 Task: Records on Room Object
Action: Mouse moved to (295, 358)
Screenshot: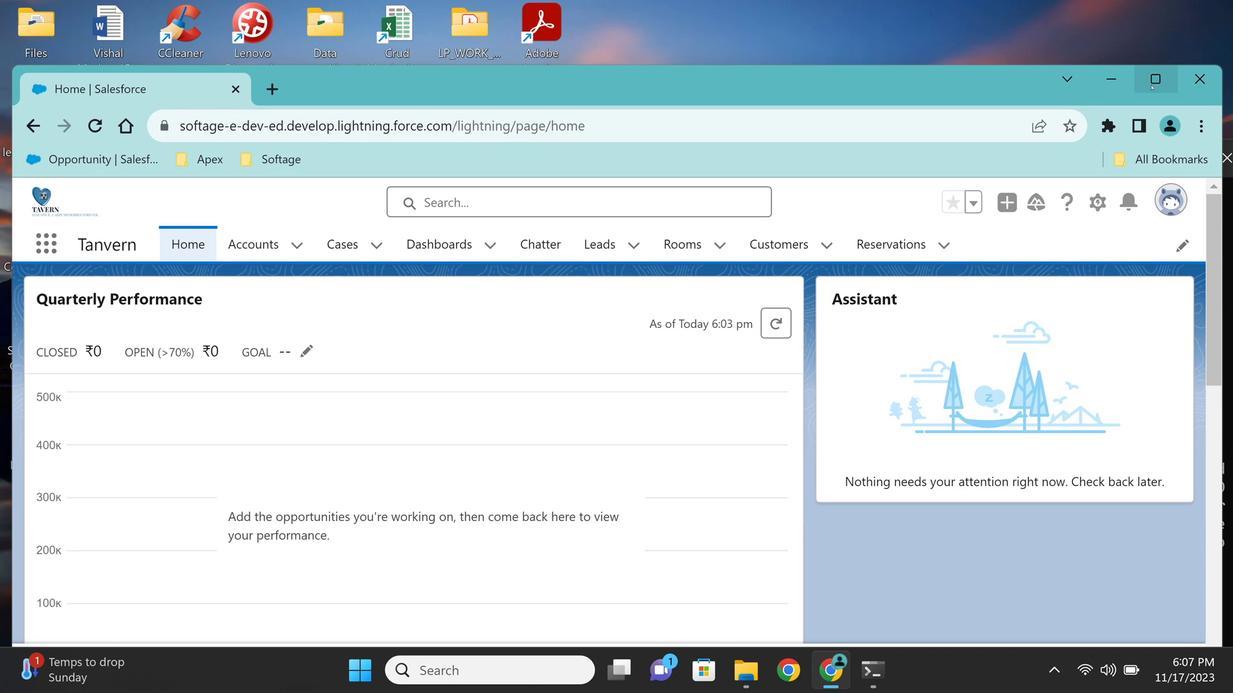 
Action: Mouse pressed left at (295, 358)
Screenshot: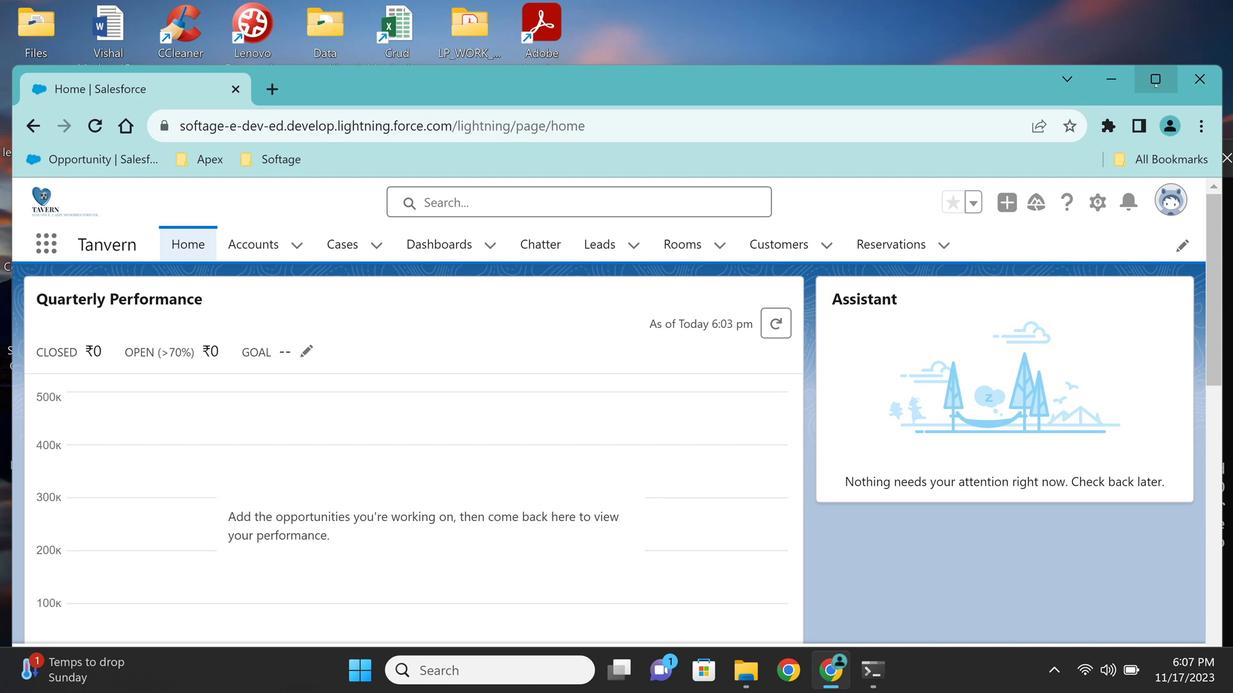 
Action: Mouse moved to (295, 358)
Screenshot: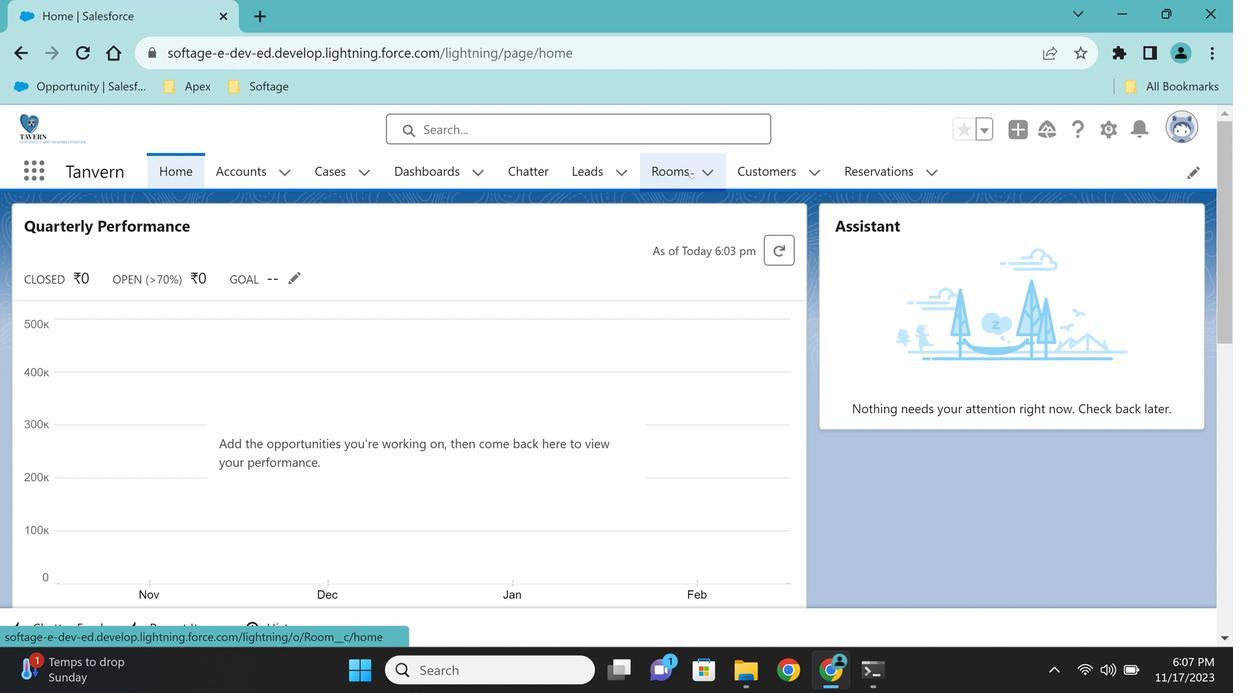 
Action: Mouse pressed left at (295, 358)
Screenshot: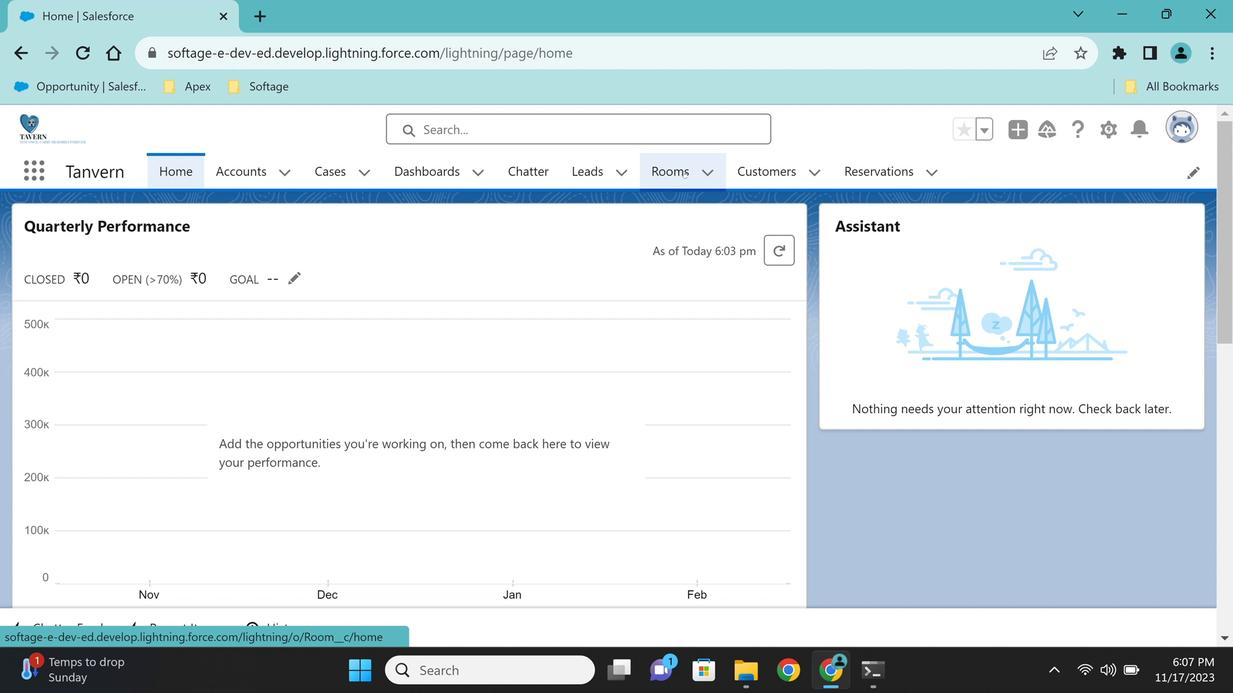 
Action: Mouse moved to (295, 358)
Screenshot: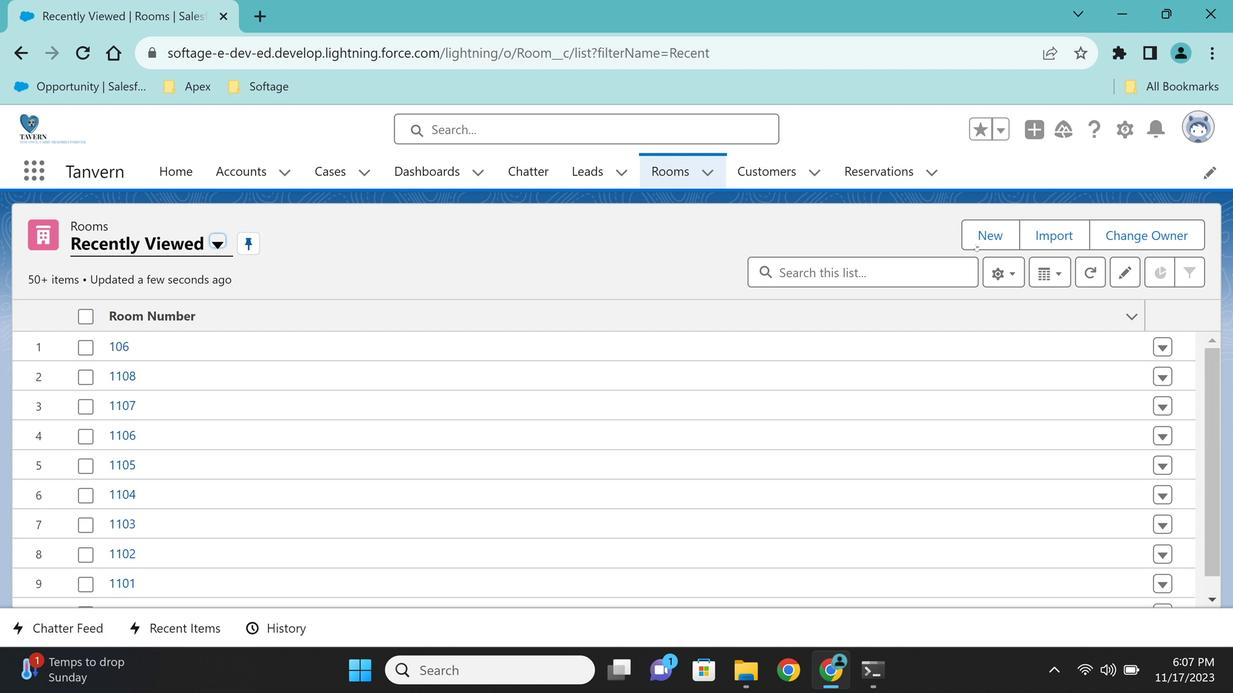 
Action: Mouse pressed left at (295, 358)
Screenshot: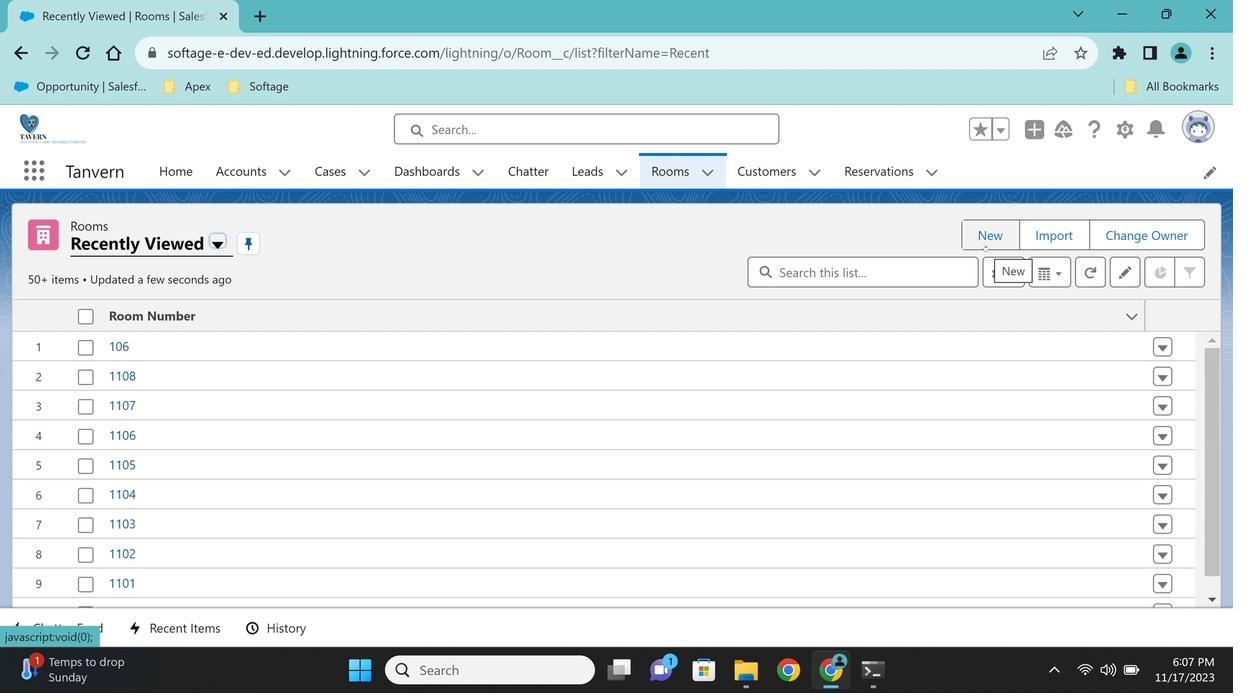 
Action: Mouse moved to (295, 358)
Screenshot: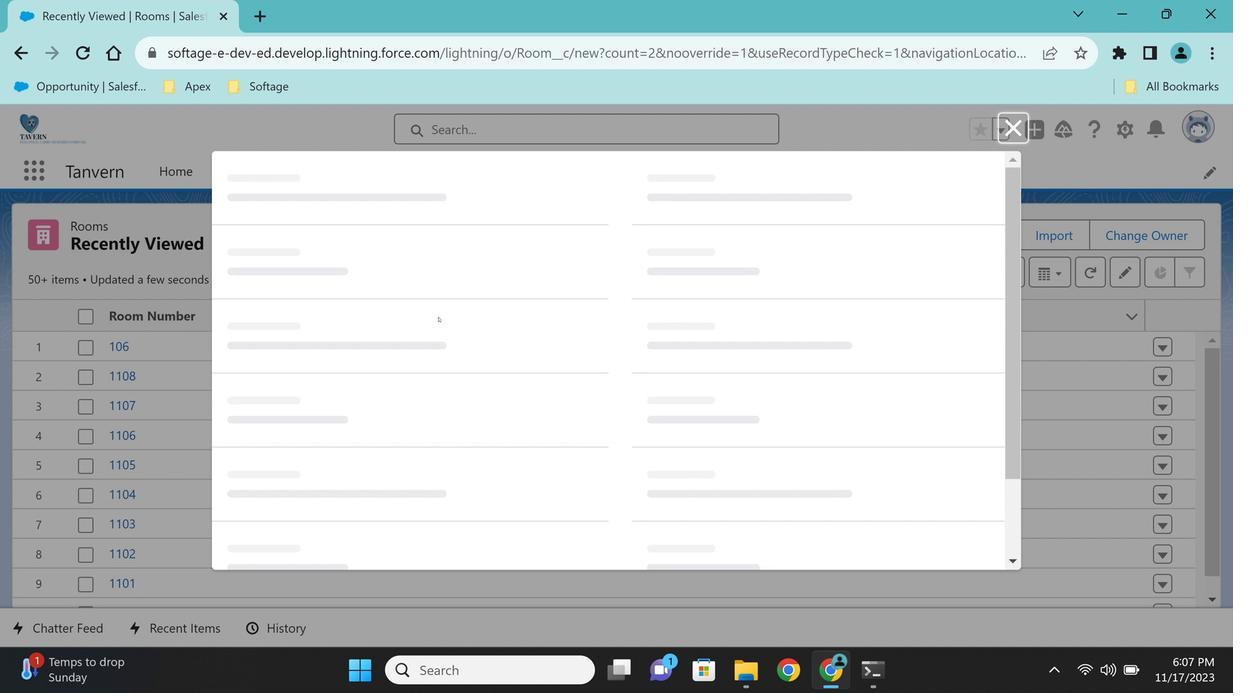 
Action: Key pressed 1201
Screenshot: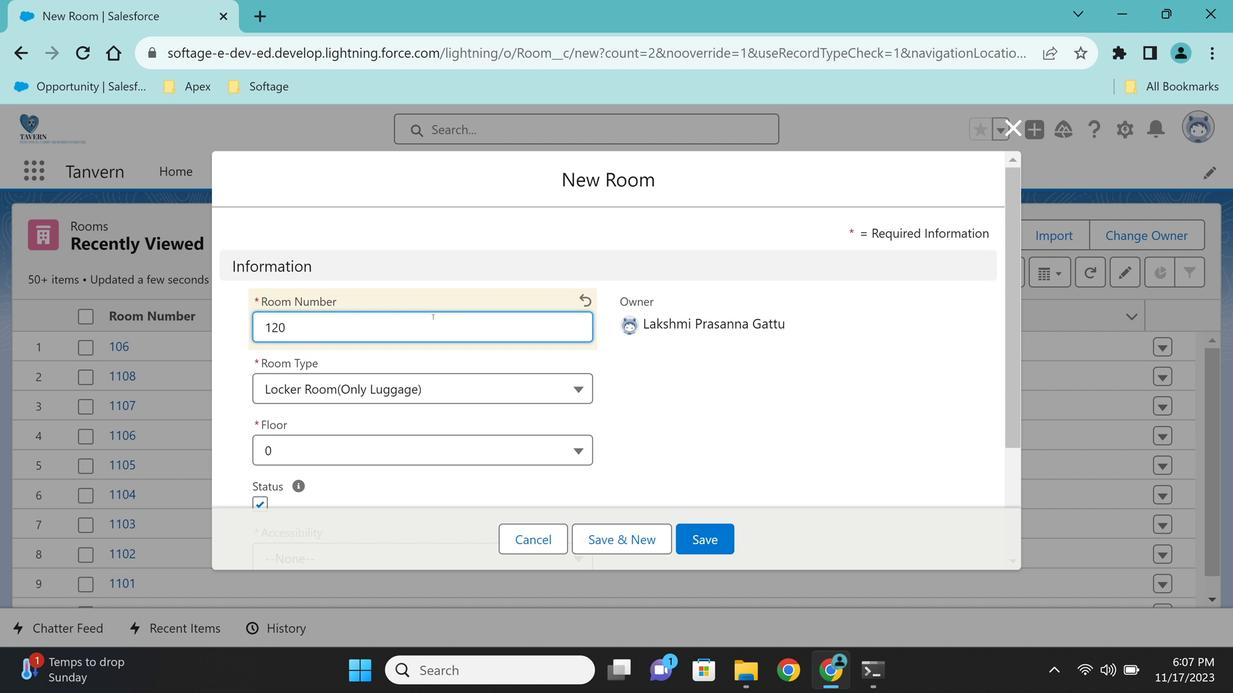 
Action: Mouse moved to (295, 359)
Screenshot: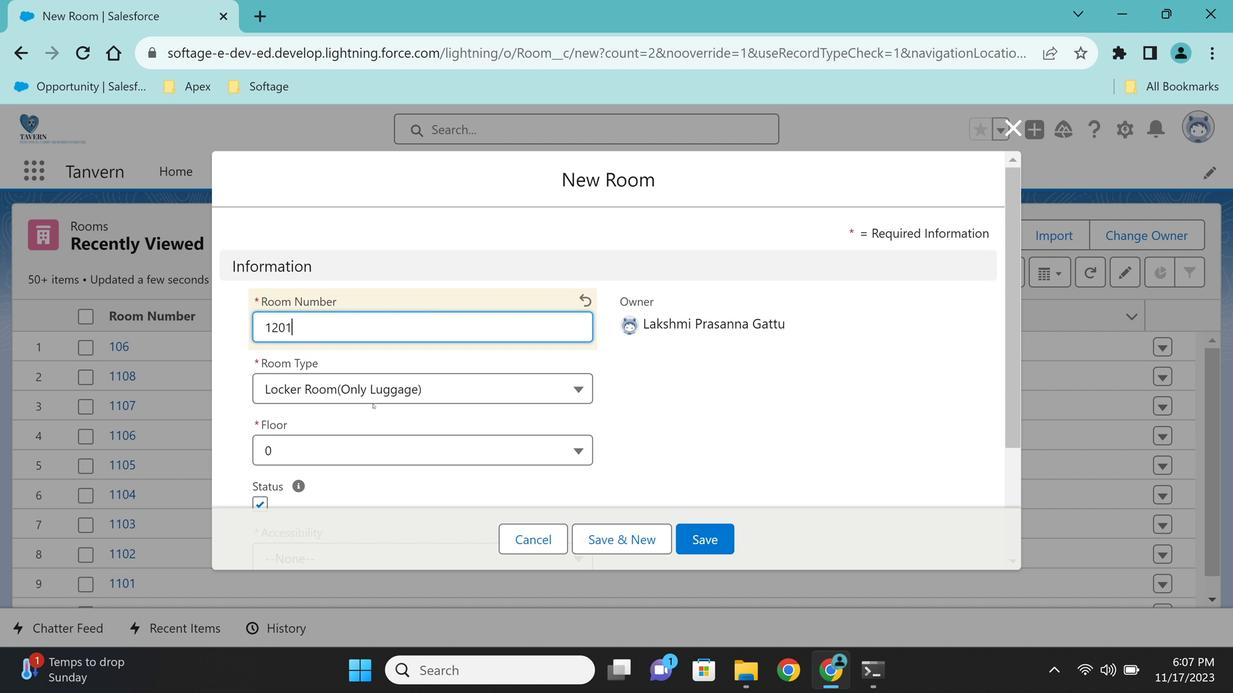 
Action: Mouse pressed left at (295, 359)
Screenshot: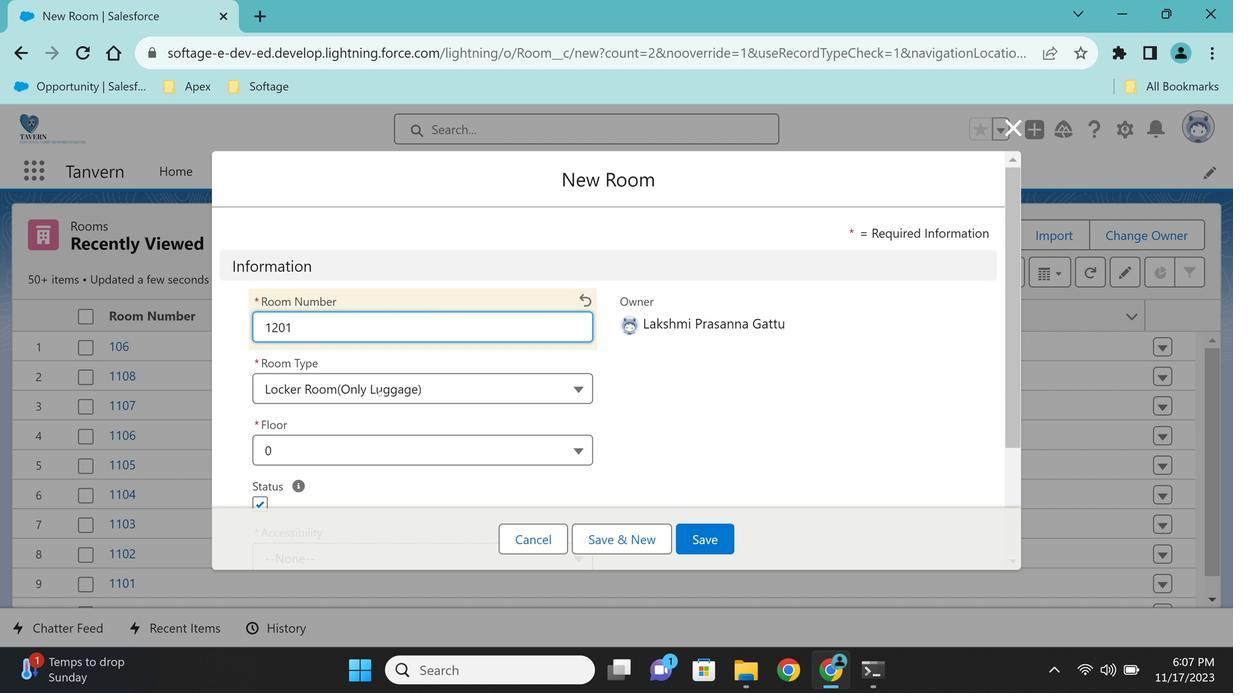 
Action: Mouse moved to (295, 358)
Screenshot: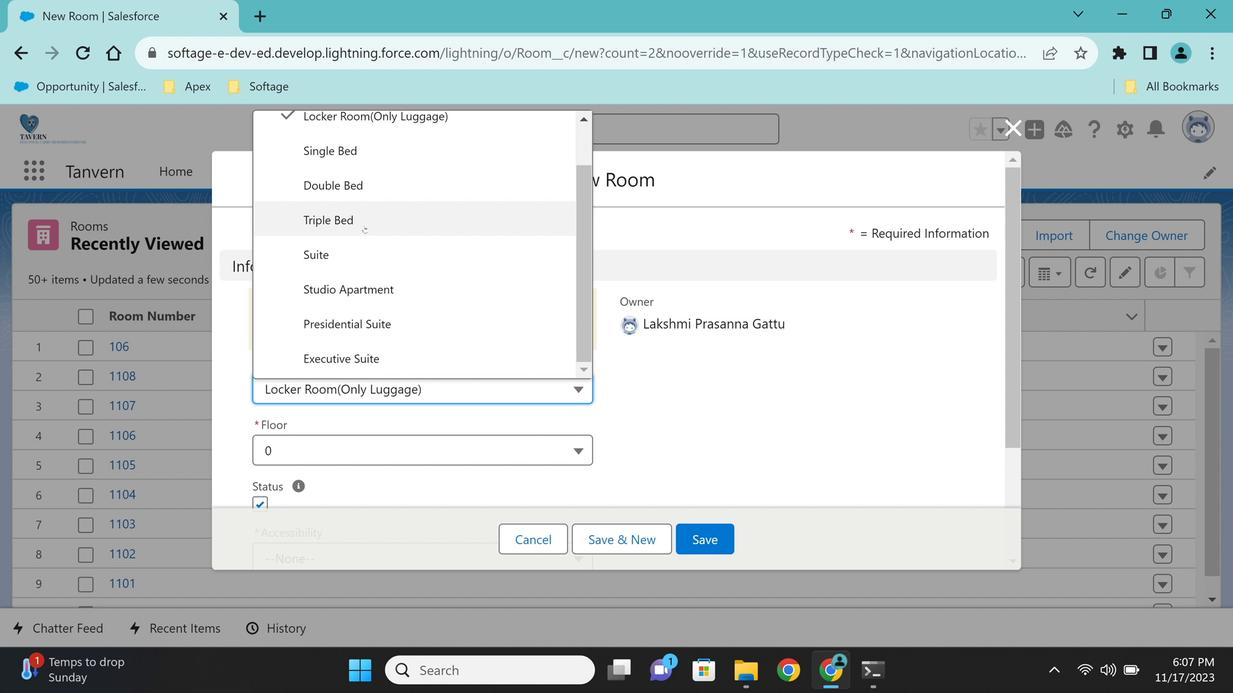 
Action: Mouse pressed left at (295, 358)
Screenshot: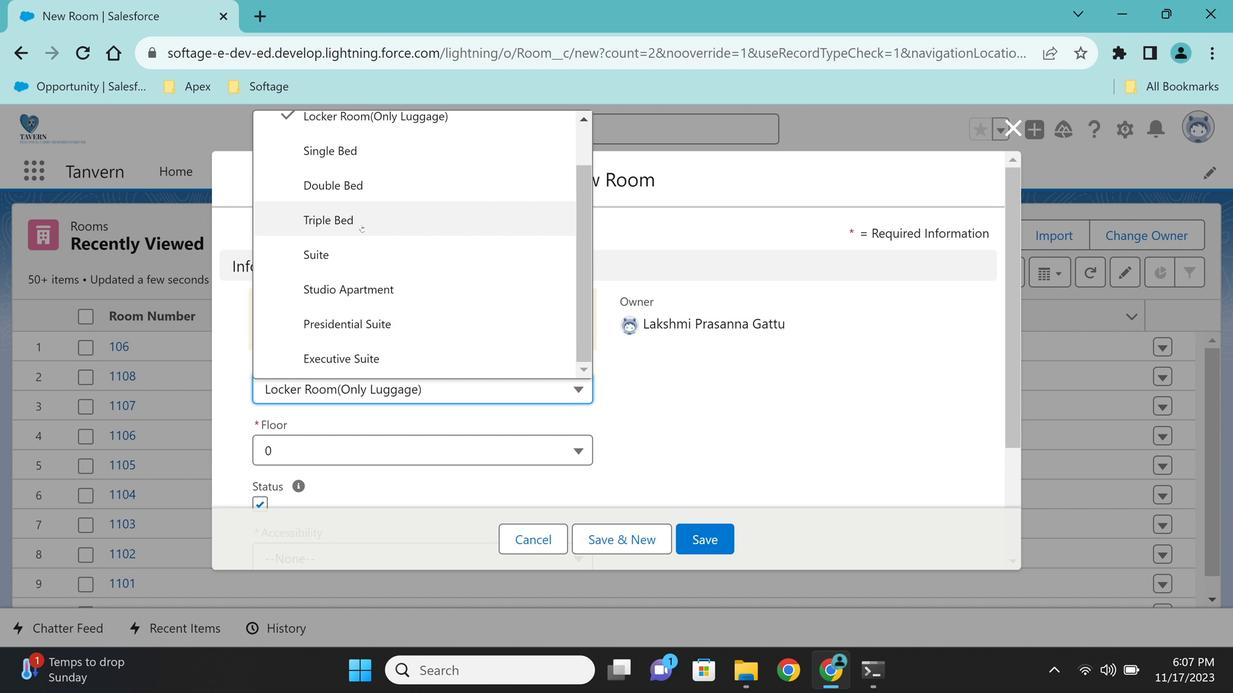 
Action: Mouse moved to (295, 359)
Screenshot: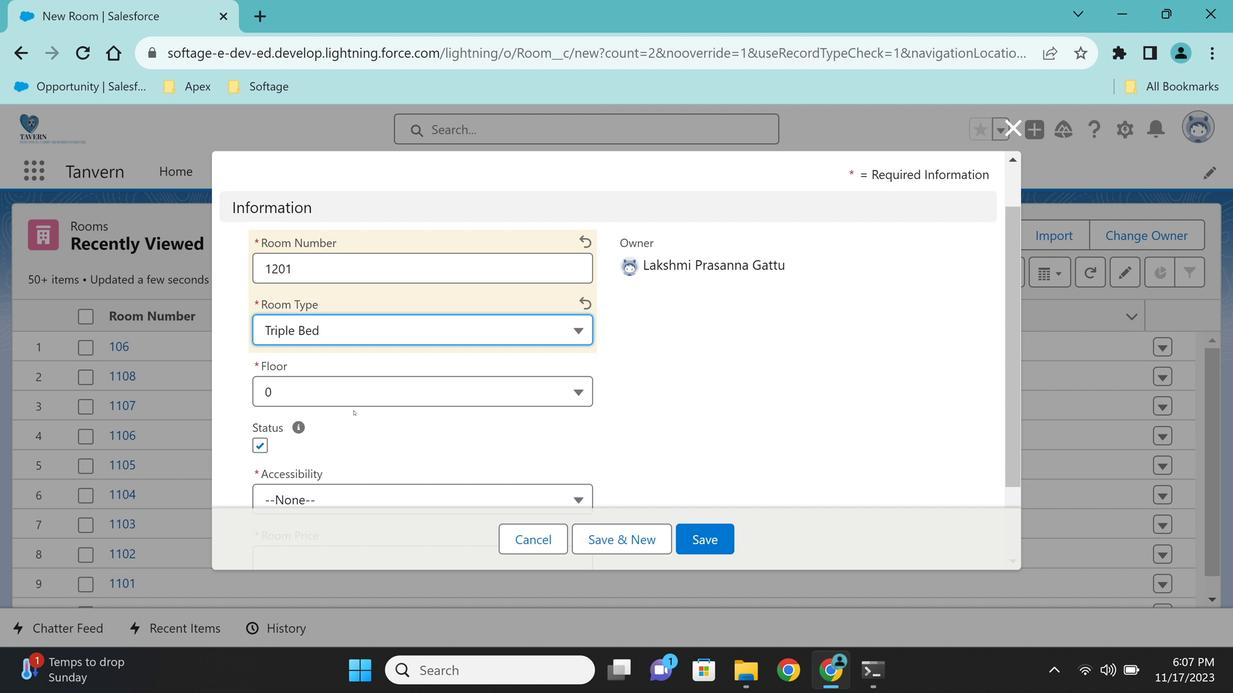 
Action: Mouse pressed left at (295, 359)
Screenshot: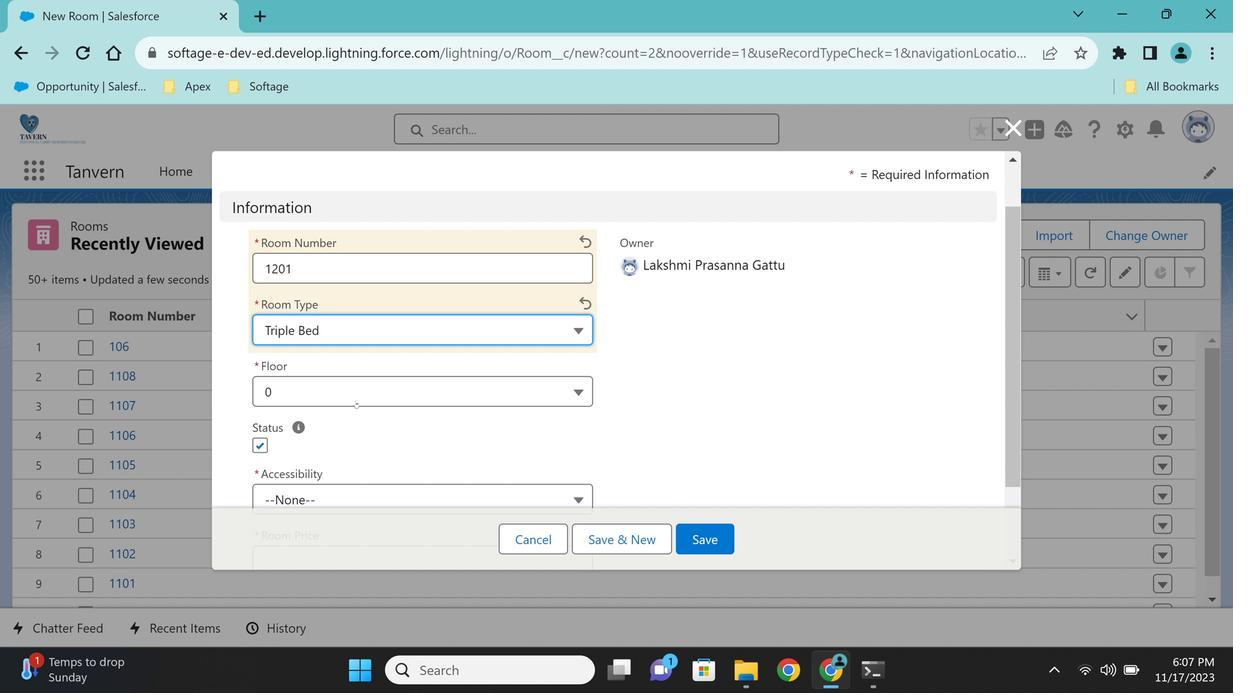 
Action: Mouse moved to (295, 358)
Screenshot: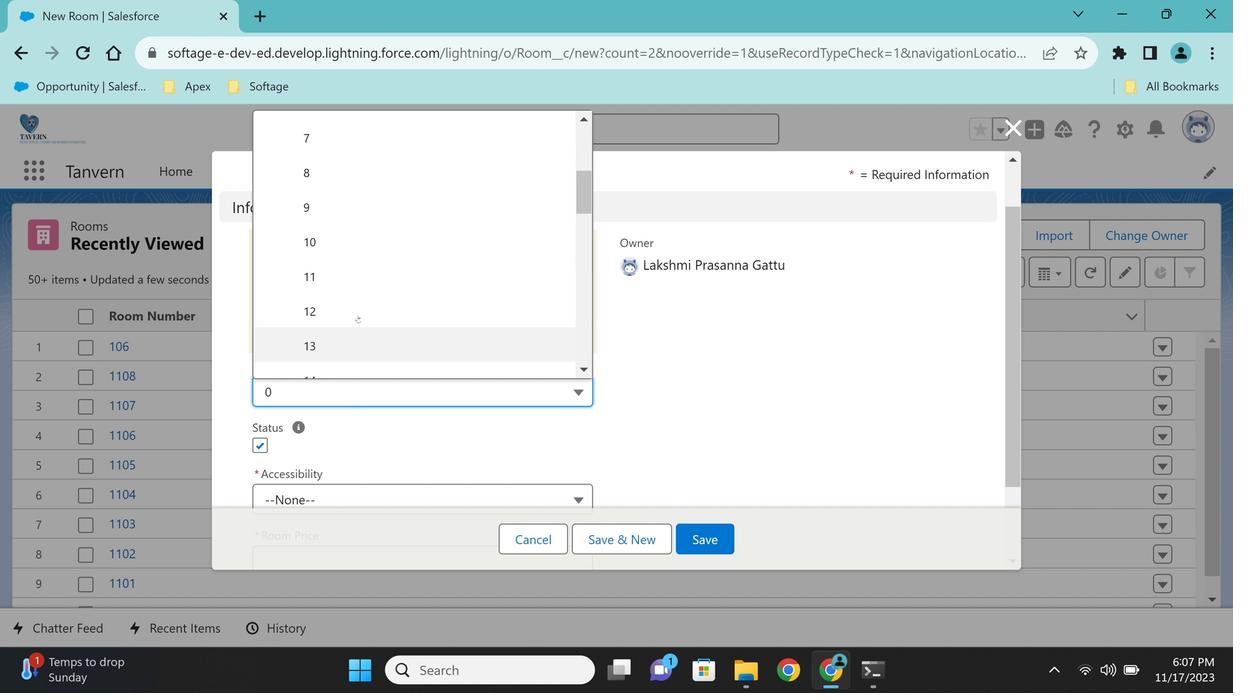 
Action: Mouse pressed left at (295, 358)
Screenshot: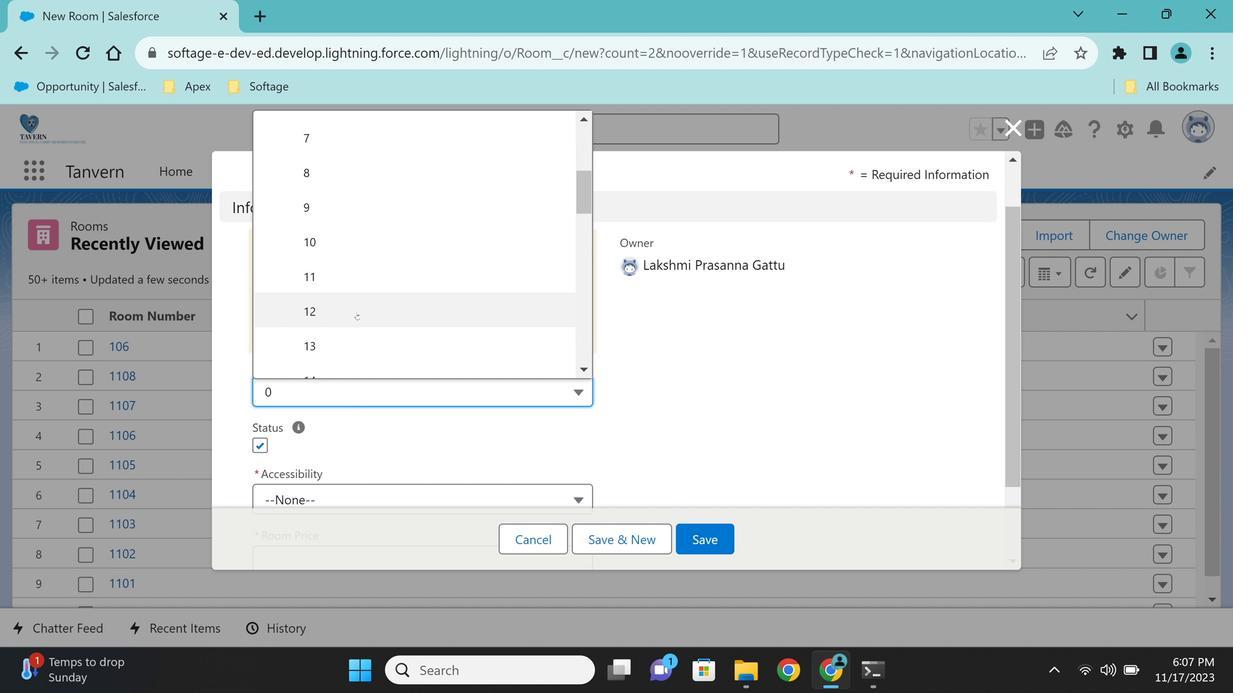 
Action: Mouse moved to (295, 359)
Screenshot: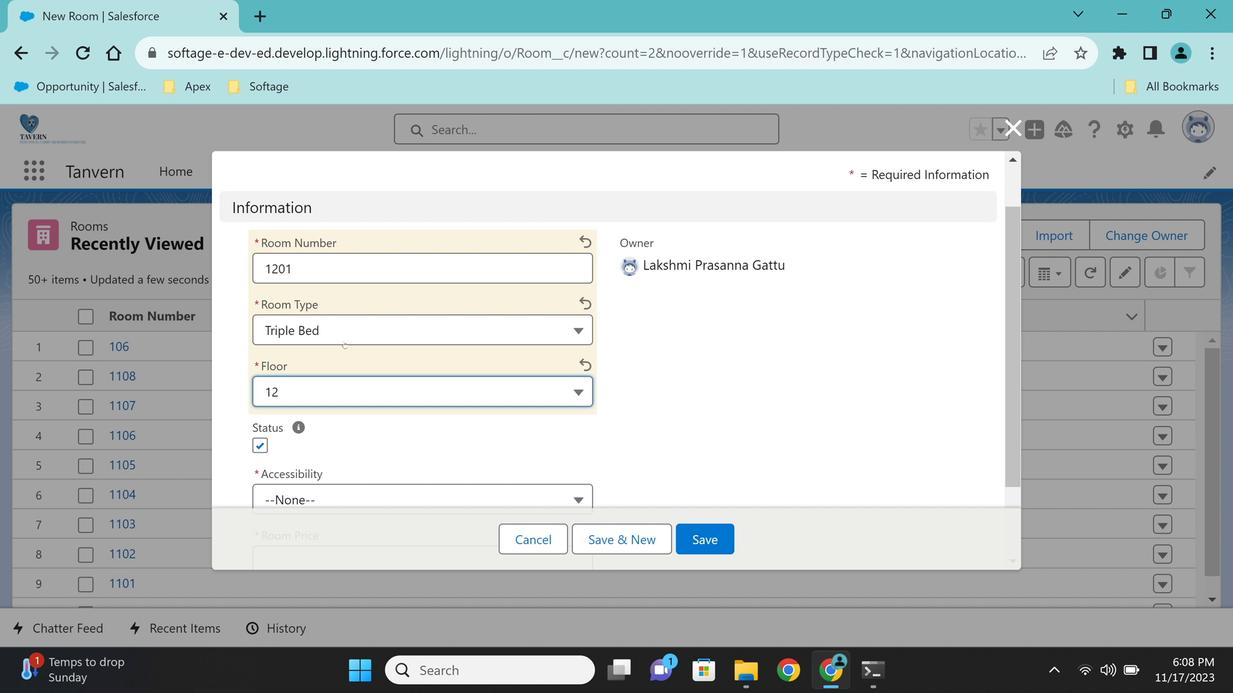 
Action: Mouse pressed left at (295, 359)
Screenshot: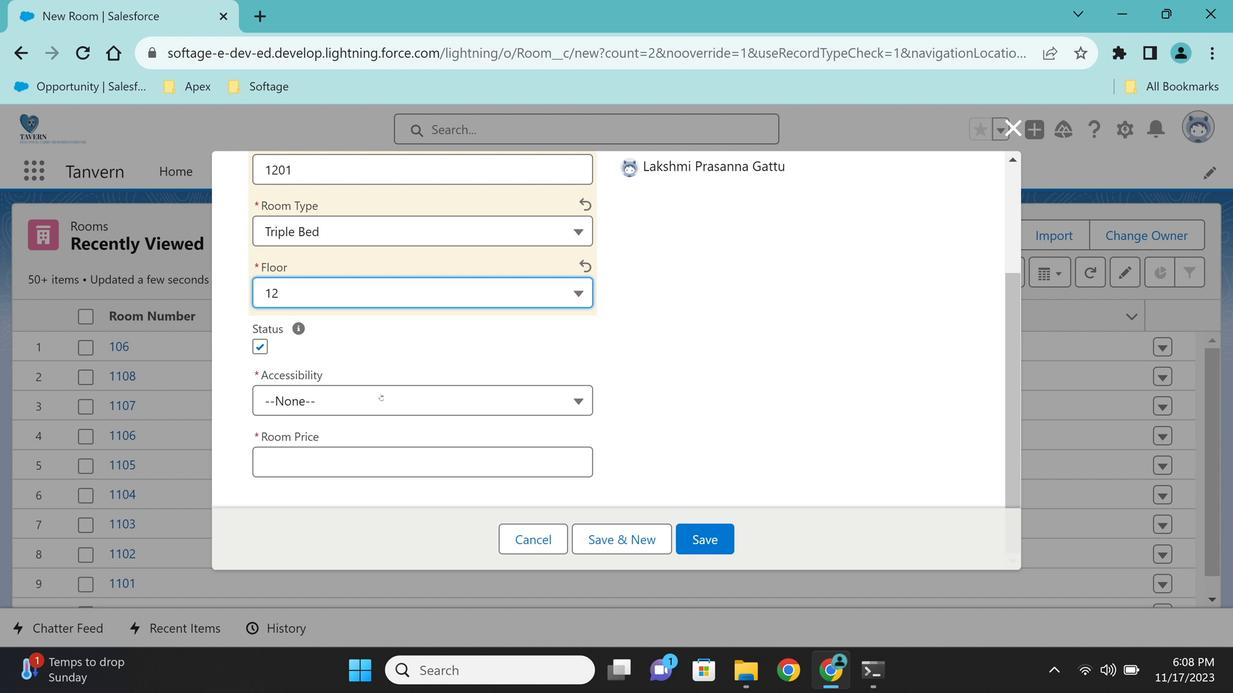
Action: Mouse moved to (295, 359)
Screenshot: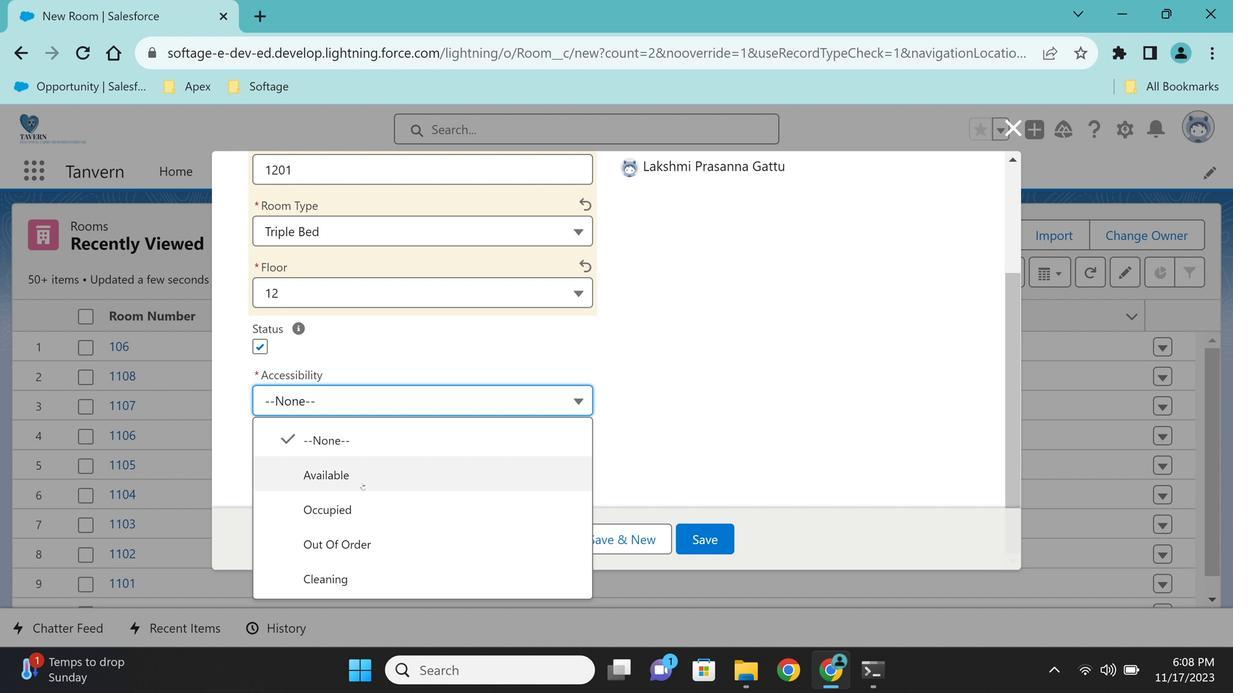 
Action: Mouse pressed left at (295, 359)
Screenshot: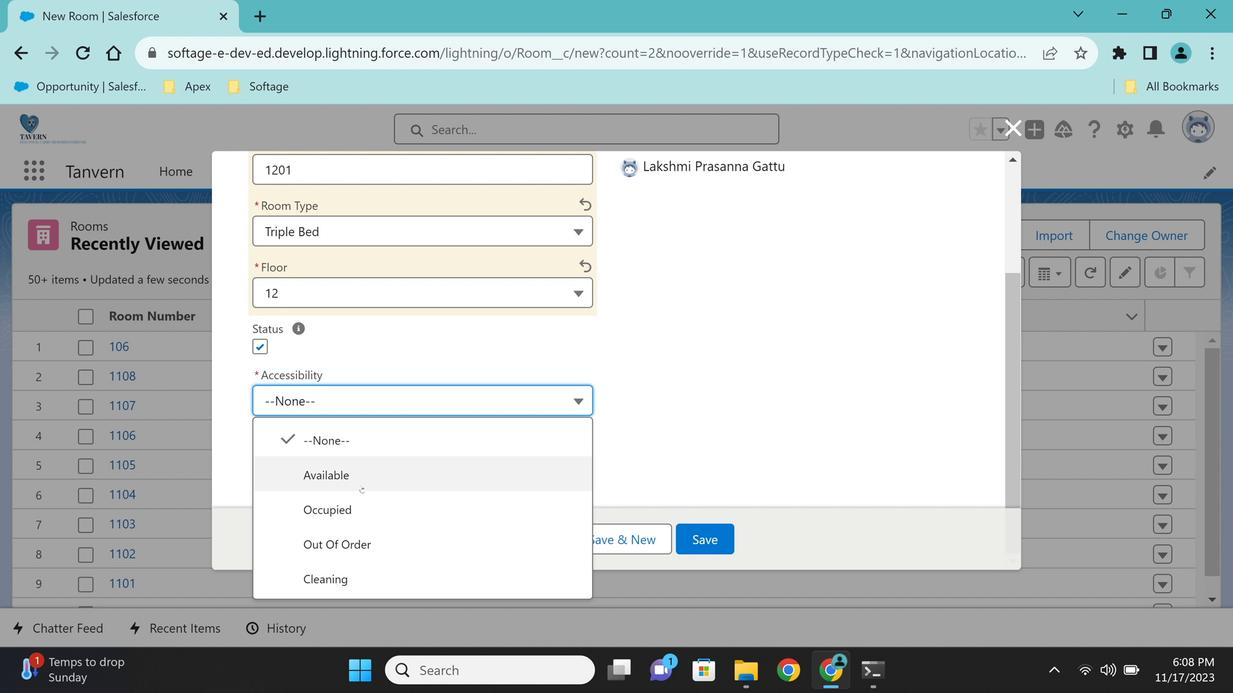 
Action: Mouse moved to (295, 359)
Screenshot: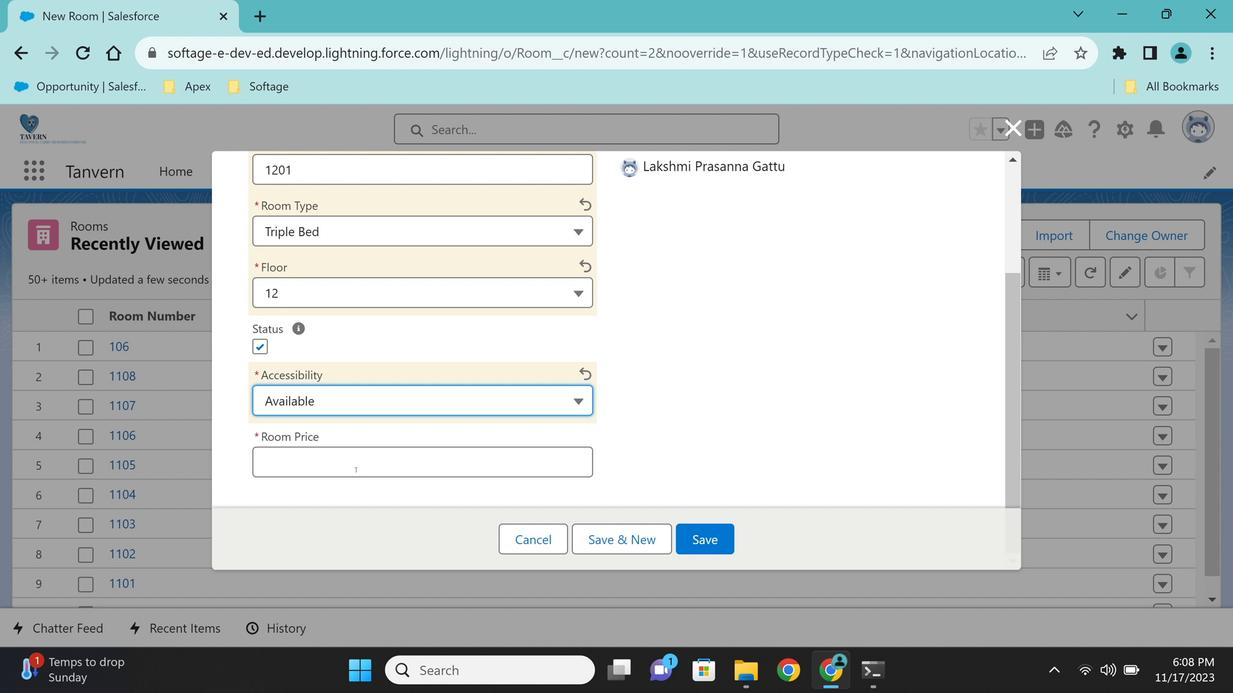 
Action: Mouse pressed left at (295, 359)
Screenshot: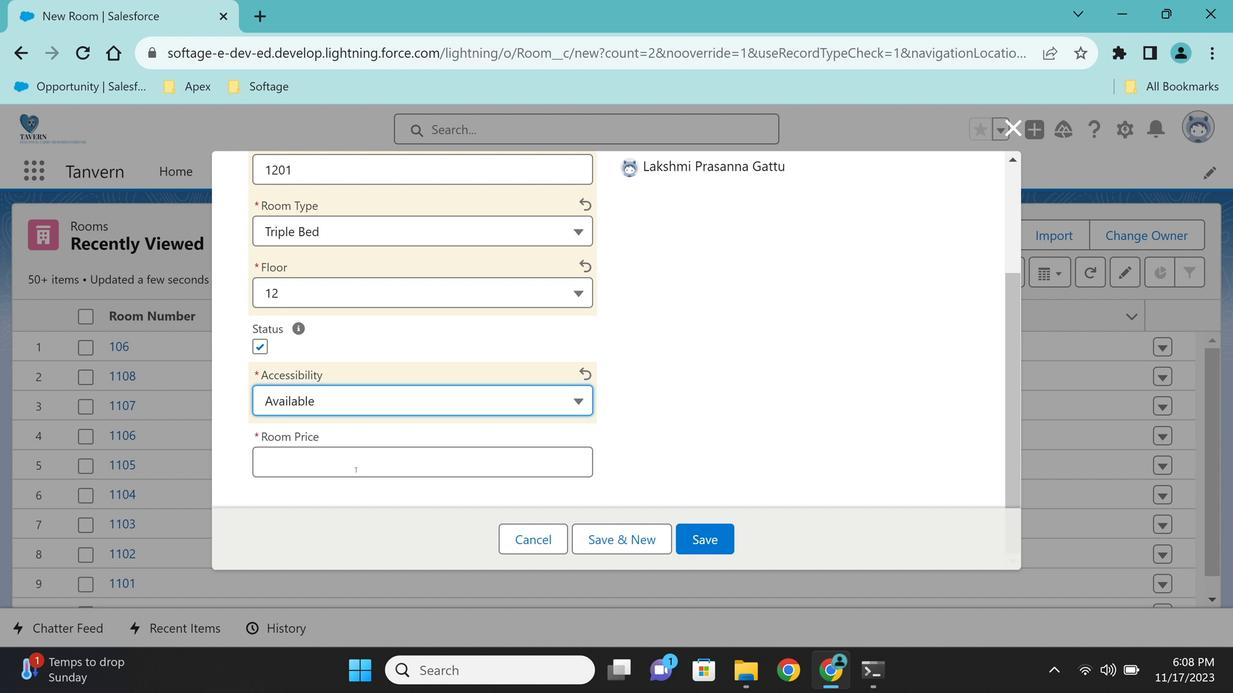 
Action: Mouse moved to (295, 359)
Screenshot: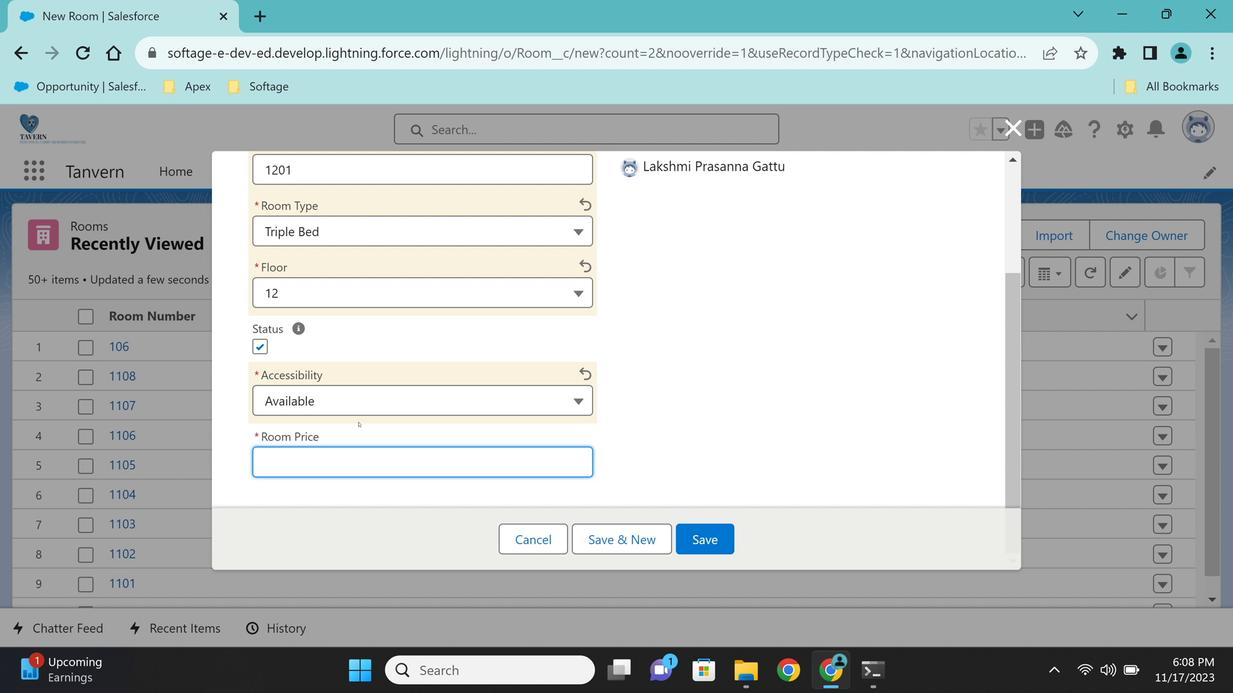 
Action: Key pressed 2000
Screenshot: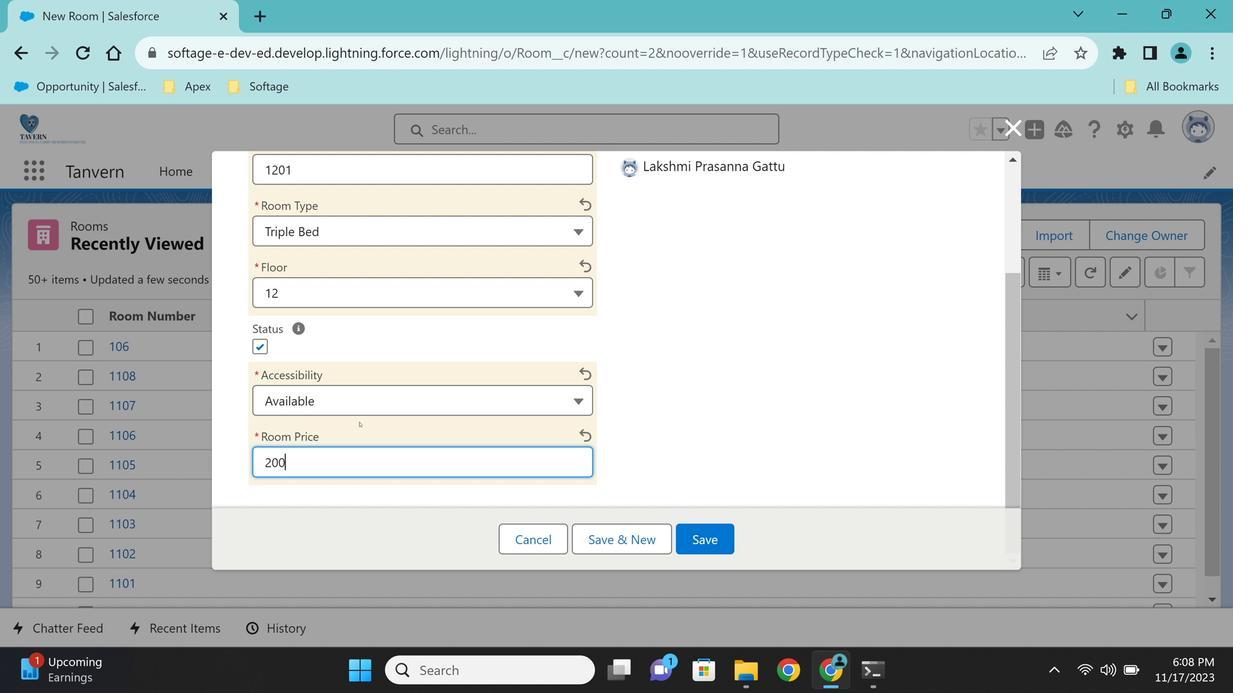 
Action: Mouse moved to (295, 359)
Screenshot: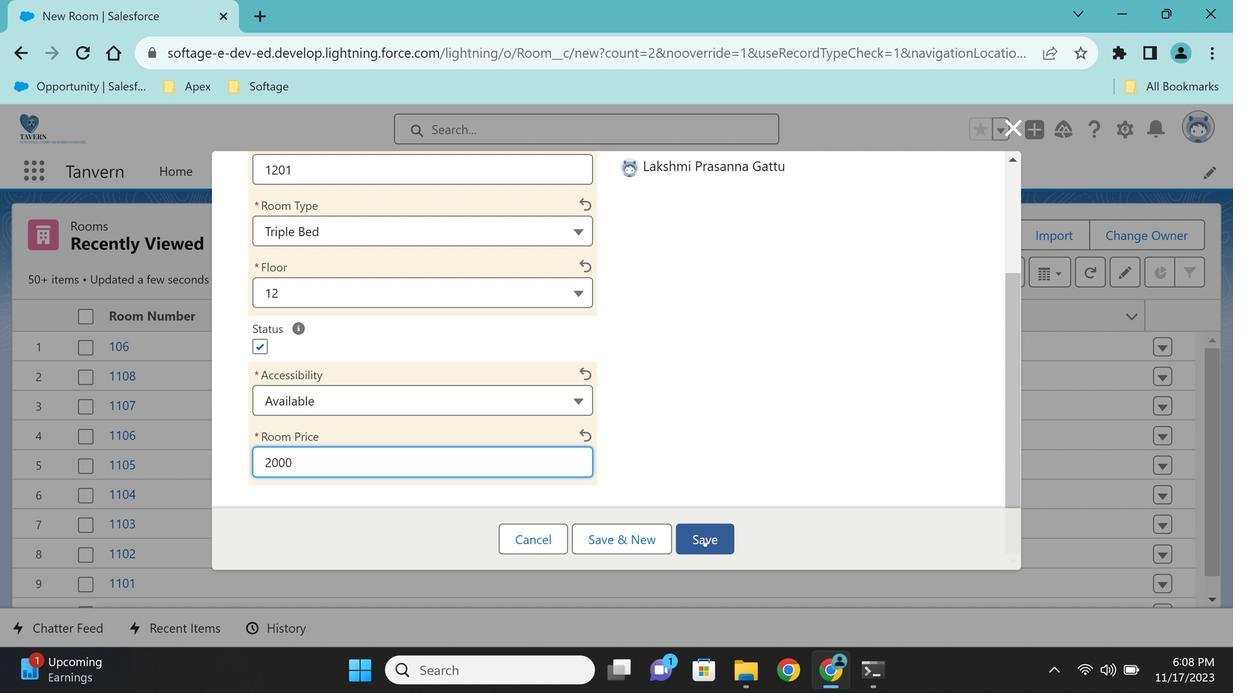 
Action: Mouse pressed left at (295, 359)
Screenshot: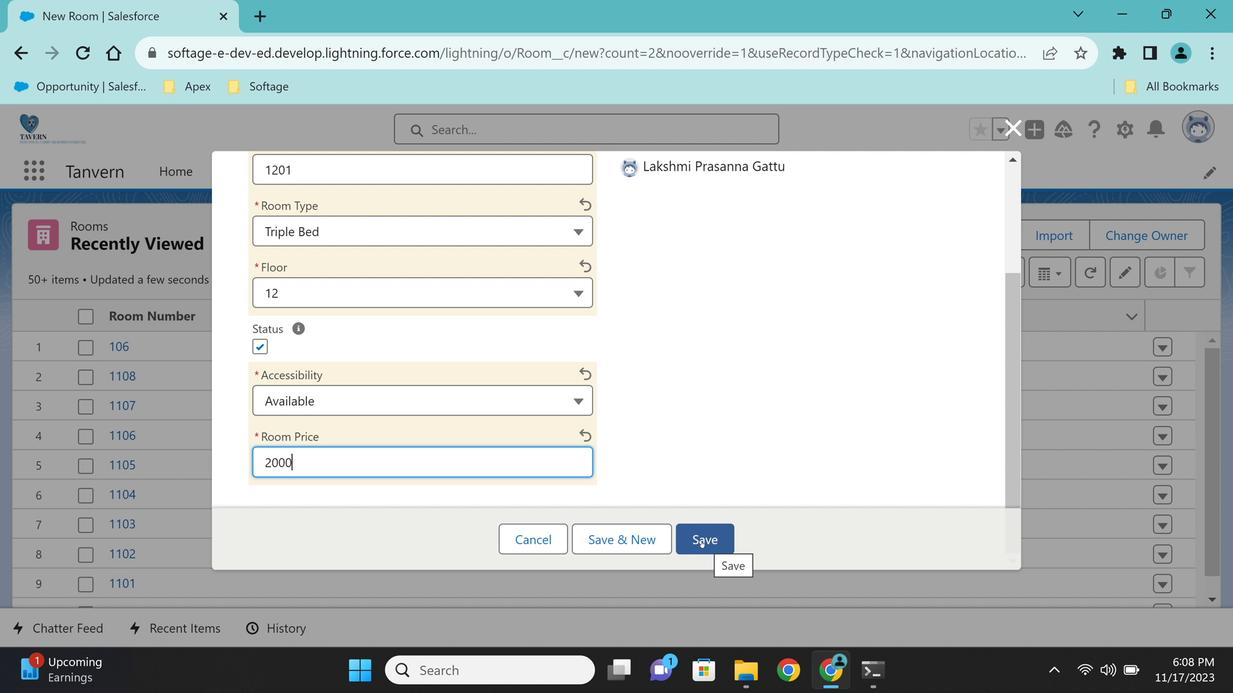 
Action: Mouse moved to (295, 358)
Screenshot: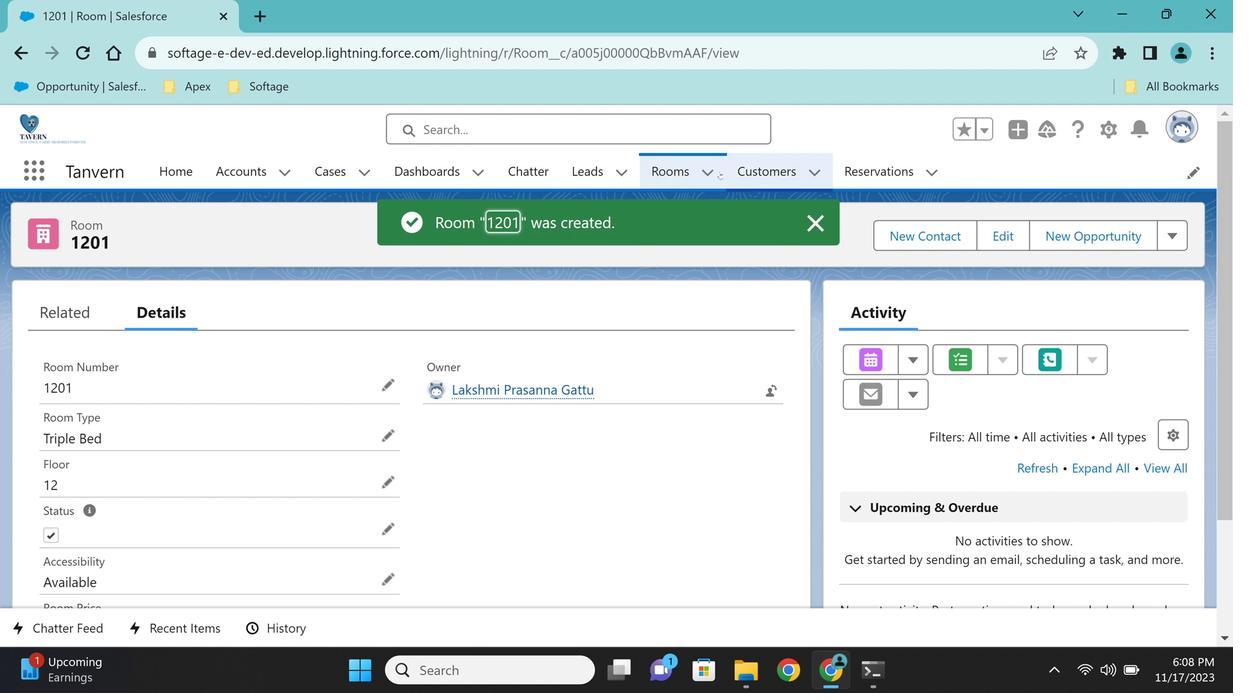 
Action: Mouse pressed left at (295, 358)
Screenshot: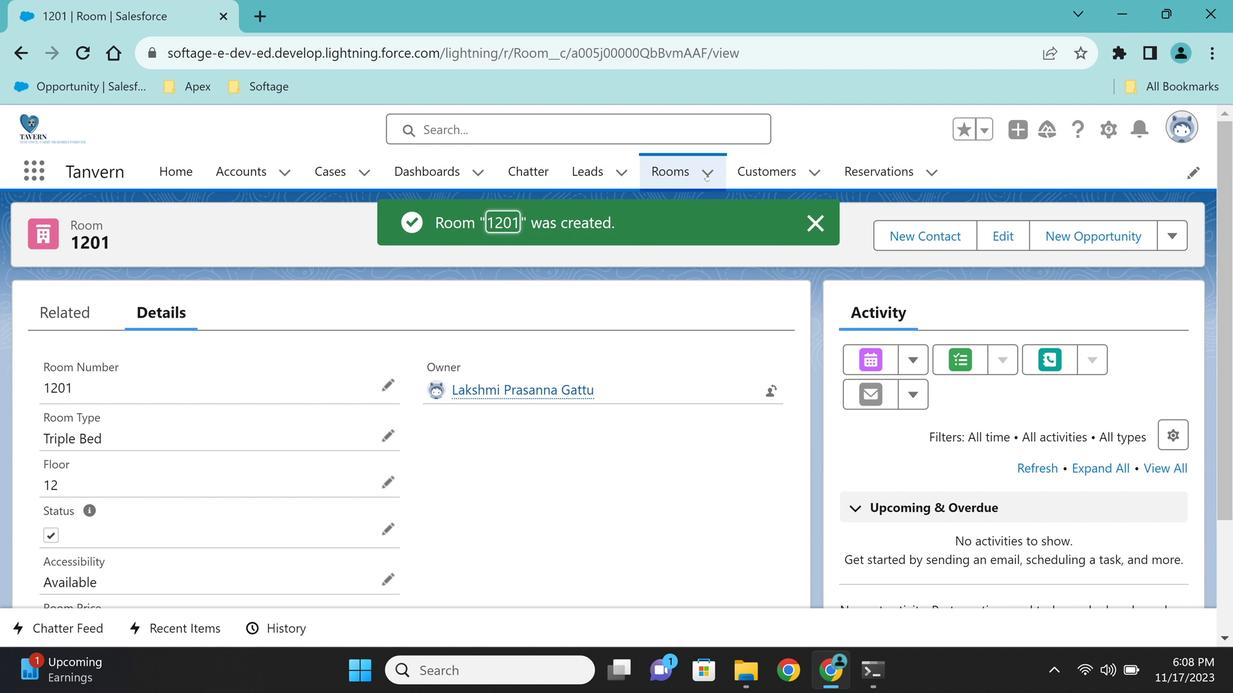 
Action: Mouse moved to (295, 358)
Screenshot: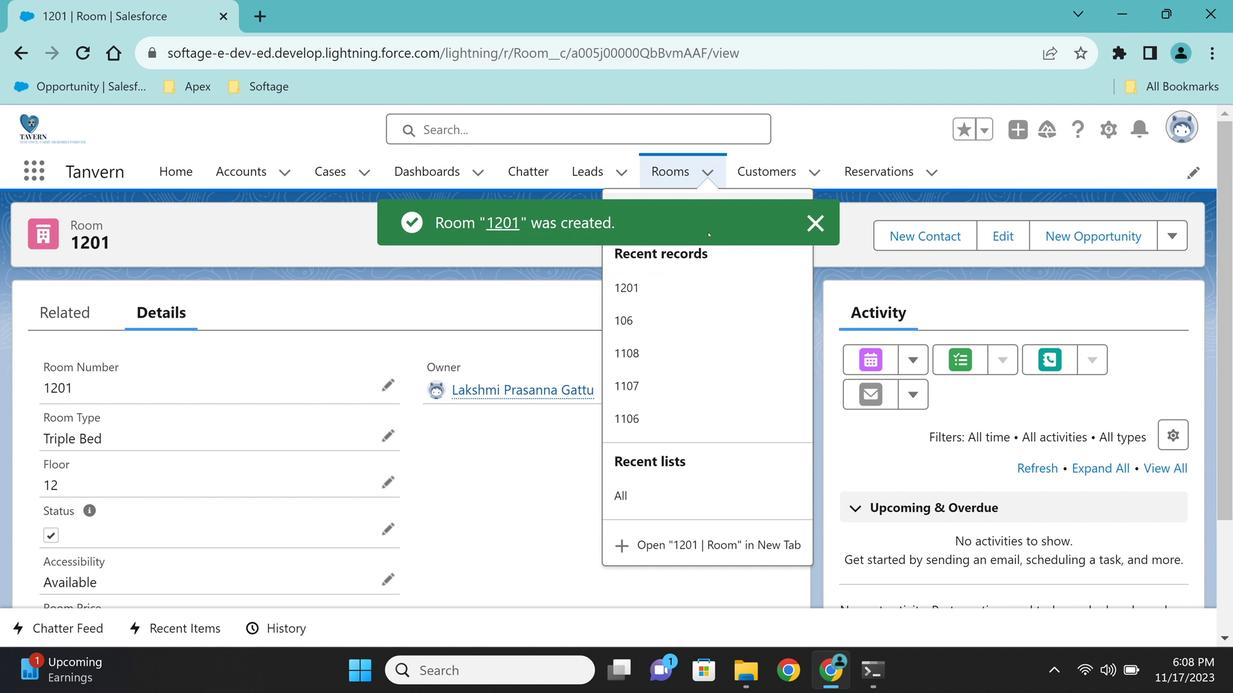 
Action: Mouse pressed left at (295, 358)
Screenshot: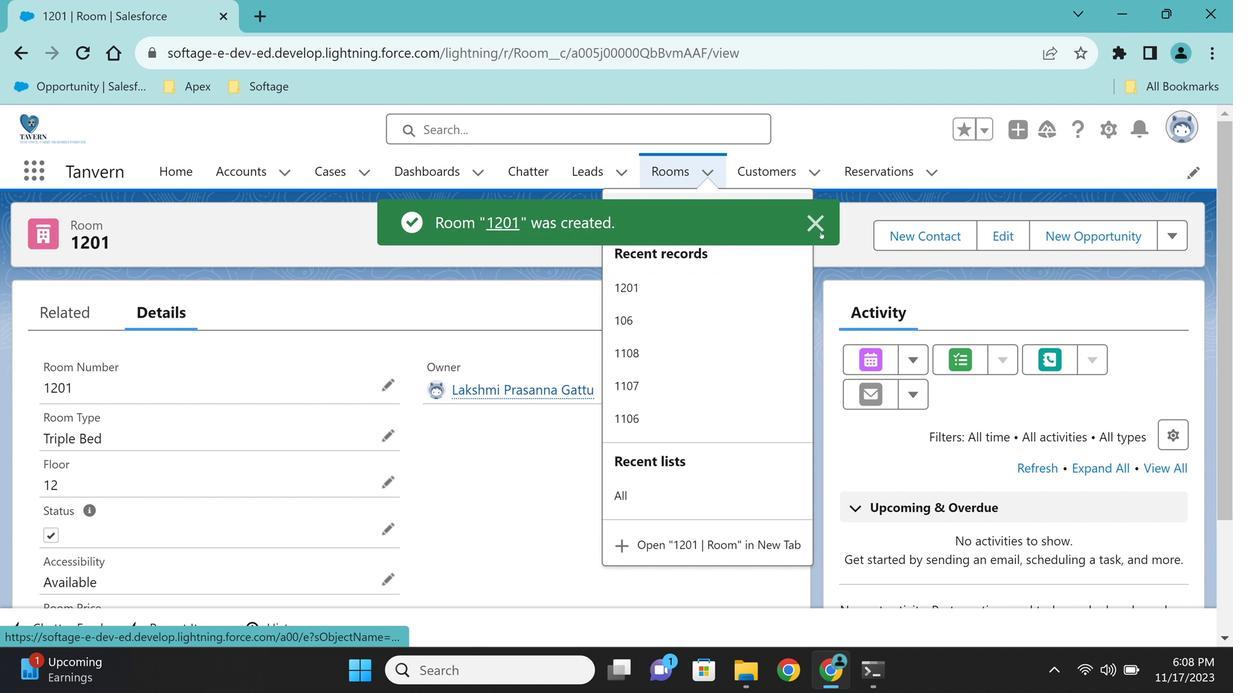 
Action: Mouse moved to (295, 358)
Screenshot: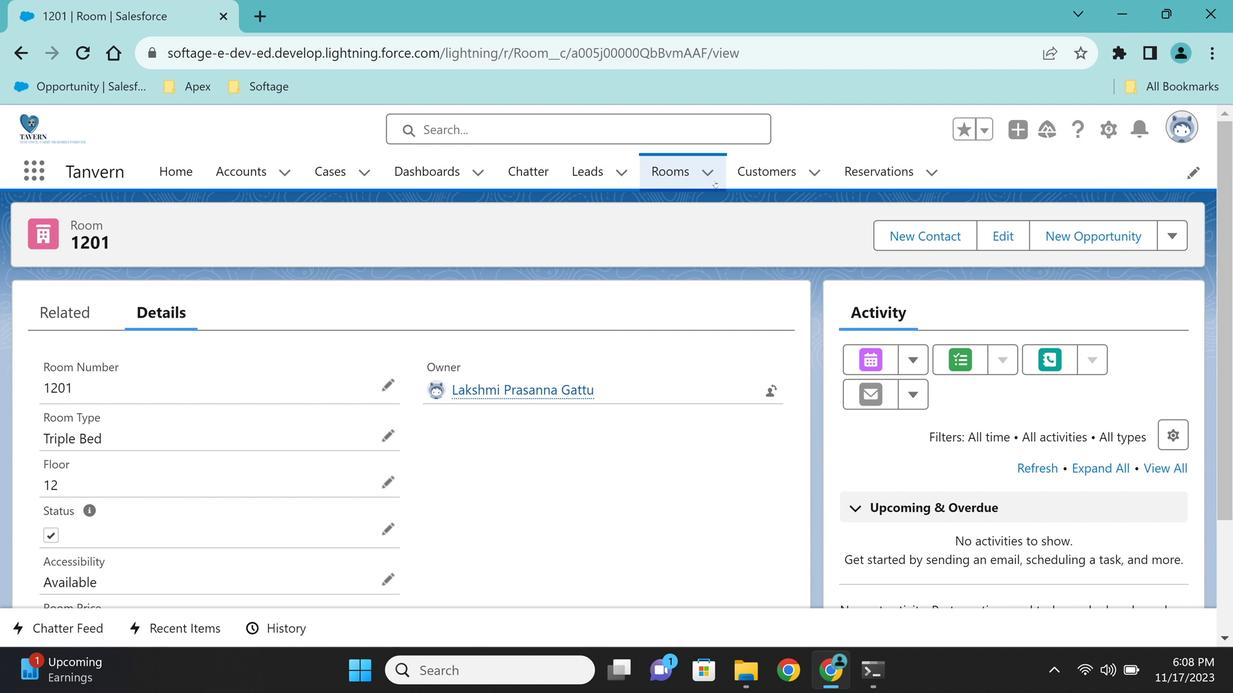 
Action: Mouse pressed left at (295, 358)
Screenshot: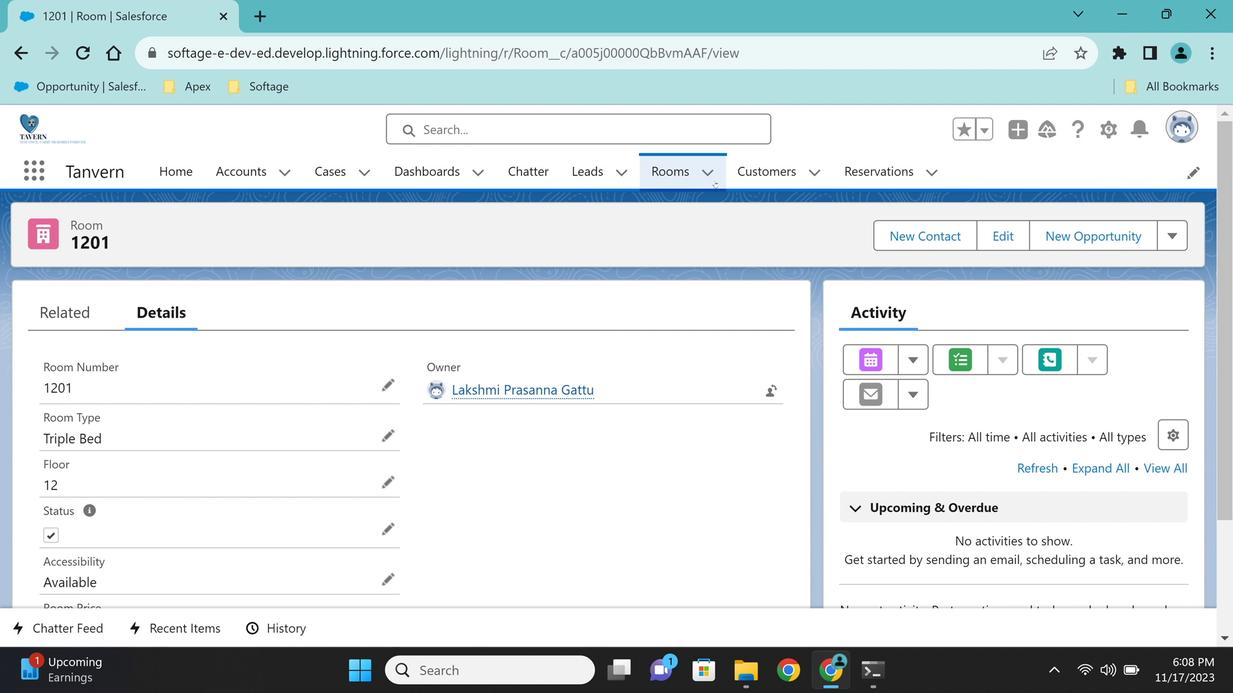 
Action: Mouse moved to (295, 358)
Screenshot: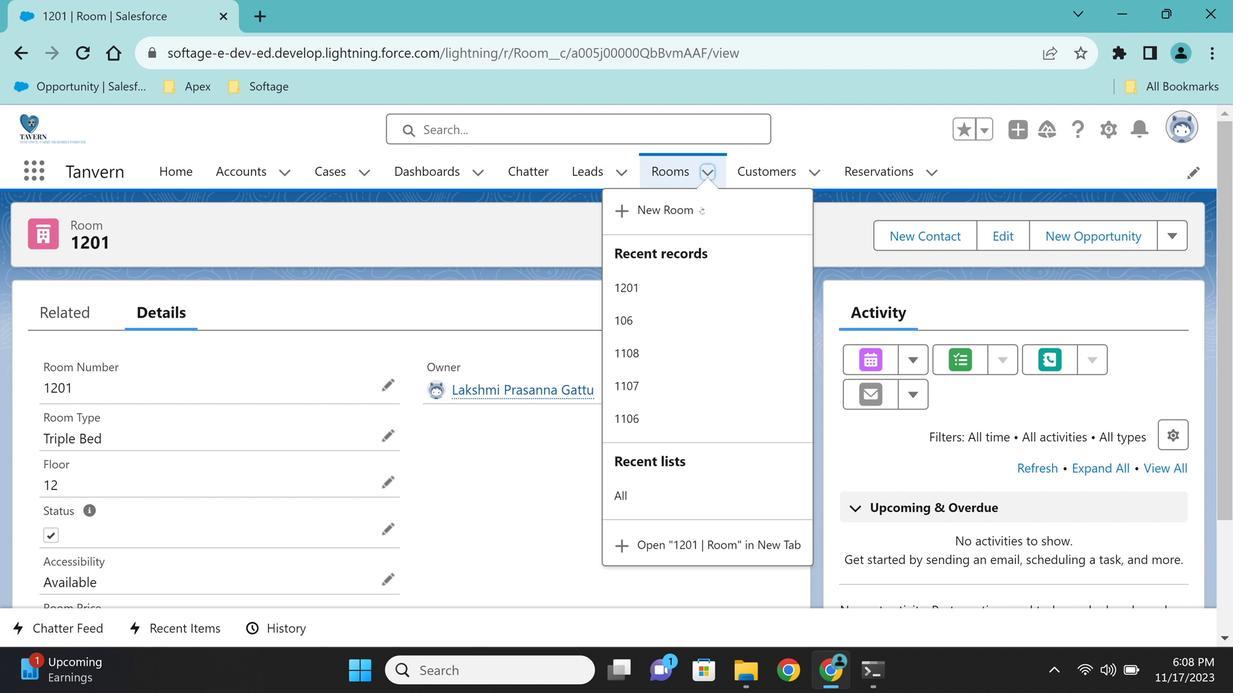 
Action: Mouse pressed left at (295, 358)
Screenshot: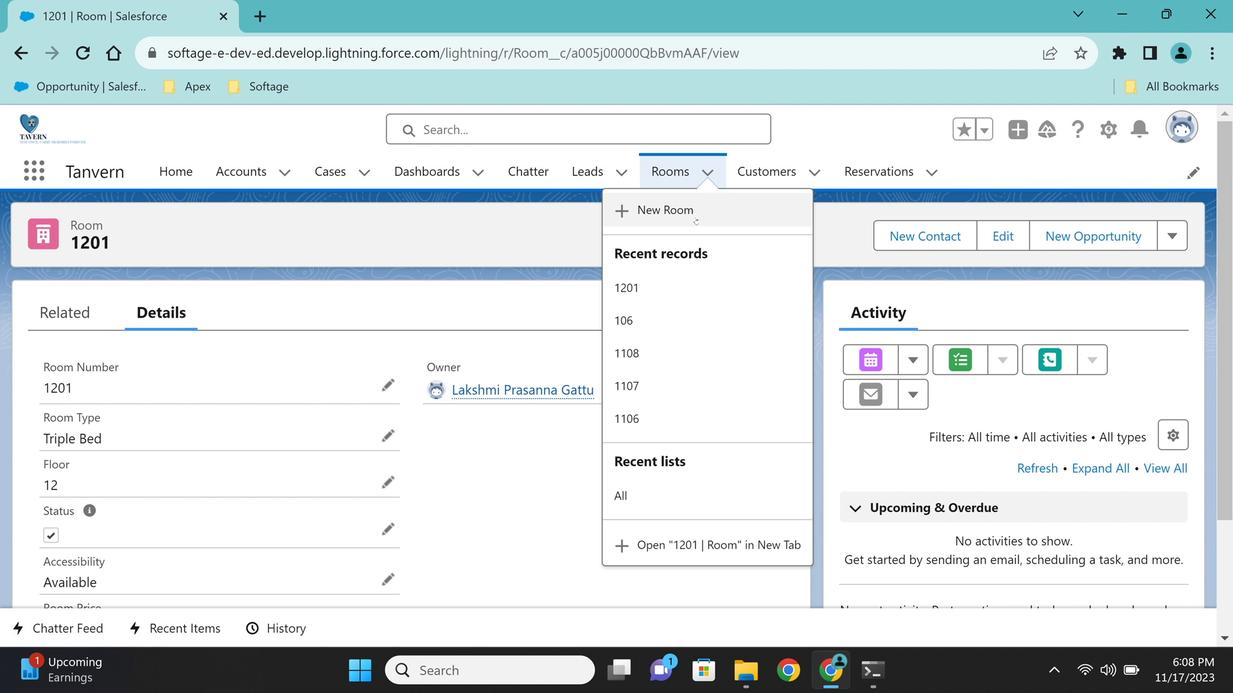 
Action: Mouse moved to (295, 358)
Screenshot: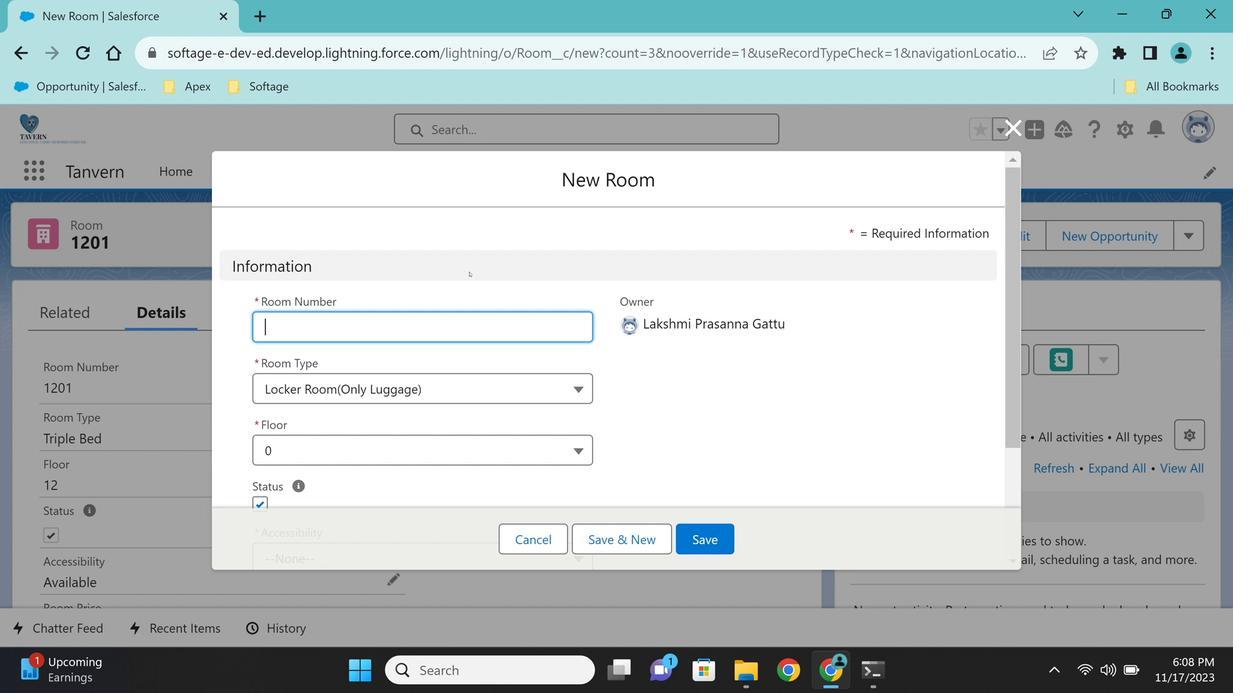 
Action: Key pressed 1202
Screenshot: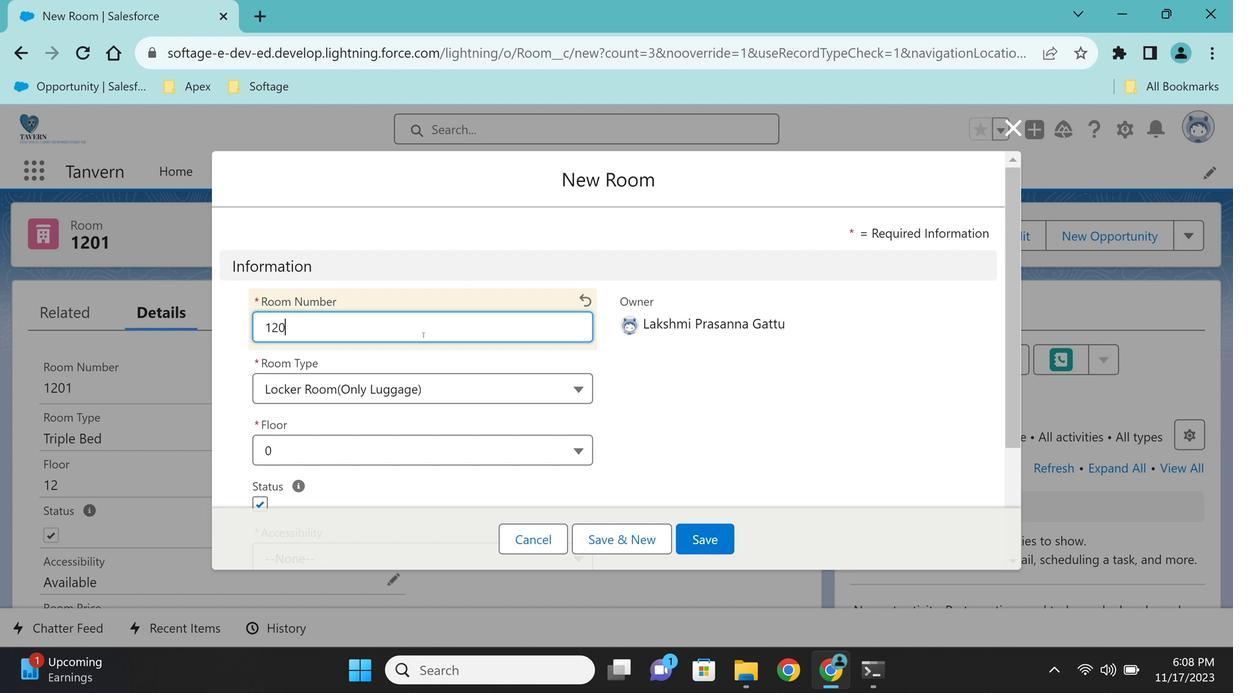 
Action: Mouse moved to (295, 359)
Screenshot: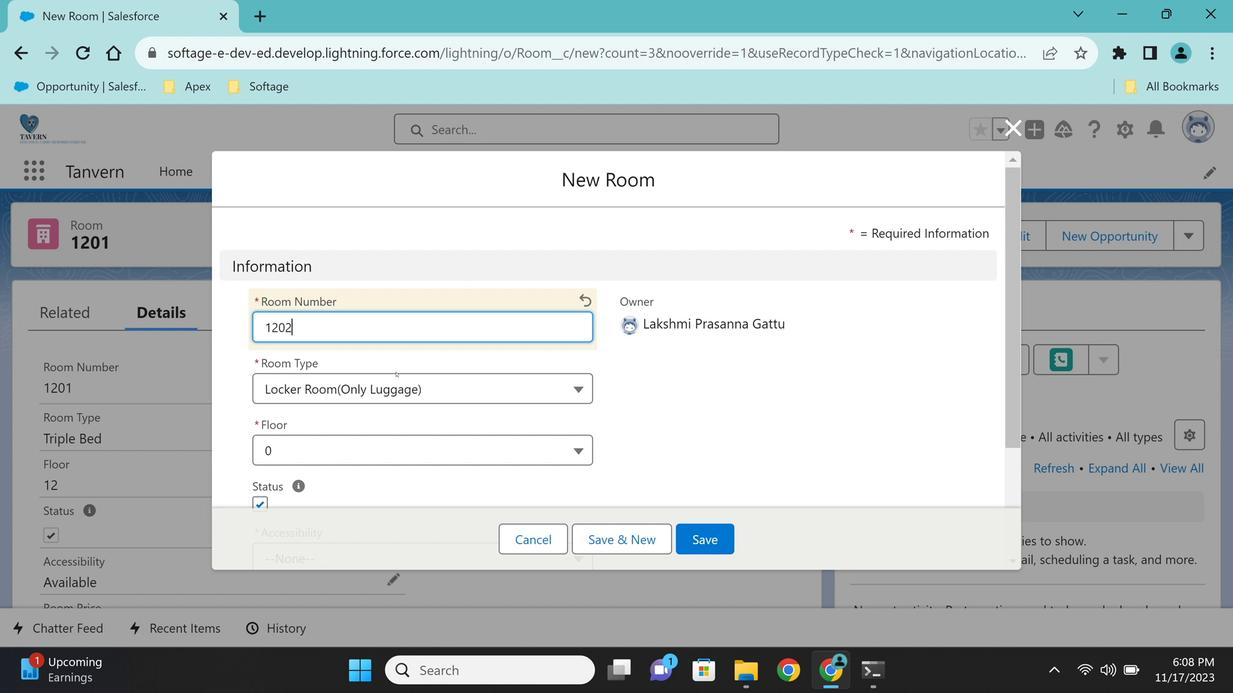 
Action: Mouse pressed left at (295, 359)
Screenshot: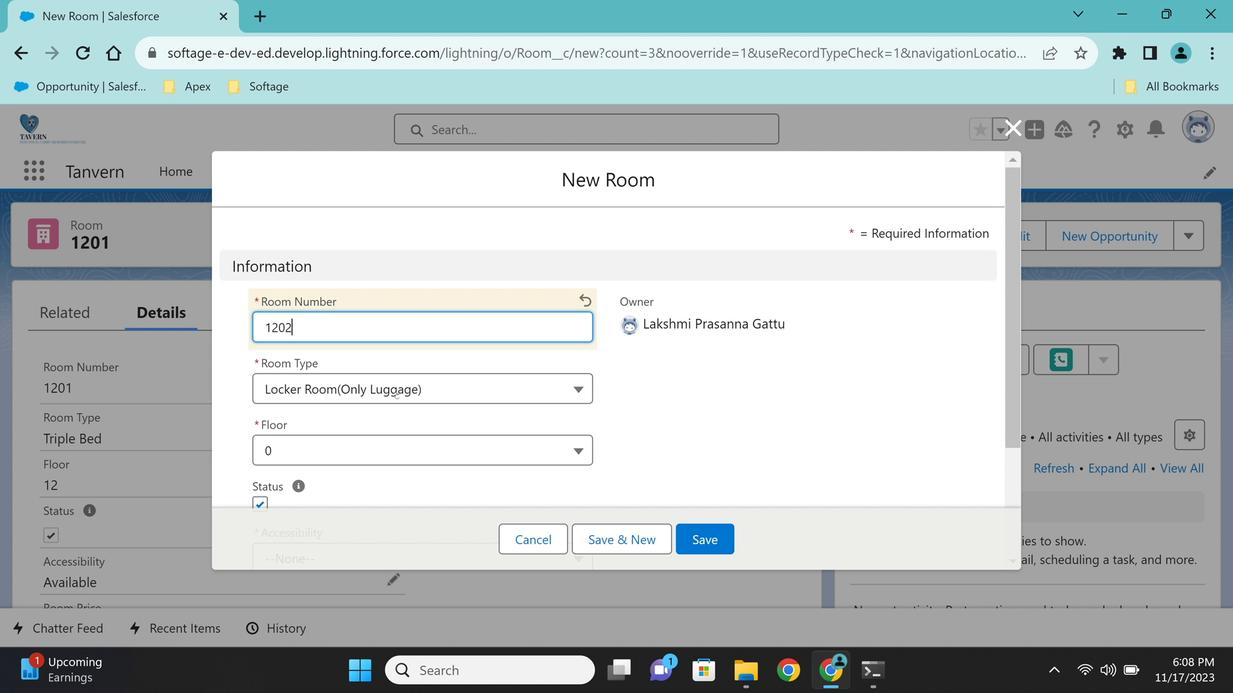 
Action: Mouse moved to (295, 358)
Screenshot: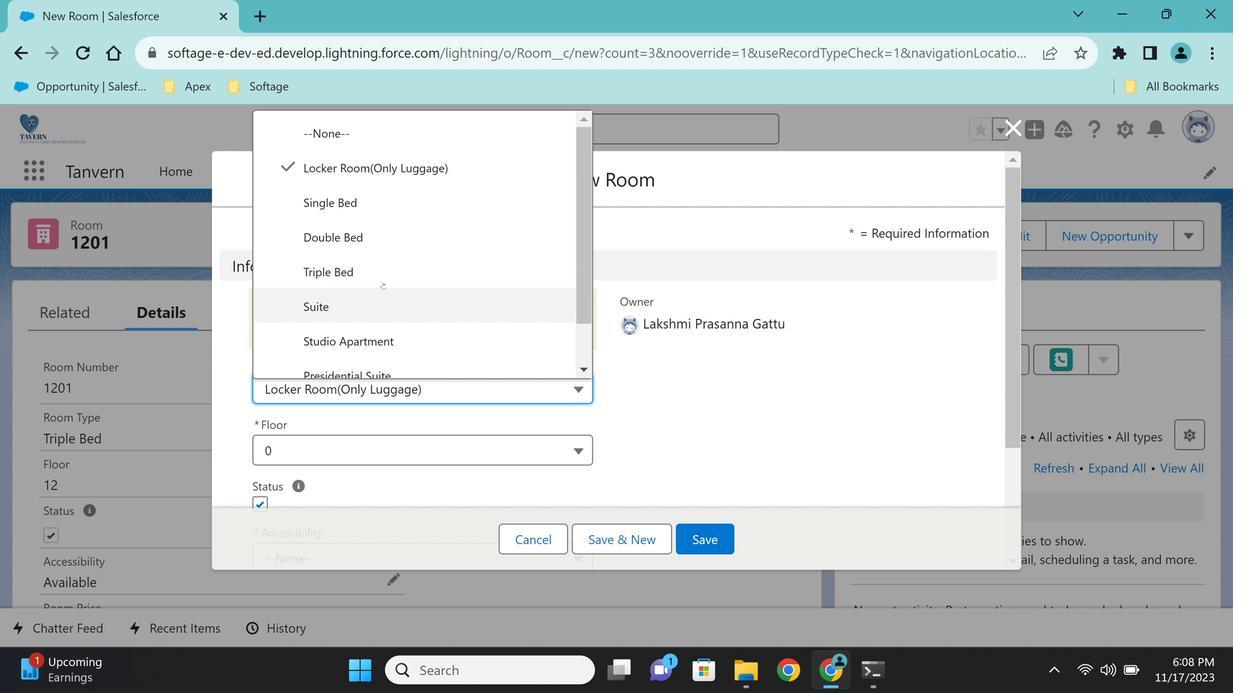 
Action: Mouse pressed left at (295, 358)
Screenshot: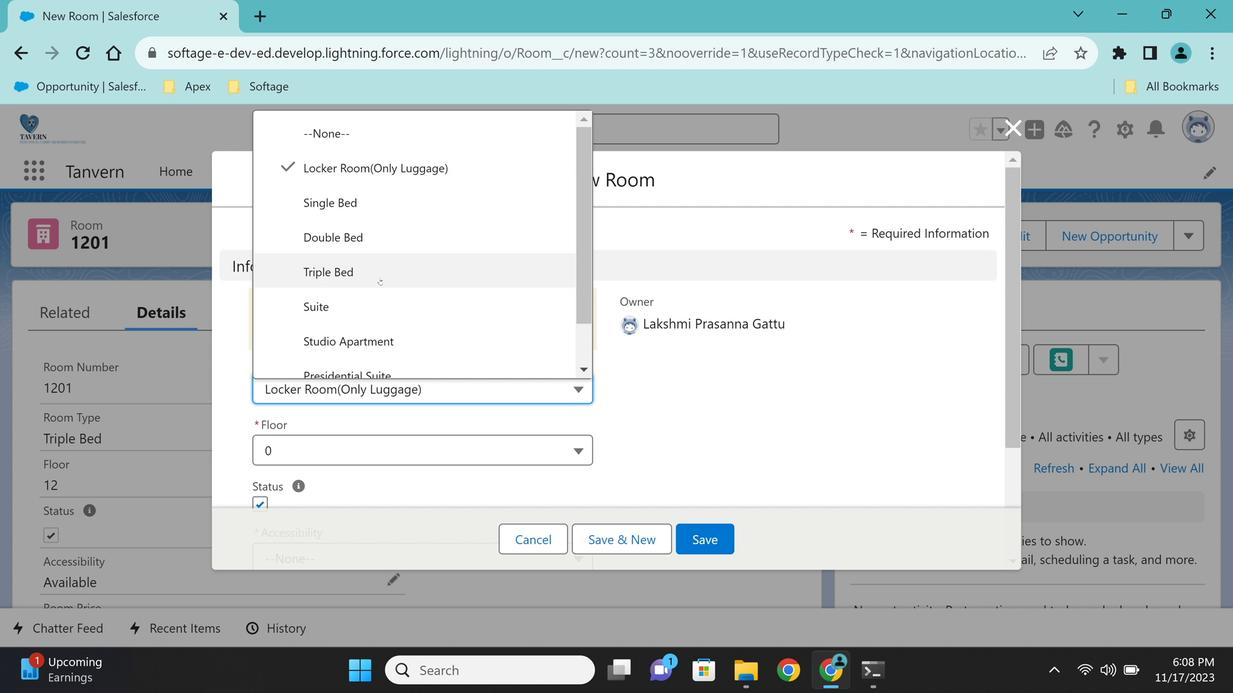 
Action: Mouse moved to (295, 358)
Screenshot: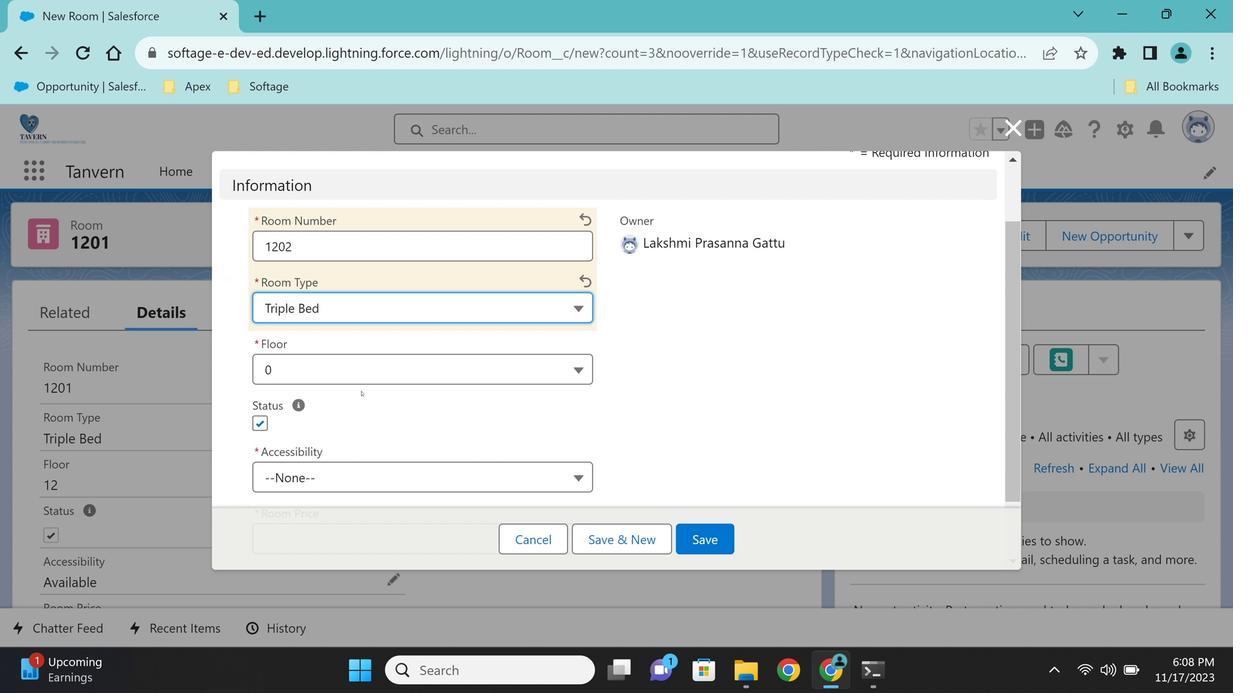 
Action: Mouse pressed left at (295, 358)
Screenshot: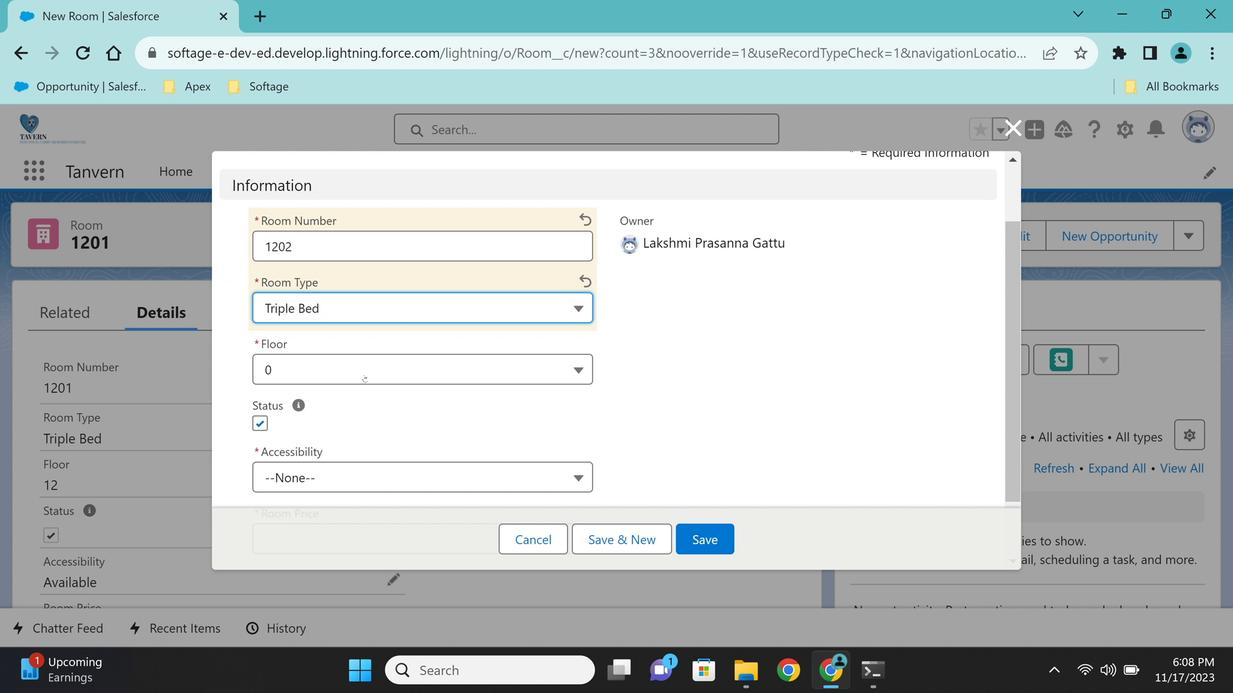 
Action: Mouse moved to (295, 359)
Screenshot: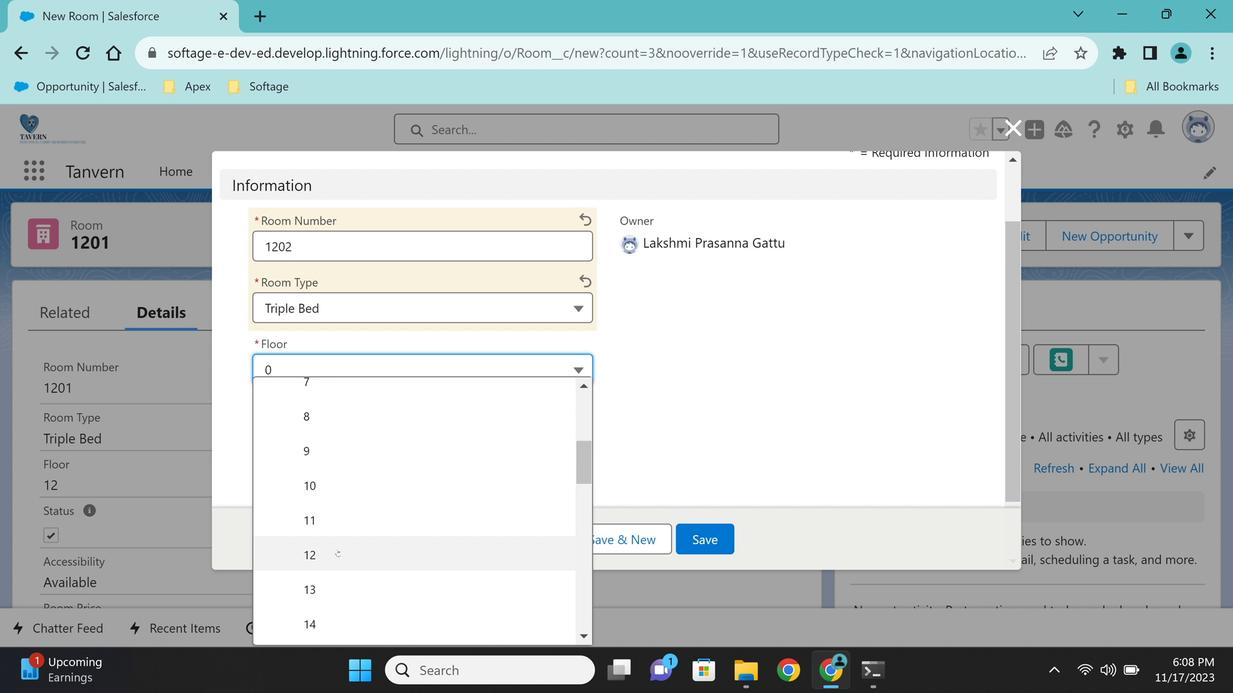 
Action: Mouse pressed left at (295, 359)
Screenshot: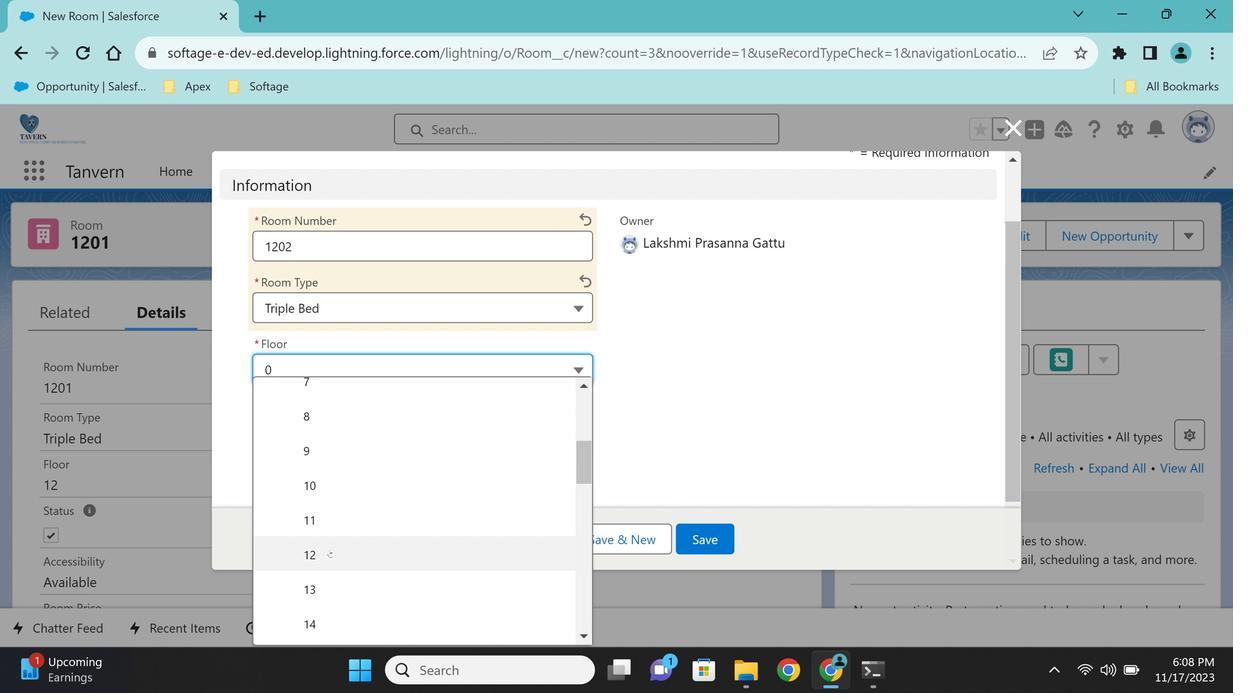 
Action: Mouse moved to (295, 359)
Screenshot: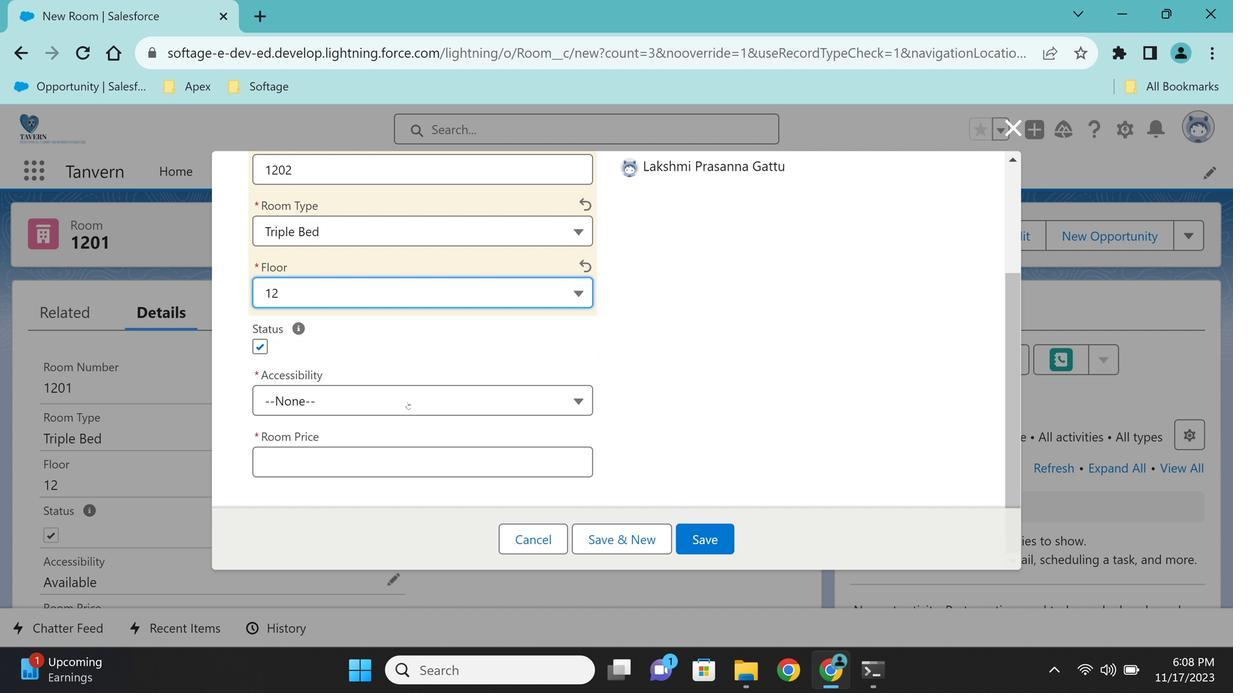 
Action: Mouse pressed left at (295, 359)
Screenshot: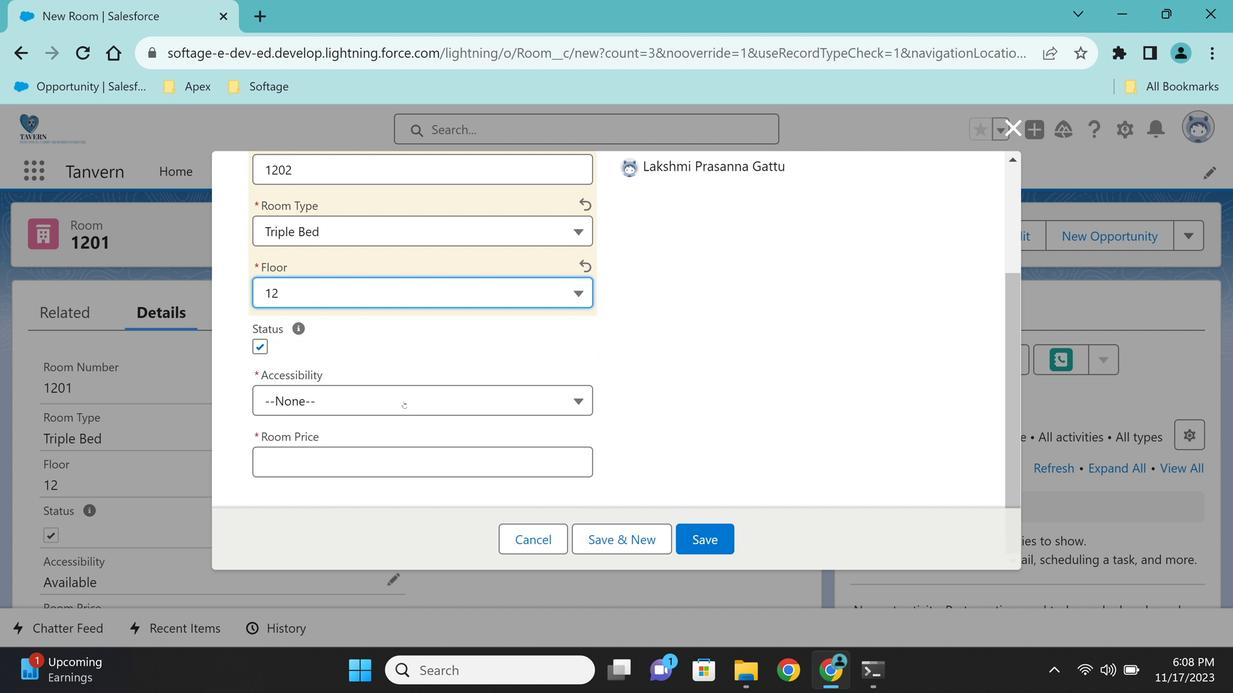 
Action: Mouse moved to (295, 359)
Screenshot: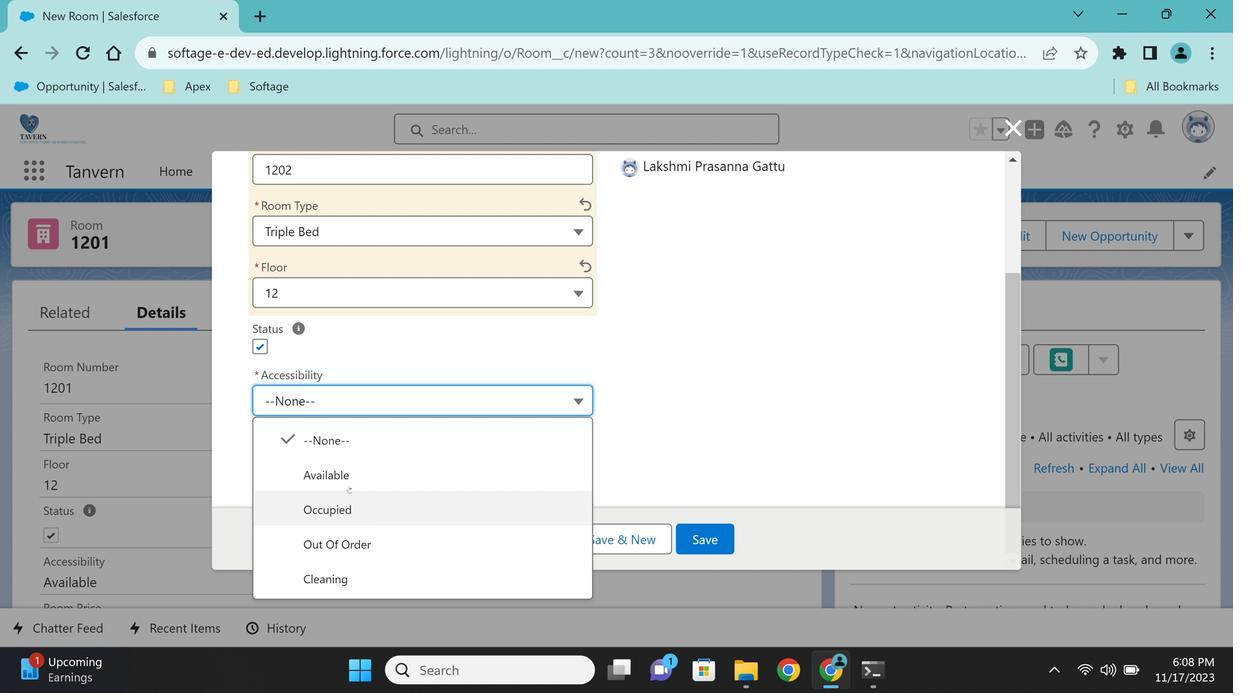 
Action: Mouse pressed left at (295, 359)
Screenshot: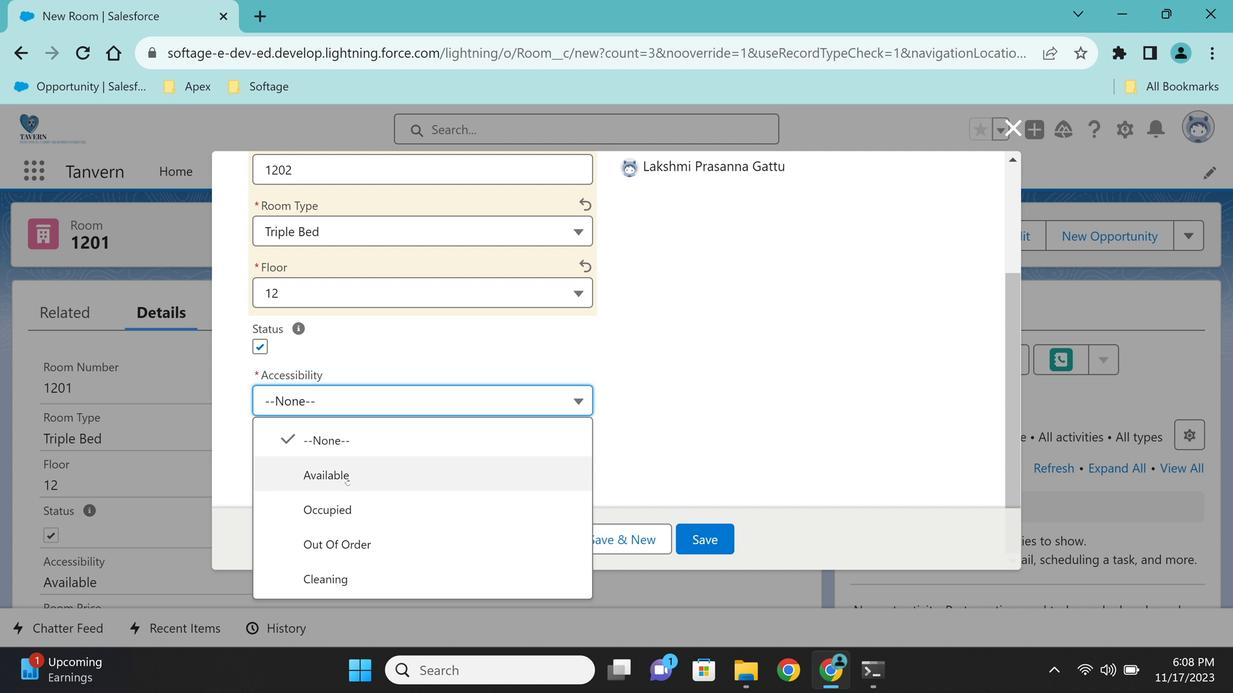 
Action: Mouse moved to (295, 359)
Screenshot: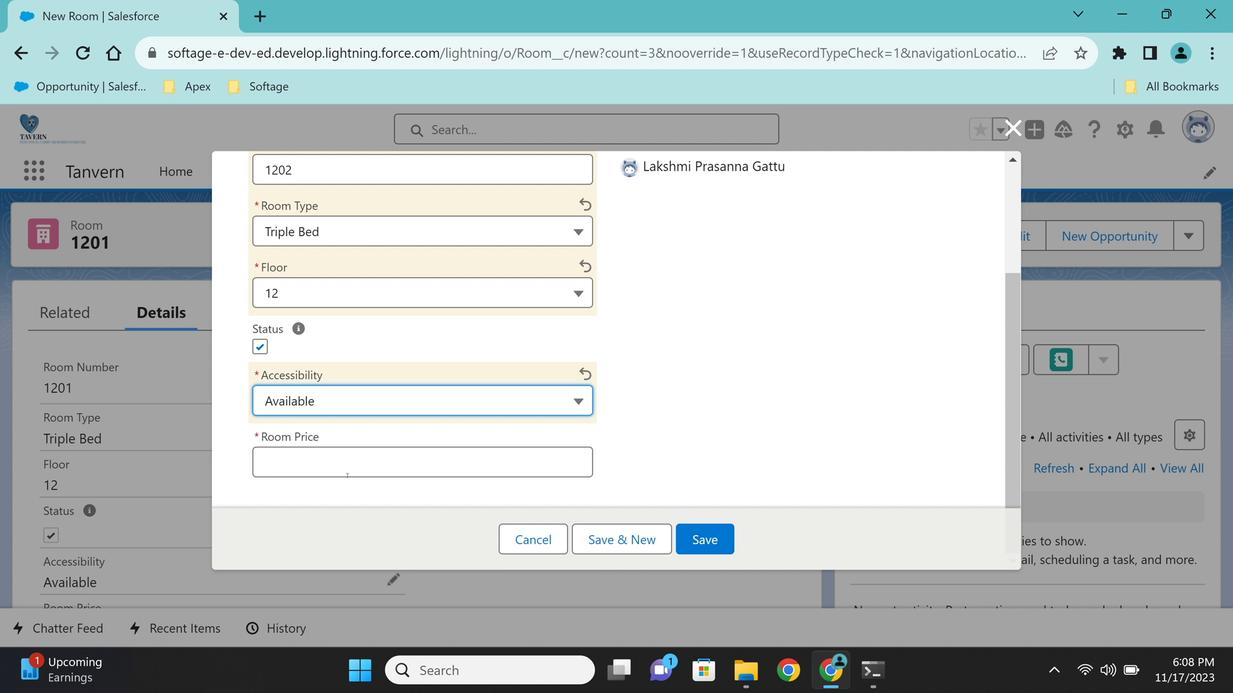 
Action: Mouse pressed left at (295, 359)
Screenshot: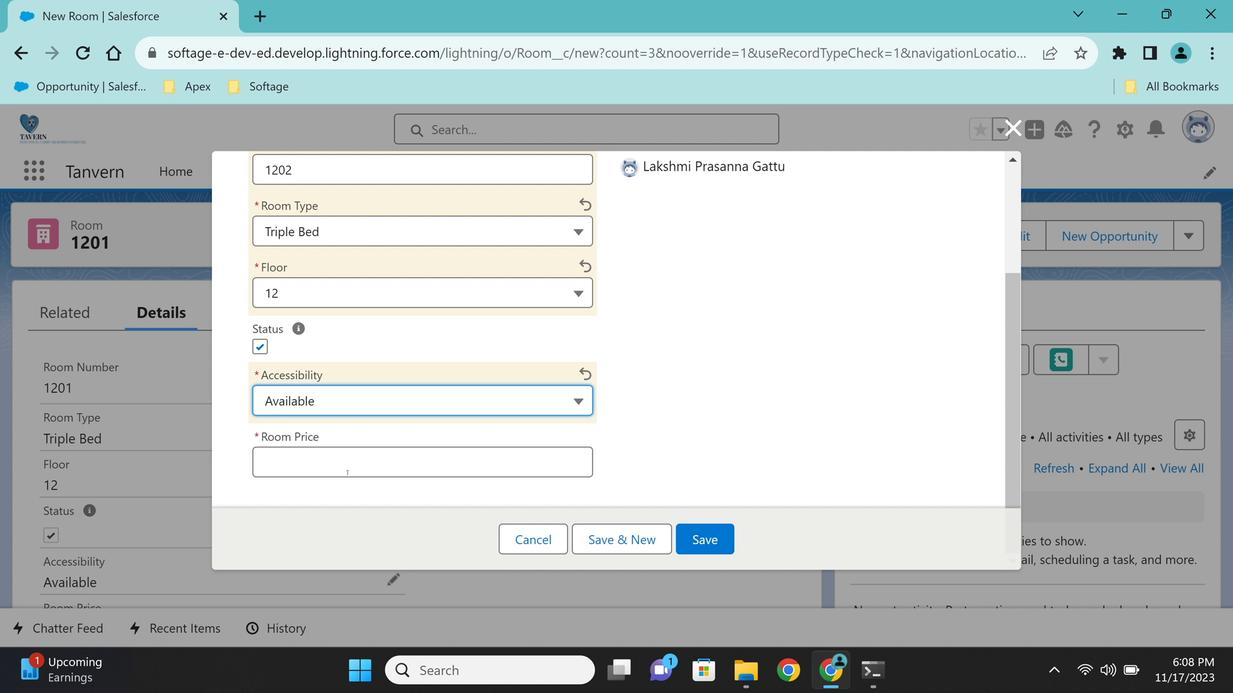 
Action: Key pressed 2000
Screenshot: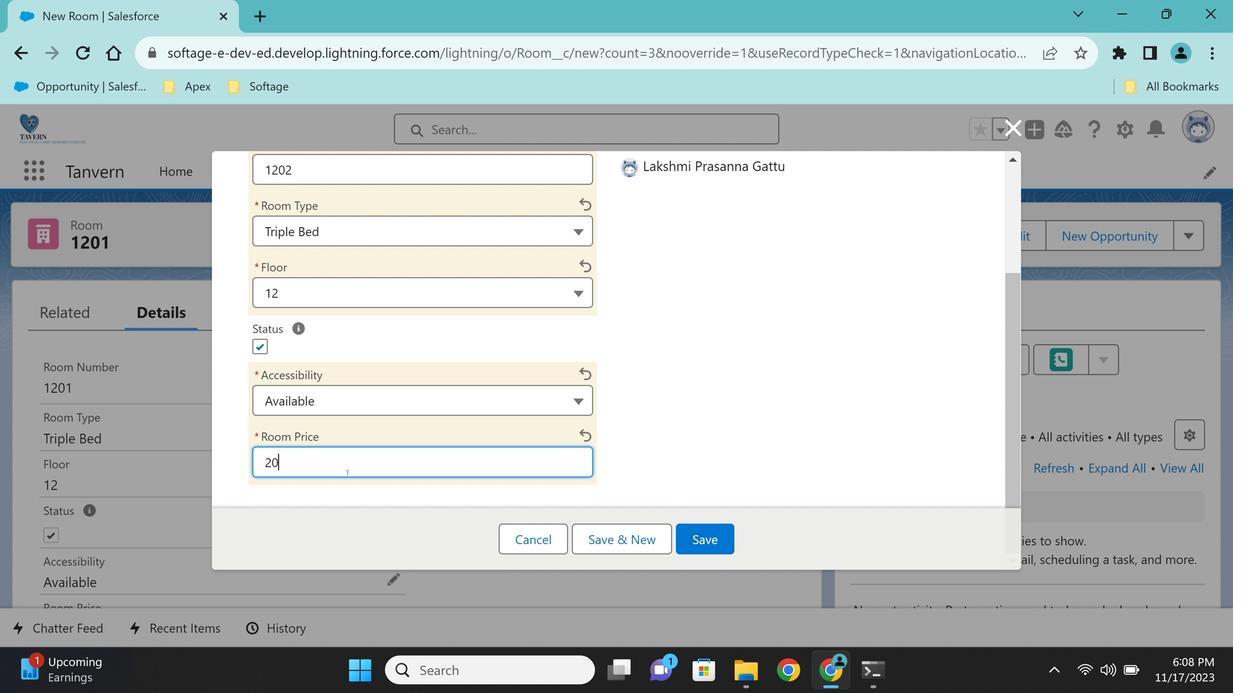 
Action: Mouse moved to (295, 359)
Screenshot: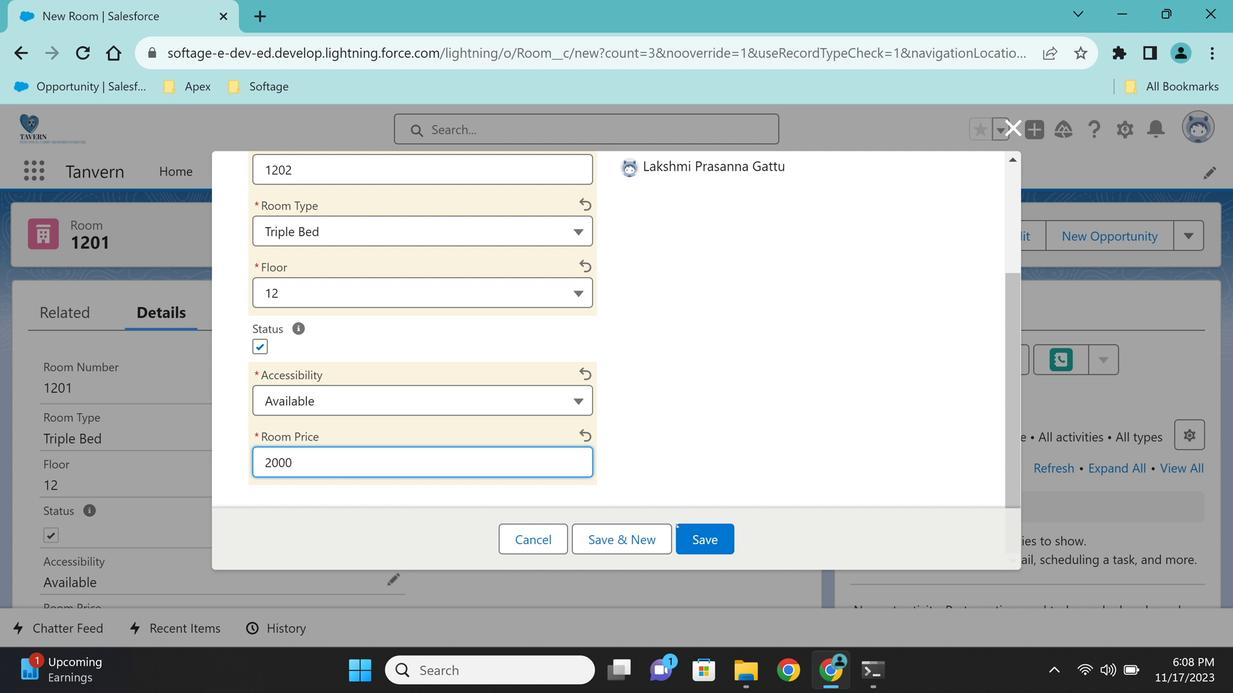 
Action: Mouse pressed left at (295, 359)
Screenshot: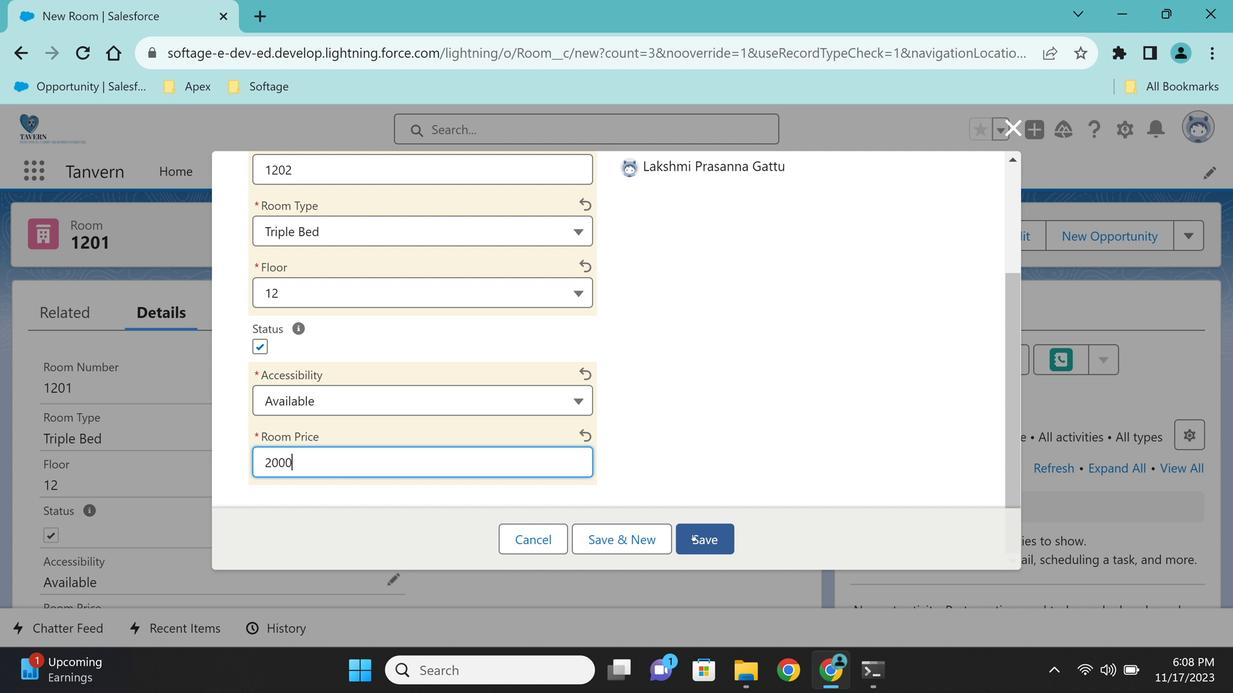 
Action: Mouse moved to (295, 358)
Screenshot: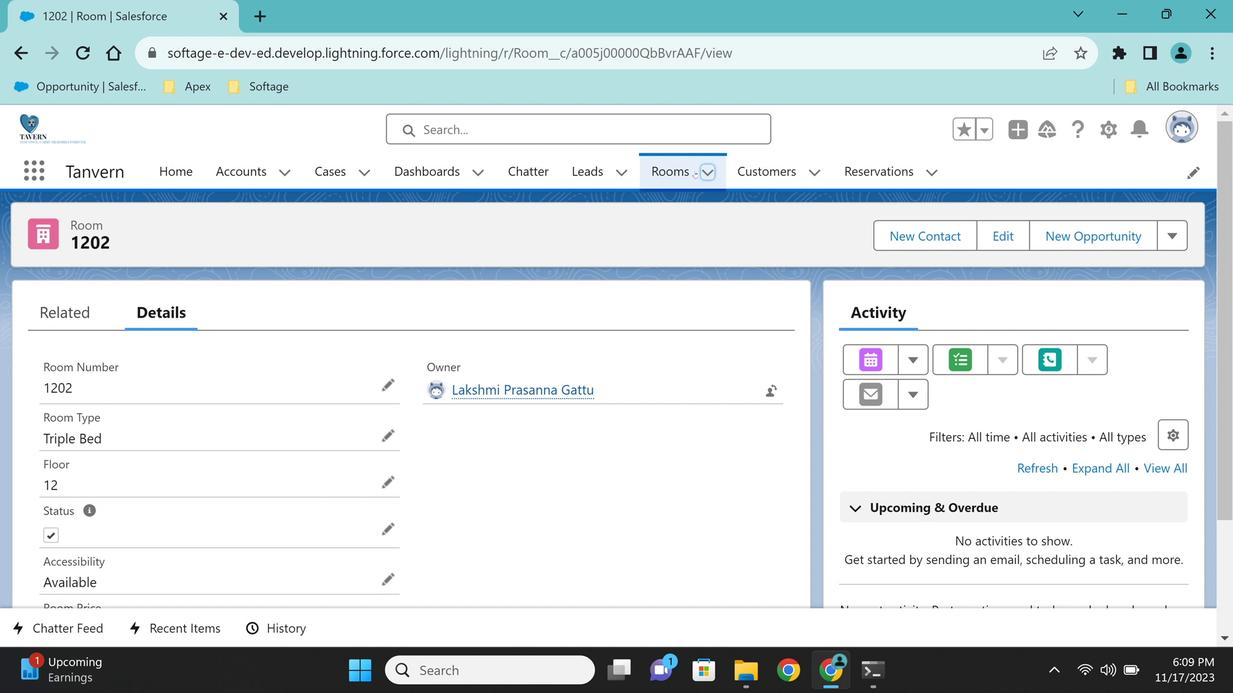 
Action: Mouse pressed left at (295, 358)
Screenshot: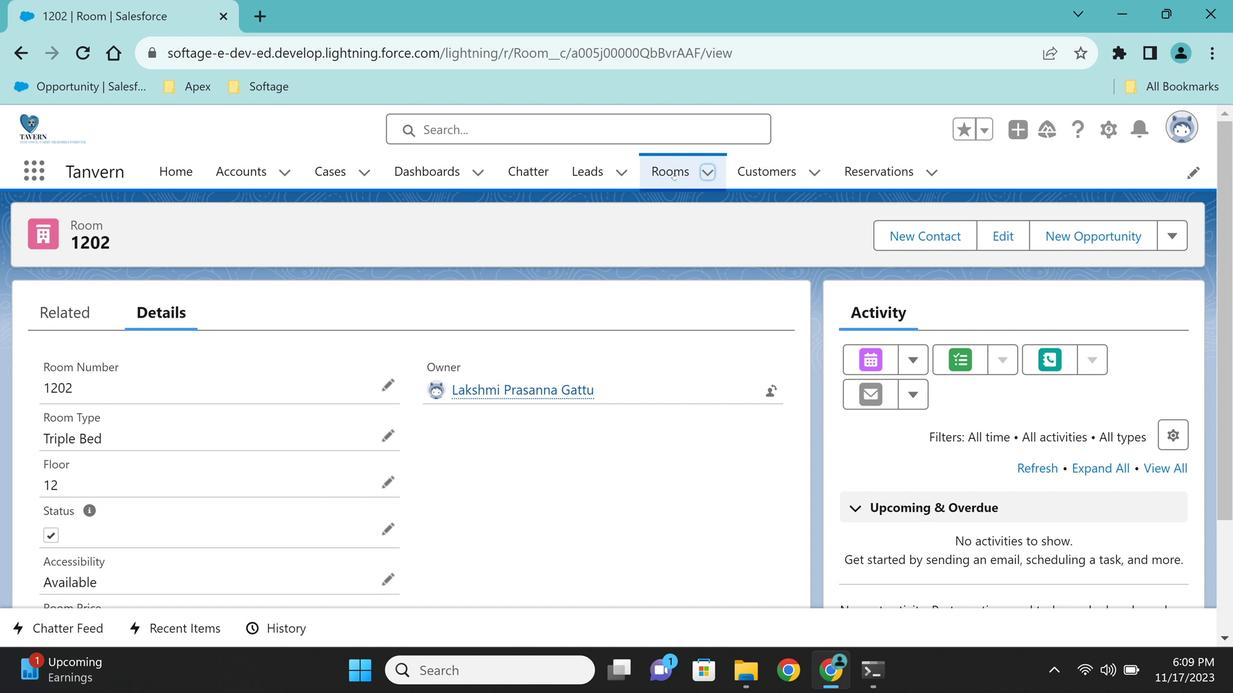 
Action: Mouse moved to (295, 358)
Screenshot: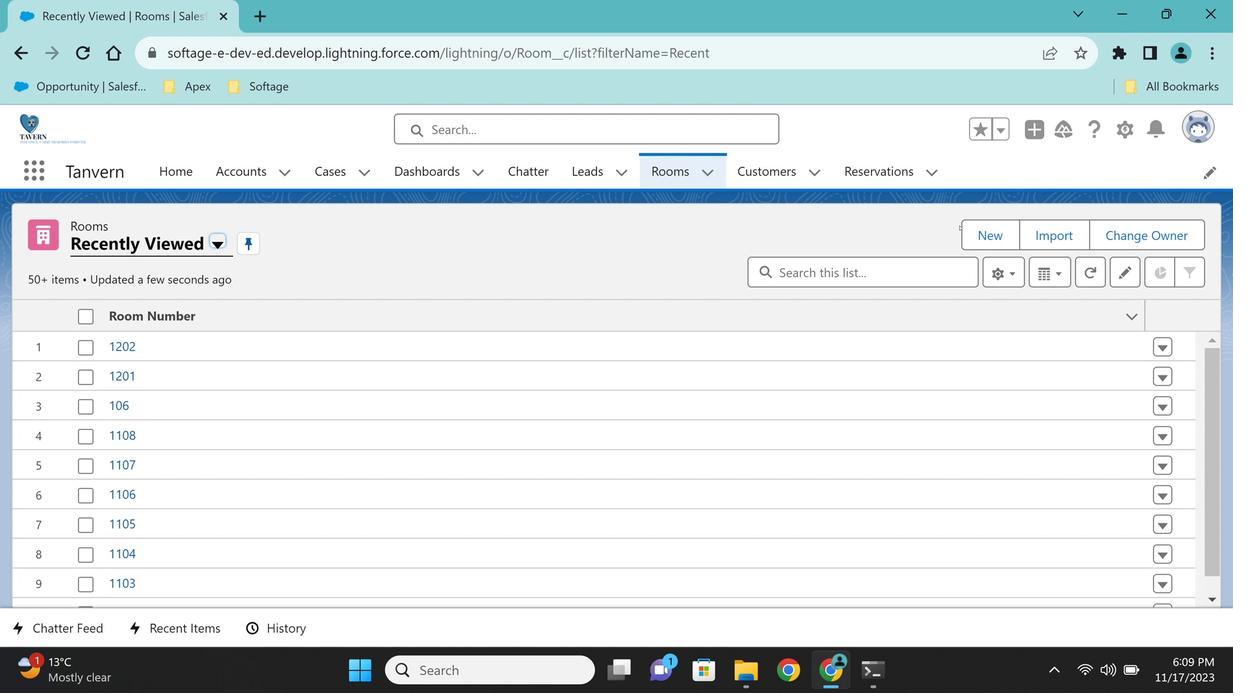 
Action: Mouse pressed left at (295, 358)
Screenshot: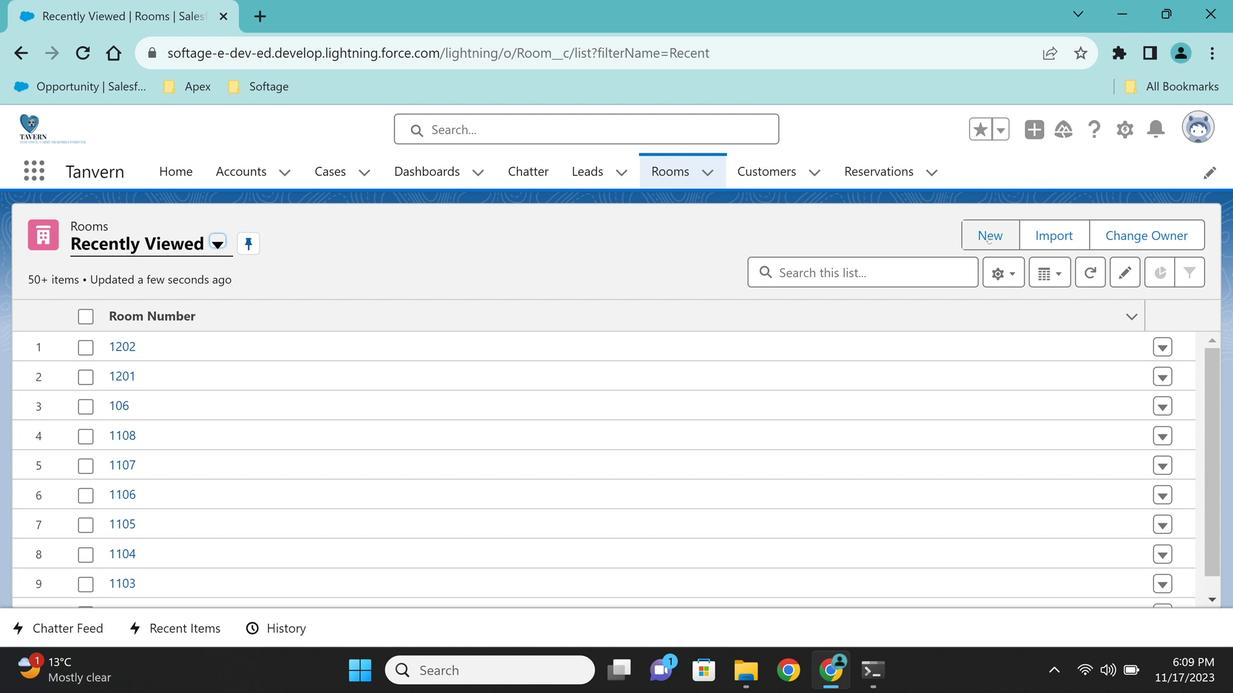 
Action: Mouse moved to (295, 358)
Screenshot: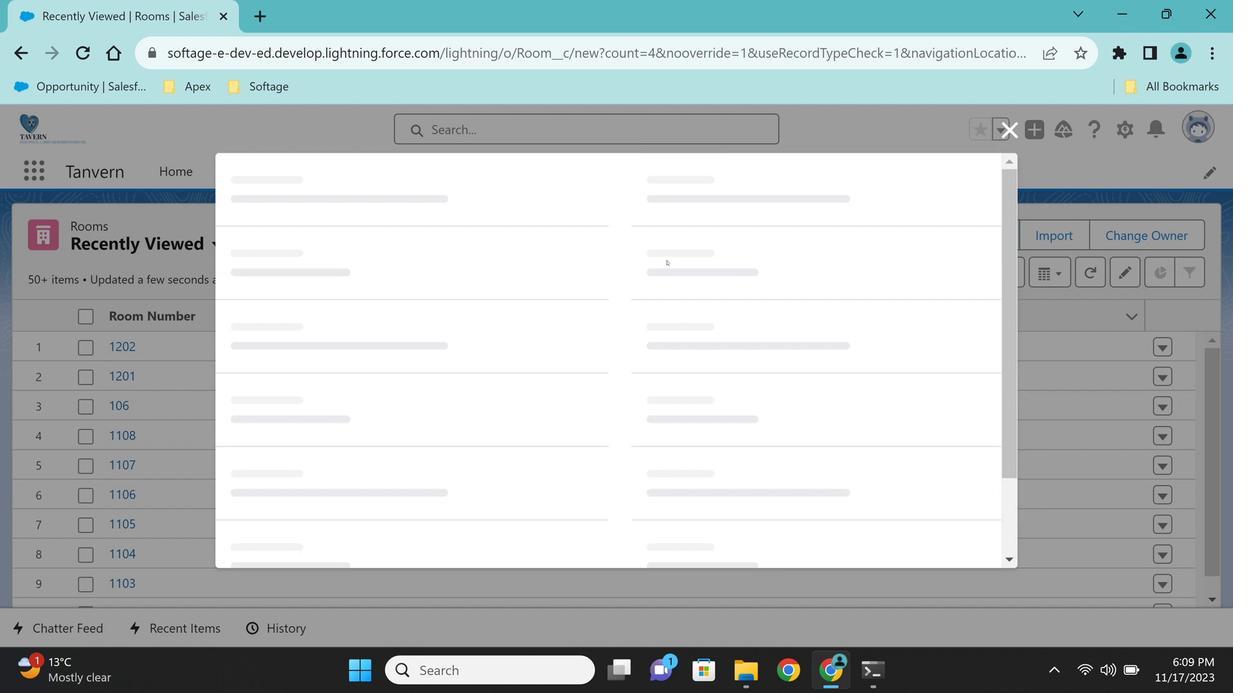 
Action: Key pressed 1203
Screenshot: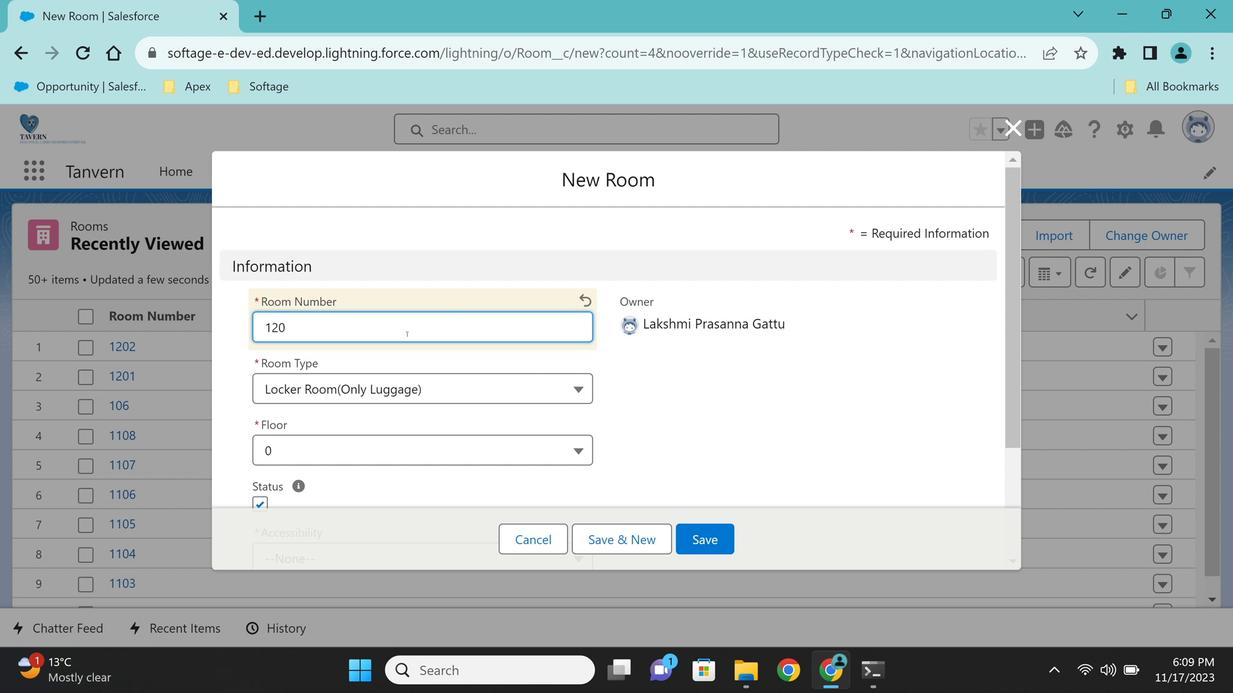 
Action: Mouse moved to (295, 358)
Screenshot: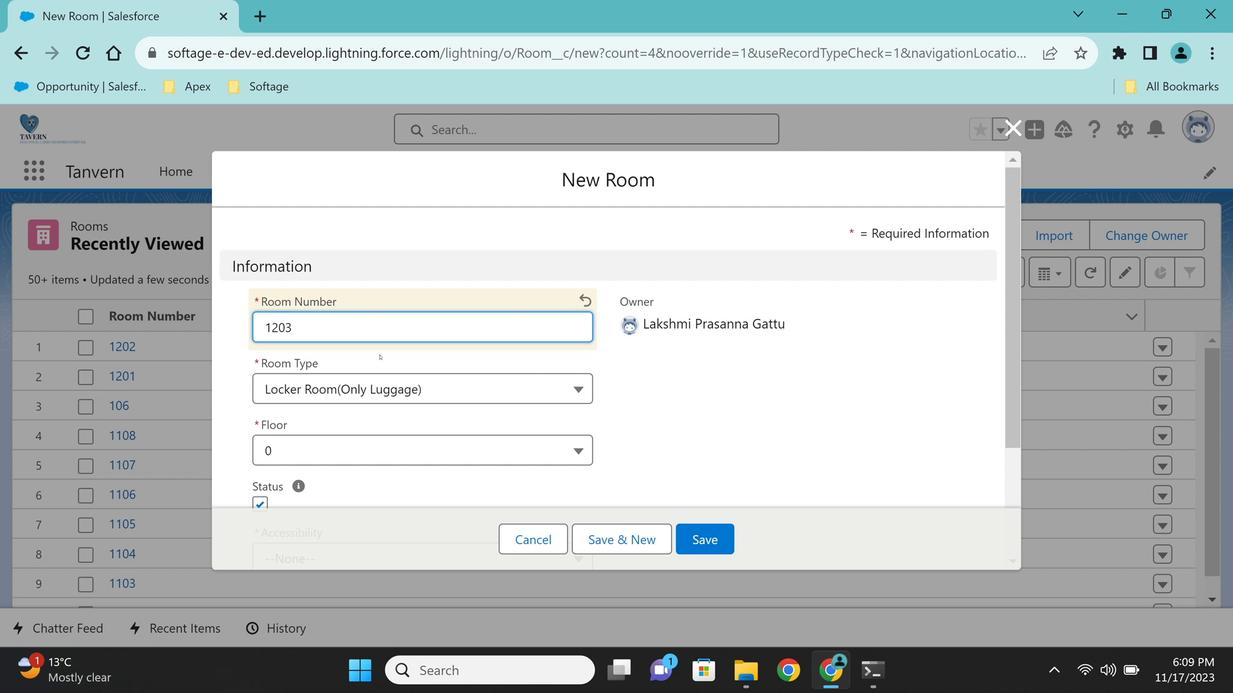 
Action: Mouse pressed left at (295, 358)
Screenshot: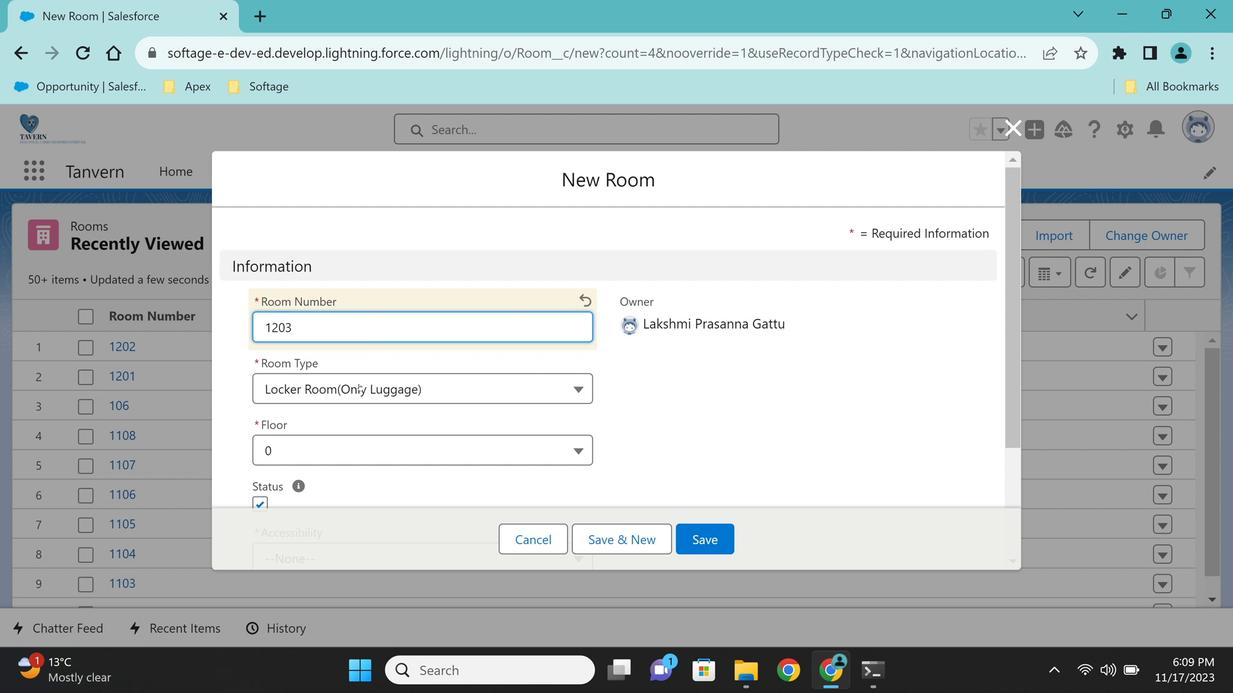 
Action: Mouse moved to (295, 358)
Screenshot: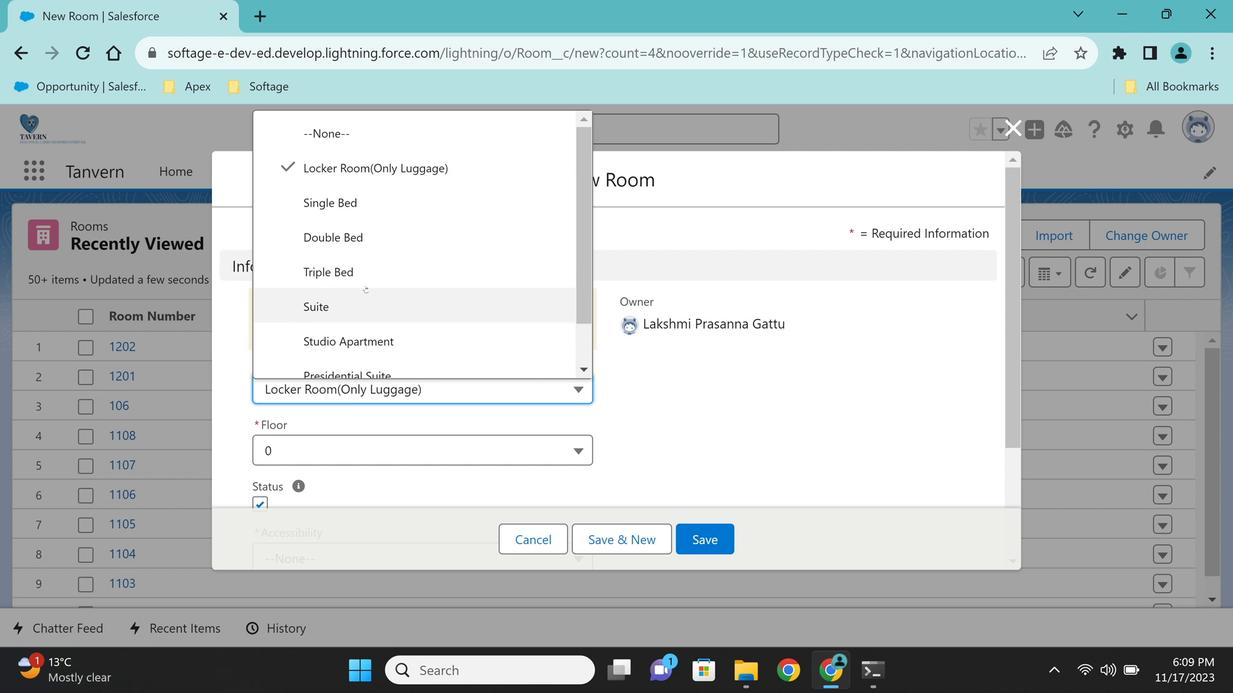 
Action: Mouse pressed left at (295, 358)
Screenshot: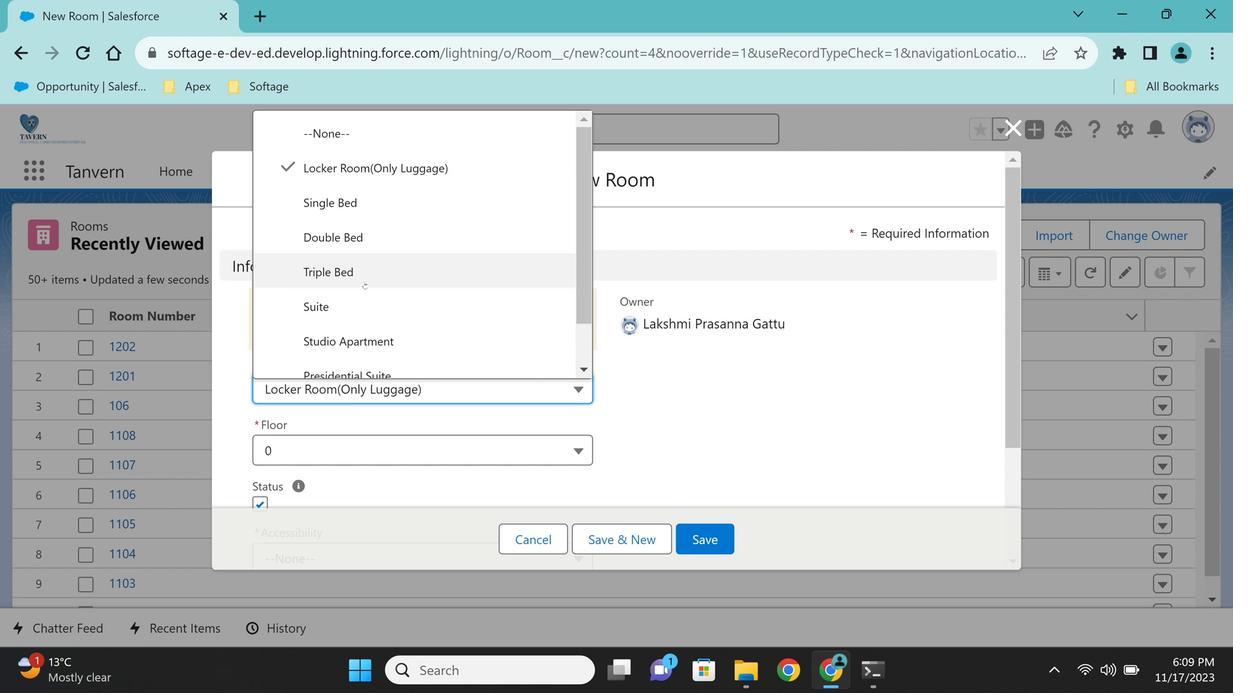 
Action: Mouse moved to (295, 358)
Screenshot: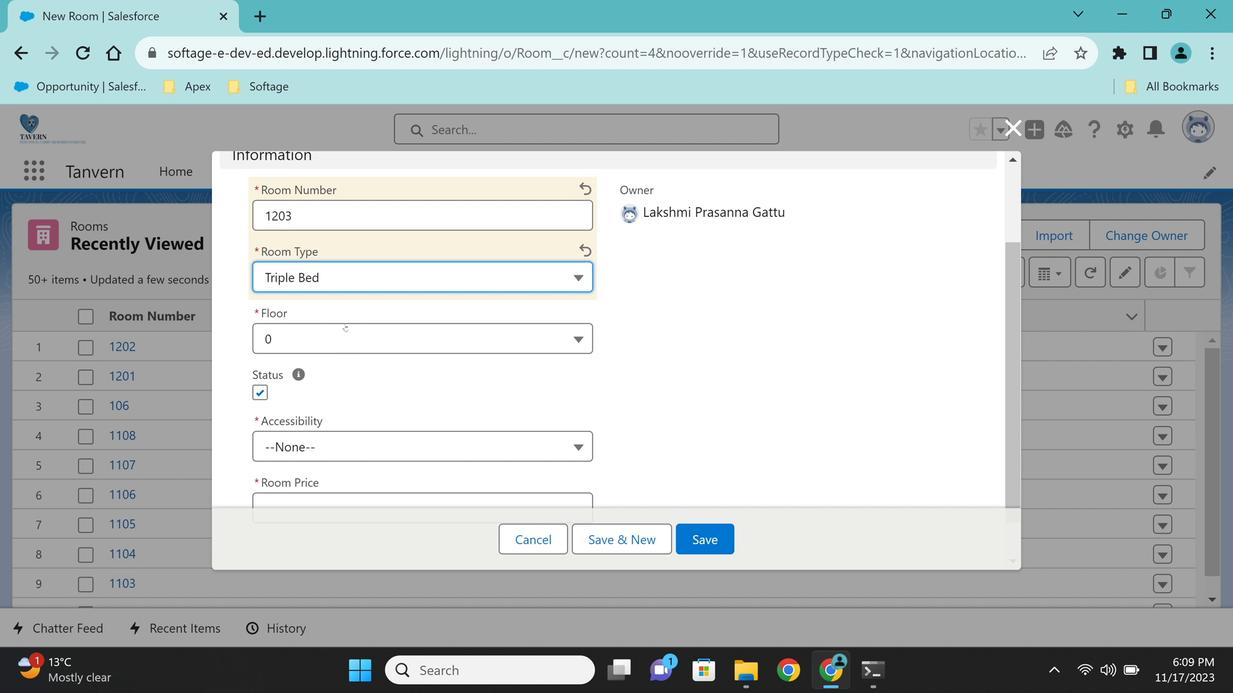 
Action: Mouse pressed left at (295, 358)
Screenshot: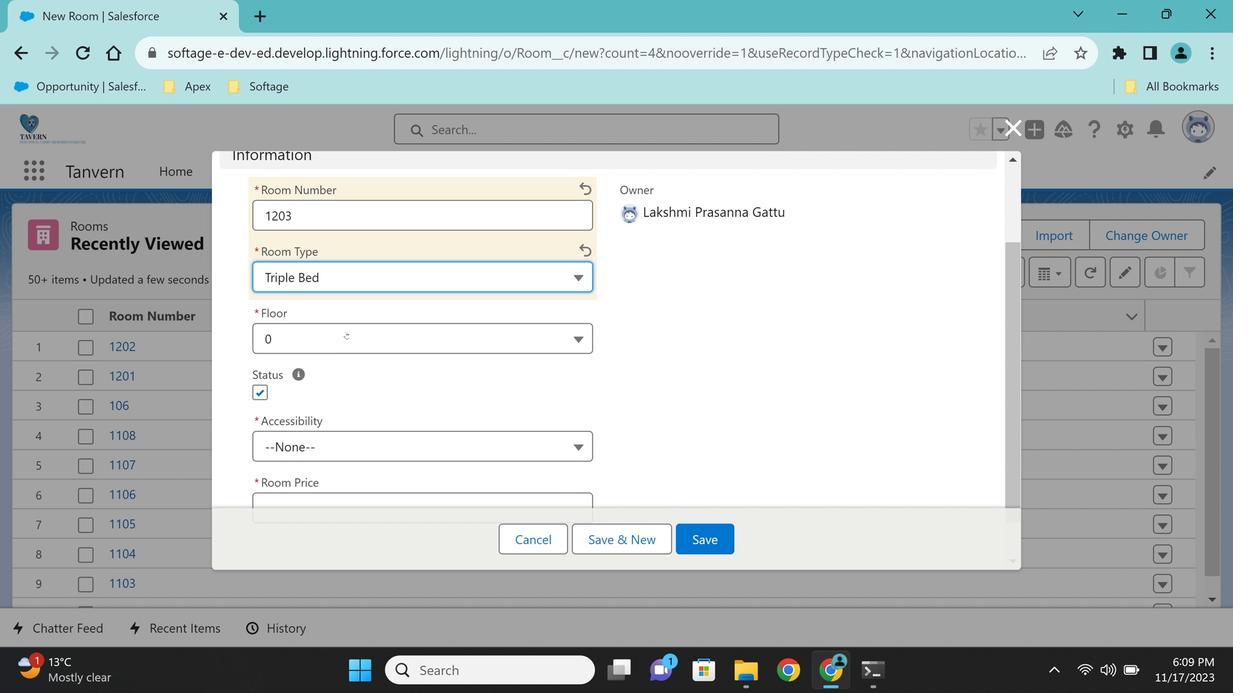 
Action: Mouse moved to (295, 359)
Screenshot: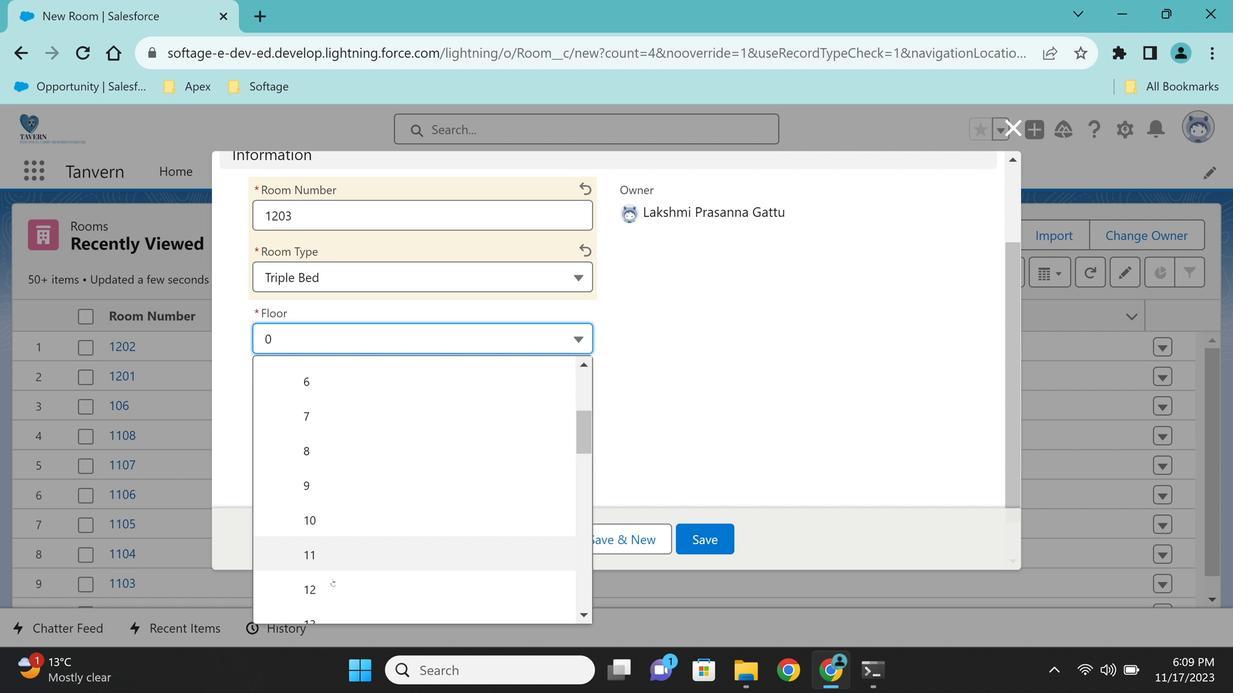 
Action: Mouse pressed left at (295, 359)
Screenshot: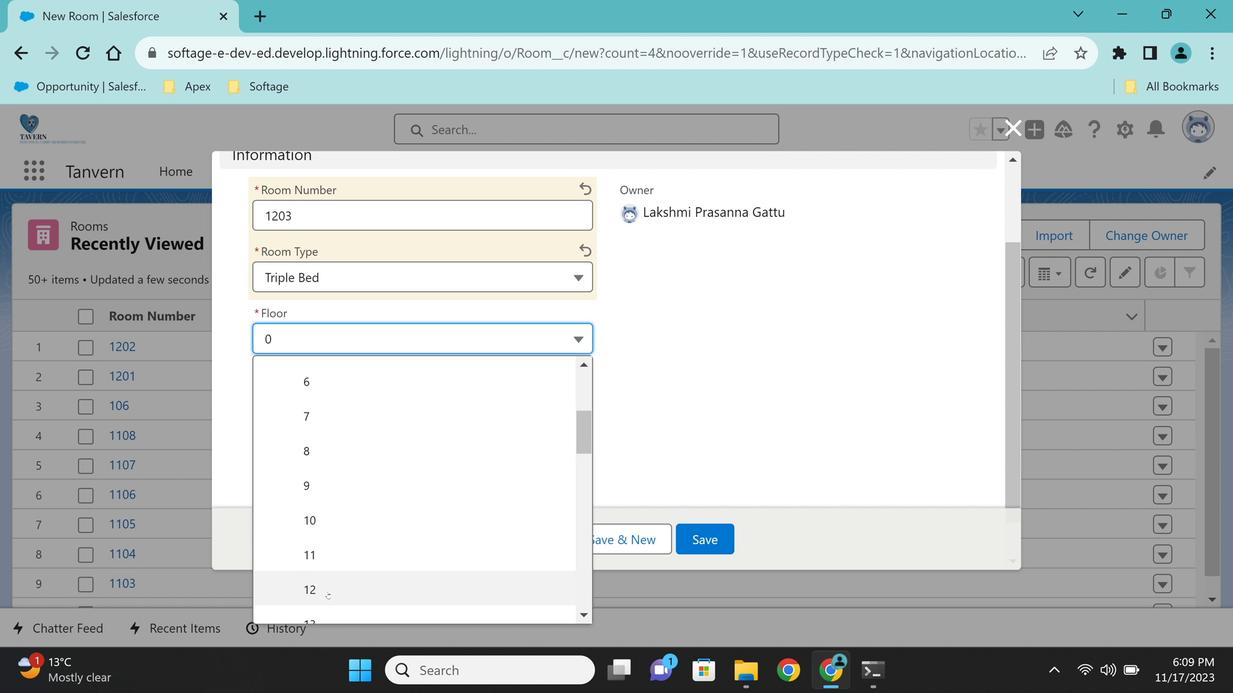
Action: Mouse moved to (295, 358)
Screenshot: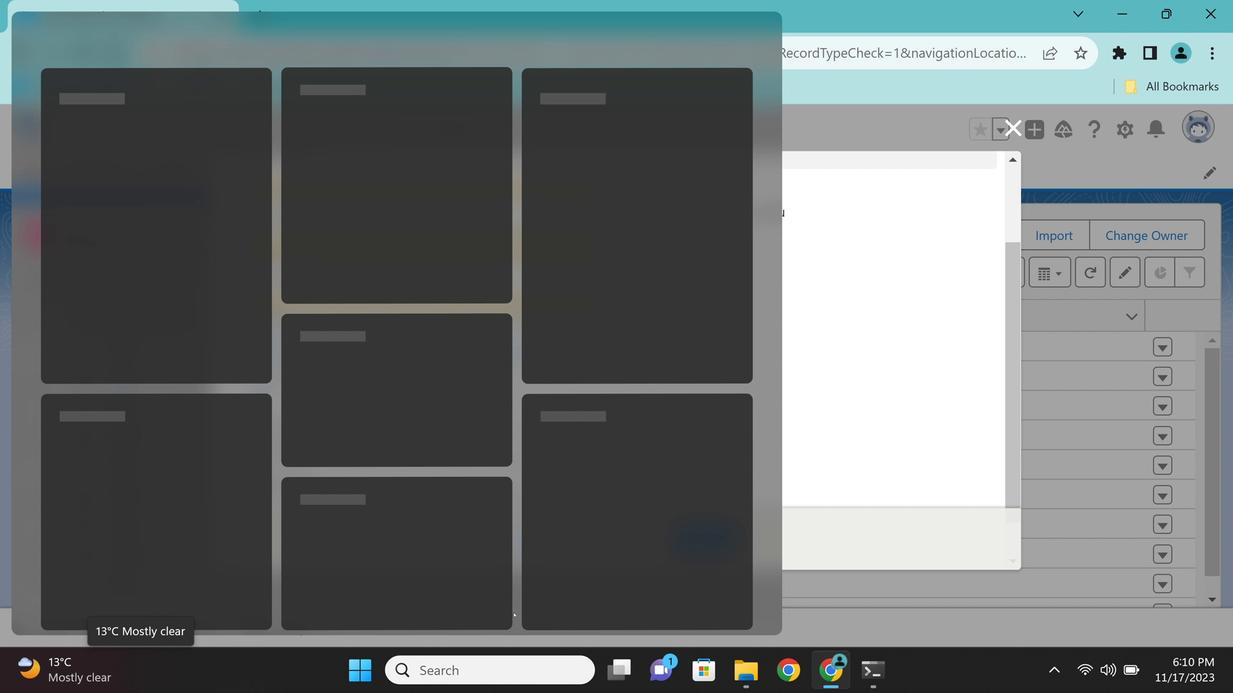 
Action: Mouse pressed left at (295, 358)
Screenshot: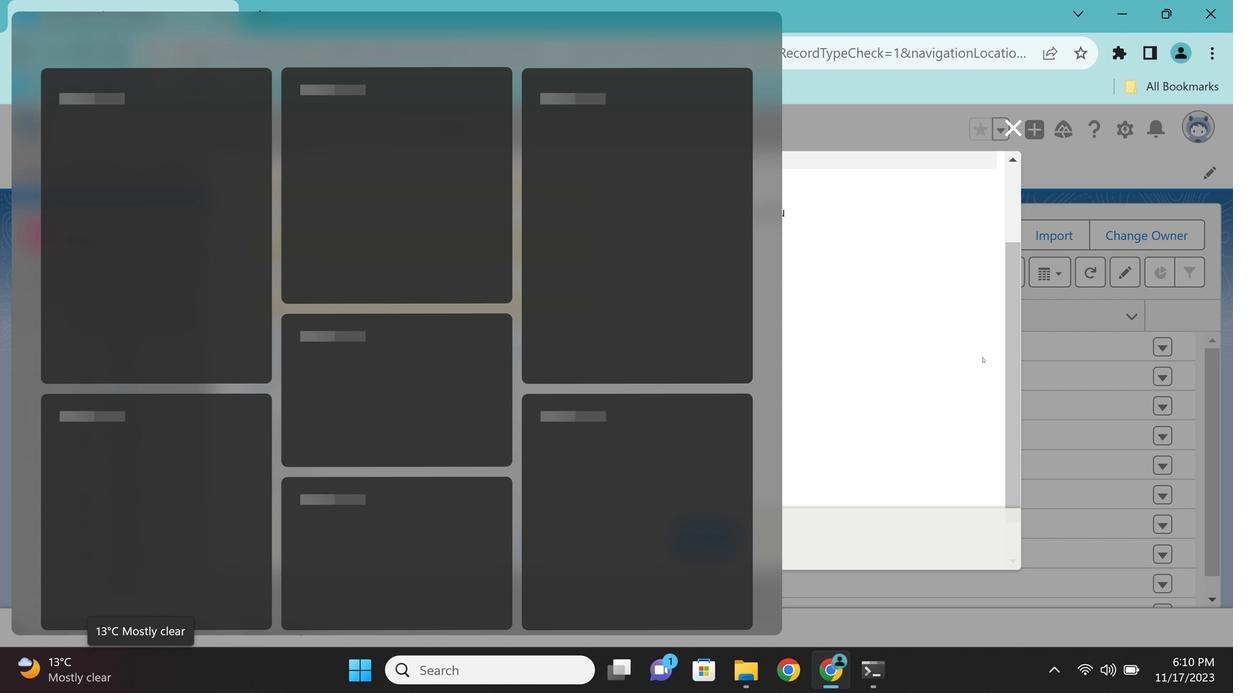 
Action: Mouse moved to (295, 359)
Screenshot: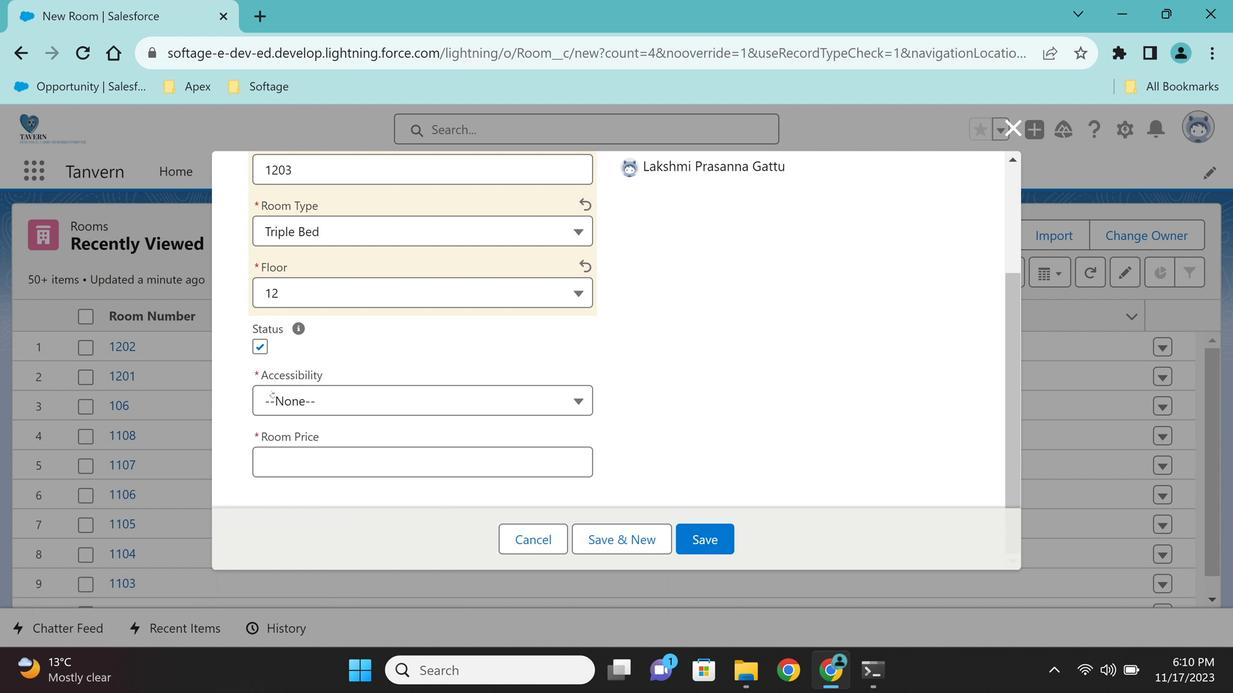 
Action: Mouse pressed left at (295, 359)
Screenshot: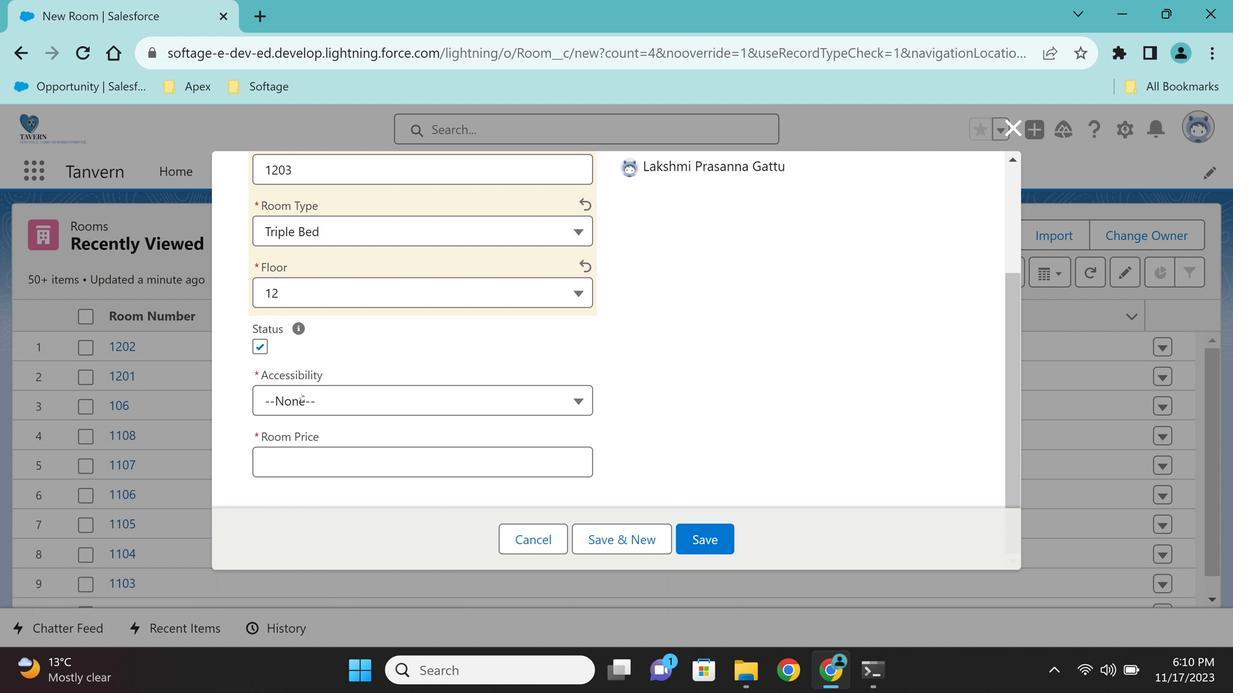 
Action: Mouse moved to (295, 359)
Screenshot: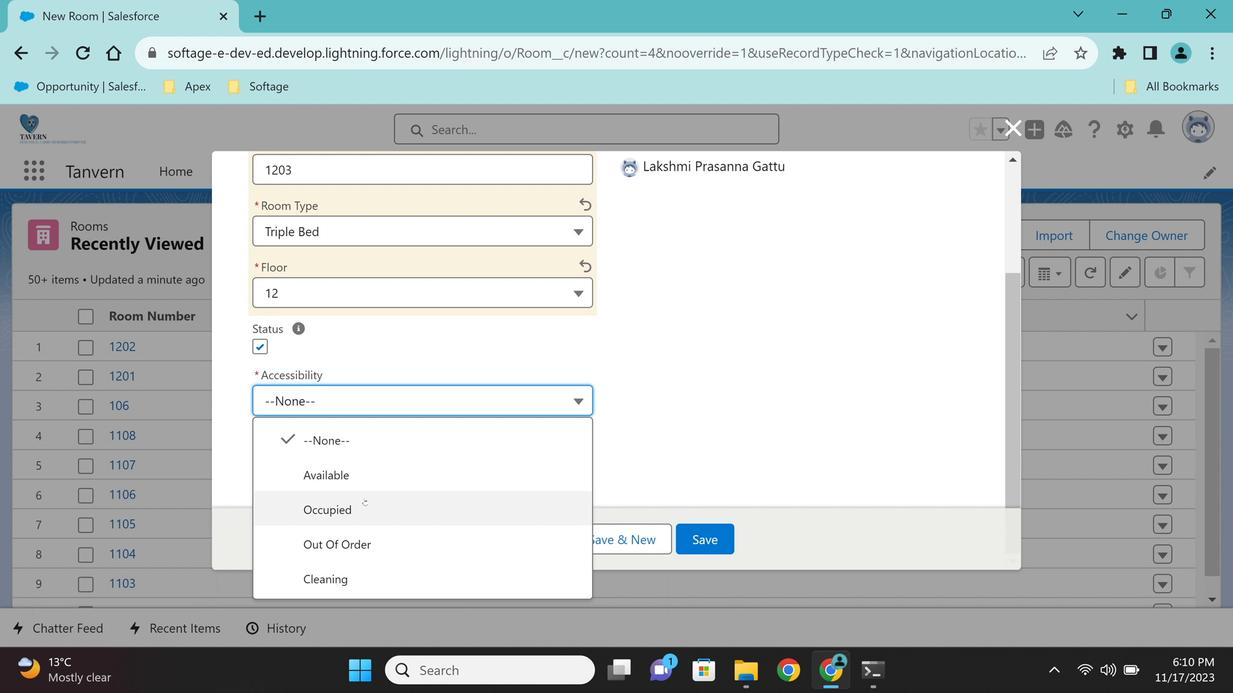 
Action: Mouse pressed left at (295, 359)
Screenshot: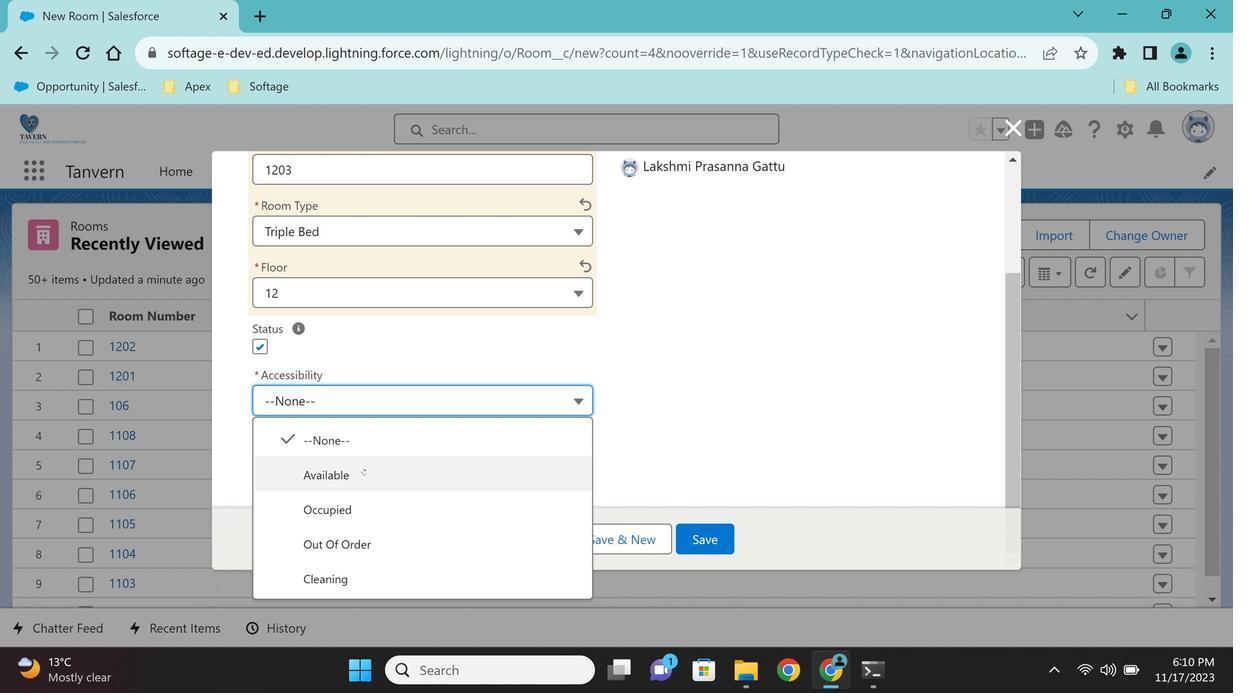
Action: Mouse pressed left at (295, 359)
Screenshot: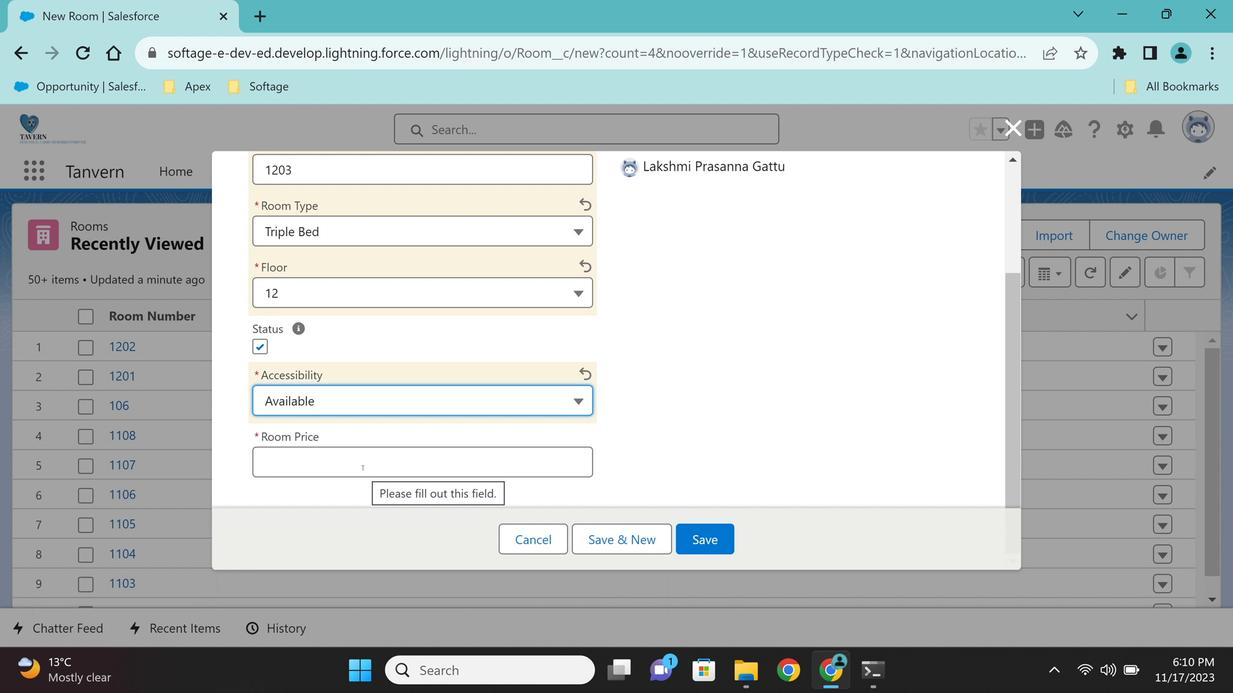 
Action: Key pressed 2000
Screenshot: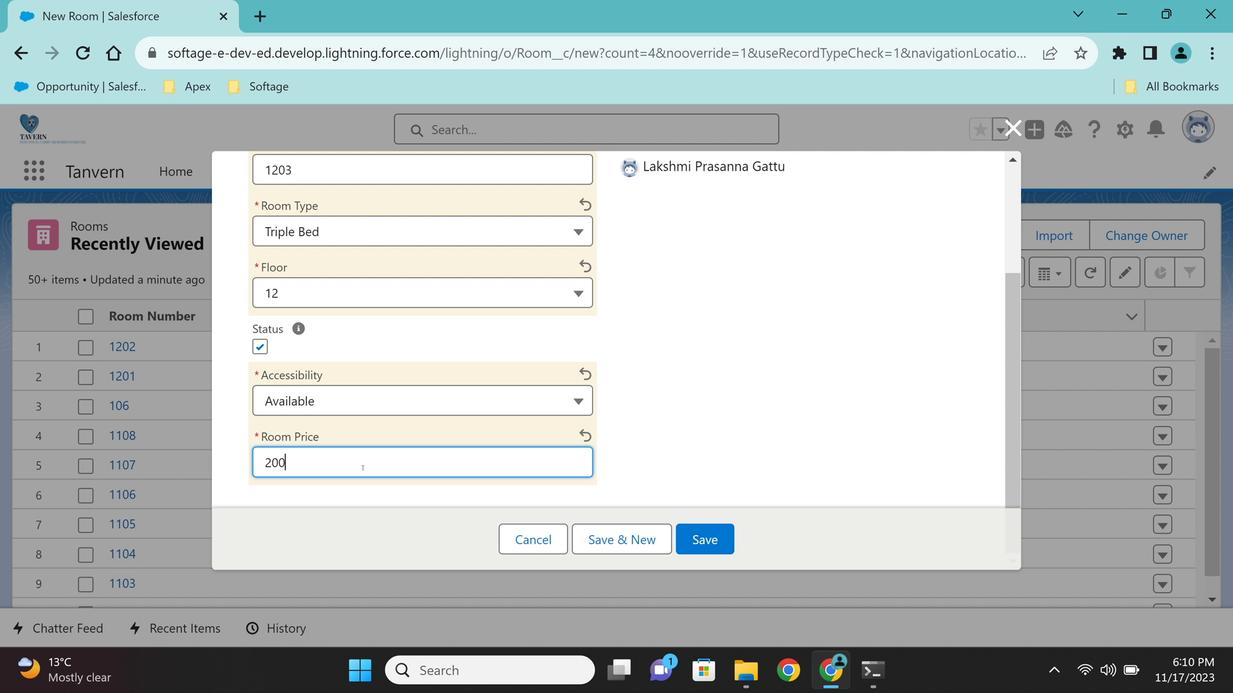 
Action: Mouse moved to (295, 359)
Screenshot: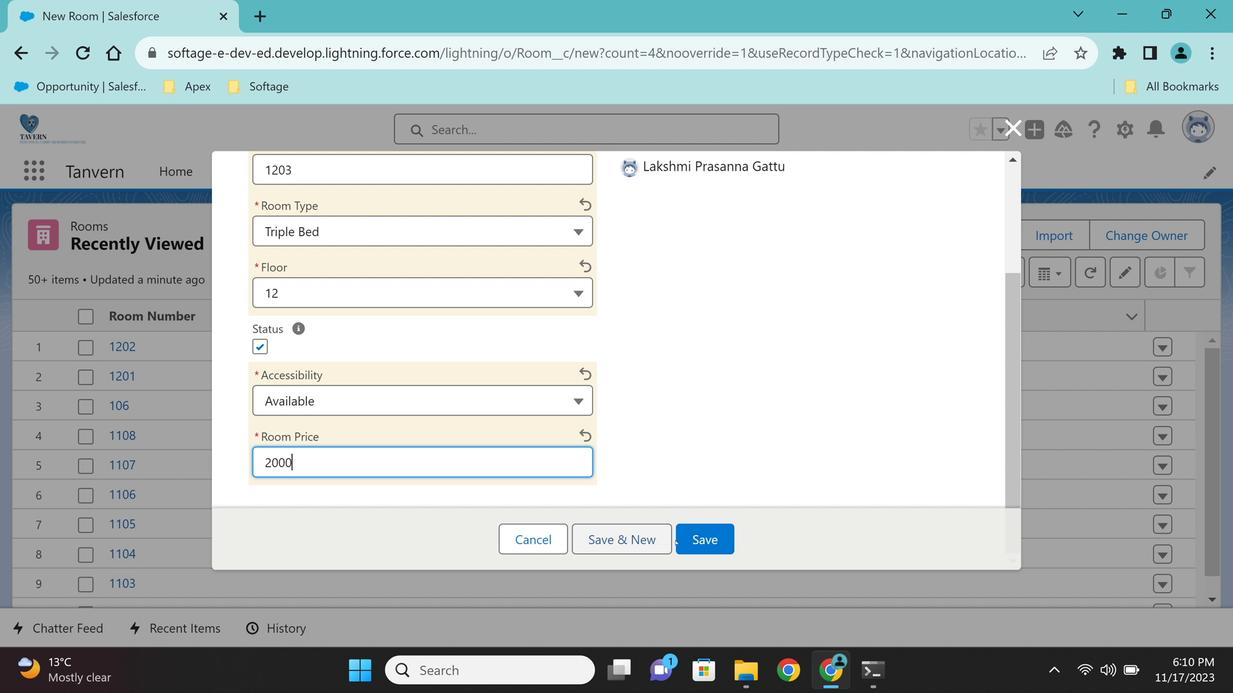 
Action: Mouse pressed left at (295, 359)
Screenshot: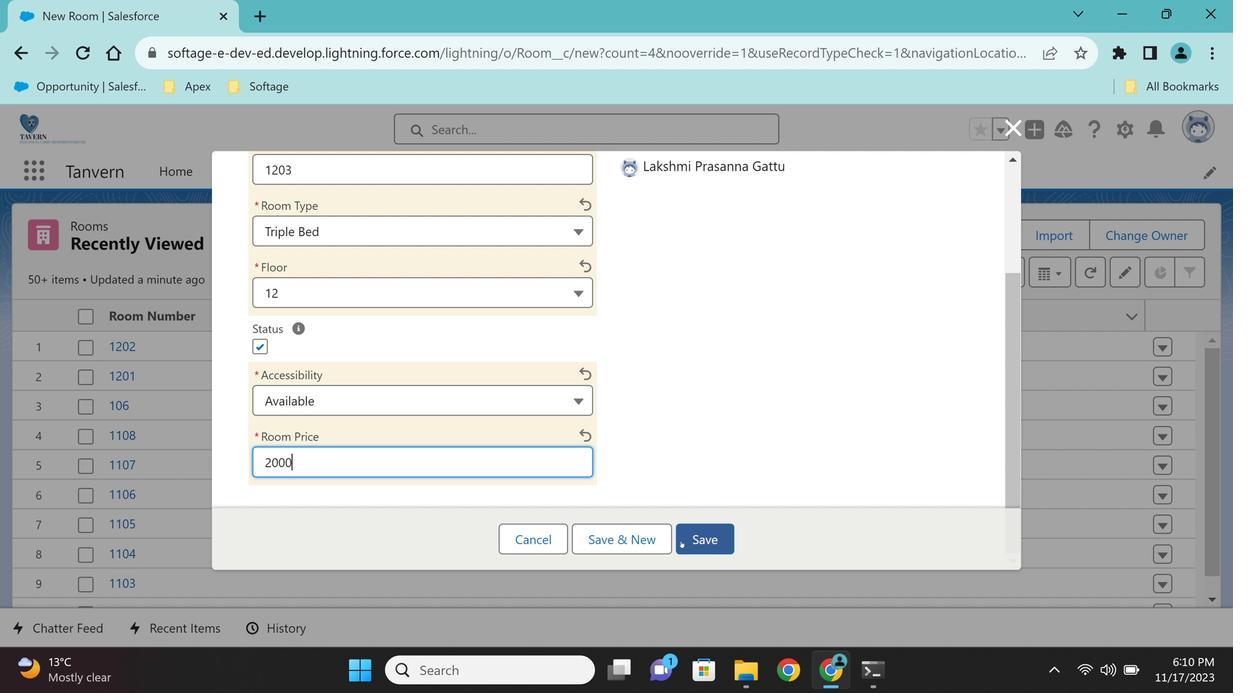 
Action: Mouse moved to (295, 358)
Screenshot: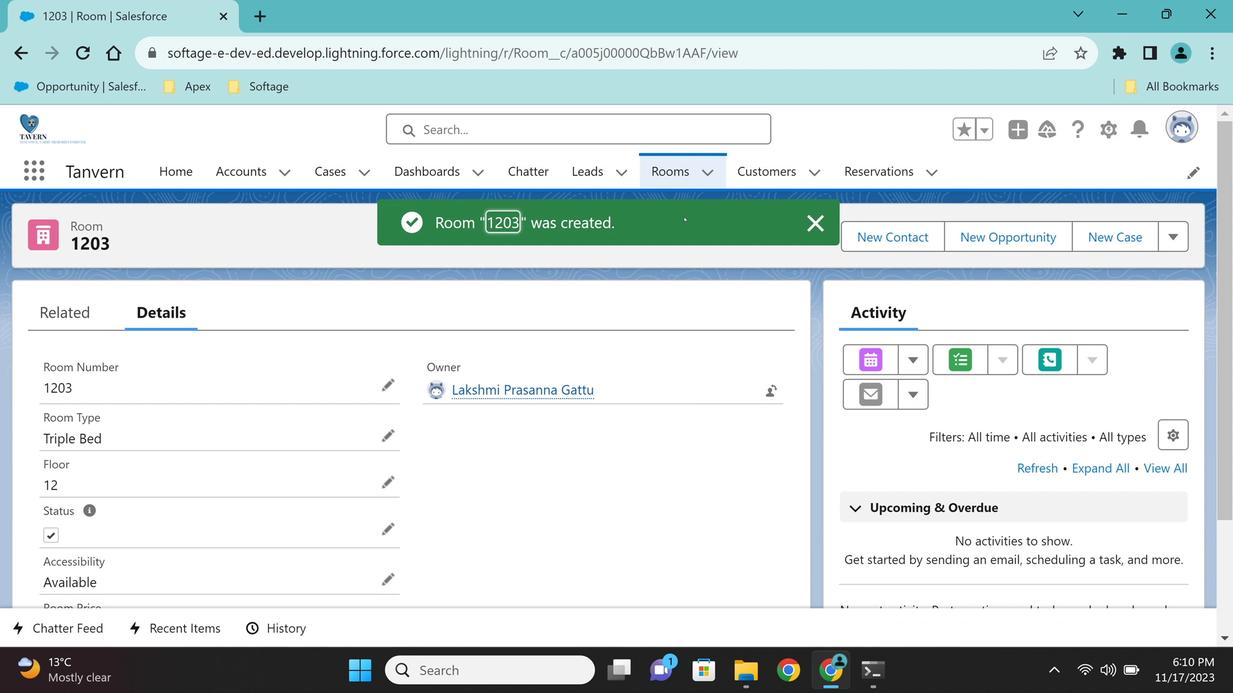 
Action: Mouse pressed left at (295, 358)
Screenshot: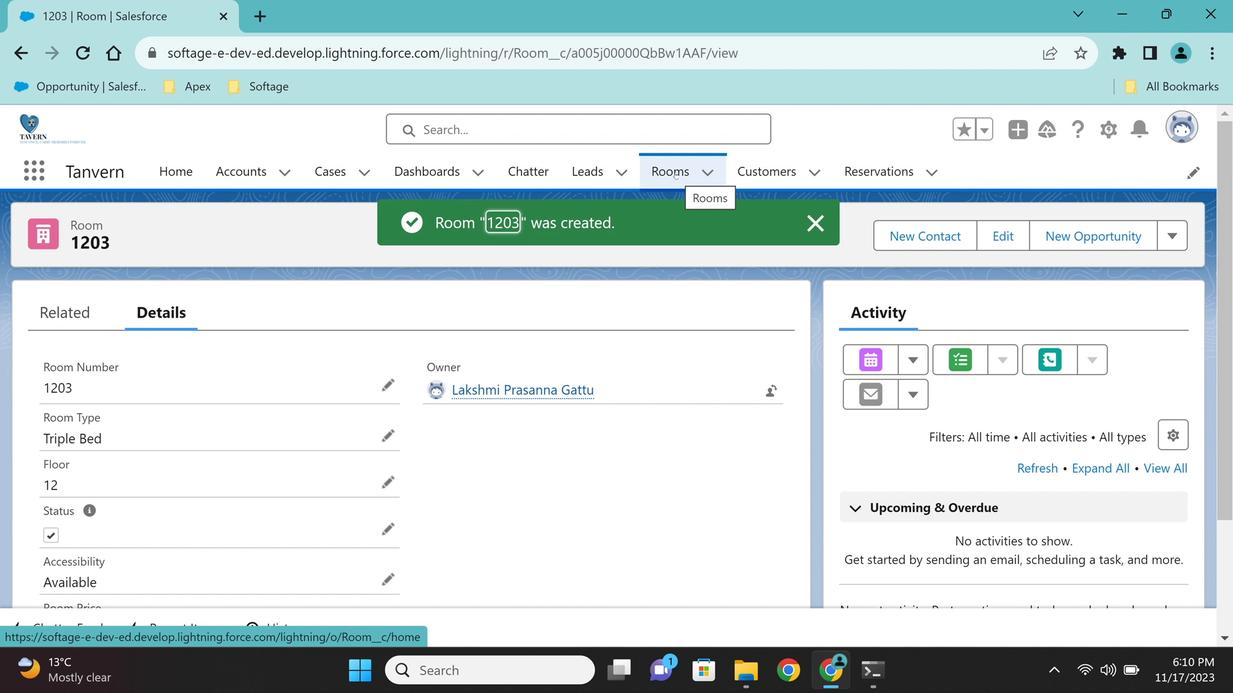 
Action: Mouse moved to (295, 358)
Screenshot: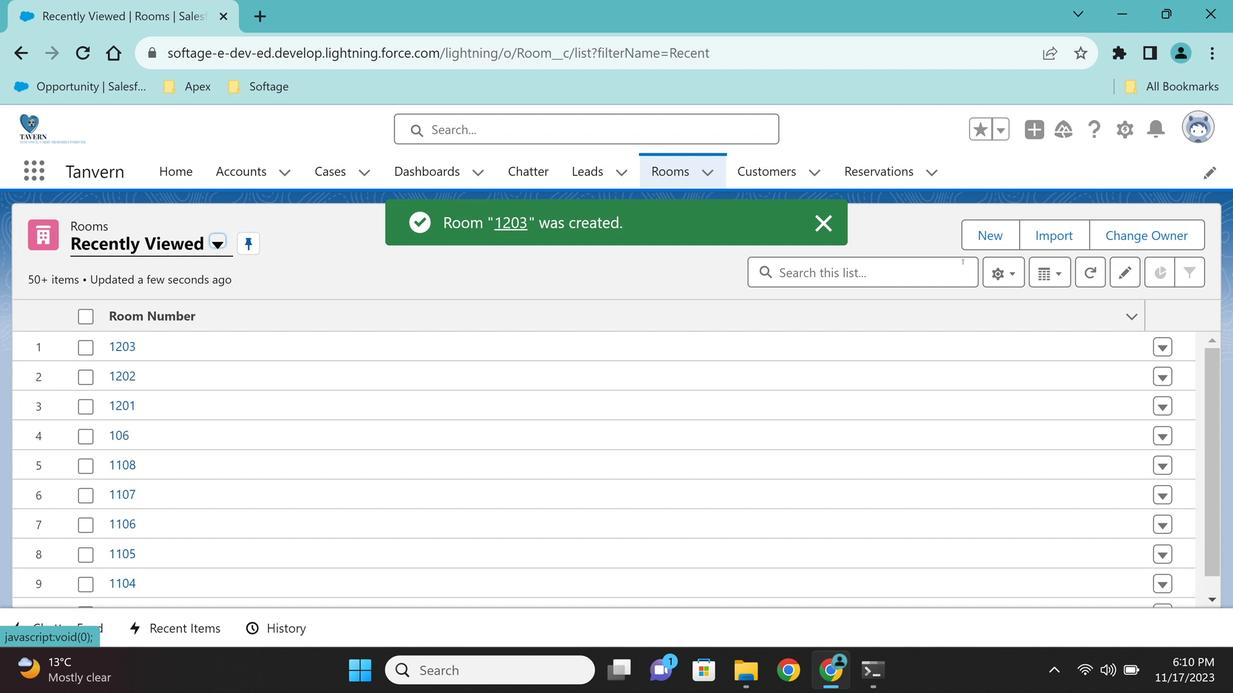 
Action: Mouse pressed left at (295, 358)
Screenshot: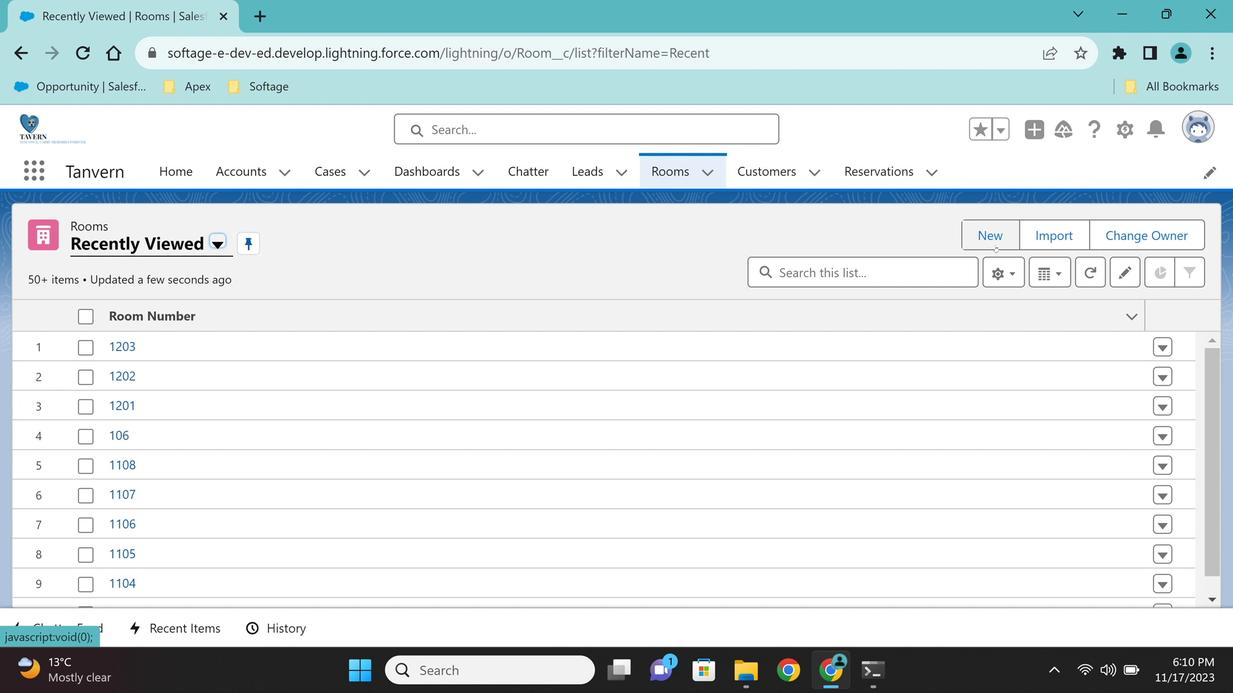 
Action: Mouse moved to (295, 358)
Screenshot: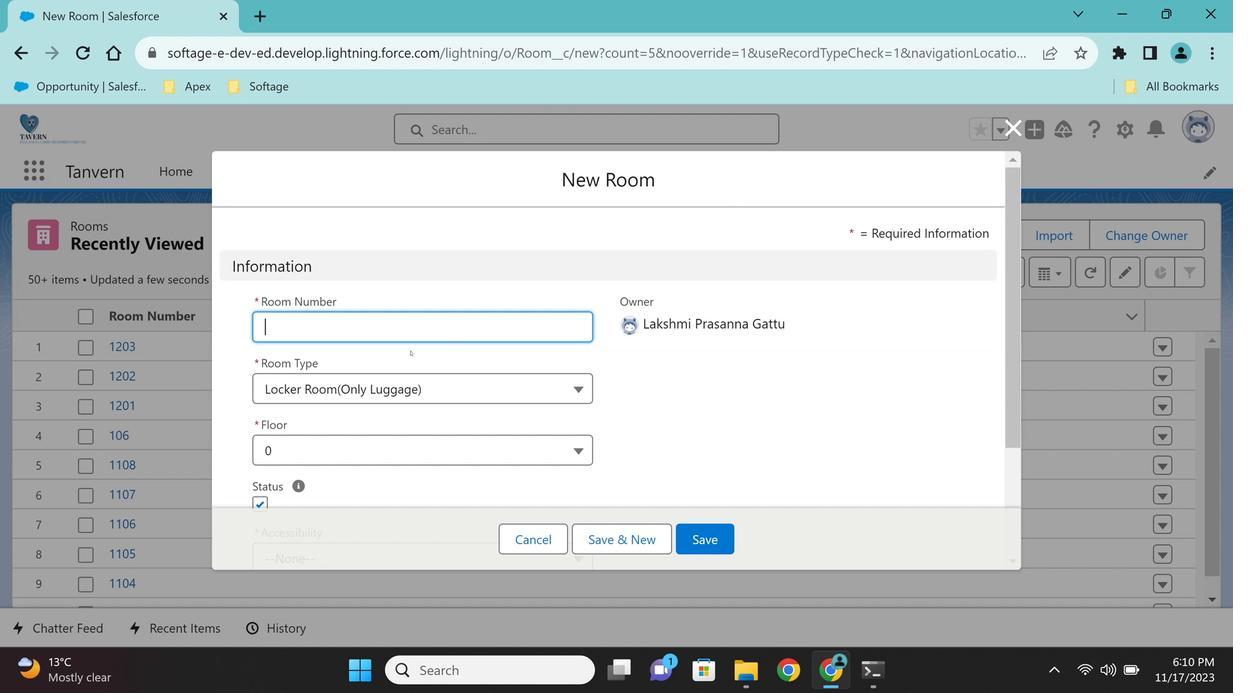 
Action: Mouse pressed left at (295, 358)
Screenshot: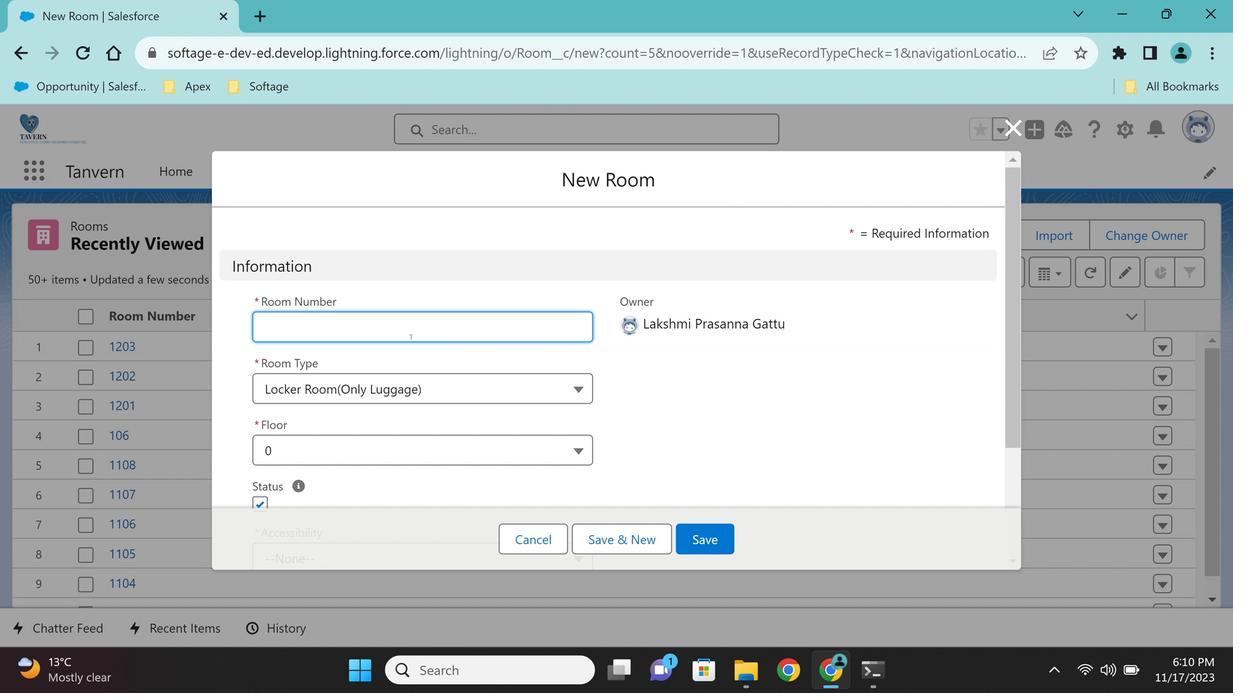 
Action: Key pressed 1204
Screenshot: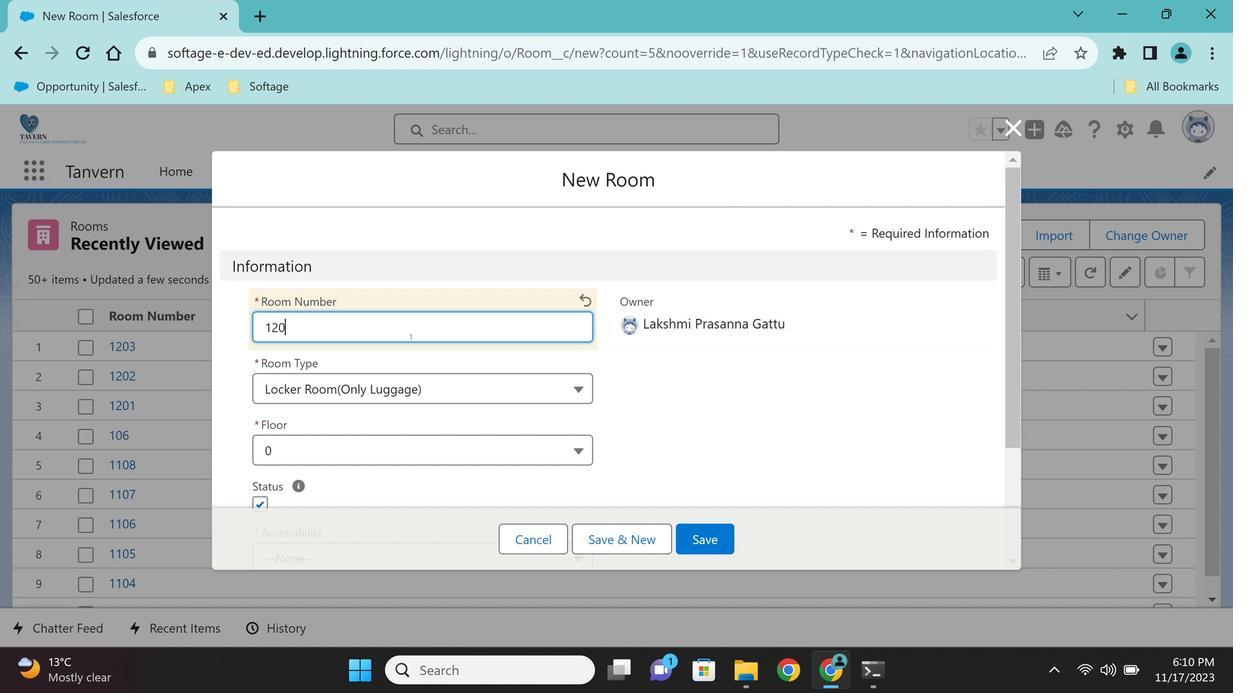 
Action: Mouse moved to (295, 359)
Screenshot: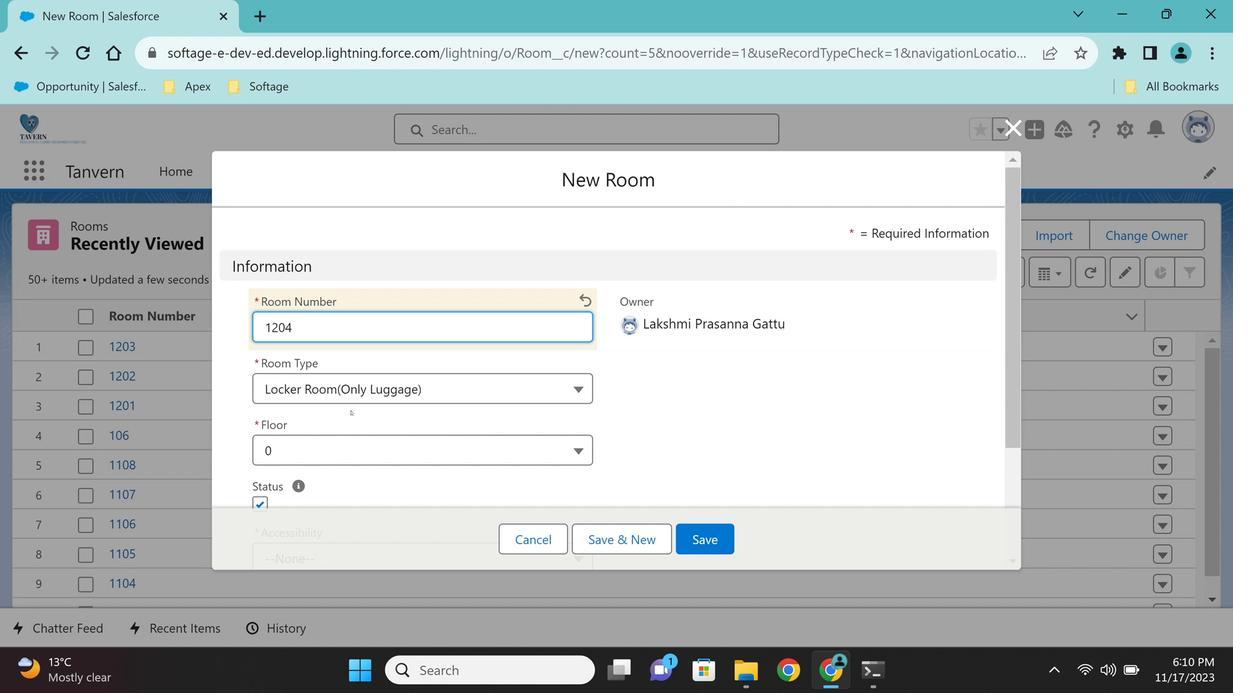
Action: Mouse pressed left at (295, 359)
Screenshot: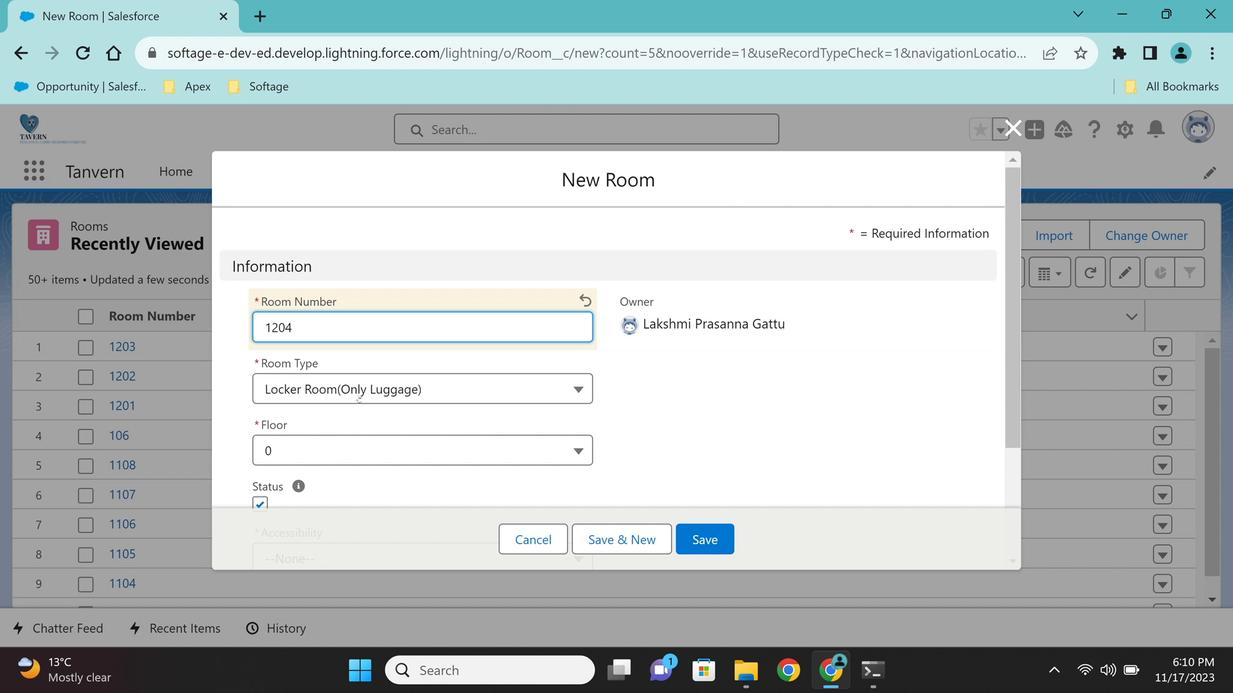 
Action: Mouse moved to (295, 358)
Screenshot: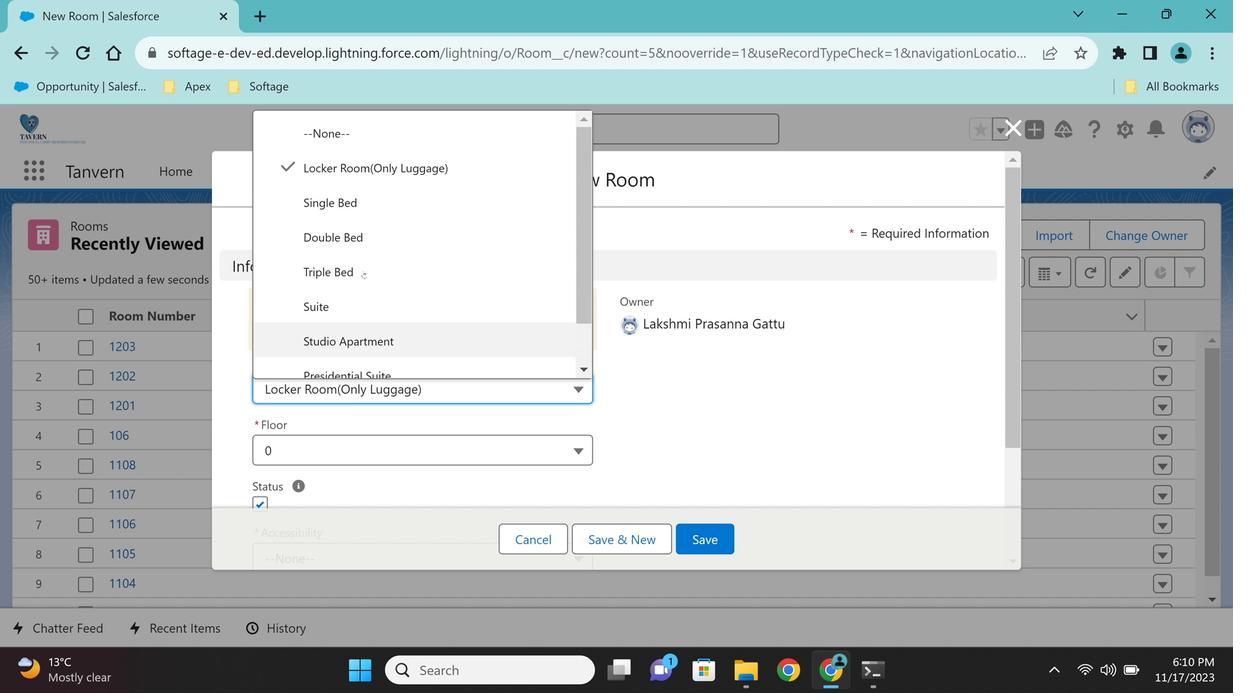 
Action: Mouse pressed left at (295, 358)
Screenshot: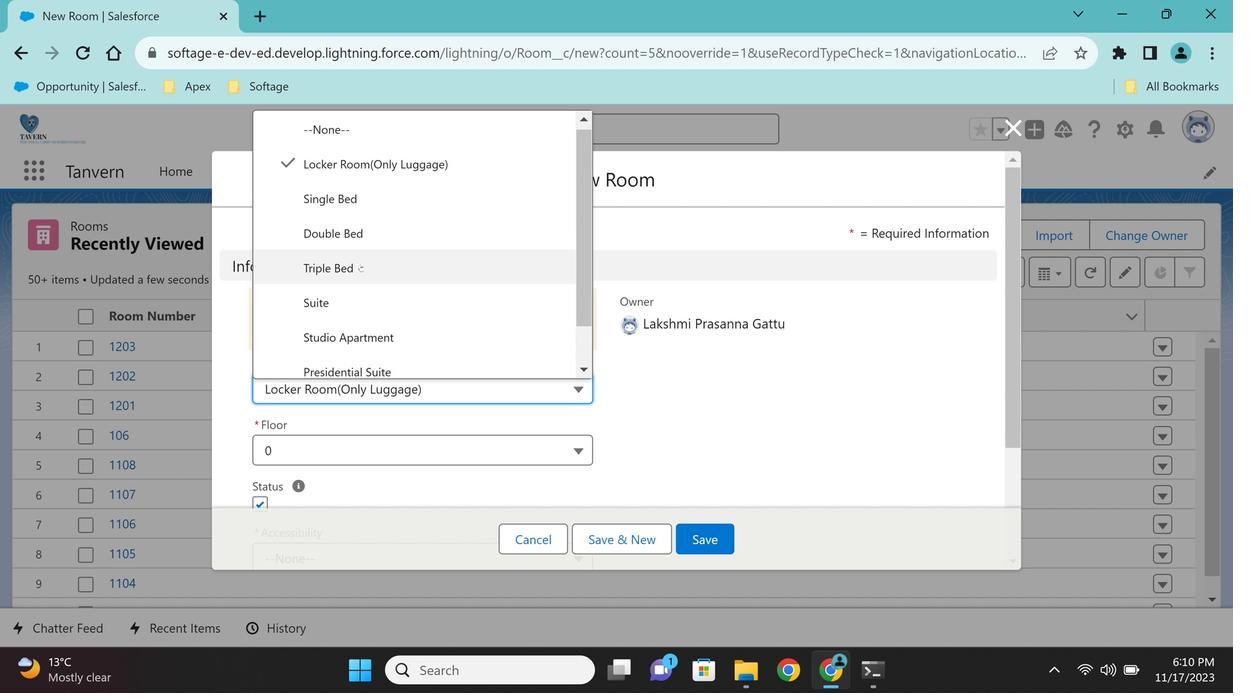 
Action: Mouse moved to (295, 359)
Screenshot: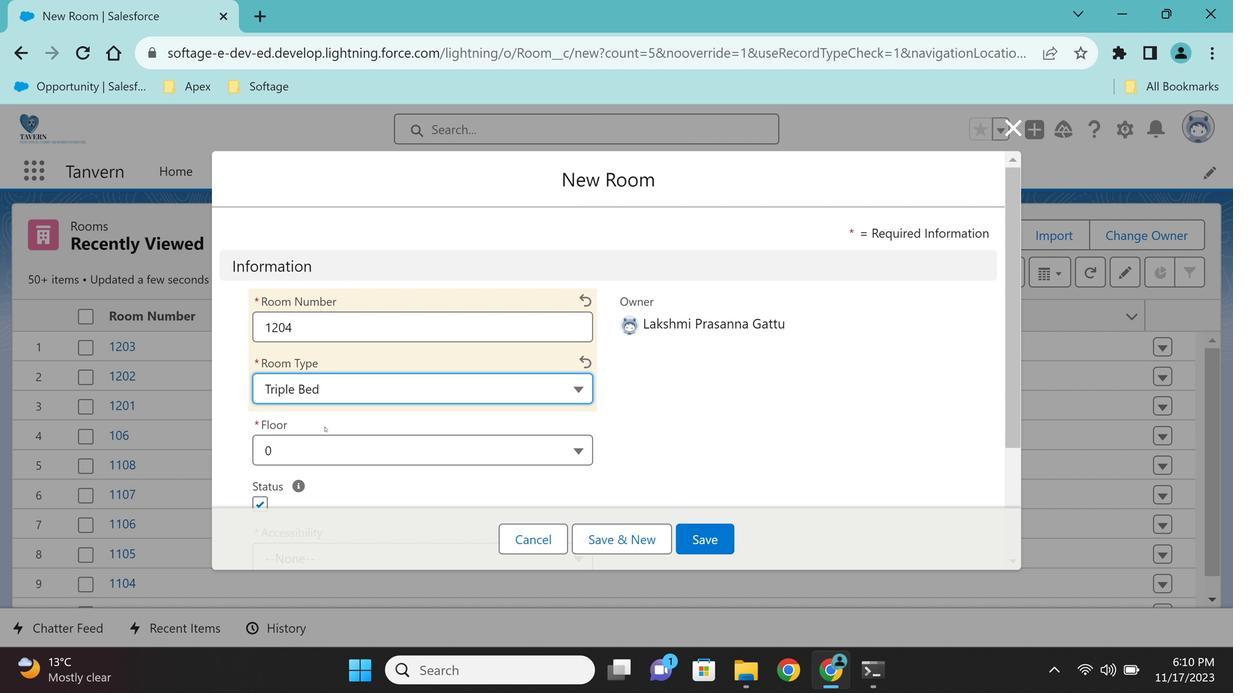 
Action: Mouse pressed left at (295, 359)
Screenshot: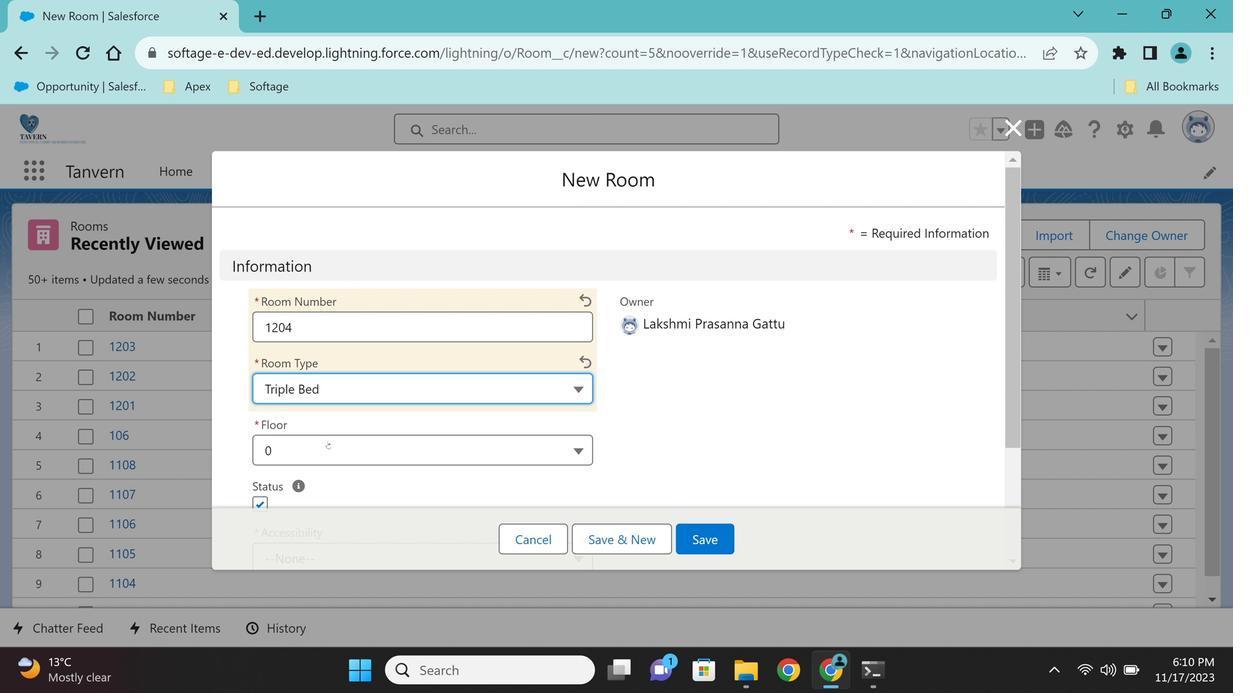 
Action: Mouse moved to (295, 358)
Screenshot: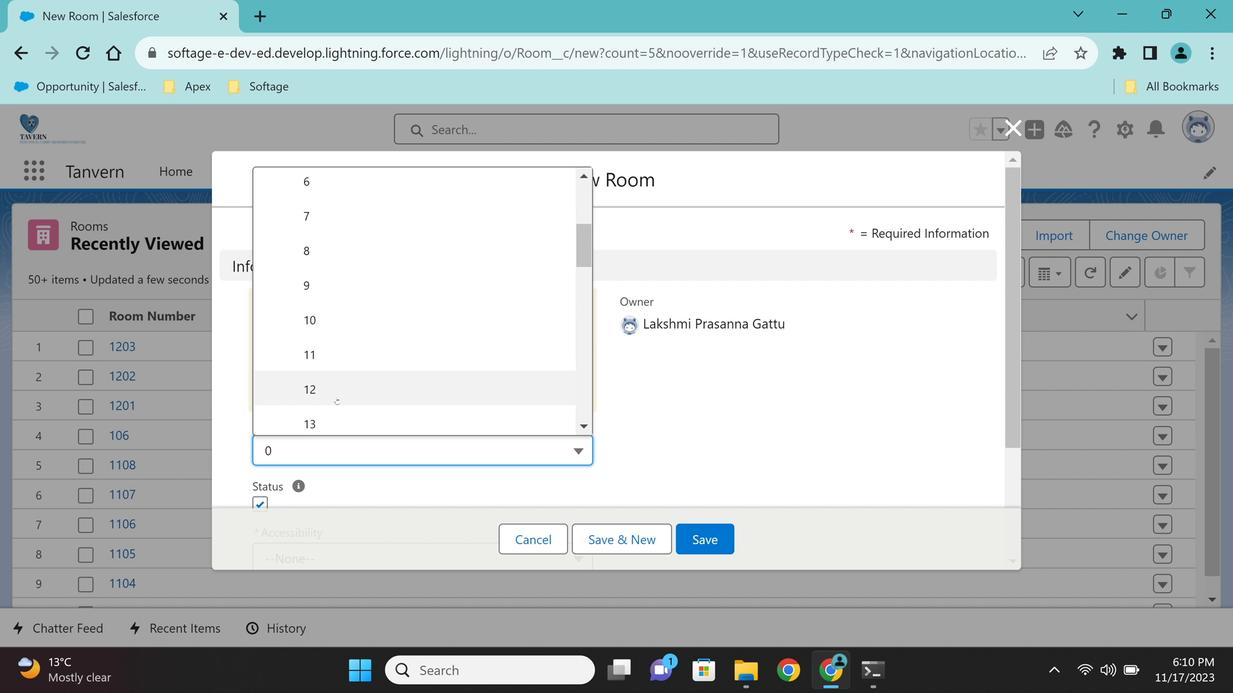 
Action: Mouse pressed left at (295, 358)
Screenshot: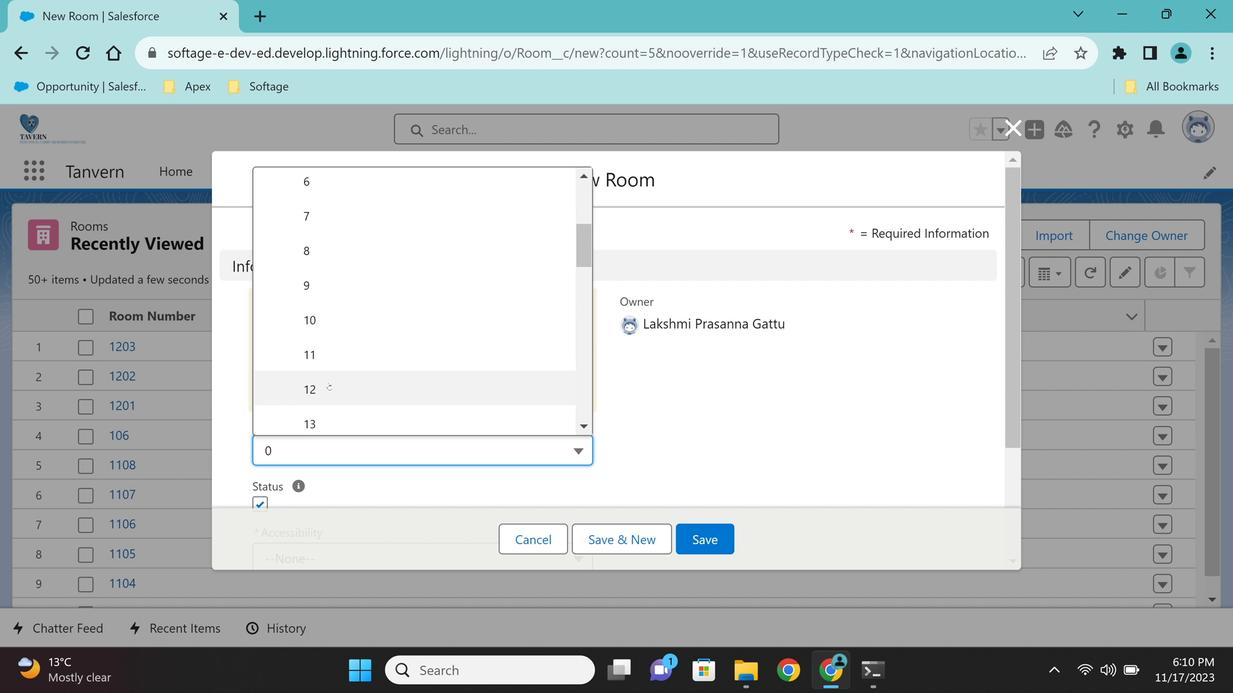 
Action: Mouse moved to (295, 359)
Screenshot: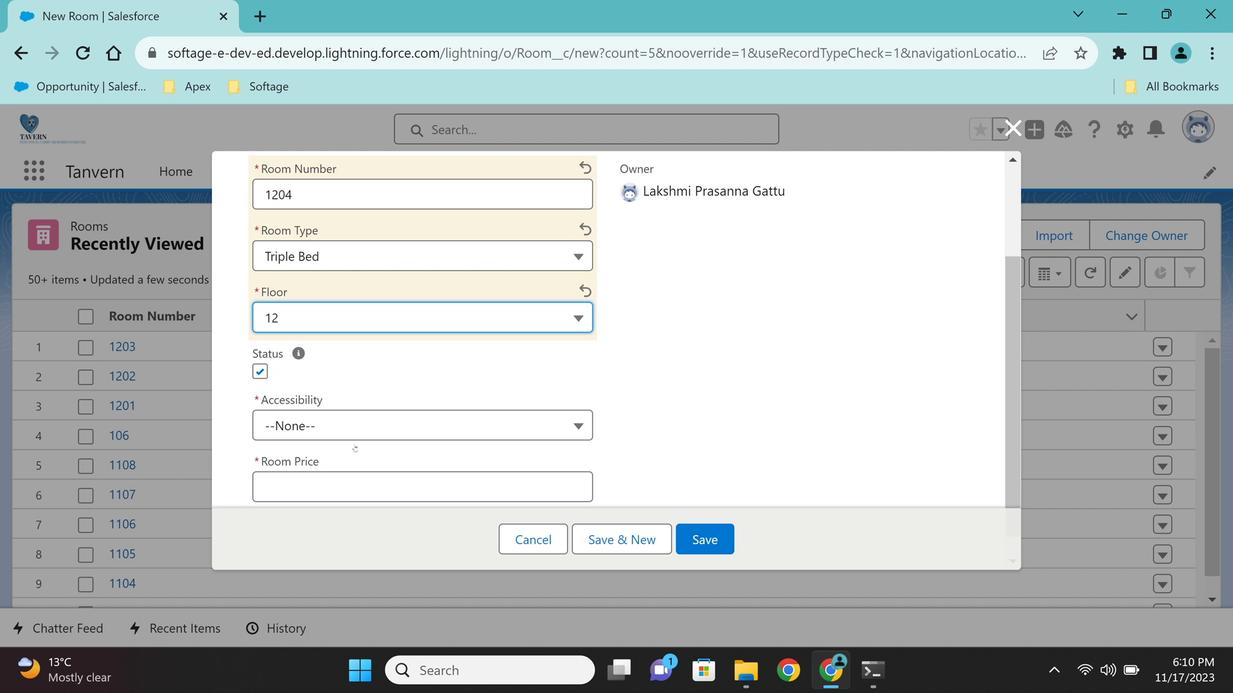 
Action: Mouse pressed left at (295, 359)
Screenshot: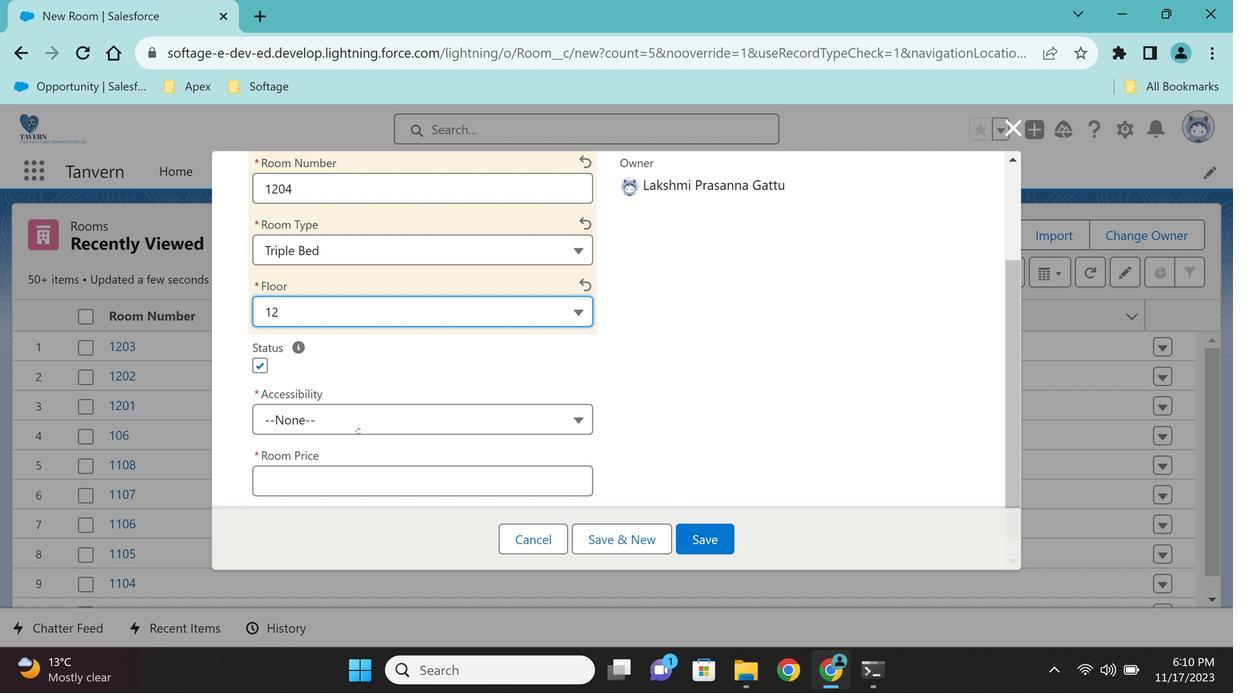 
Action: Mouse moved to (295, 359)
Screenshot: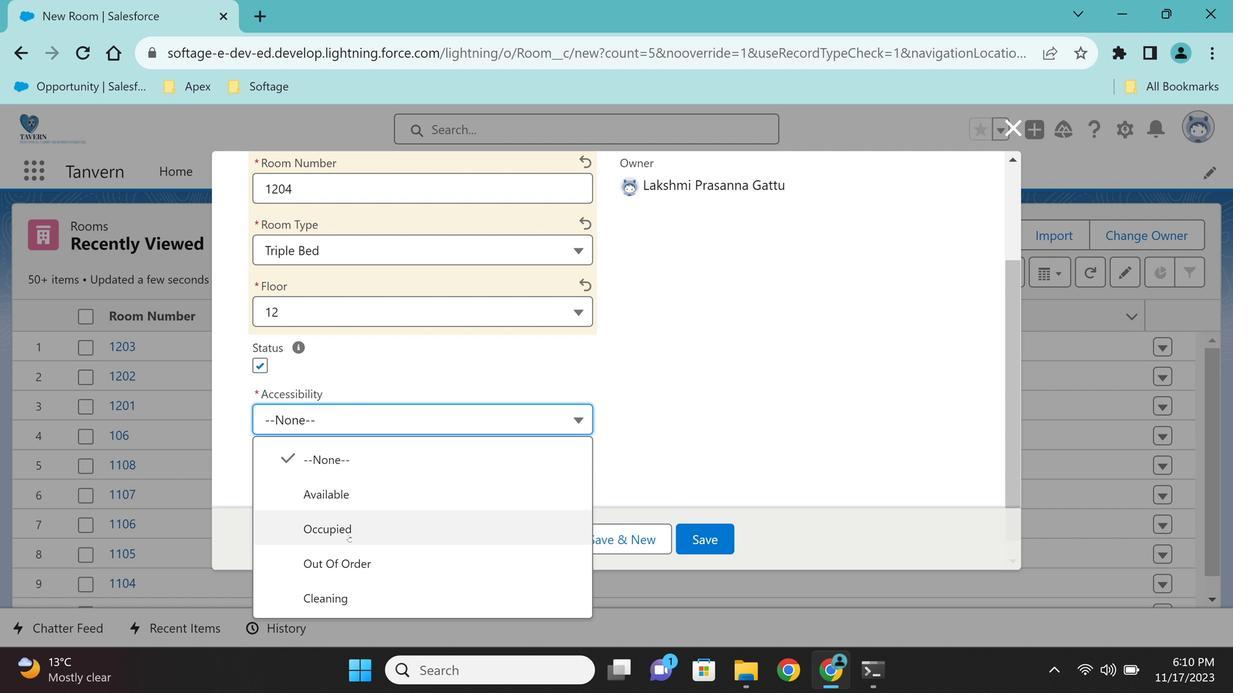 
Action: Mouse pressed left at (295, 359)
Screenshot: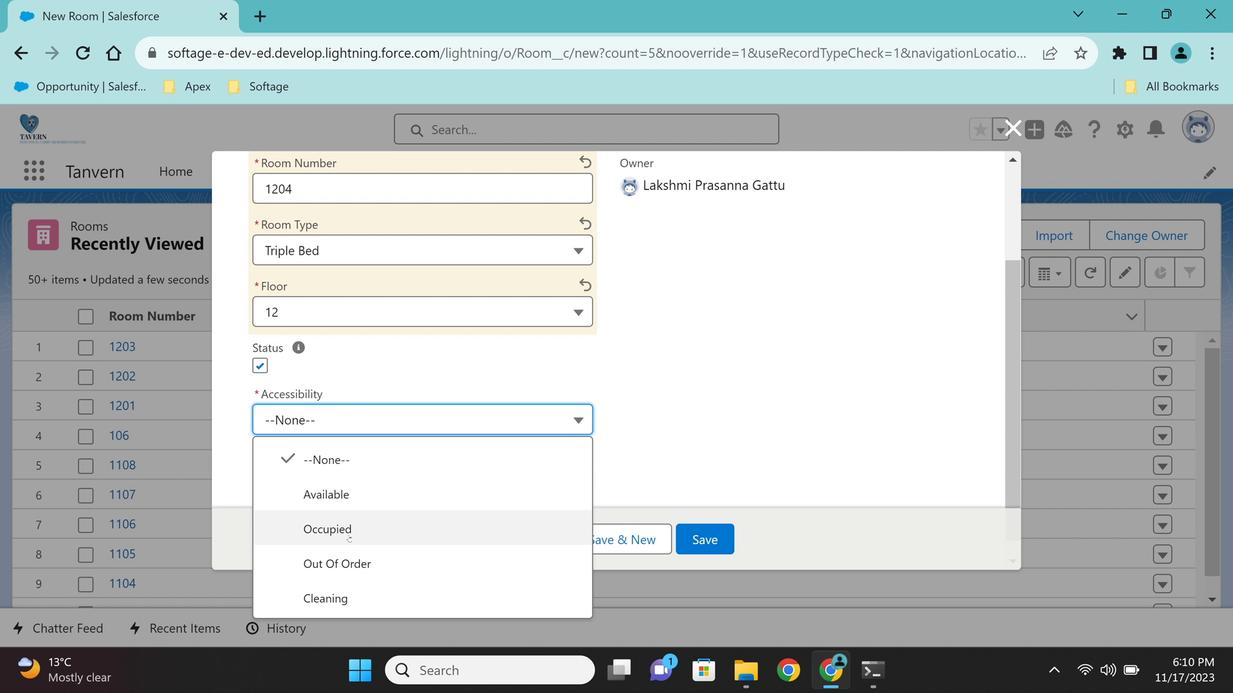 
Action: Mouse pressed left at (295, 359)
Screenshot: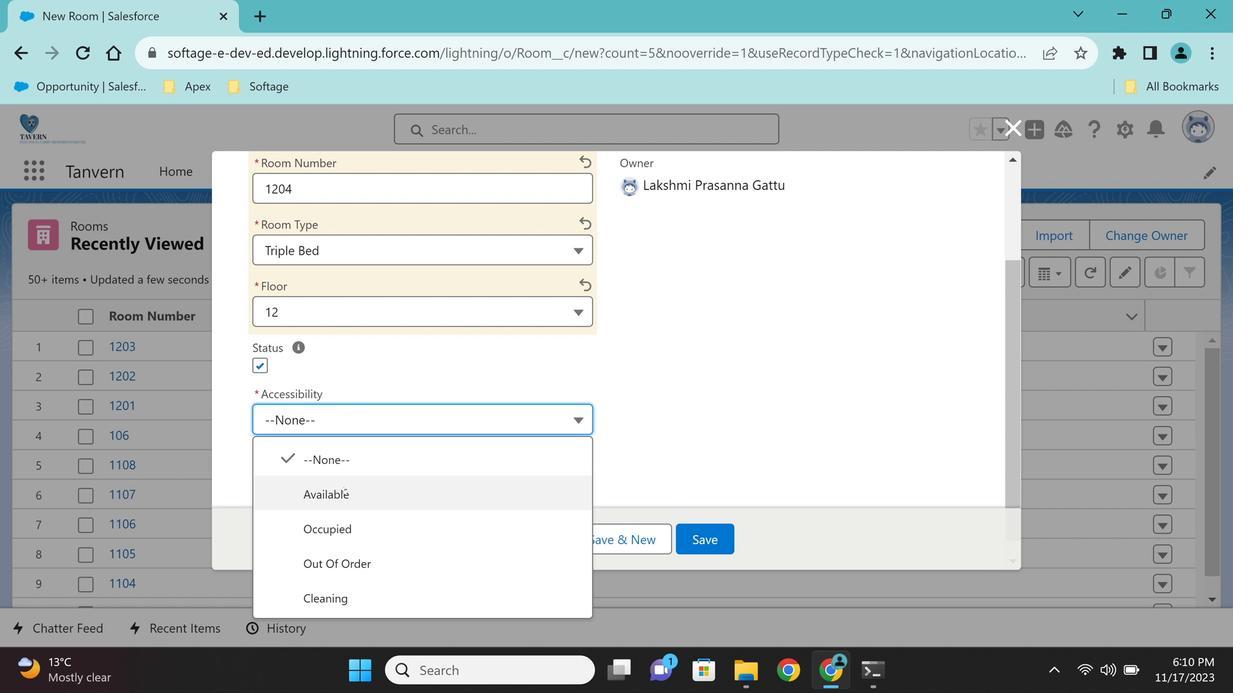 
Action: Mouse moved to (295, 359)
Screenshot: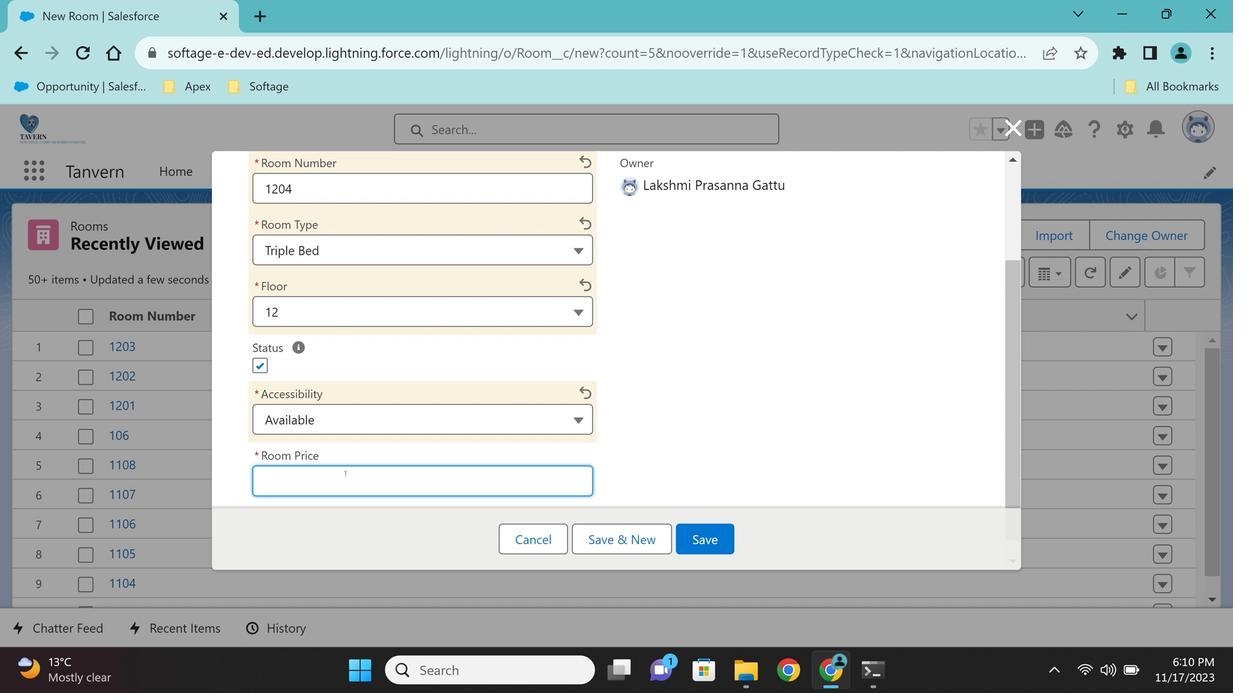 
Action: Key pressed 2000
Screenshot: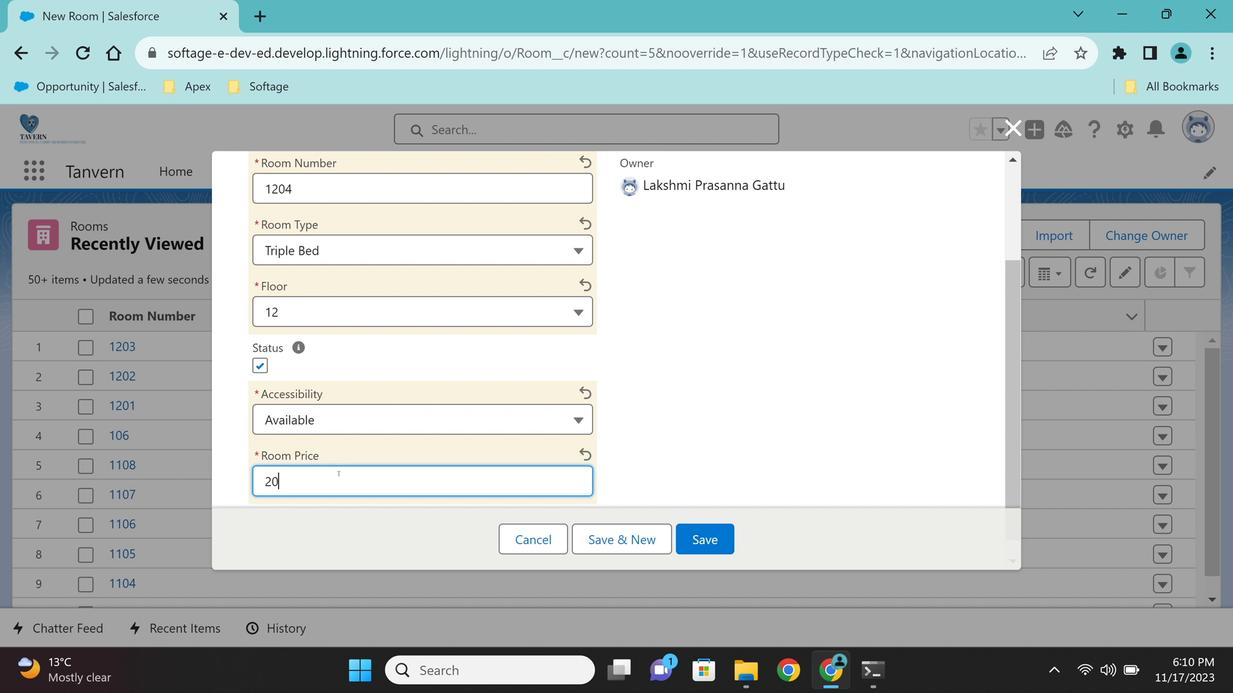 
Action: Mouse moved to (295, 359)
Screenshot: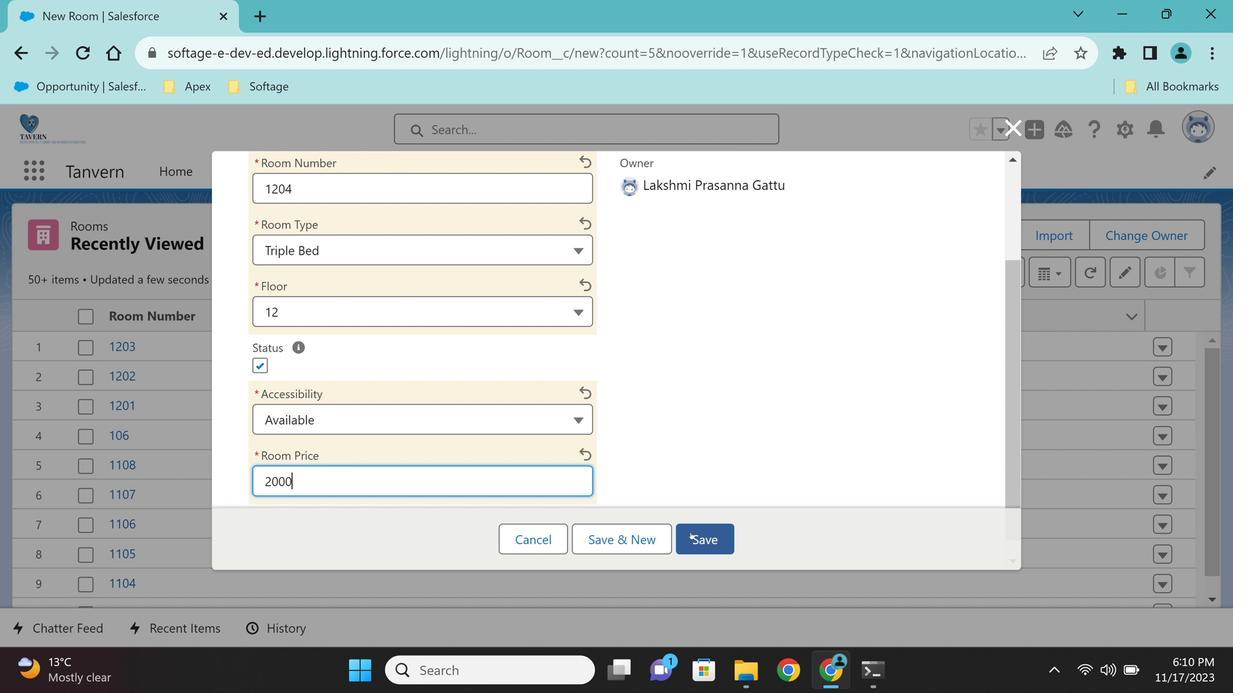 
Action: Mouse pressed left at (295, 359)
Screenshot: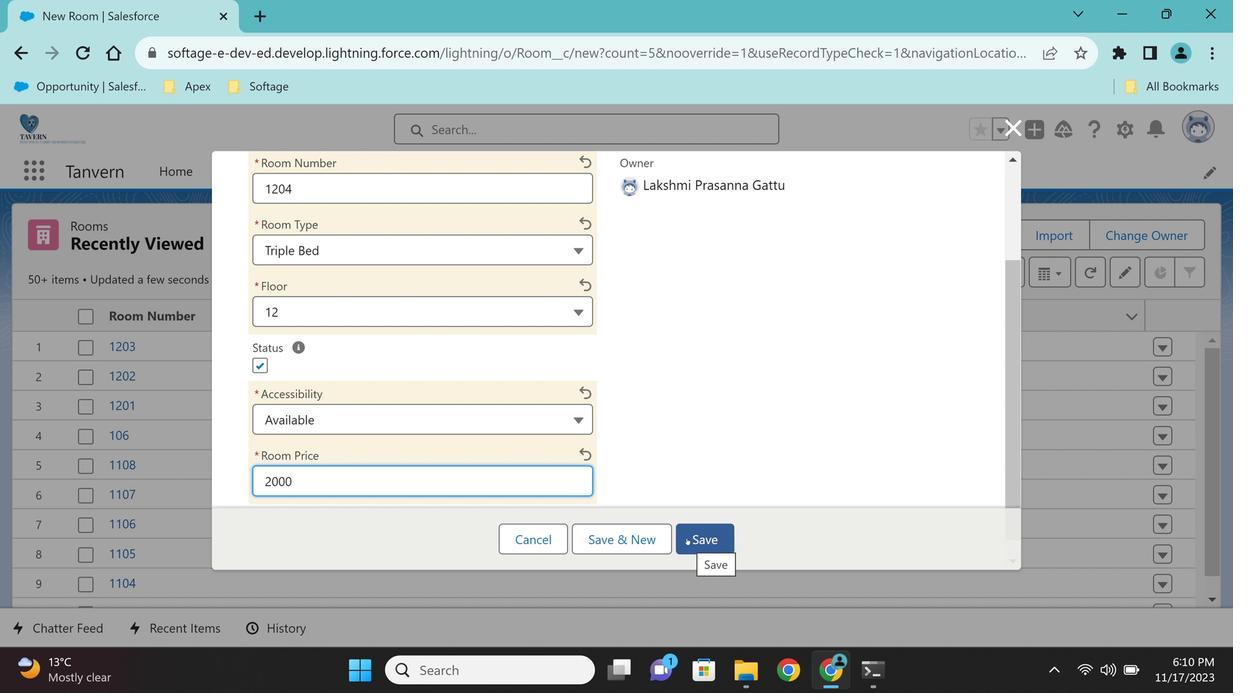 
Action: Mouse moved to (295, 358)
Screenshot: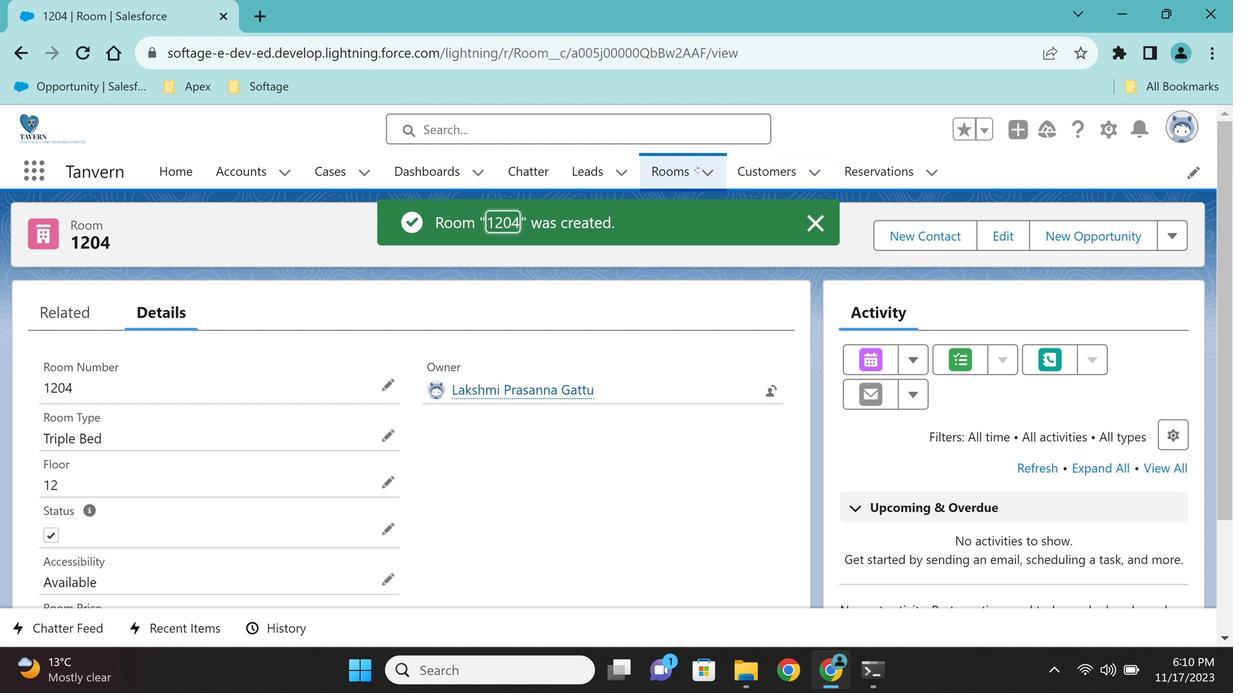 
Action: Mouse pressed left at (295, 358)
Screenshot: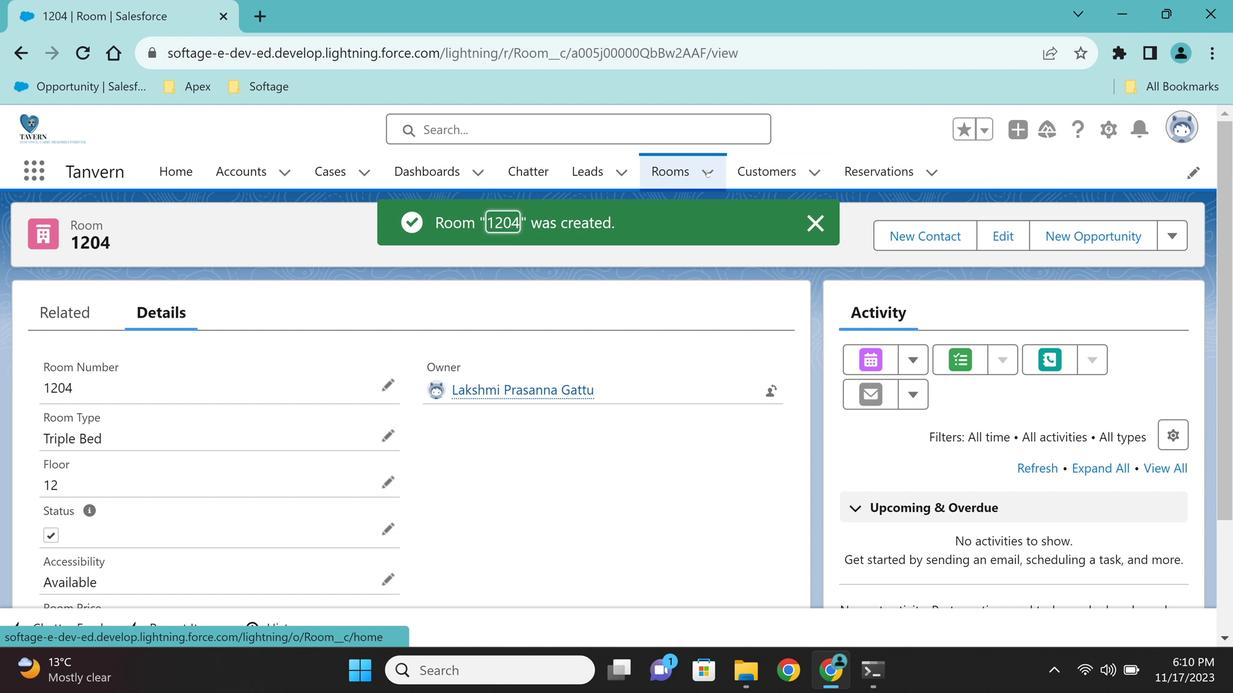 
Action: Mouse moved to (295, 358)
Screenshot: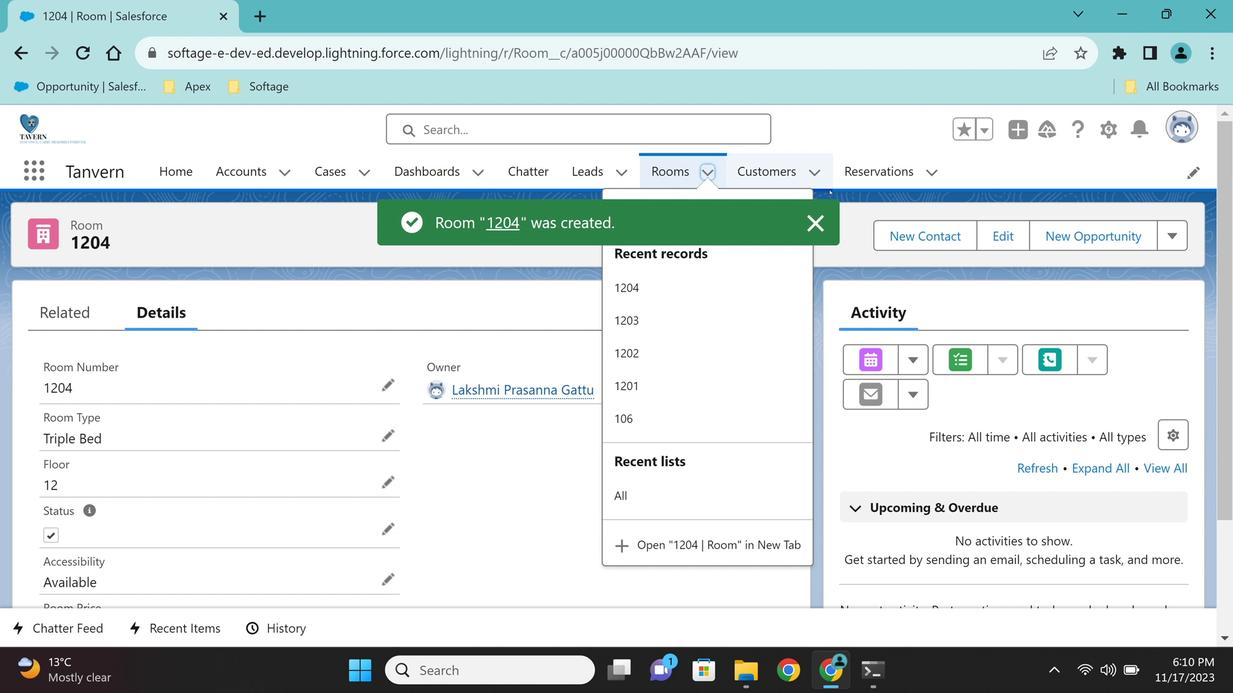 
Action: Mouse pressed left at (295, 358)
Screenshot: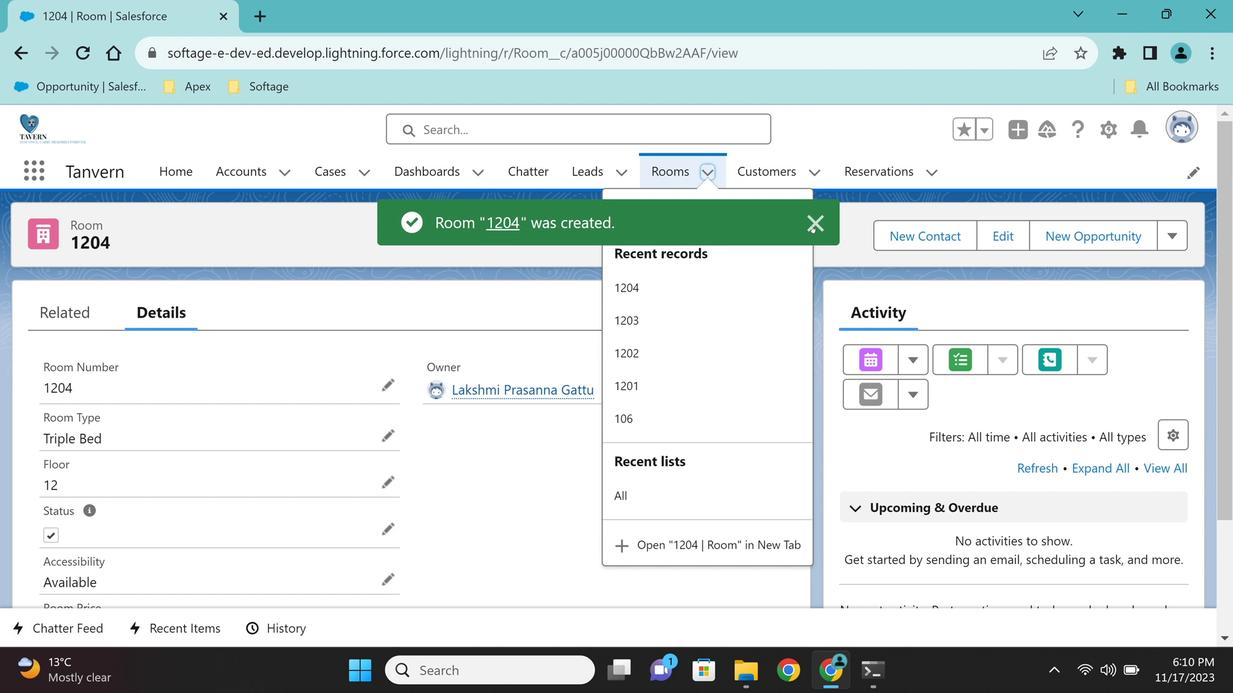 
Action: Mouse moved to (295, 358)
Screenshot: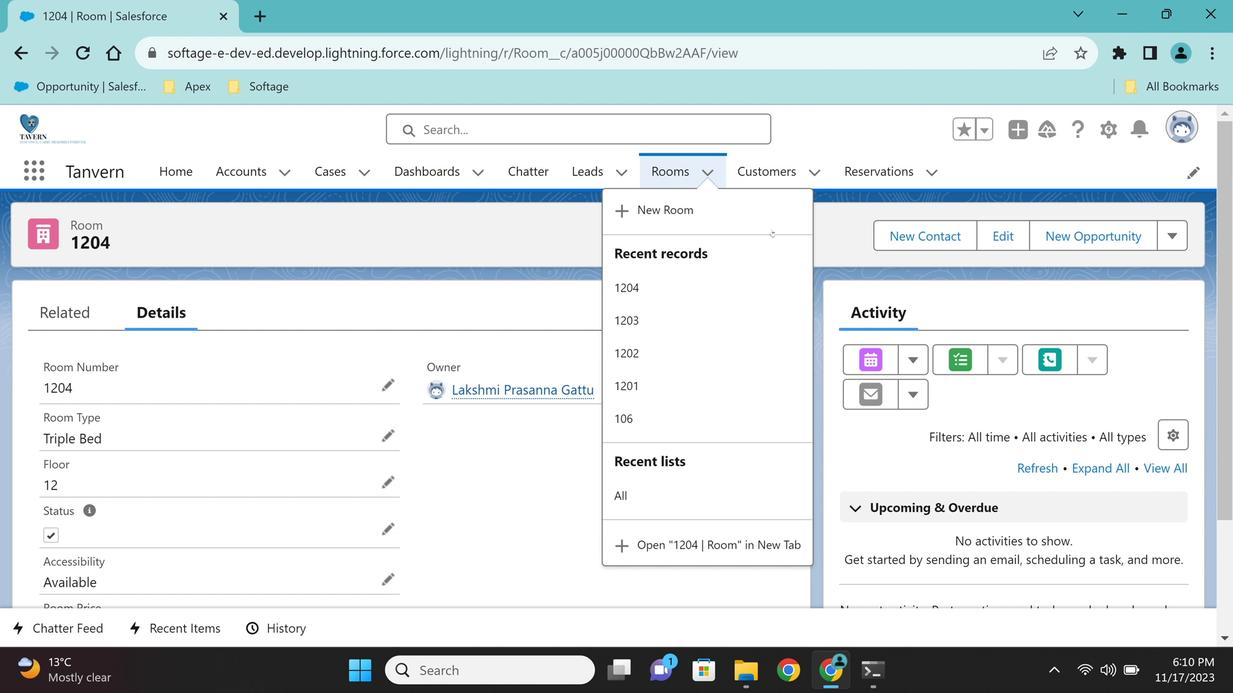 
Action: Mouse pressed left at (295, 358)
Screenshot: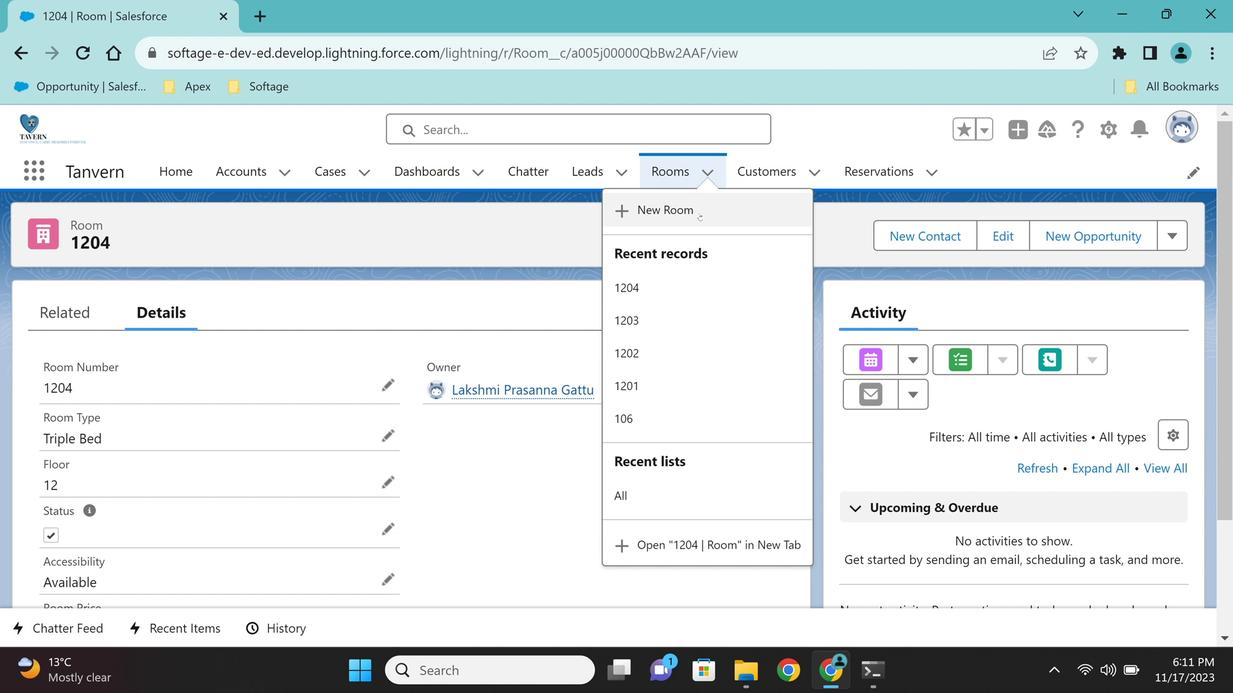 
Action: Mouse moved to (295, 358)
Screenshot: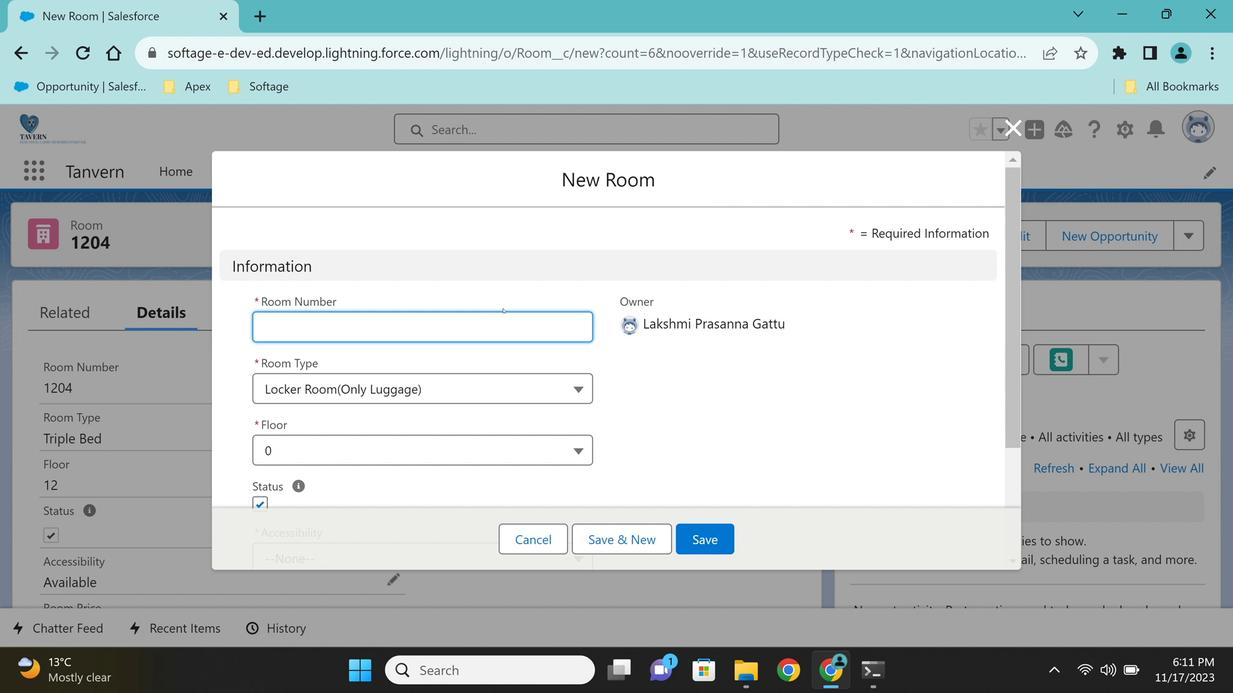 
Action: Key pressed 1205
Screenshot: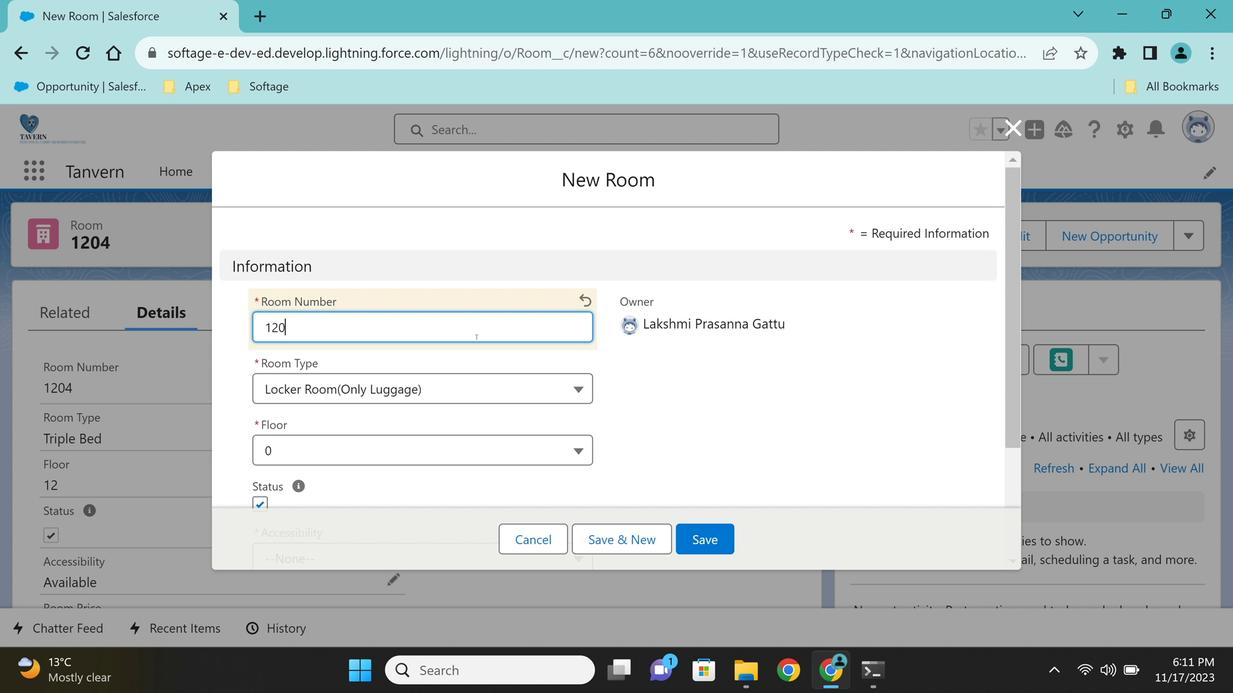 
Action: Mouse moved to (295, 359)
Screenshot: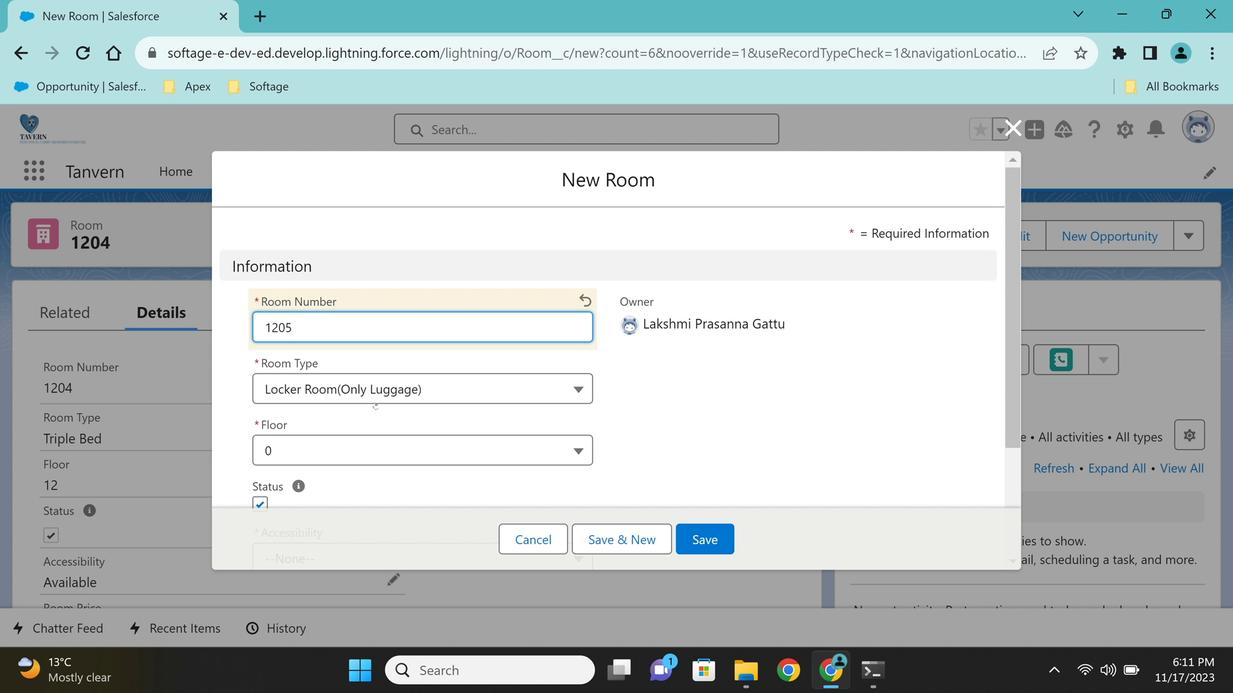 
Action: Mouse pressed left at (295, 359)
Screenshot: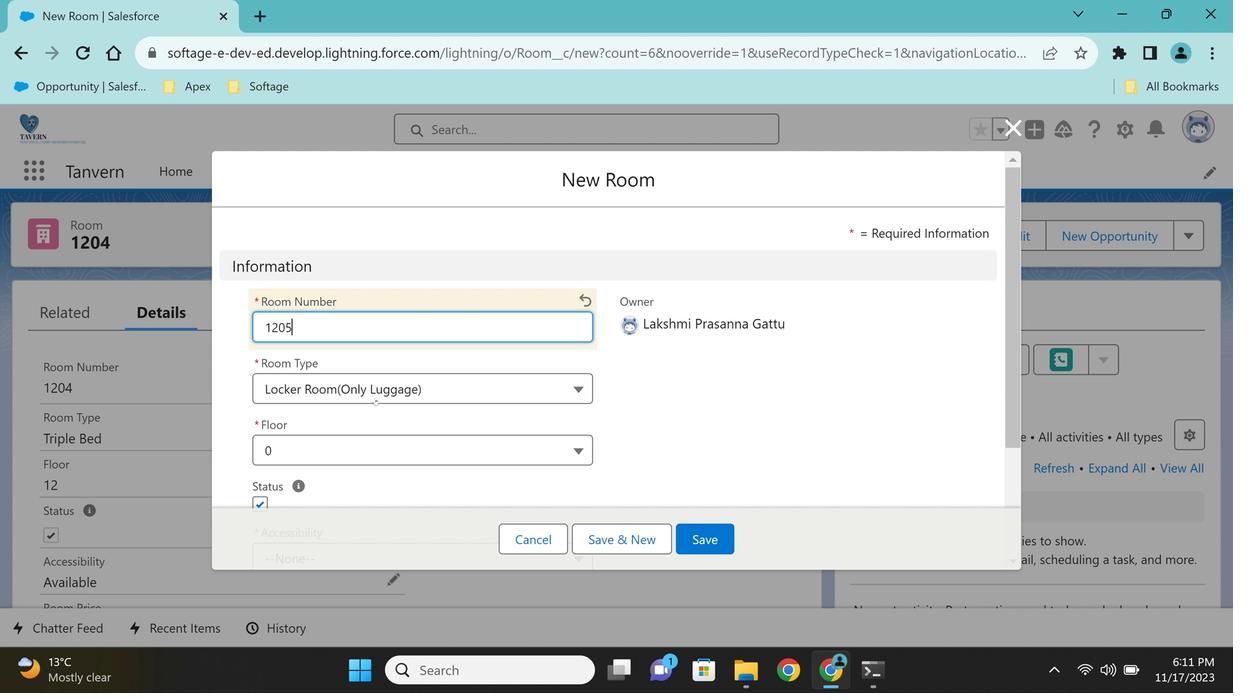 
Action: Mouse moved to (295, 358)
Screenshot: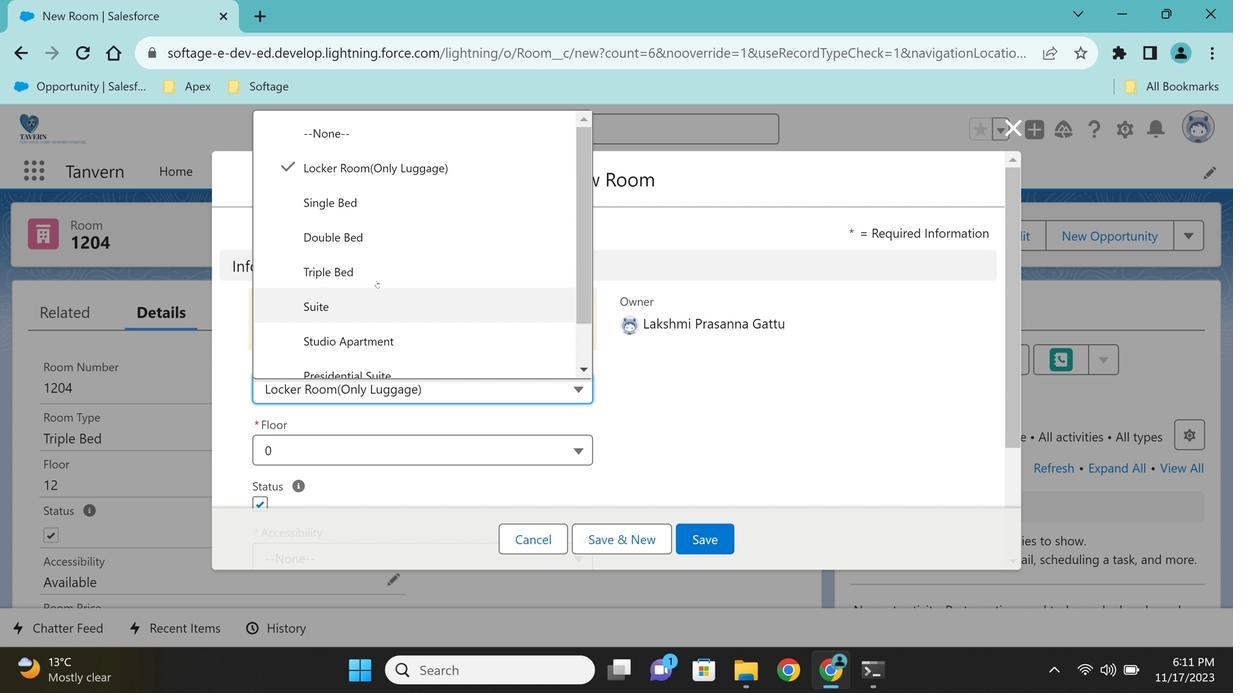 
Action: Mouse pressed left at (295, 358)
Screenshot: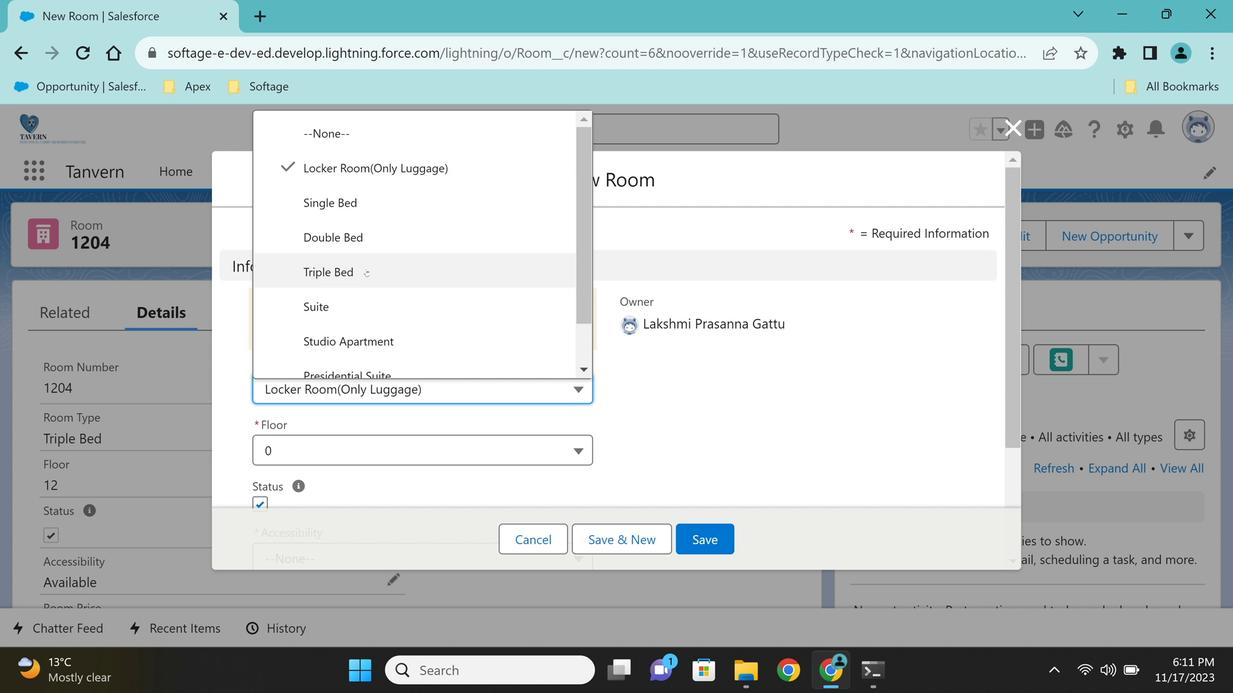 
Action: Mouse moved to (295, 359)
Screenshot: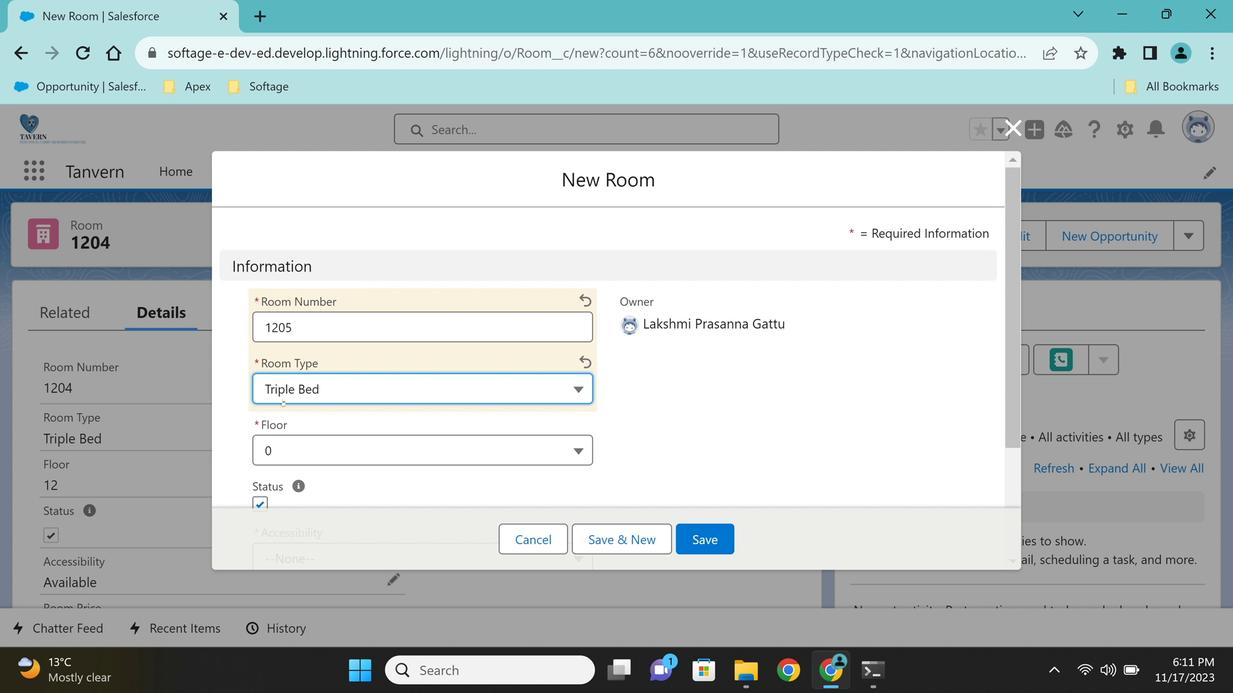 
Action: Mouse pressed left at (295, 359)
Screenshot: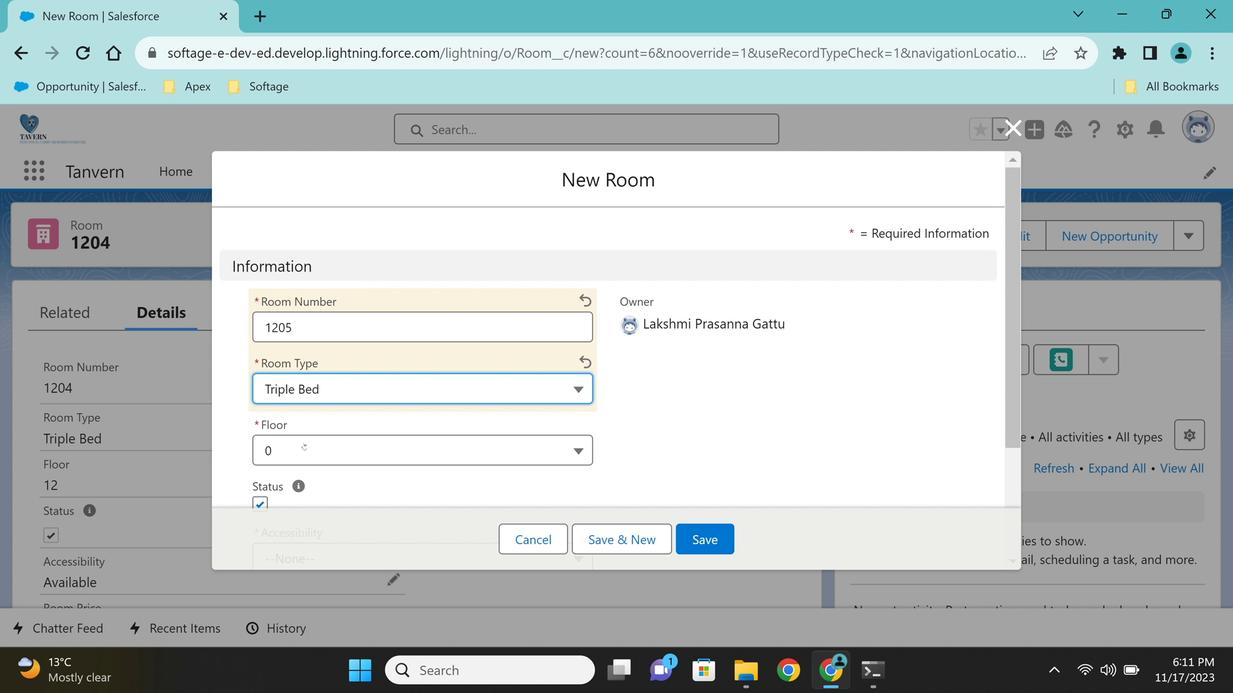 
Action: Mouse moved to (295, 358)
Screenshot: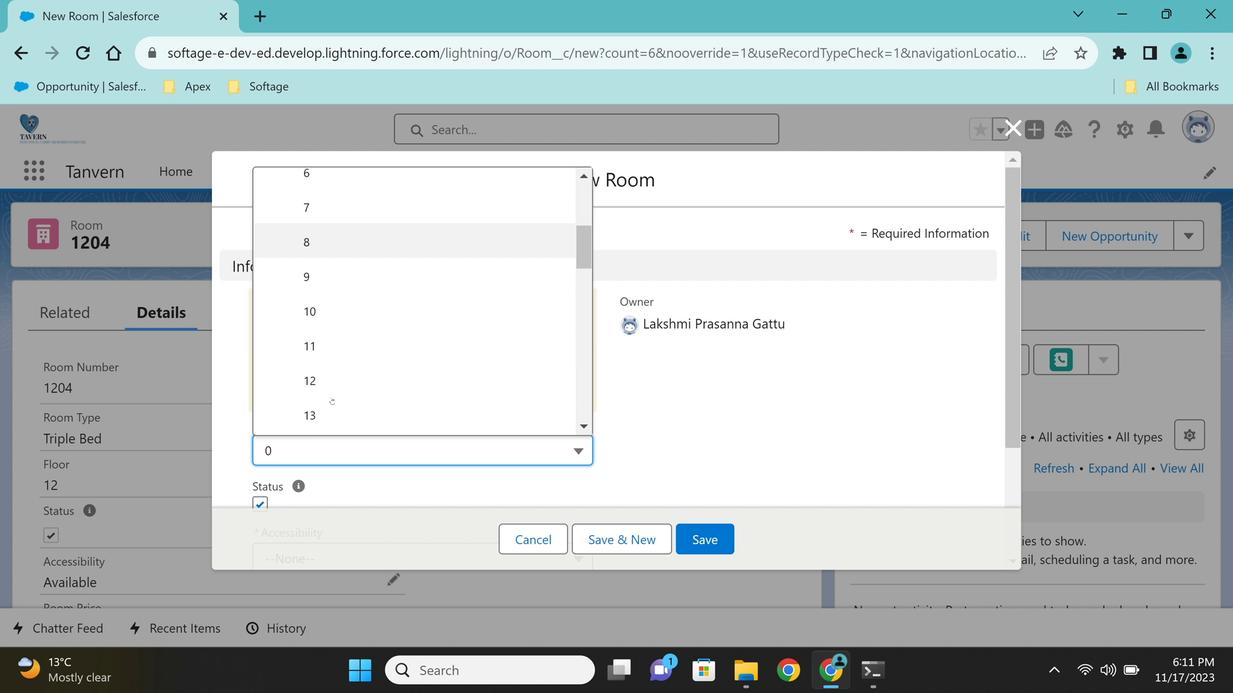 
Action: Mouse pressed left at (295, 358)
Screenshot: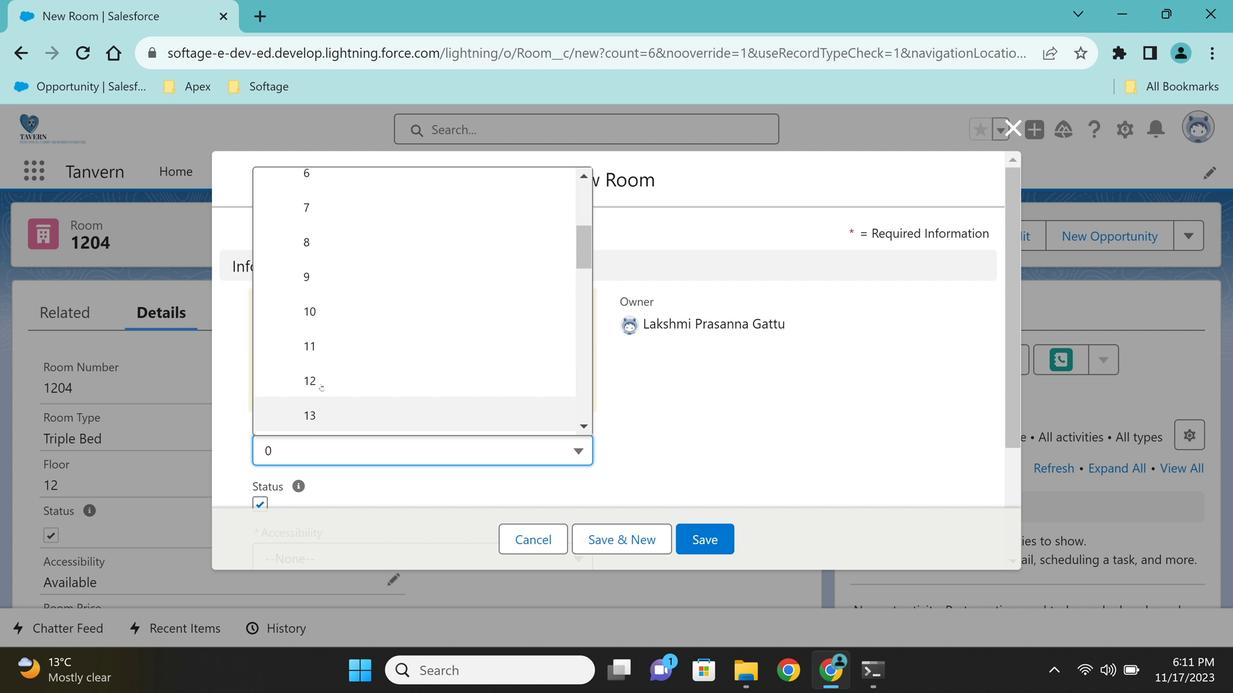 
Action: Mouse moved to (295, 359)
Screenshot: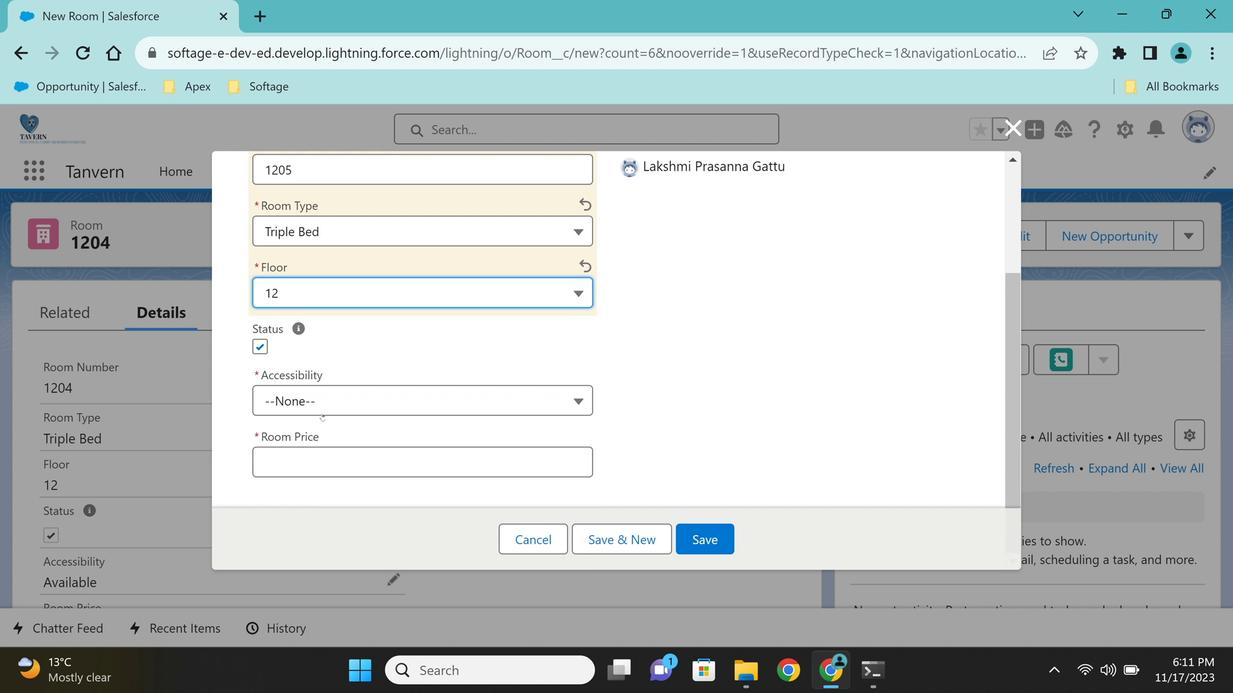 
Action: Mouse pressed left at (295, 359)
Screenshot: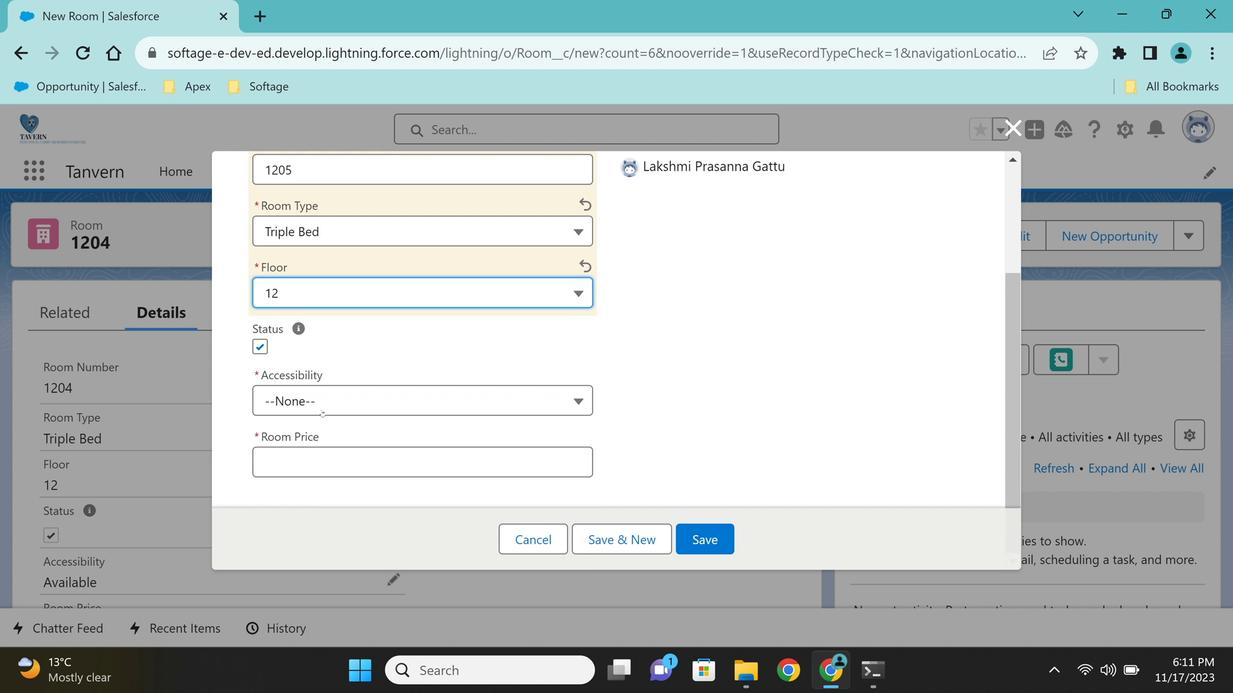 
Action: Mouse moved to (295, 359)
Screenshot: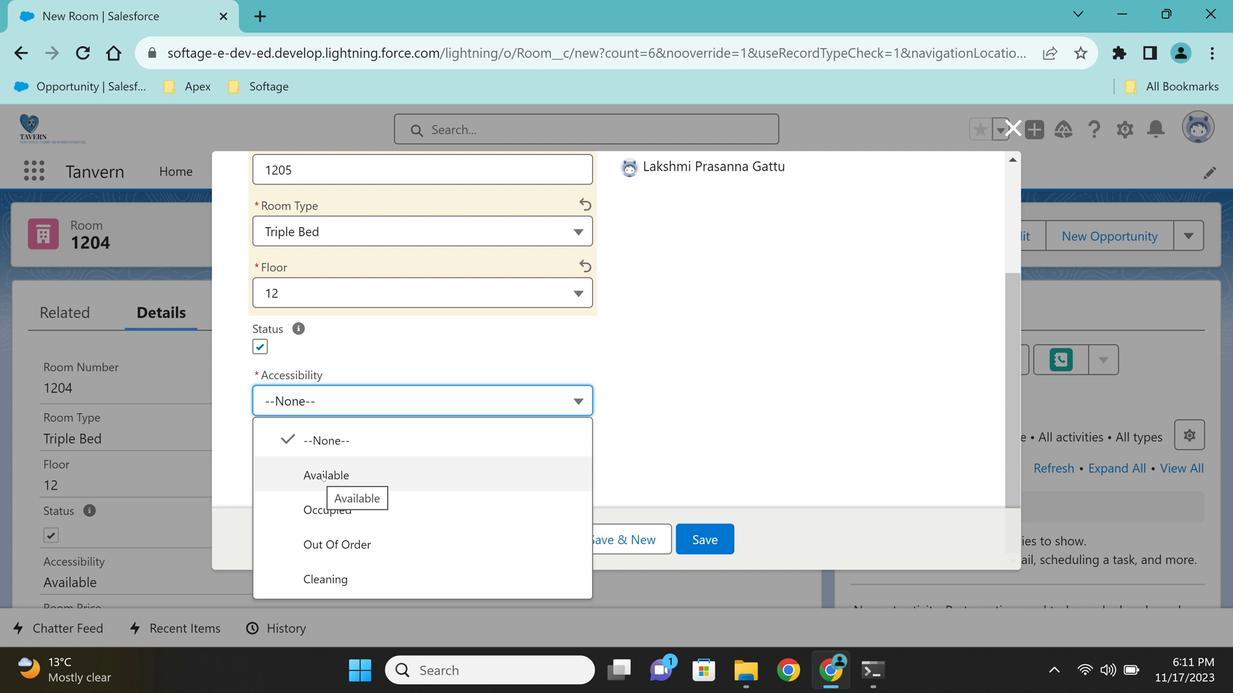 
Action: Mouse pressed left at (295, 359)
Screenshot: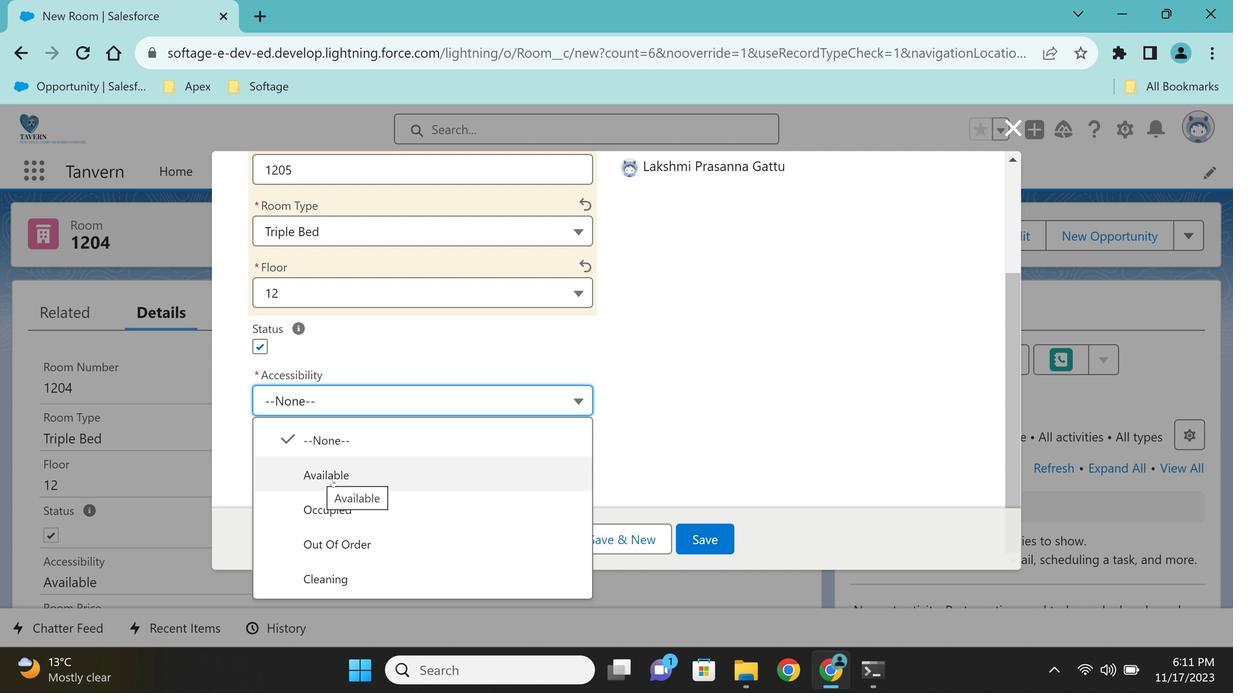 
Action: Mouse moved to (295, 359)
Screenshot: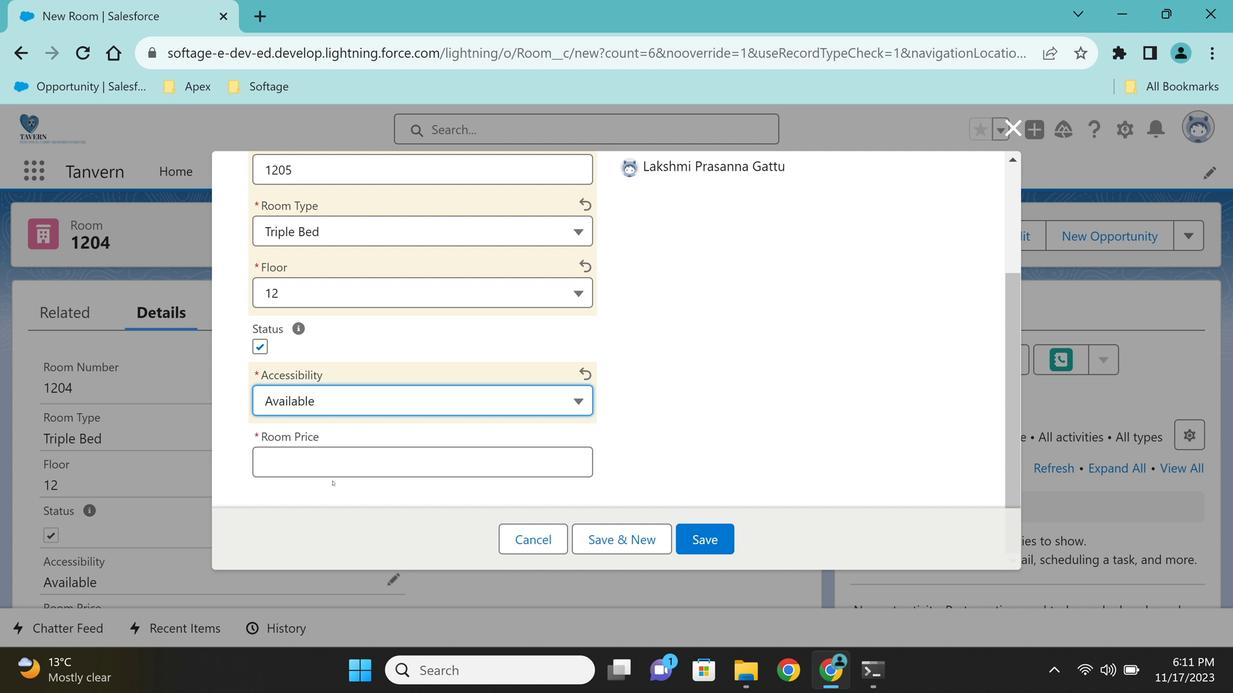 
Action: Mouse pressed left at (295, 359)
Screenshot: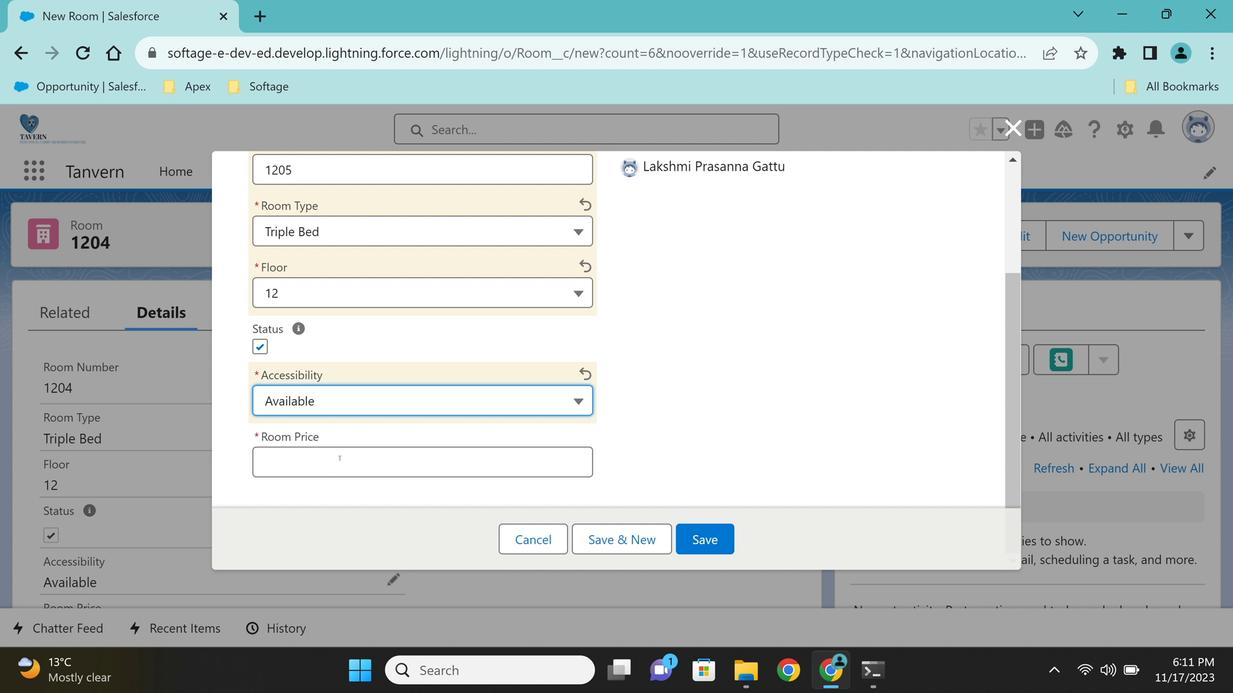 
Action: Key pressed 12<Key.backspace><Key.backspace>2000
Screenshot: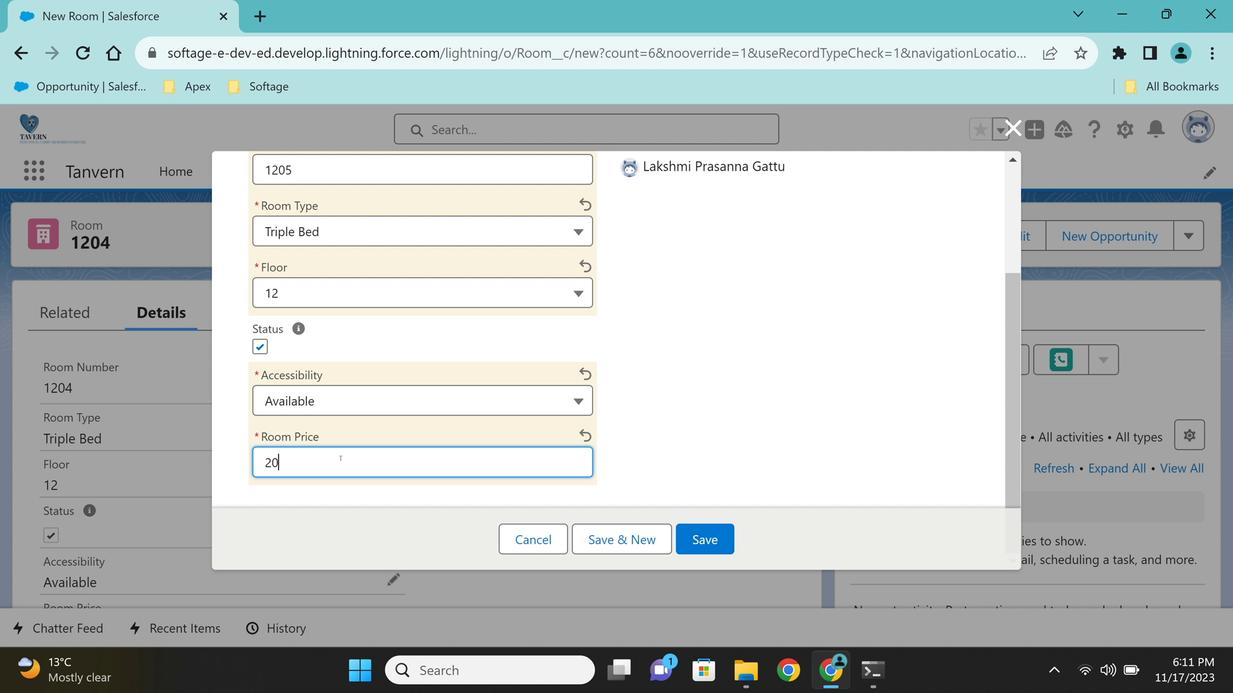 
Action: Mouse moved to (295, 359)
Screenshot: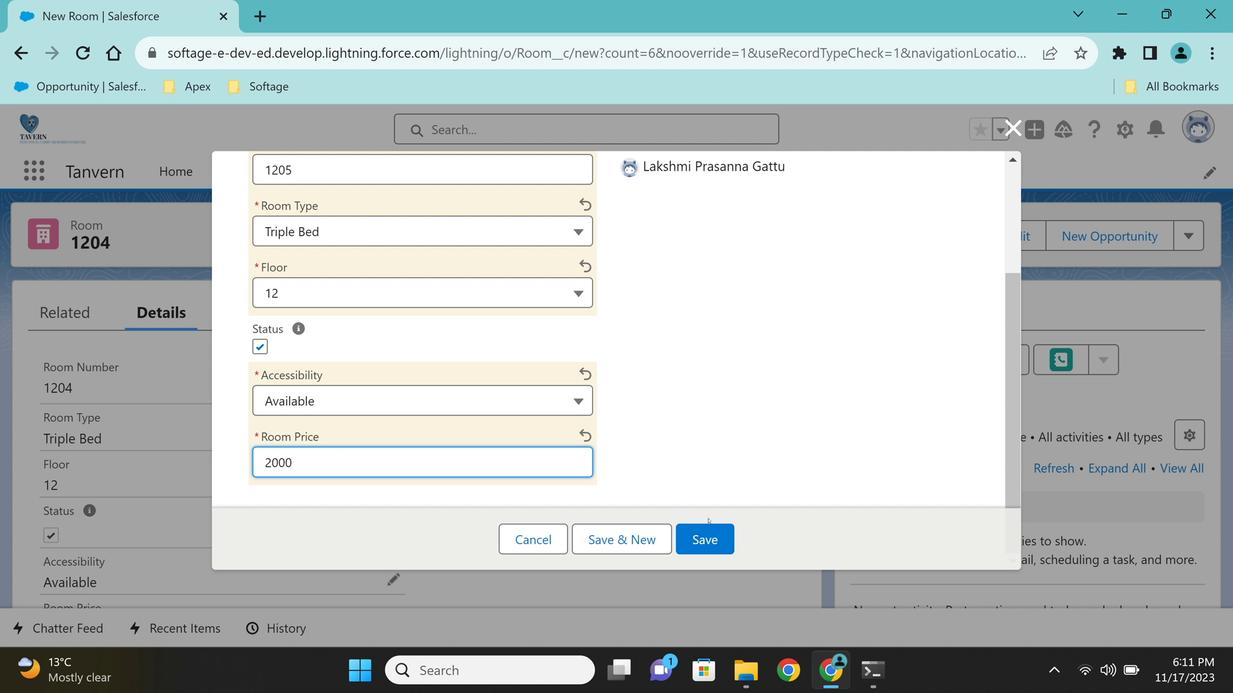 
Action: Mouse pressed left at (295, 359)
Screenshot: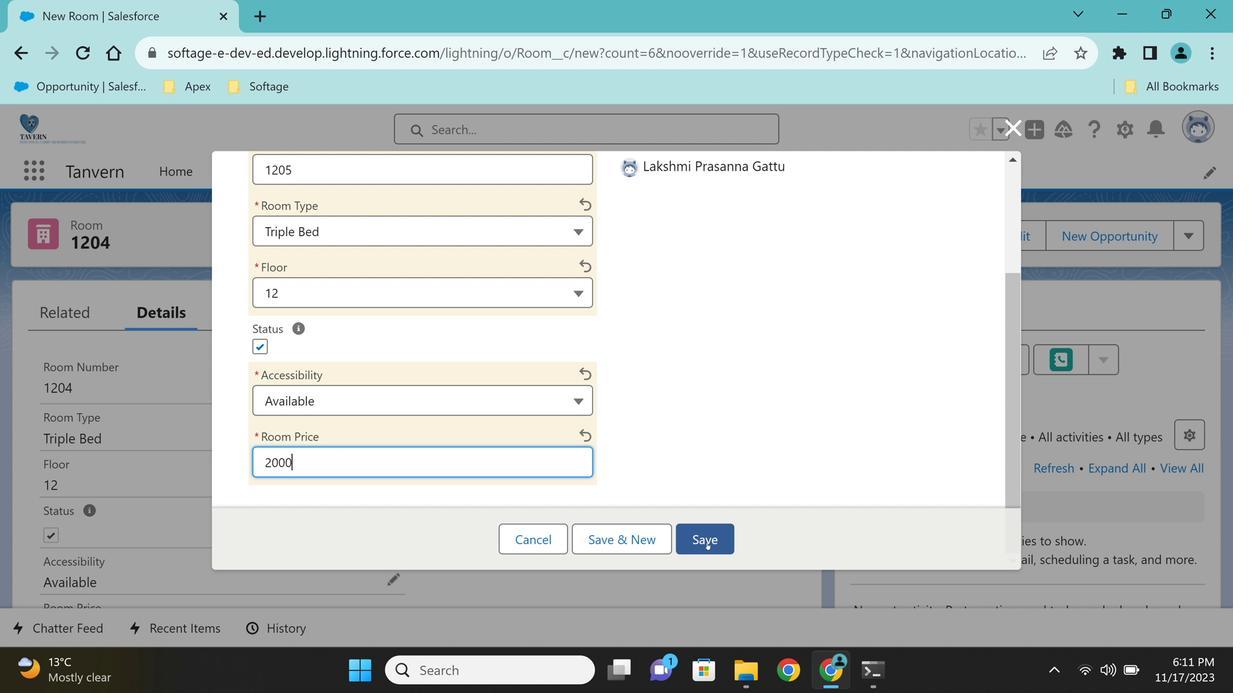 
Action: Mouse moved to (295, 358)
Screenshot: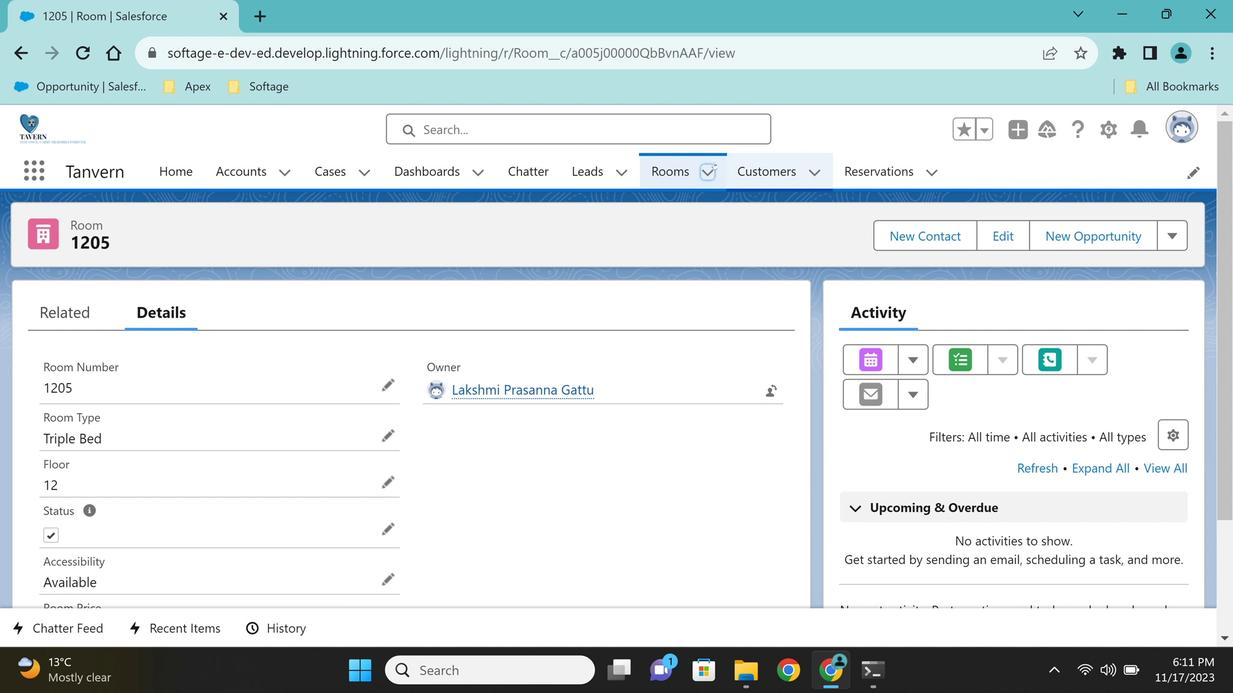 
Action: Mouse pressed left at (295, 358)
Screenshot: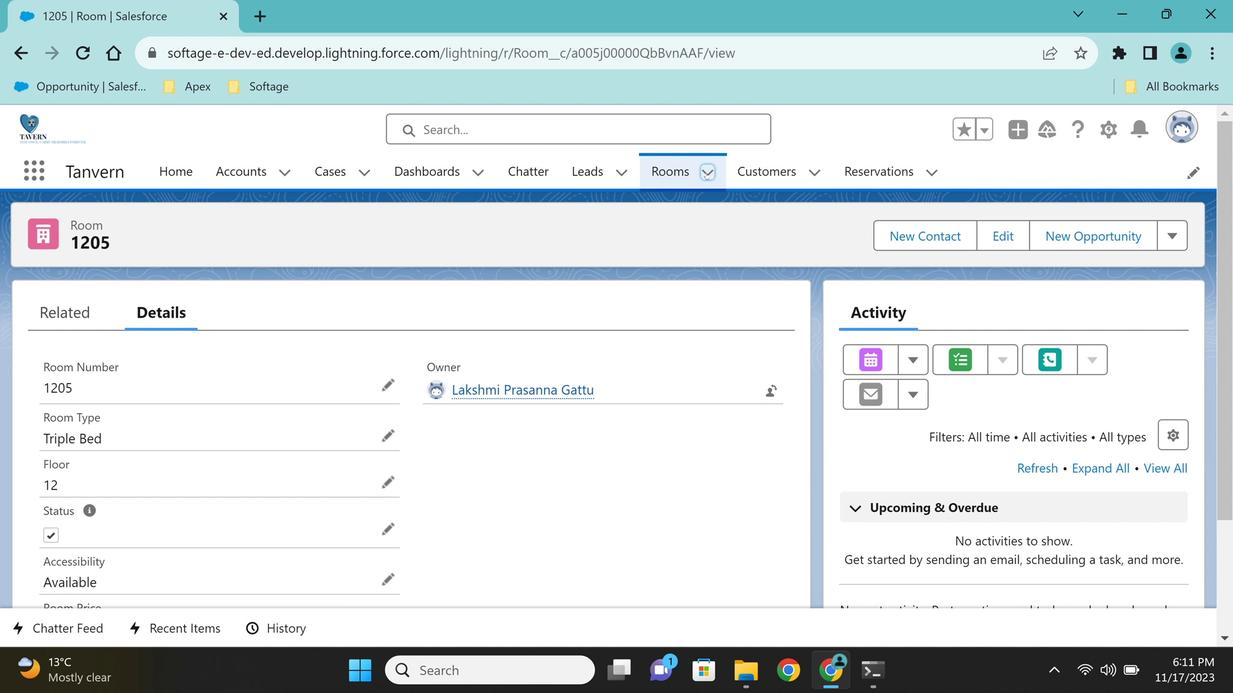 
Action: Mouse moved to (295, 358)
Screenshot: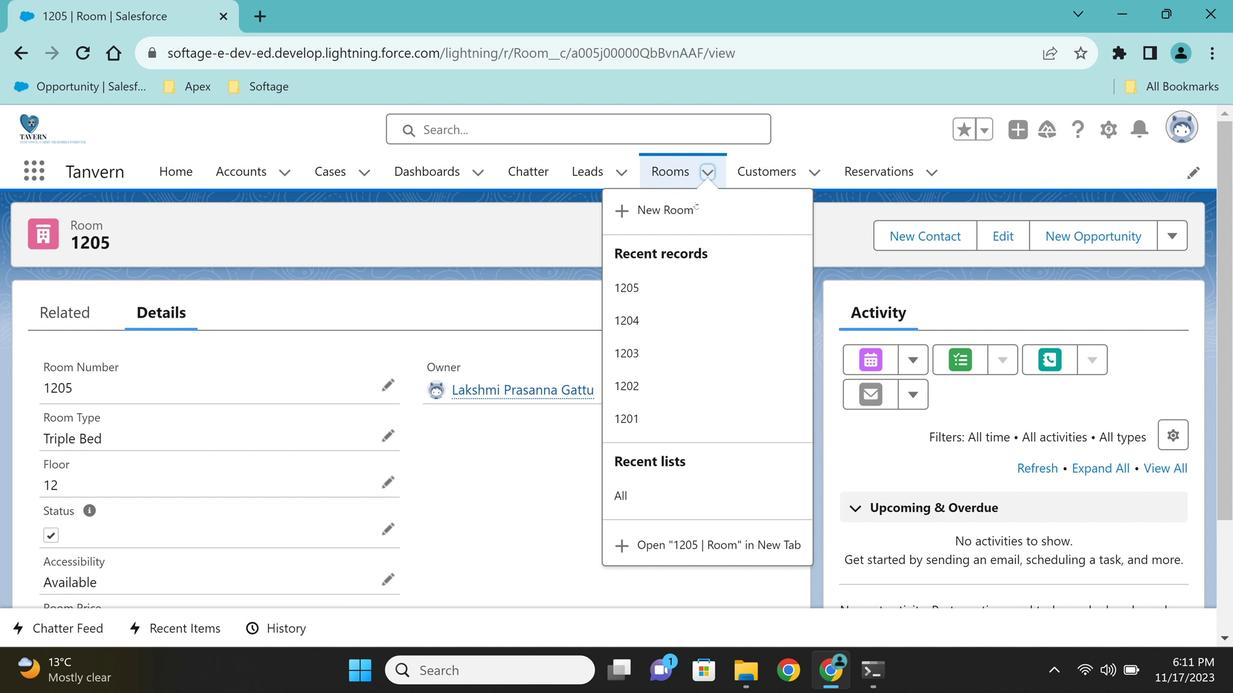 
Action: Mouse pressed left at (295, 358)
Screenshot: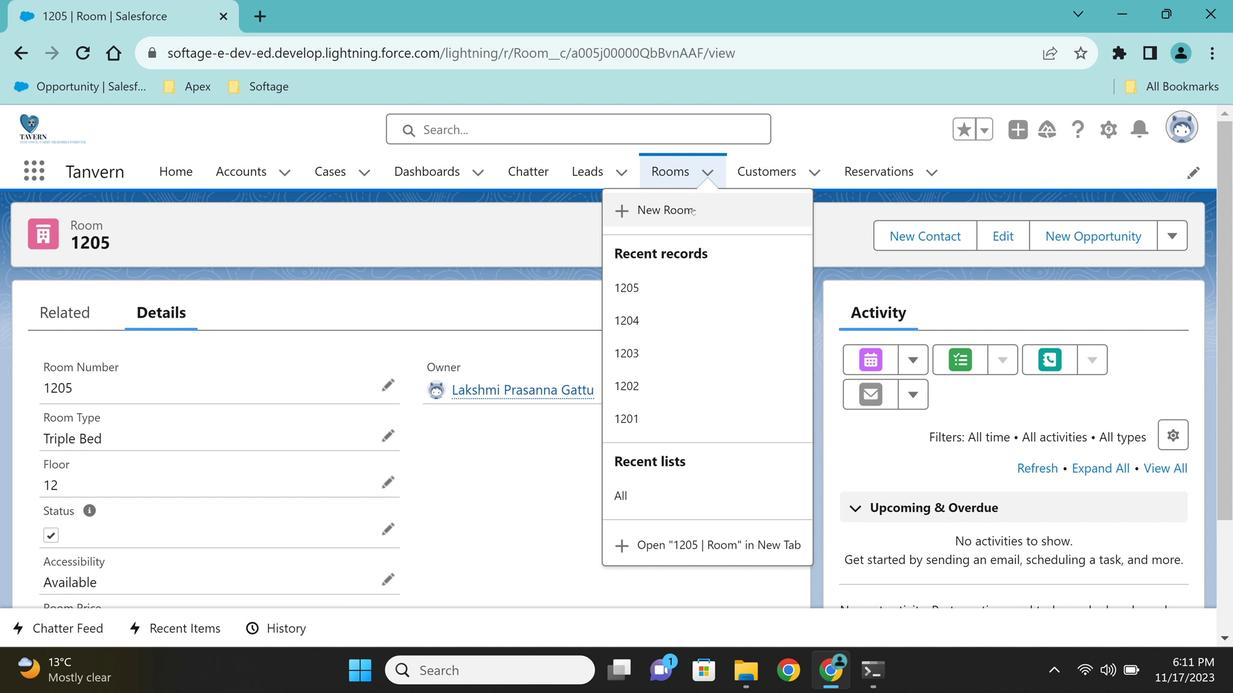 
Action: Mouse moved to (295, 358)
Screenshot: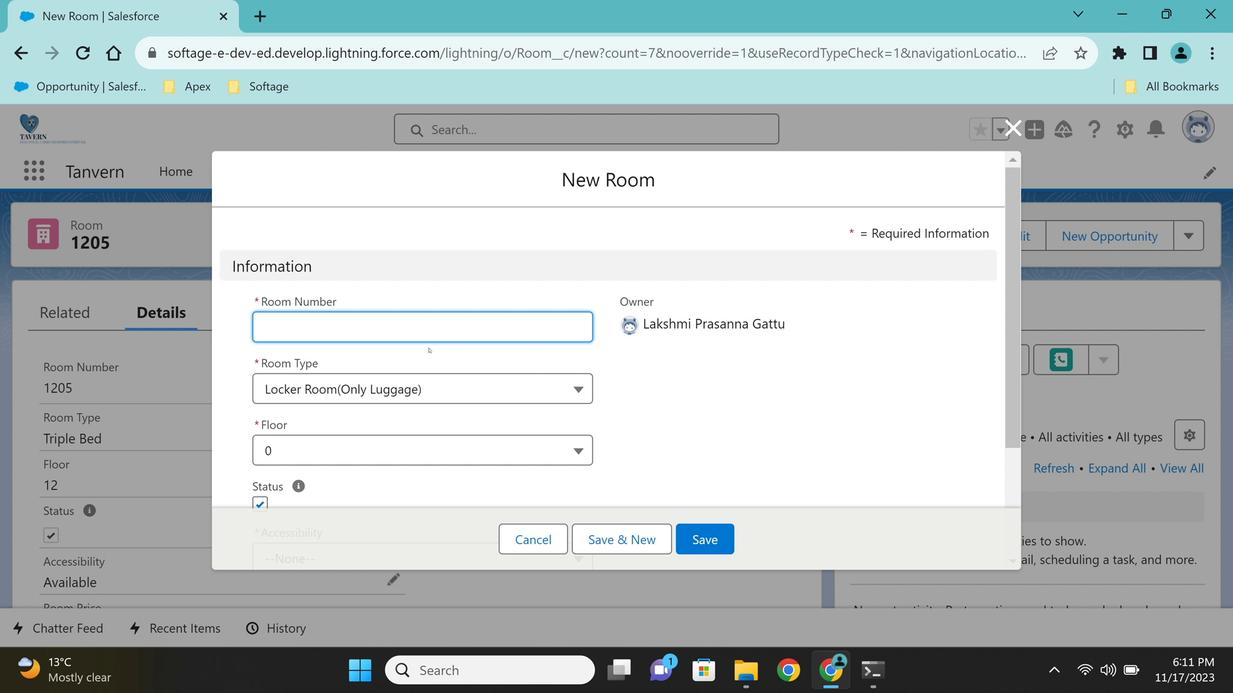 
Action: Key pressed 1206
Screenshot: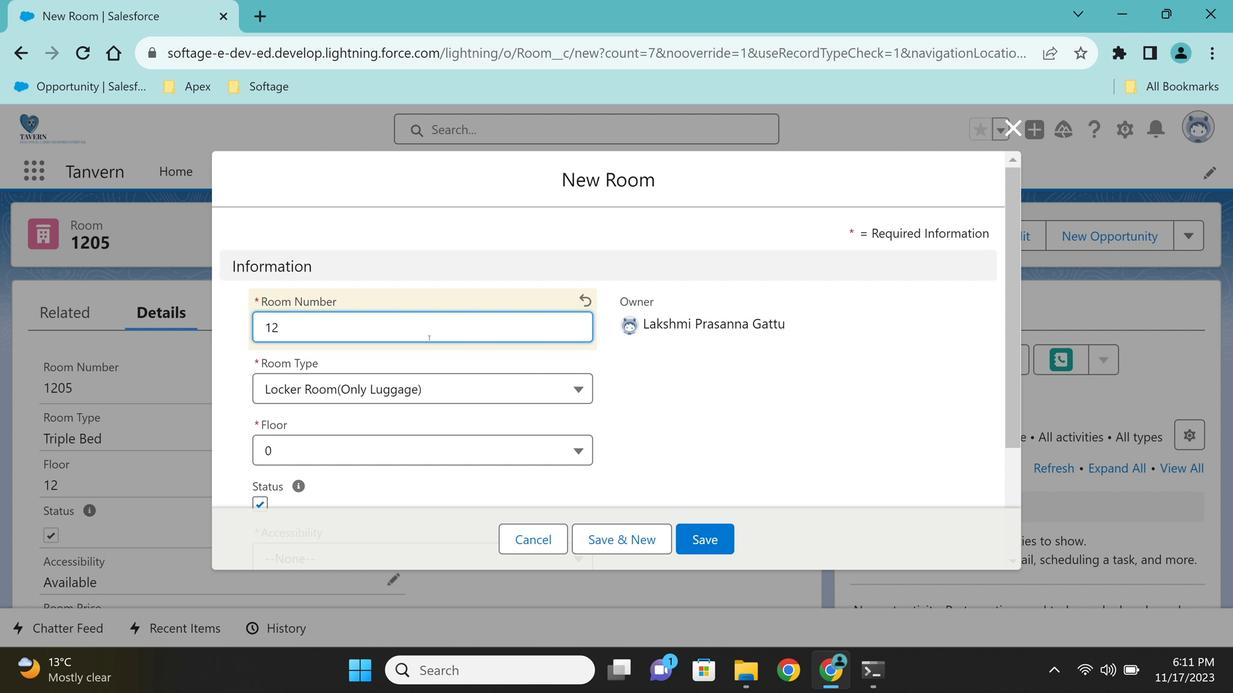
Action: Mouse moved to (295, 358)
Screenshot: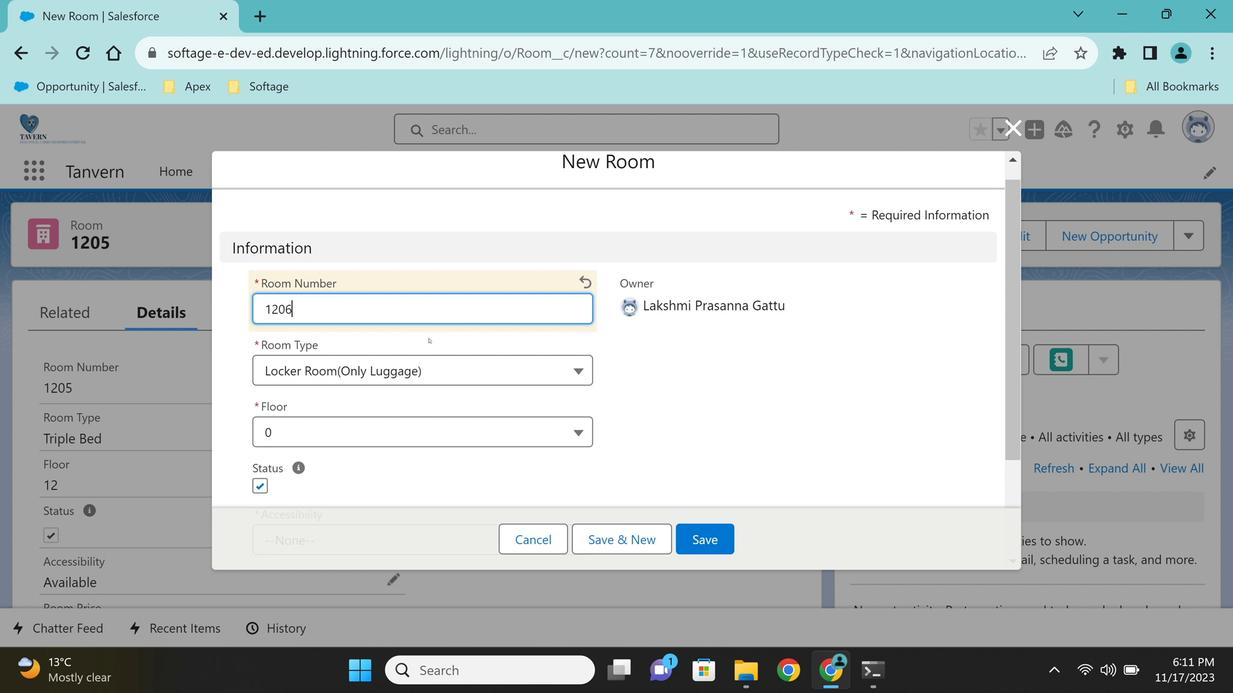 
Action: Mouse pressed left at (295, 358)
Screenshot: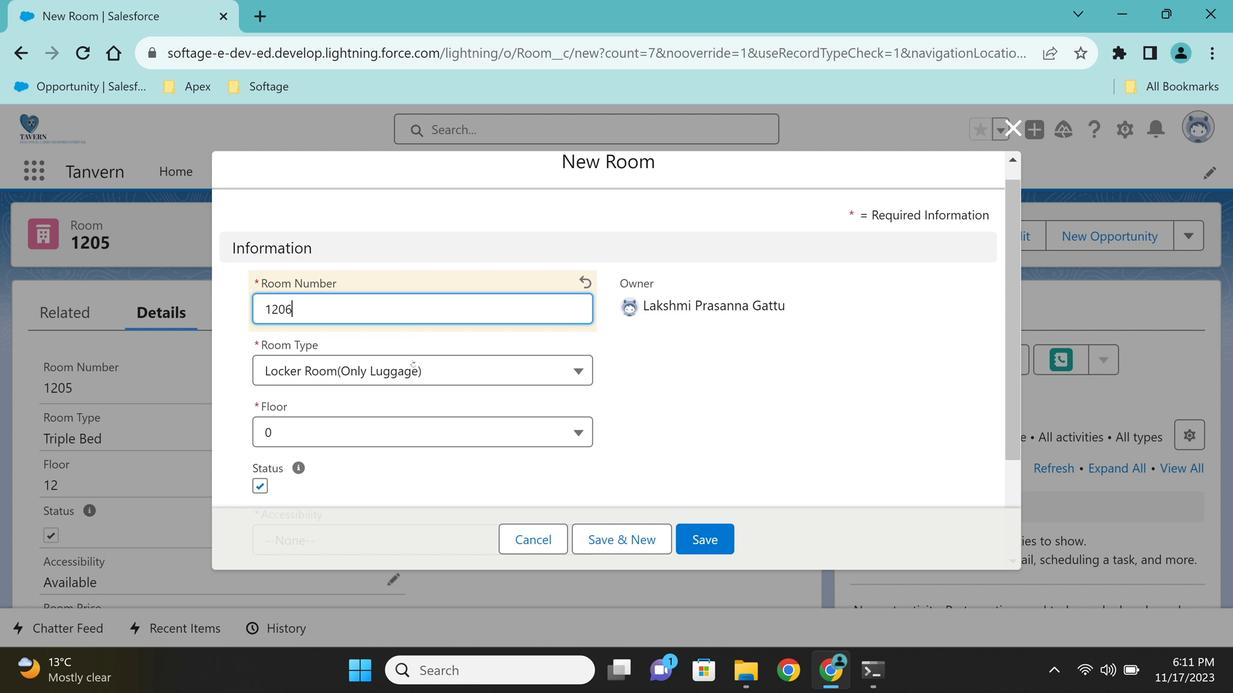 
Action: Mouse moved to (295, 359)
Screenshot: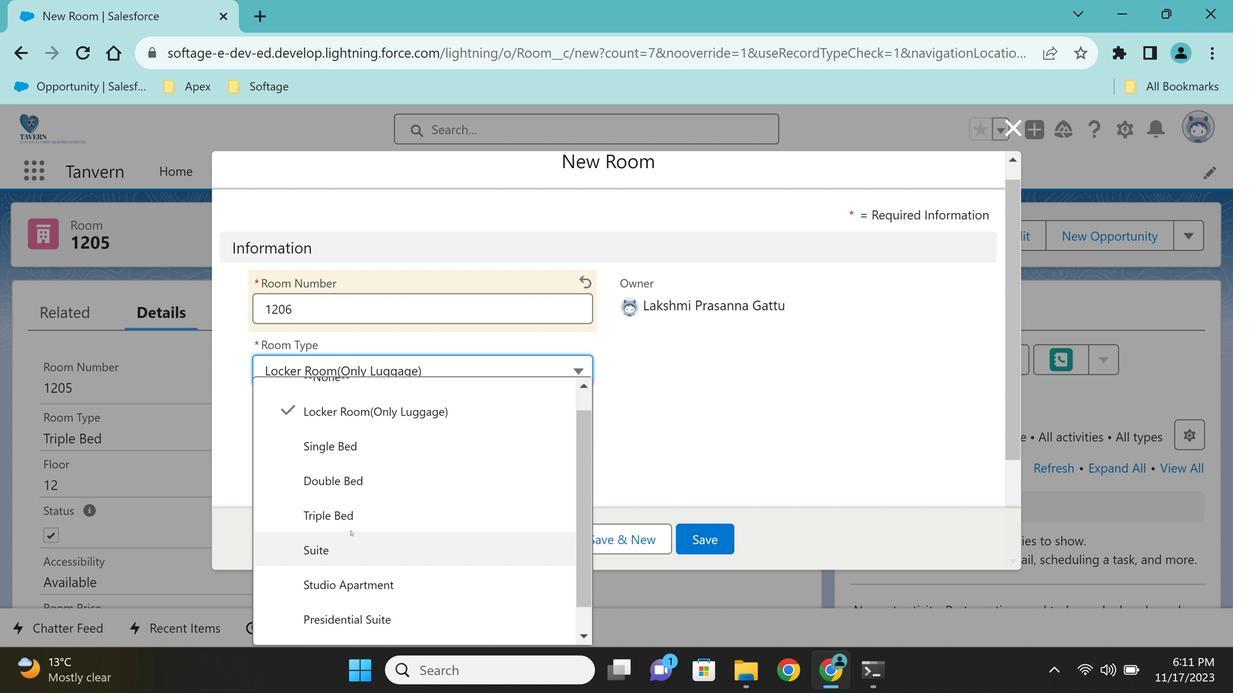 
Action: Mouse pressed left at (295, 359)
Screenshot: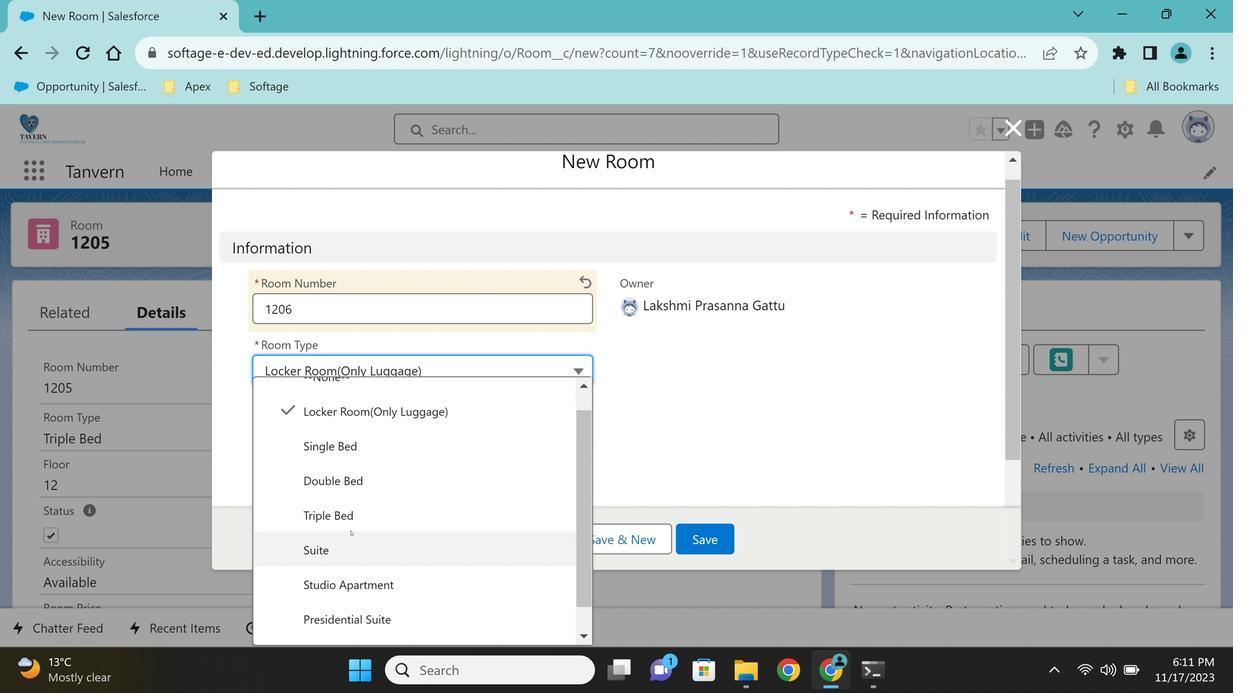 
Action: Mouse moved to (295, 359)
Screenshot: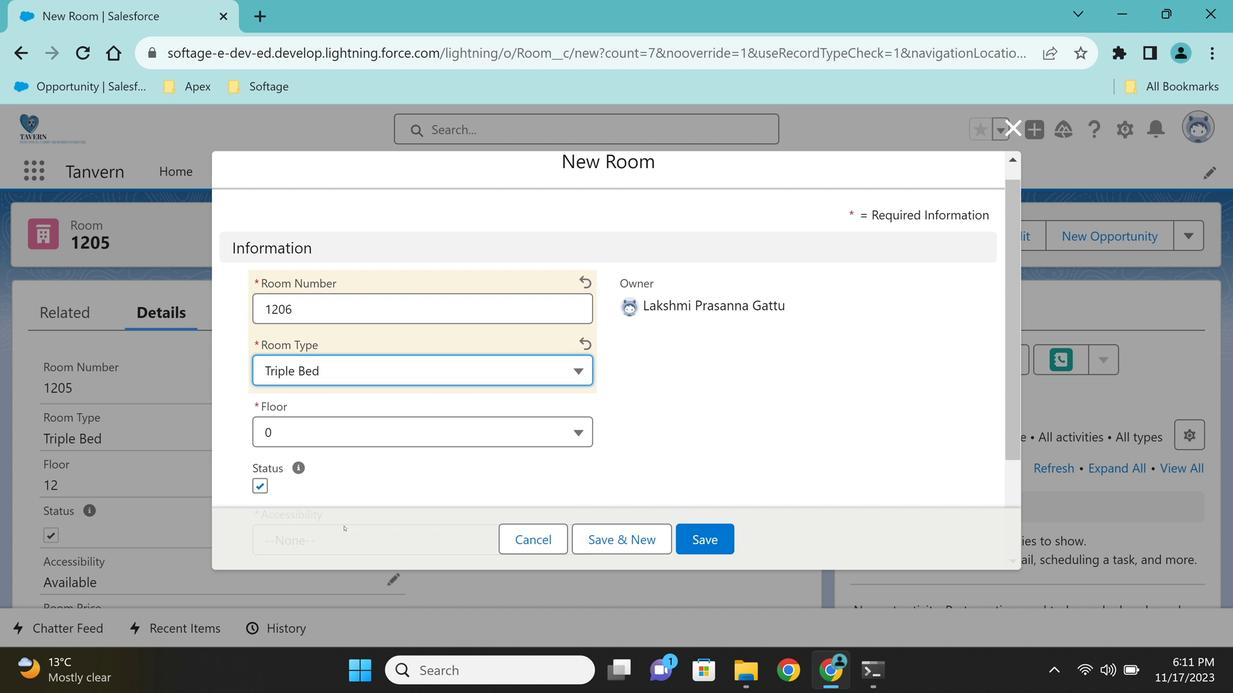 
Action: Mouse pressed left at (295, 359)
Screenshot: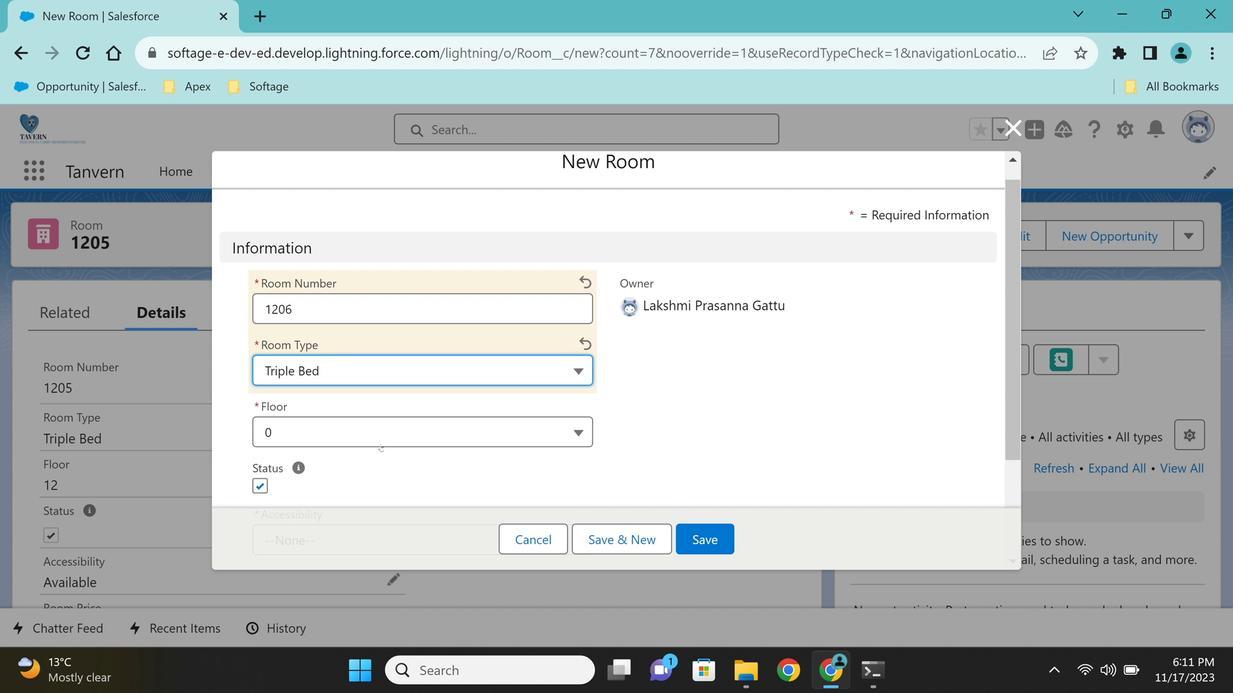 
Action: Mouse moved to (295, 358)
Screenshot: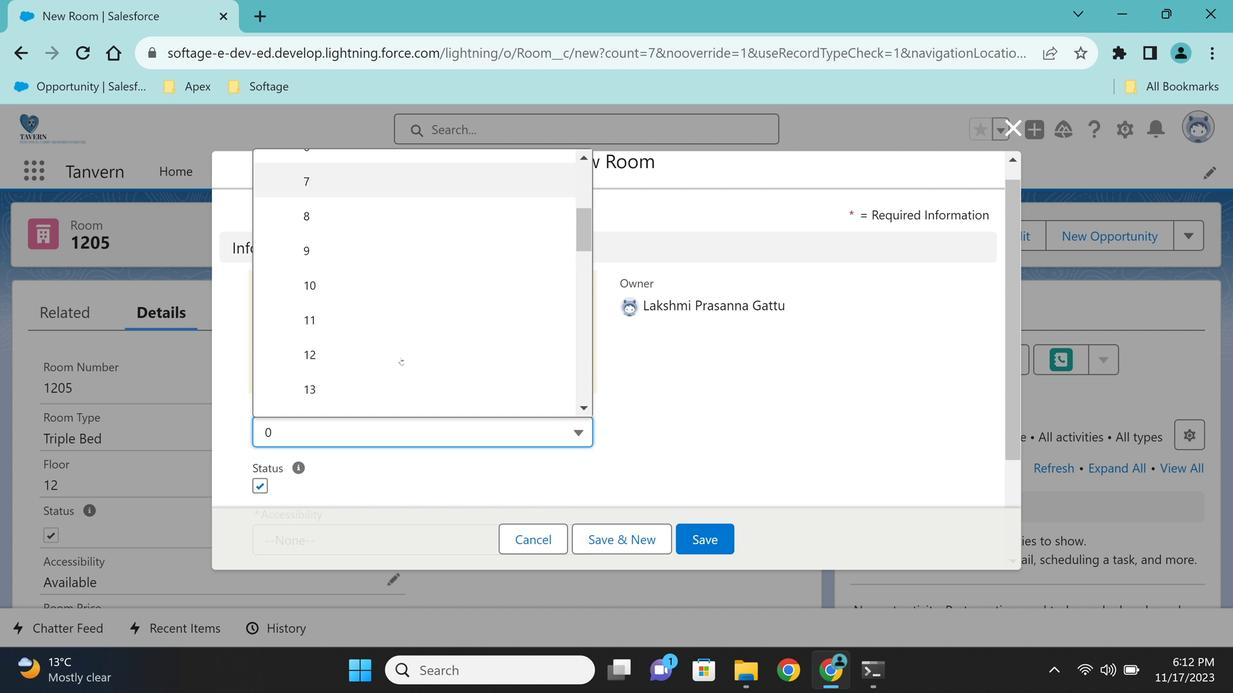 
Action: Mouse pressed left at (295, 358)
Screenshot: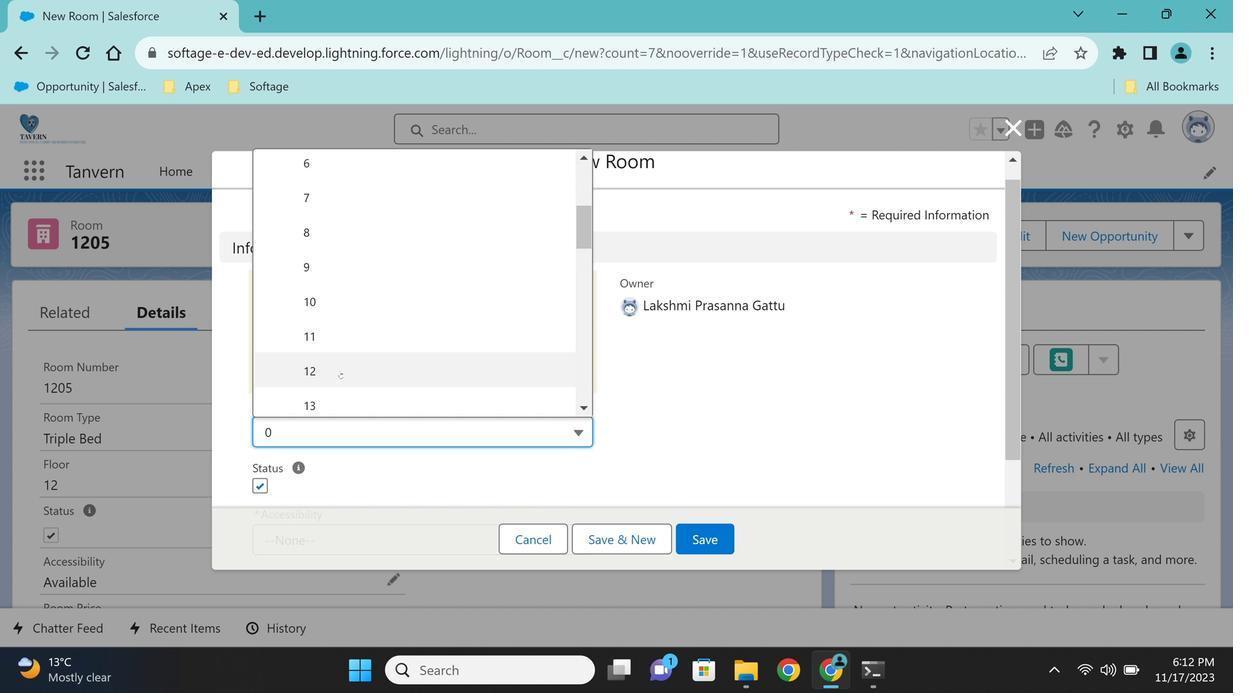 
Action: Mouse moved to (295, 359)
Screenshot: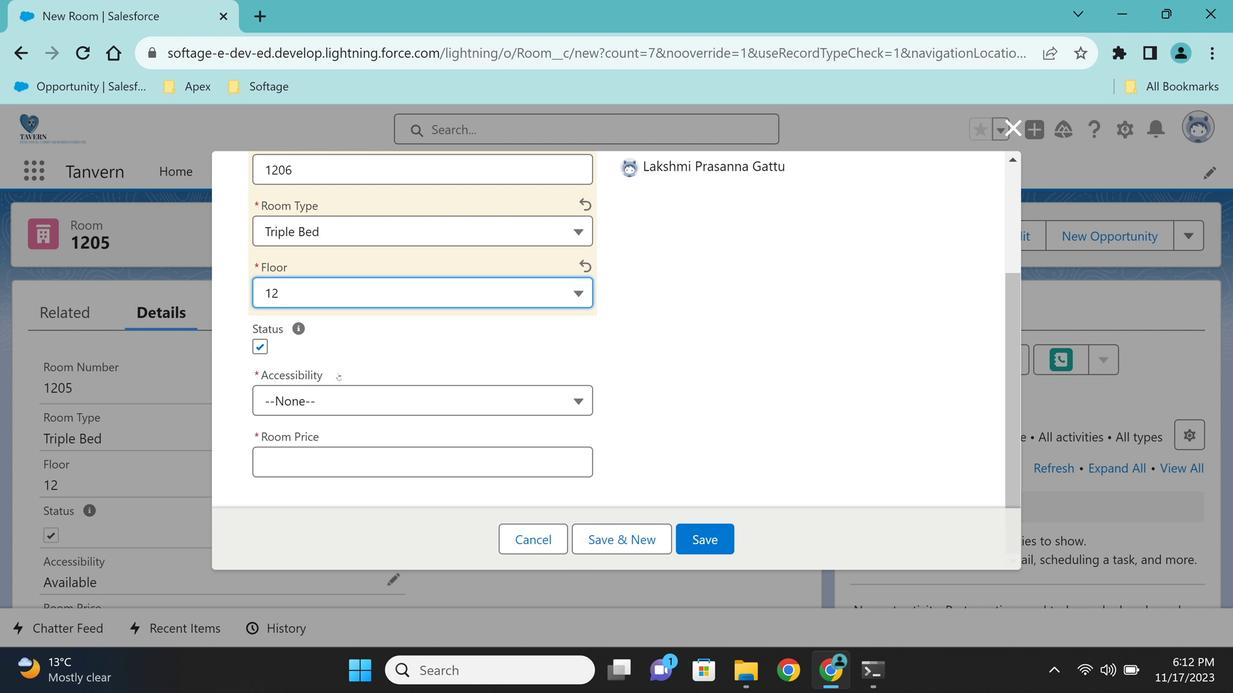 
Action: Mouse pressed left at (295, 359)
Screenshot: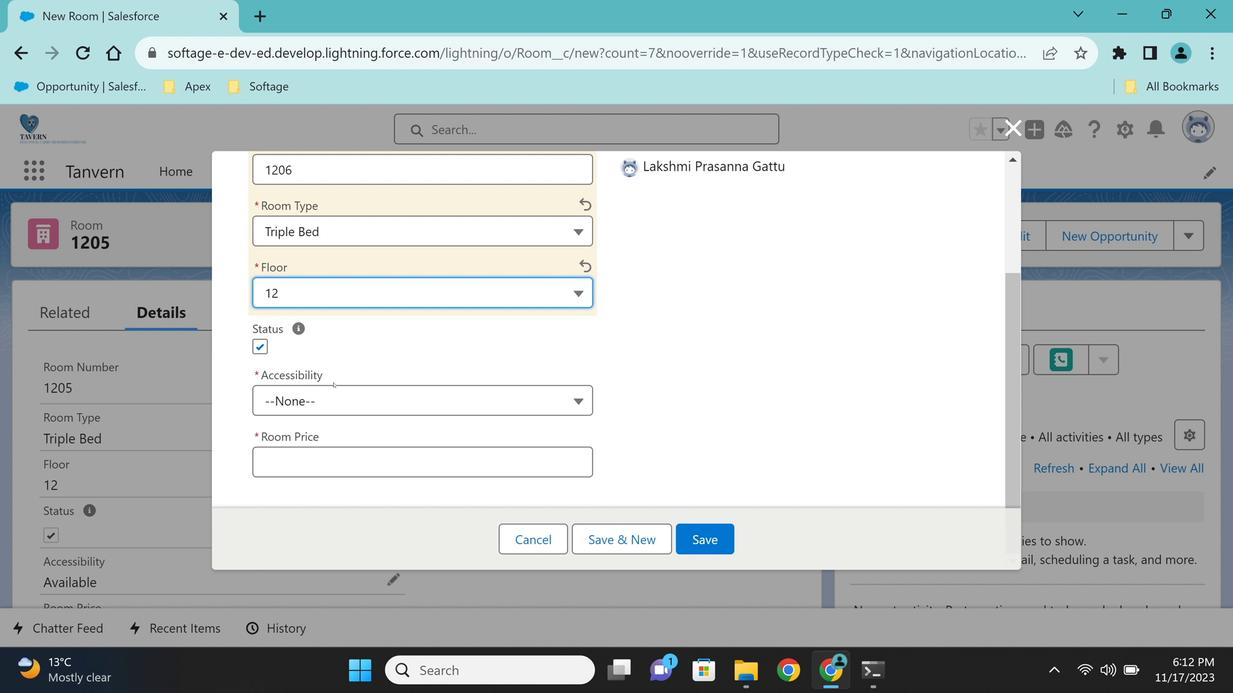 
Action: Mouse moved to (295, 359)
Screenshot: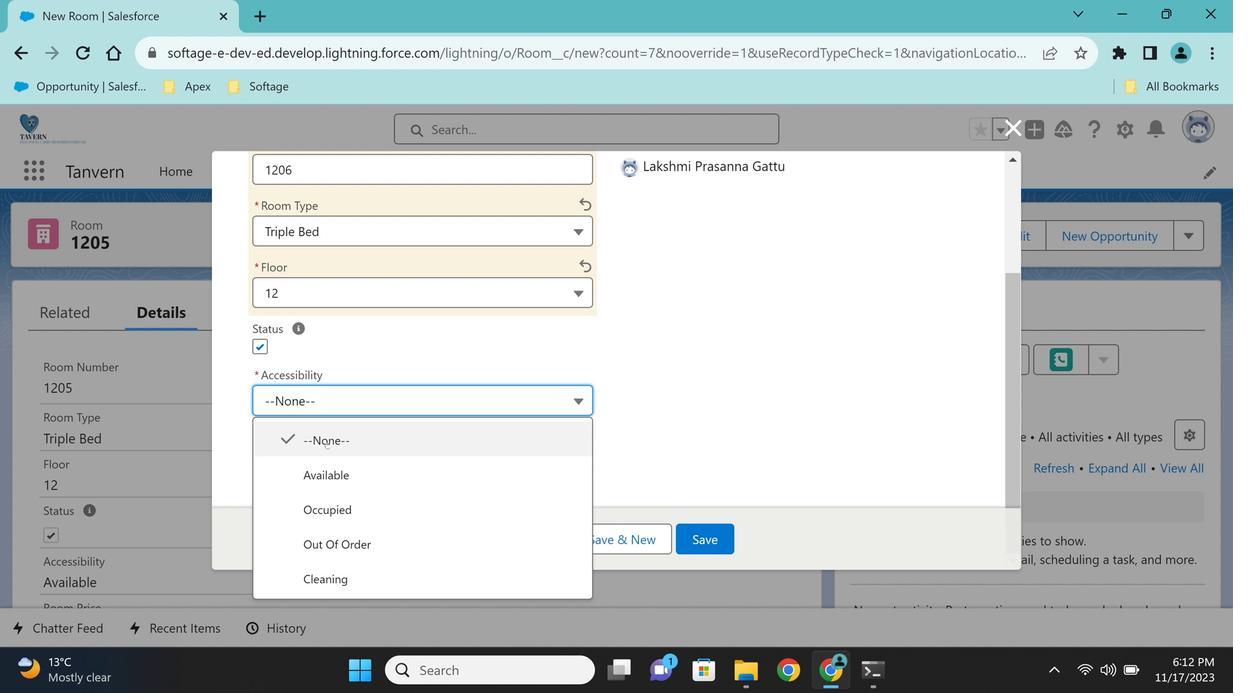 
Action: Mouse pressed left at (295, 359)
Screenshot: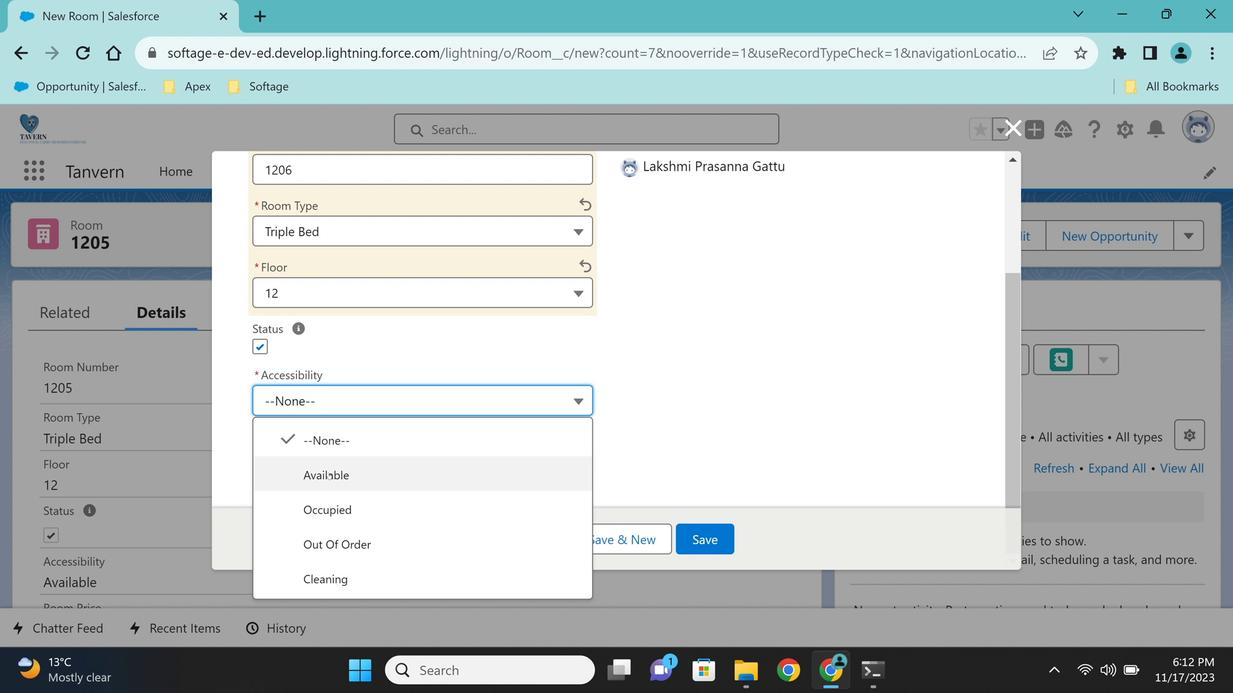 
Action: Mouse pressed left at (295, 359)
Screenshot: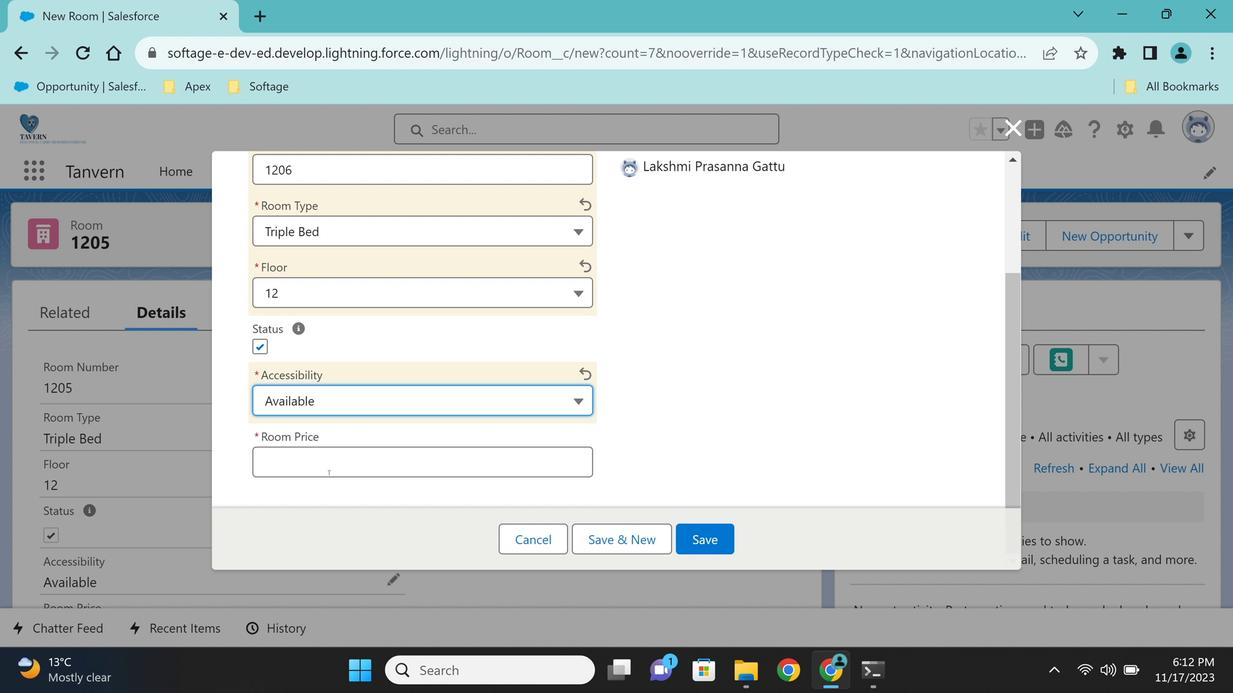 
Action: Key pressed 2000
Screenshot: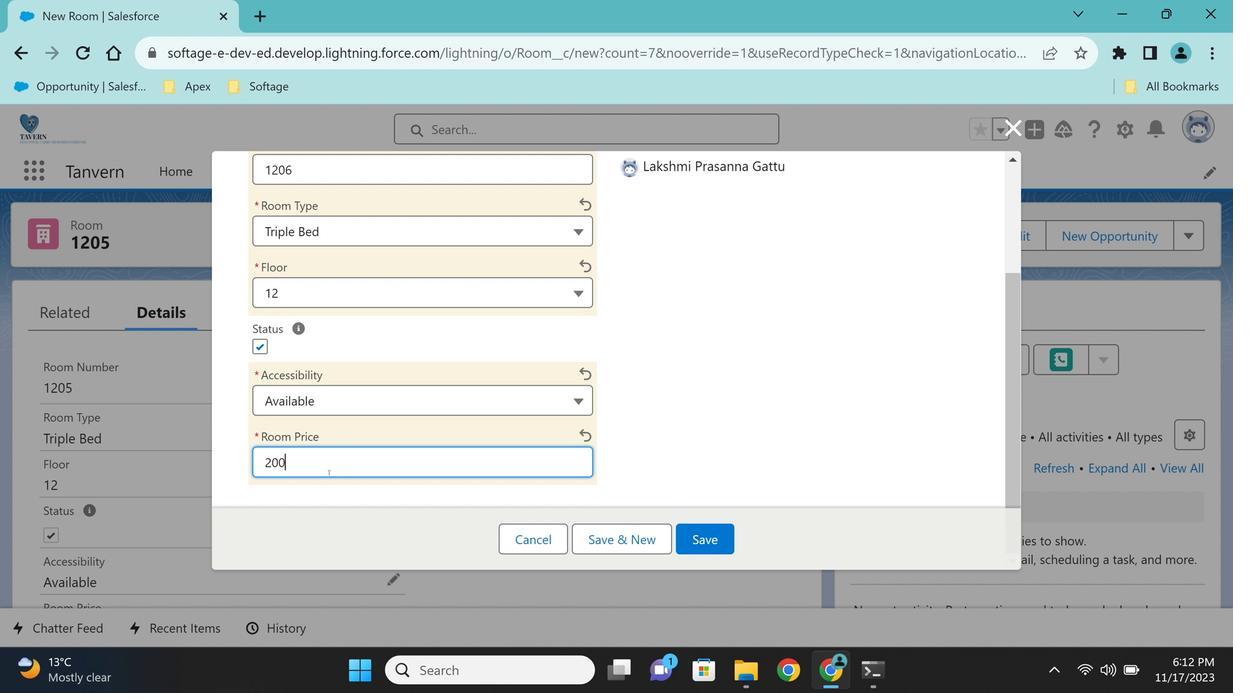 
Action: Mouse moved to (295, 359)
Screenshot: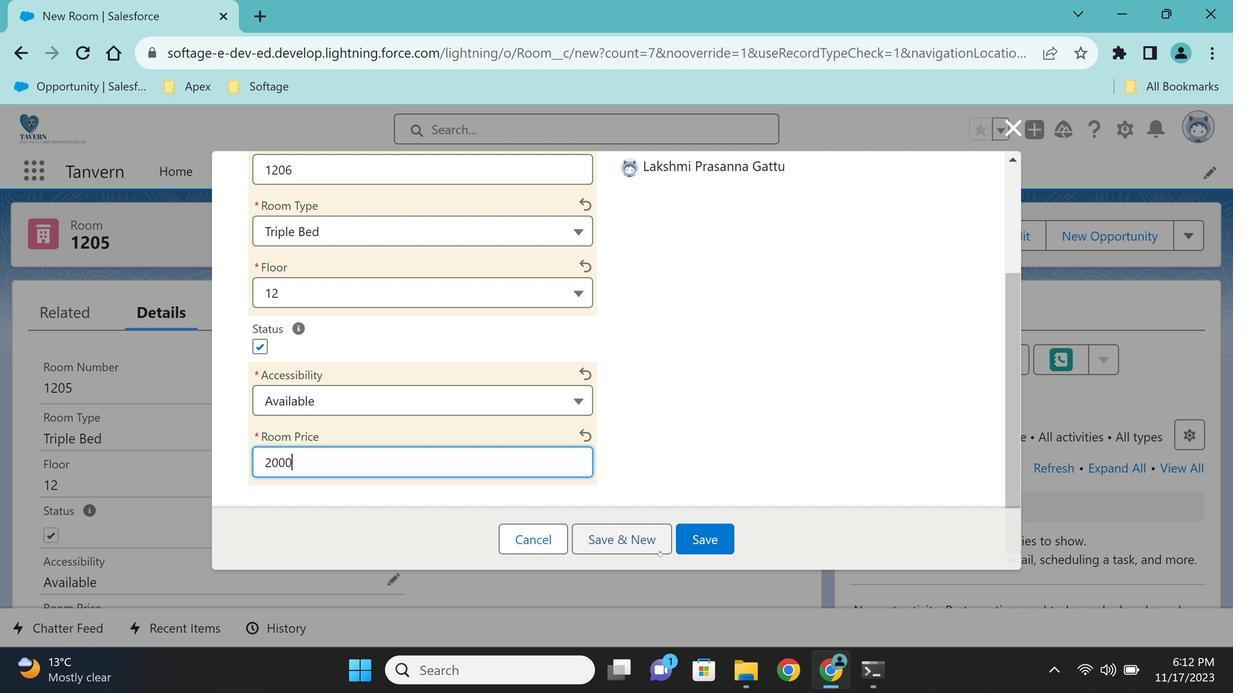 
Action: Mouse pressed left at (295, 359)
Screenshot: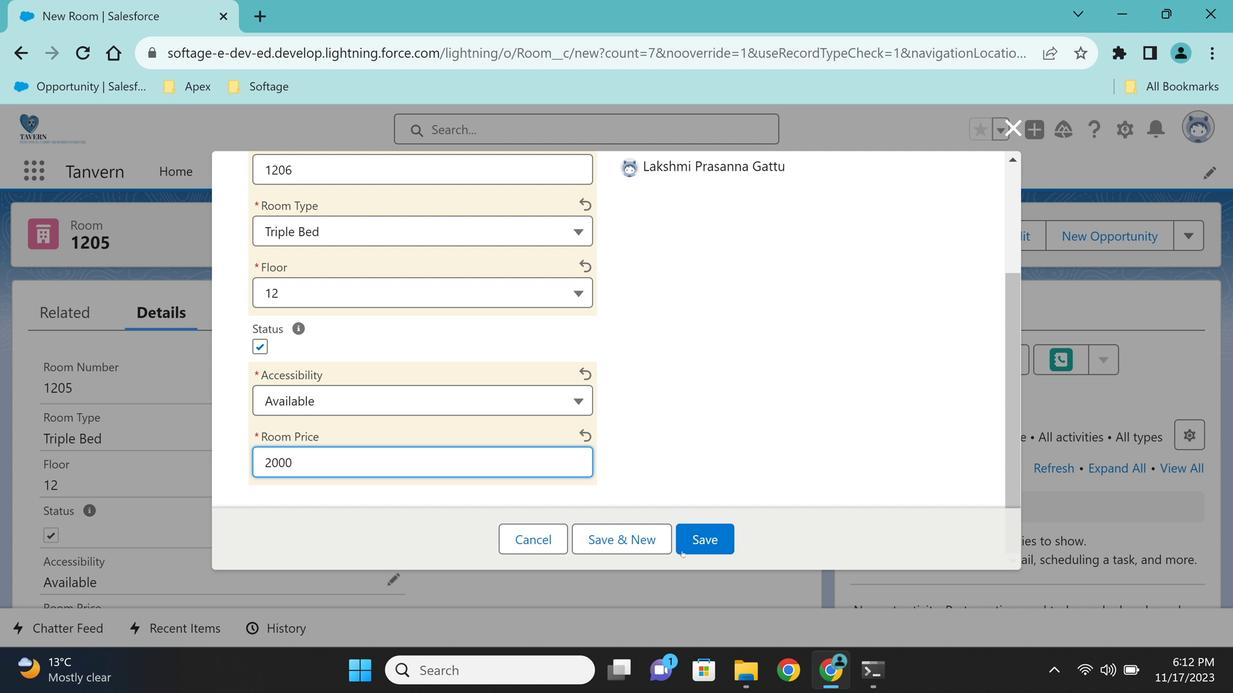 
Action: Mouse moved to (295, 358)
Screenshot: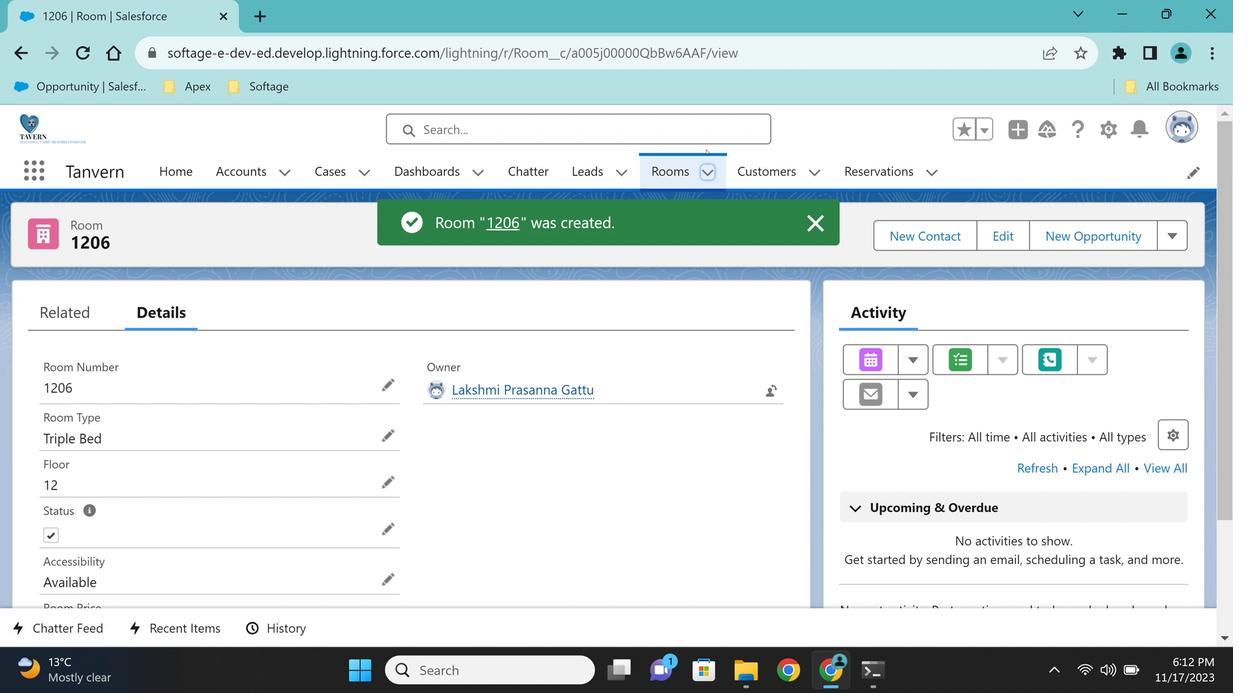 
Action: Mouse pressed left at (295, 358)
Screenshot: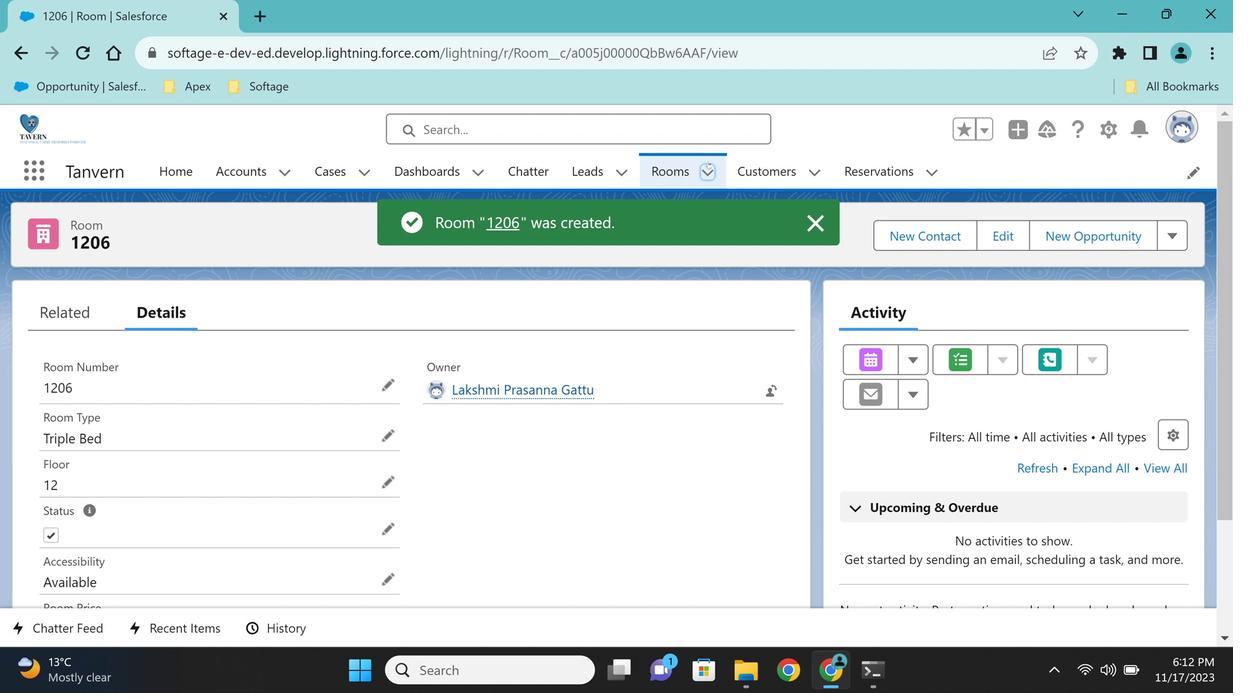 
Action: Mouse moved to (295, 358)
Screenshot: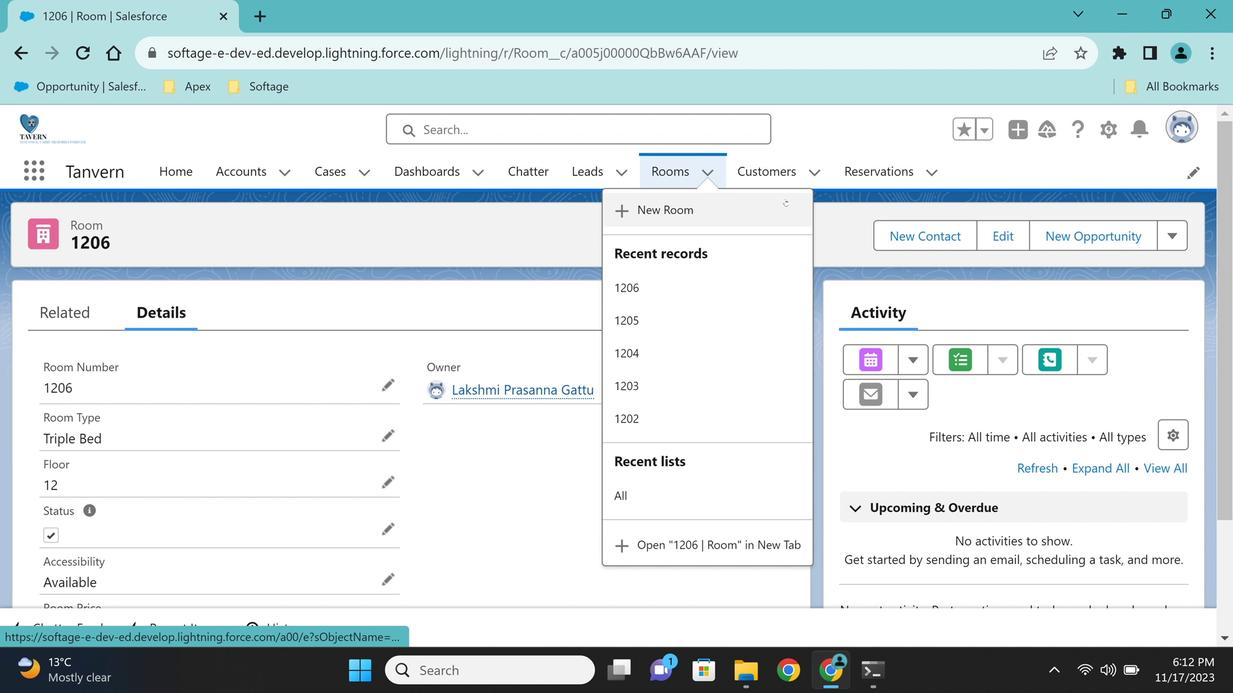 
Action: Mouse pressed left at (295, 358)
Screenshot: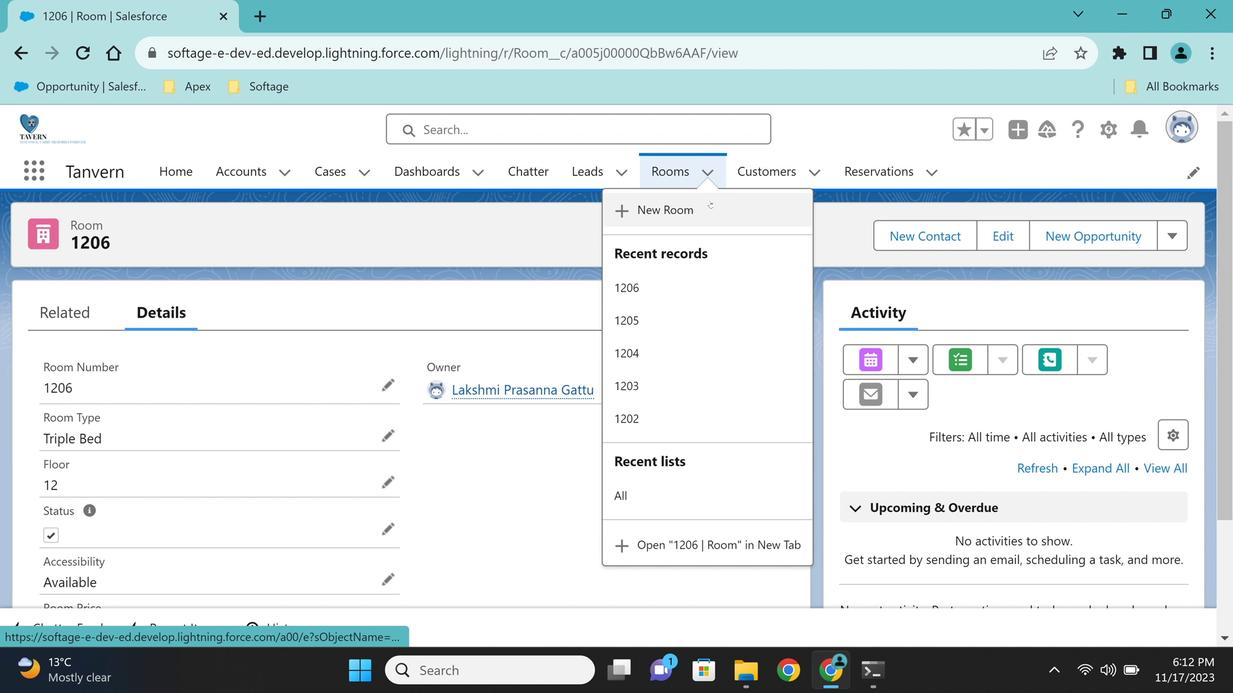 
Action: Mouse moved to (295, 358)
Screenshot: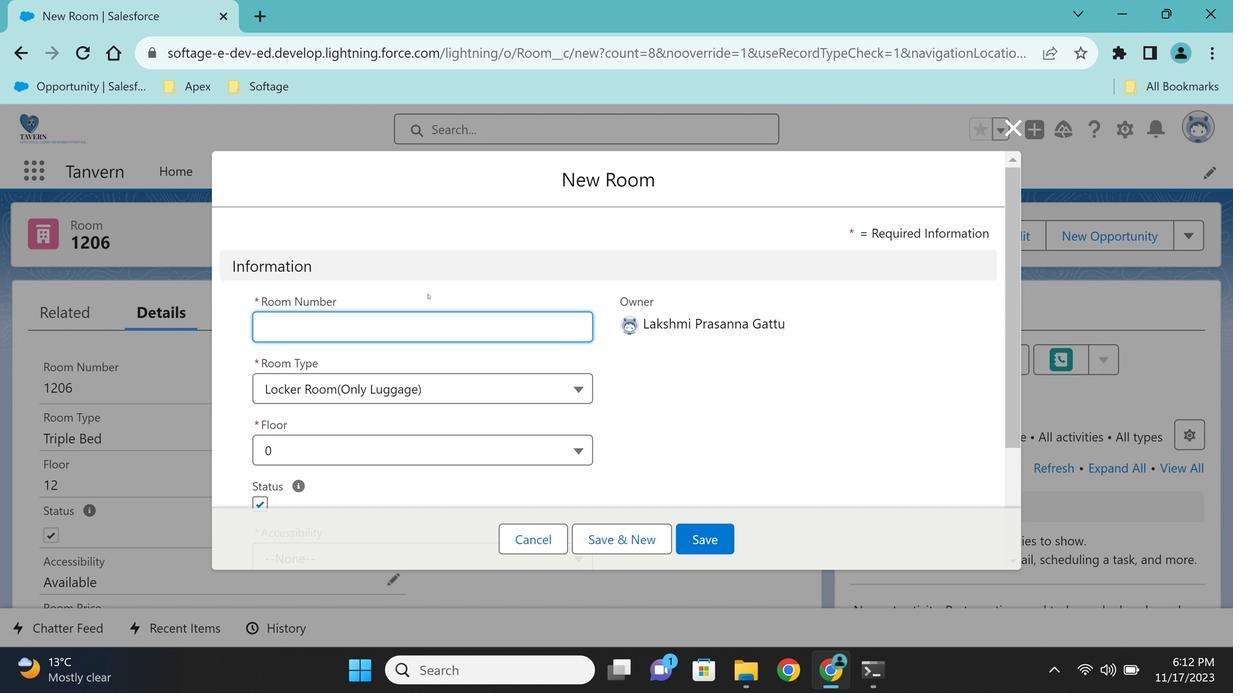 
Action: Key pressed 1
Screenshot: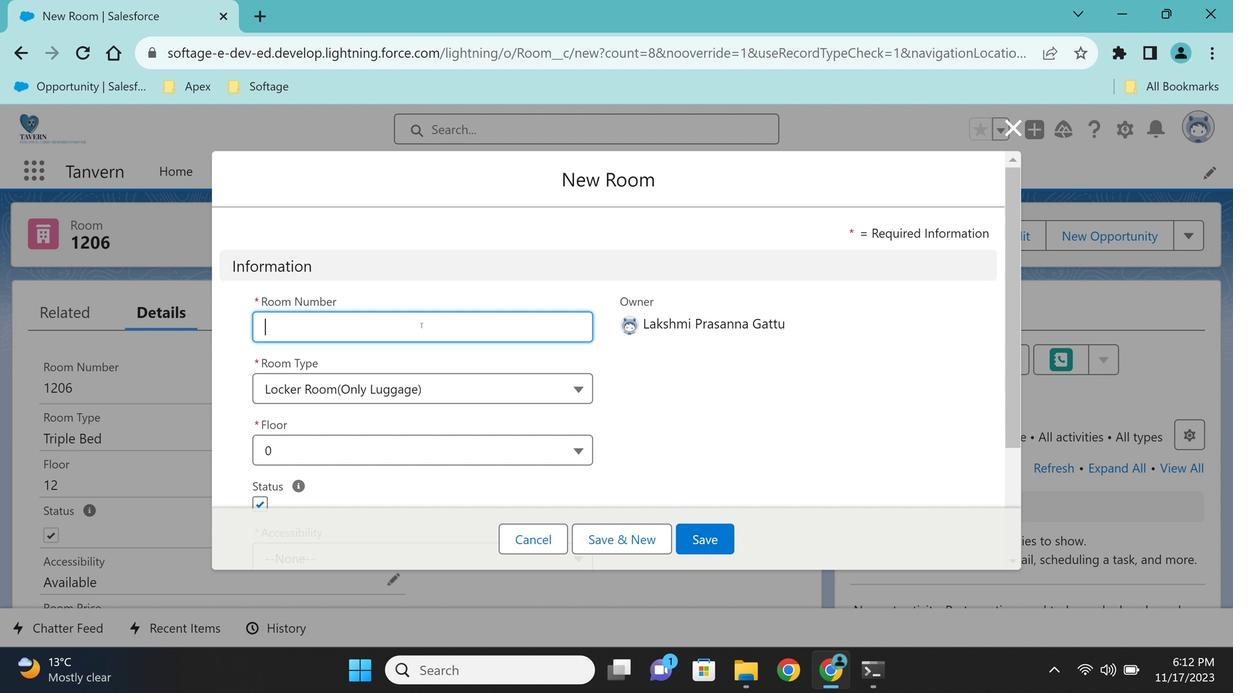 
Action: Mouse moved to (295, 358)
Screenshot: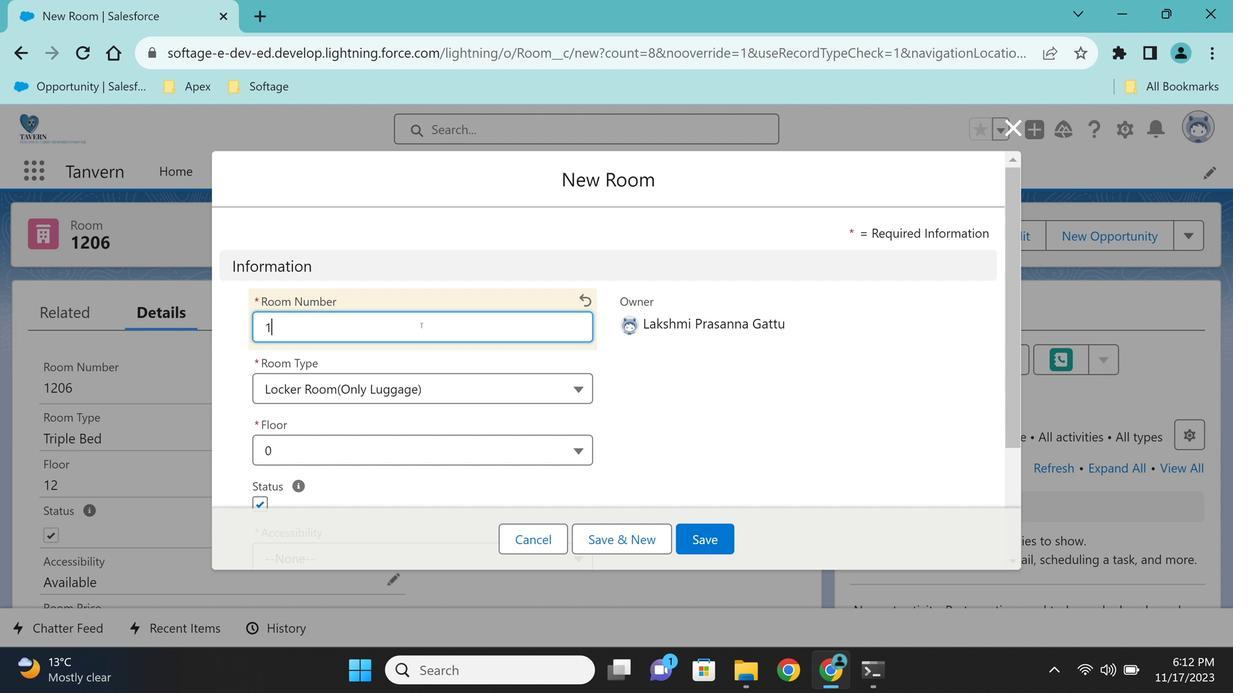 
Action: Mouse pressed left at (295, 358)
Screenshot: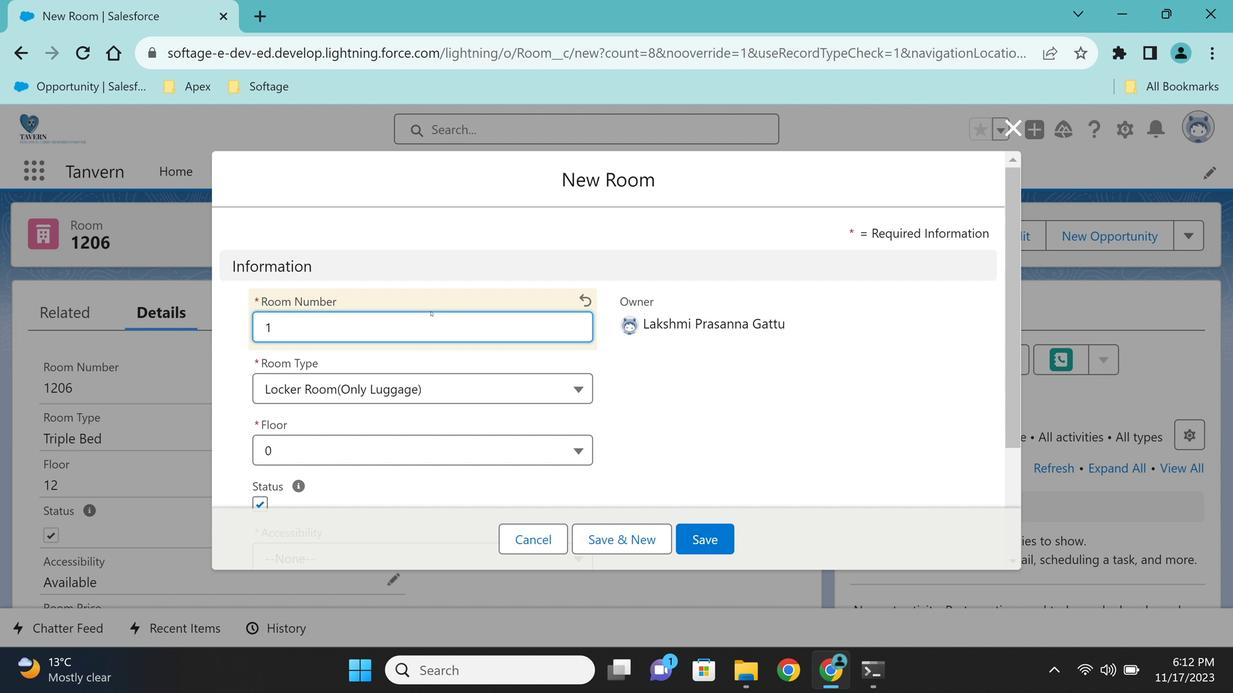 
Action: Key pressed 2
Screenshot: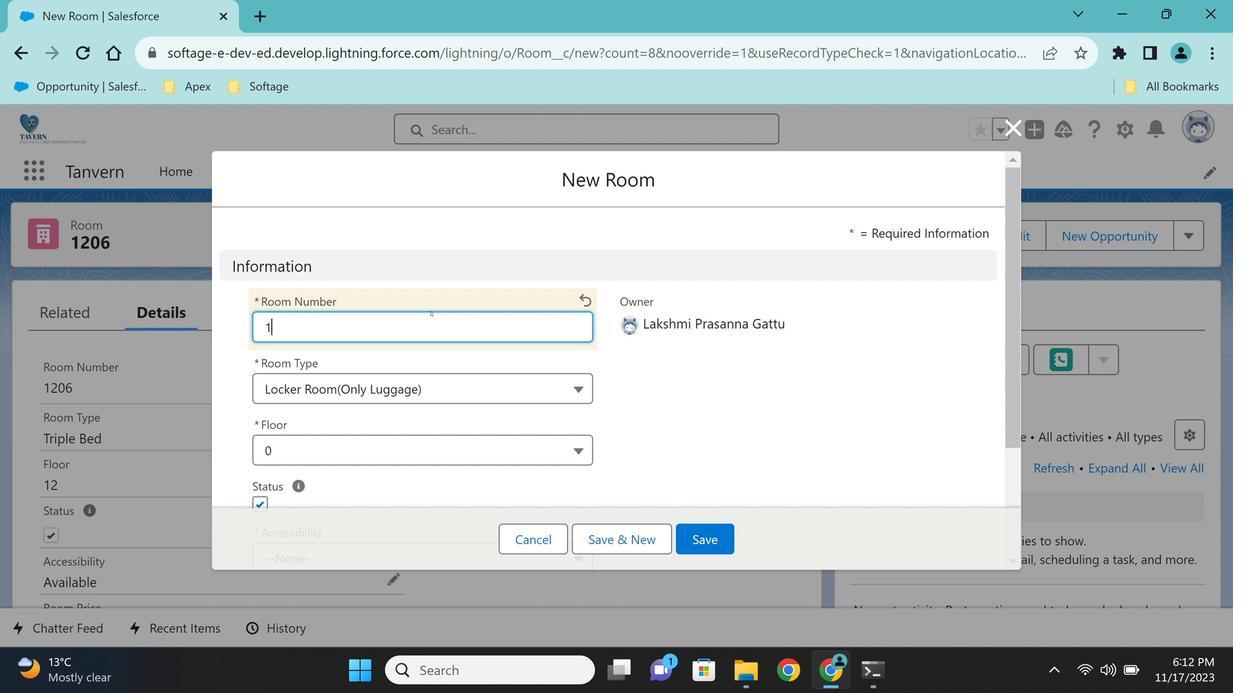 
Action: Mouse moved to (295, 358)
Screenshot: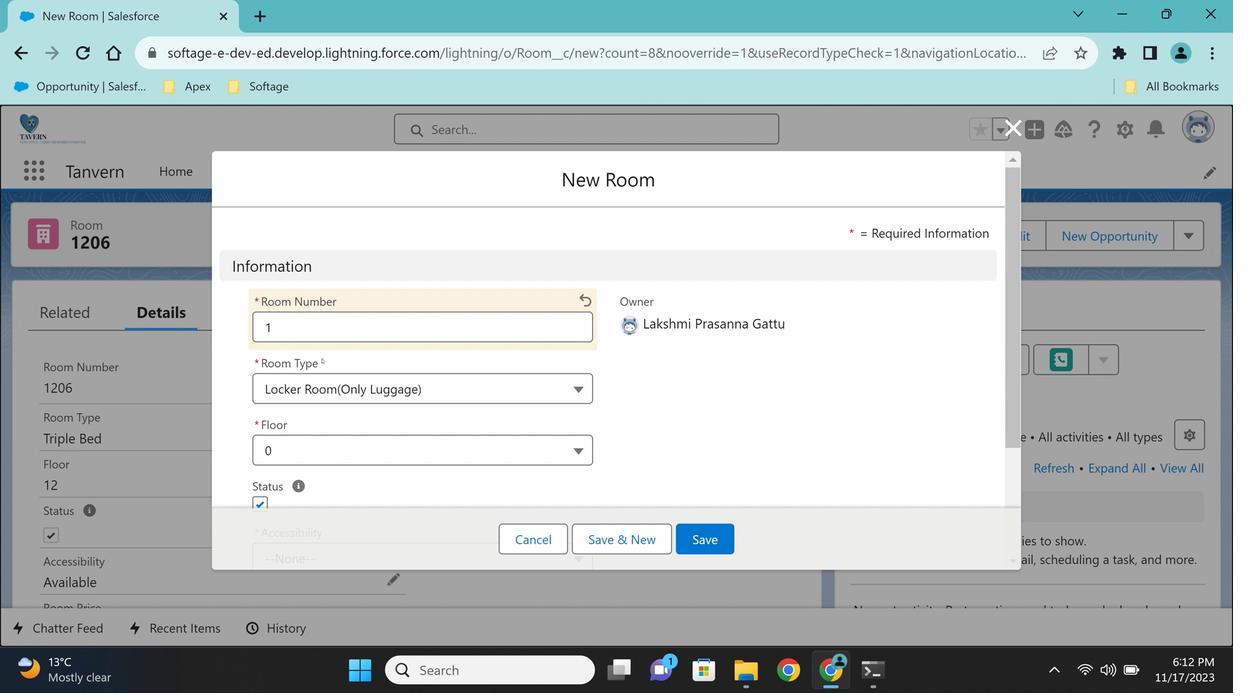 
Action: Mouse pressed left at (295, 358)
Screenshot: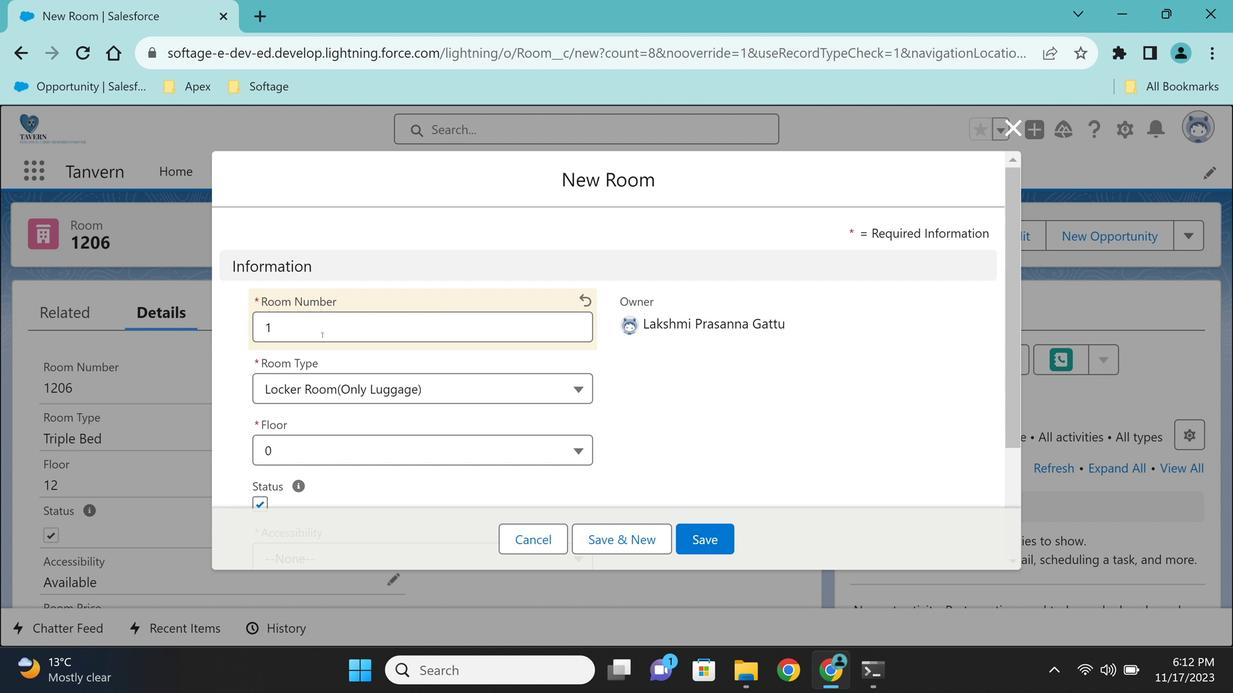 
Action: Key pressed 207
Screenshot: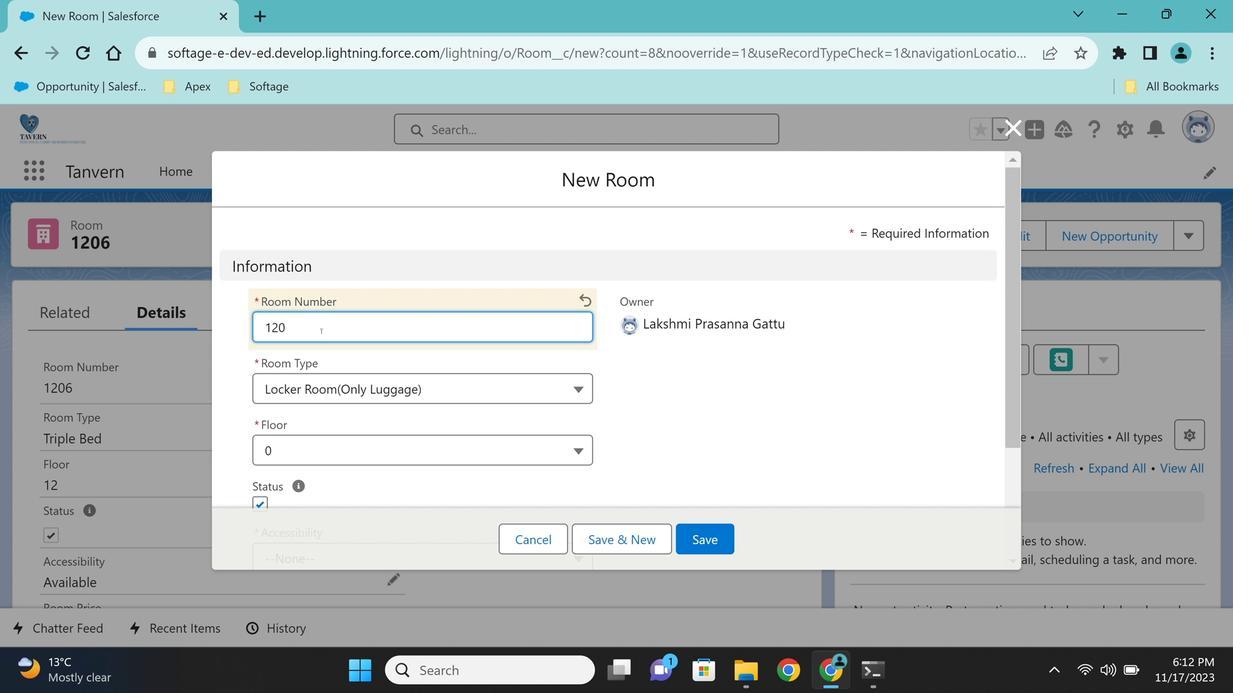 
Action: Mouse moved to (295, 359)
Screenshot: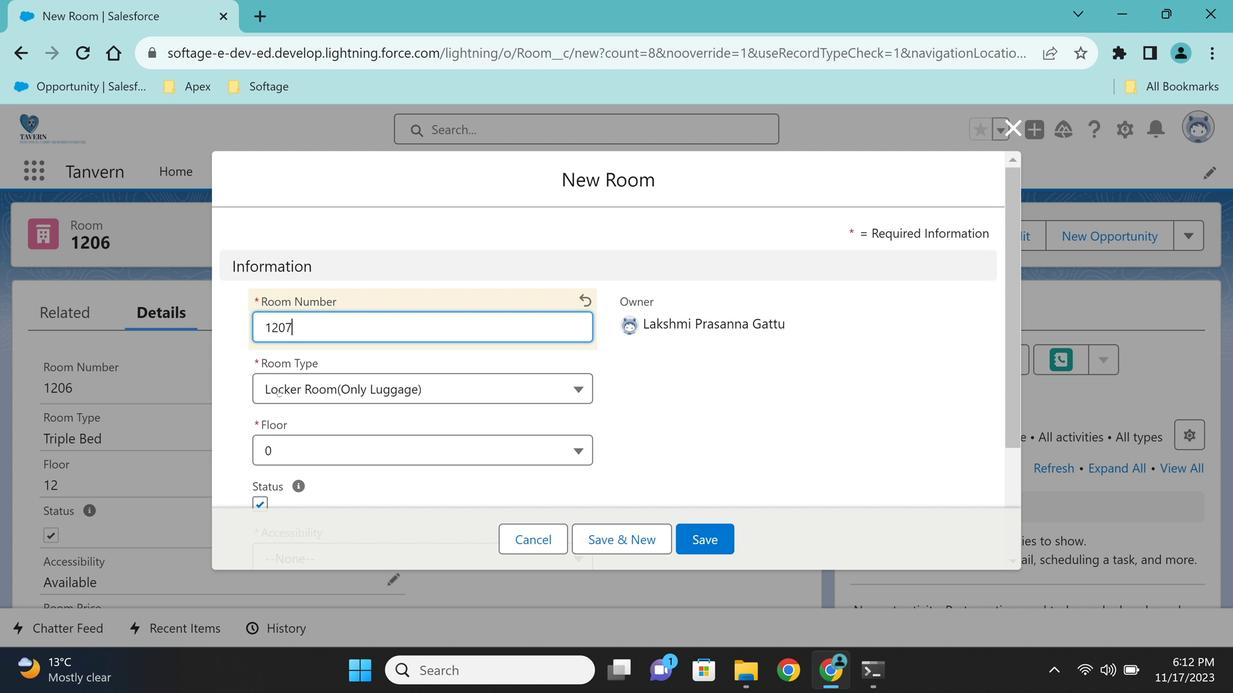 
Action: Mouse pressed left at (295, 359)
Screenshot: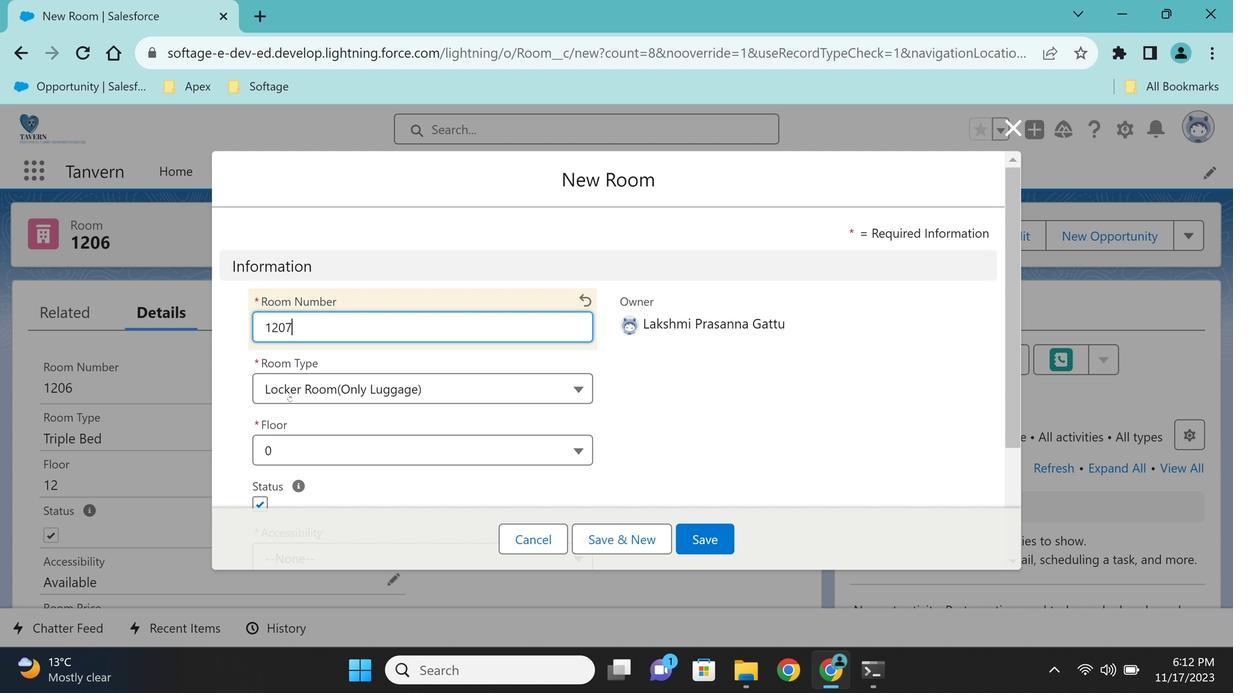 
Action: Mouse moved to (295, 358)
Screenshot: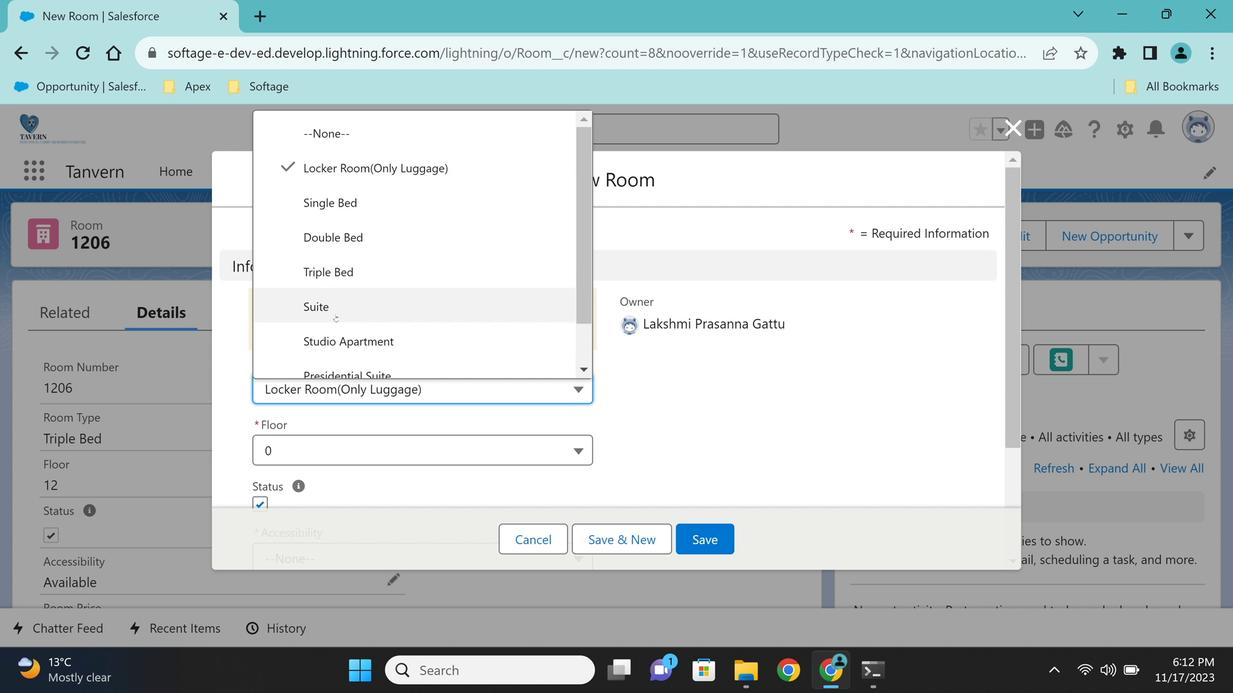 
Action: Mouse pressed left at (295, 358)
Screenshot: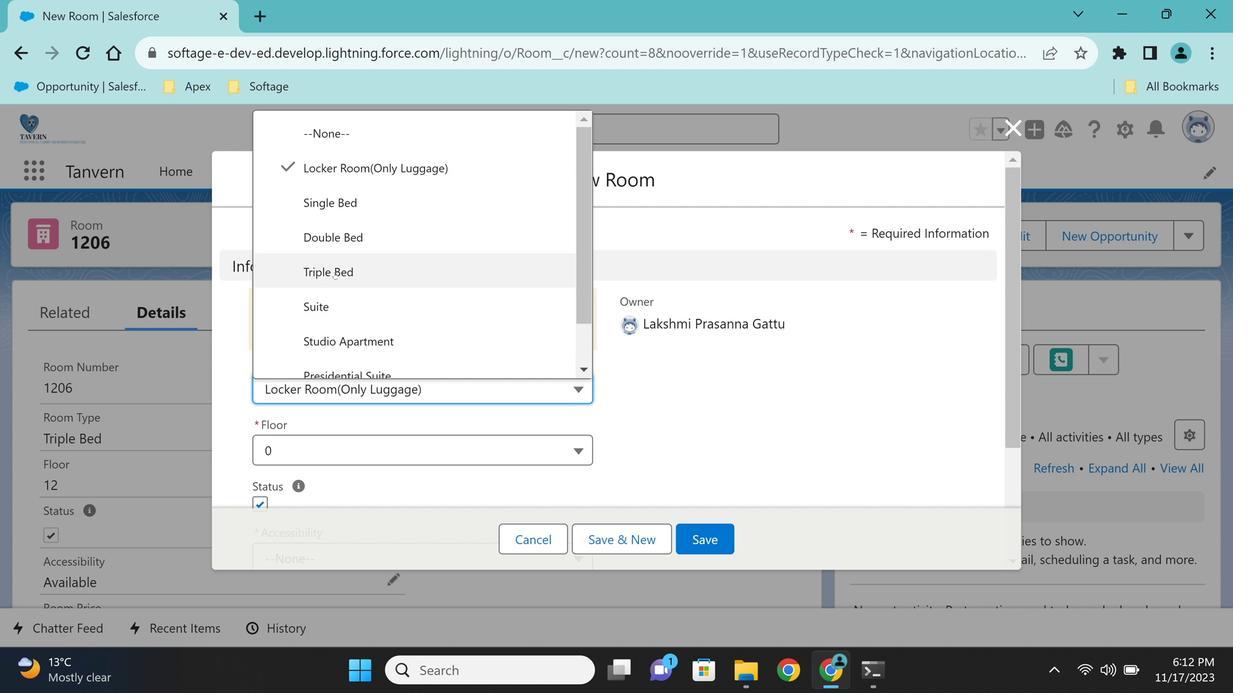 
Action: Mouse moved to (295, 359)
Screenshot: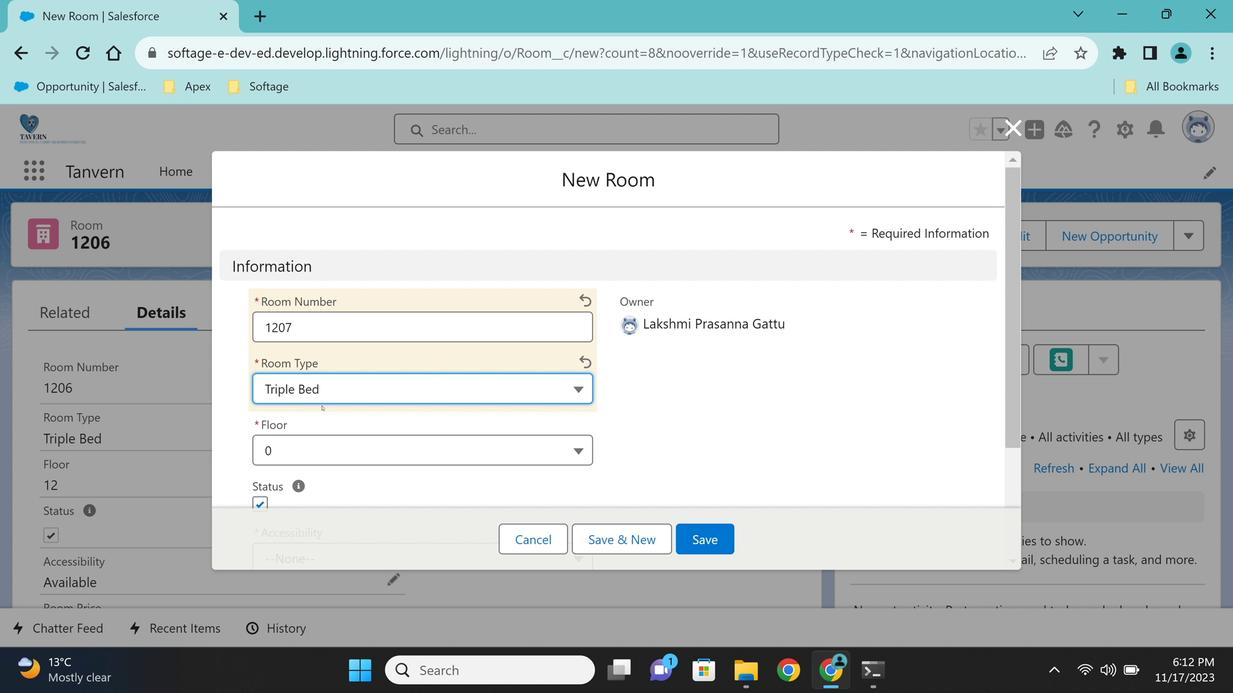 
Action: Mouse pressed left at (295, 359)
Screenshot: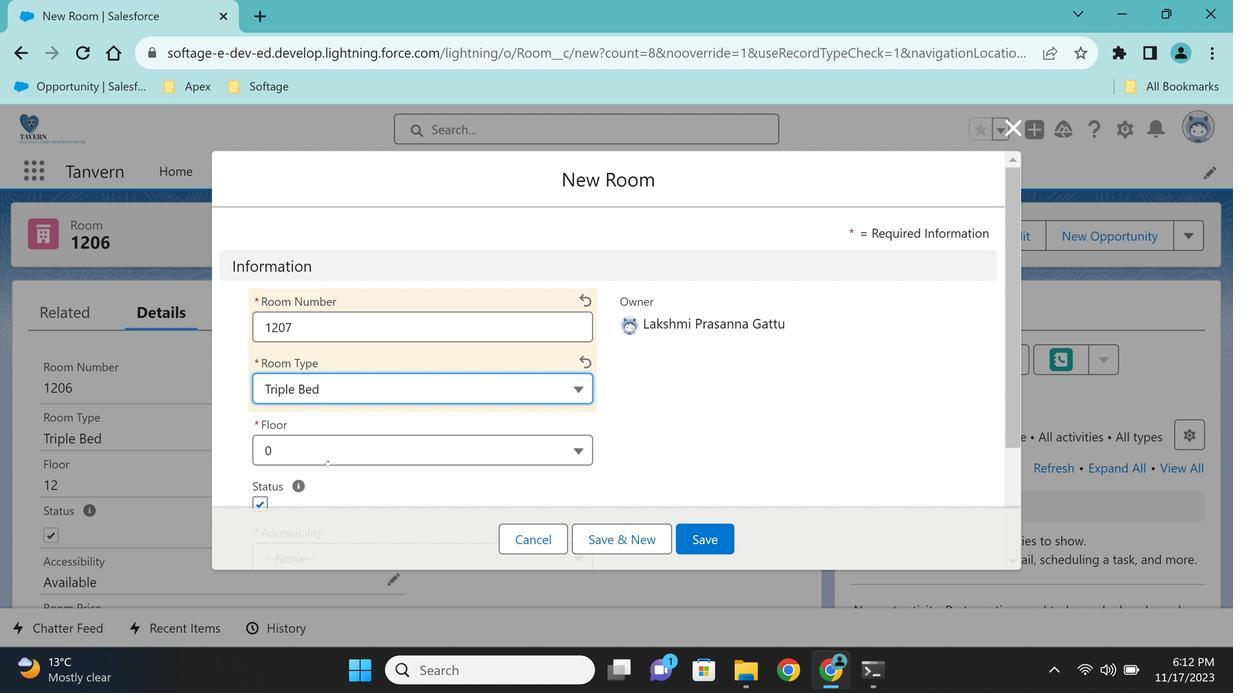 
Action: Mouse moved to (295, 359)
Screenshot: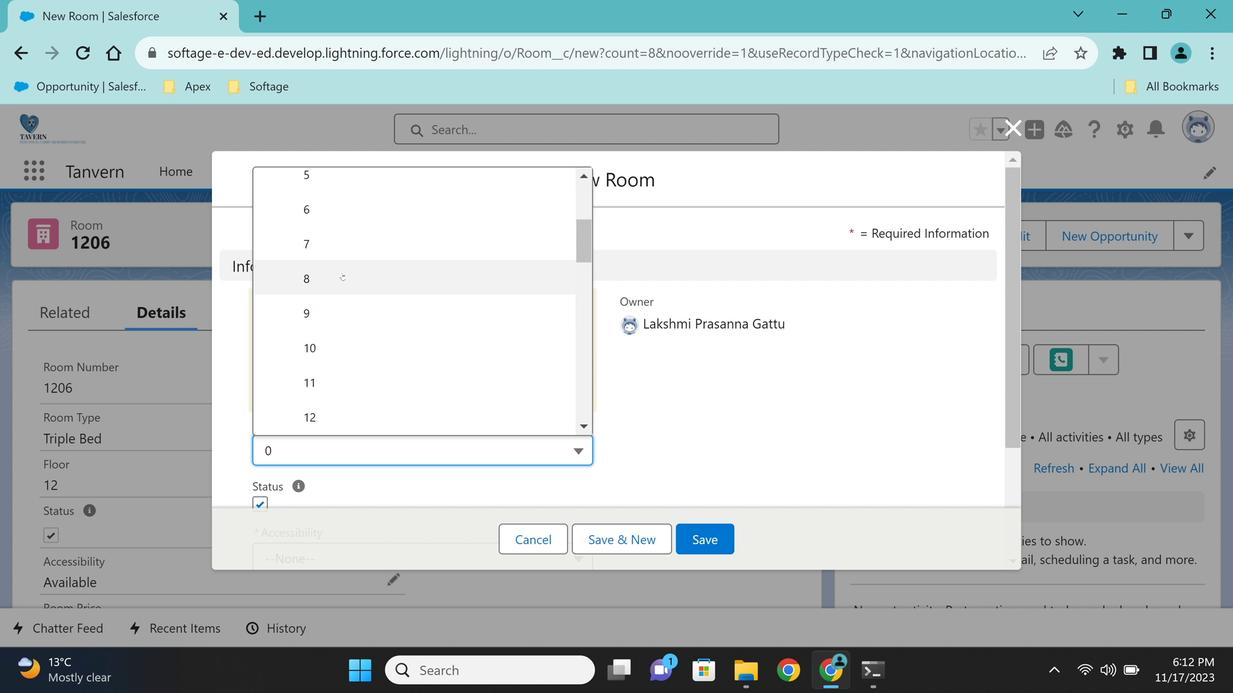 
Action: Mouse pressed left at (295, 359)
Screenshot: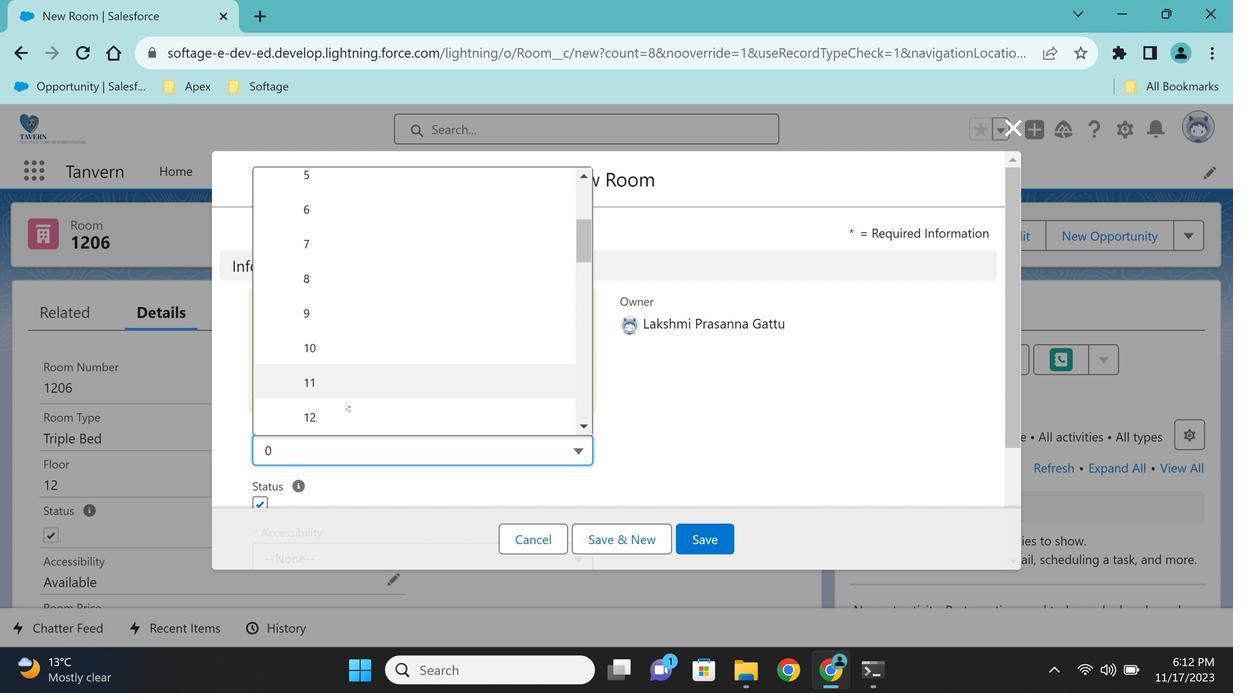 
Action: Mouse moved to (295, 359)
Screenshot: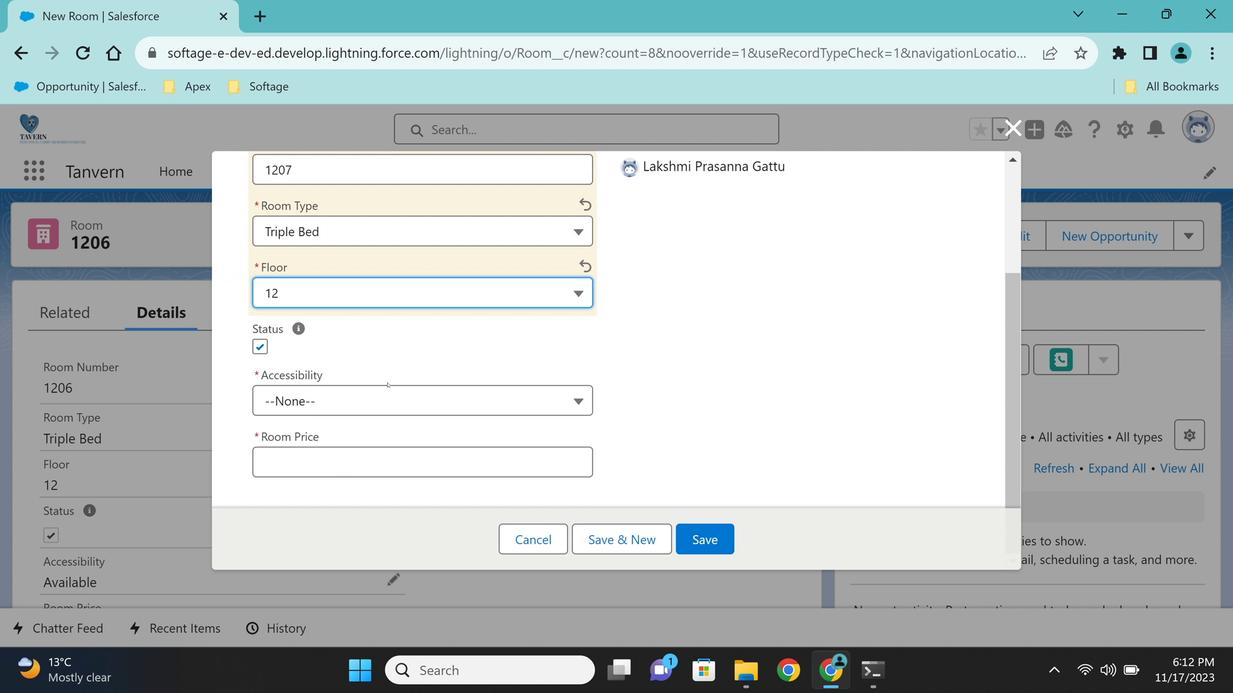 
Action: Mouse pressed left at (295, 359)
Screenshot: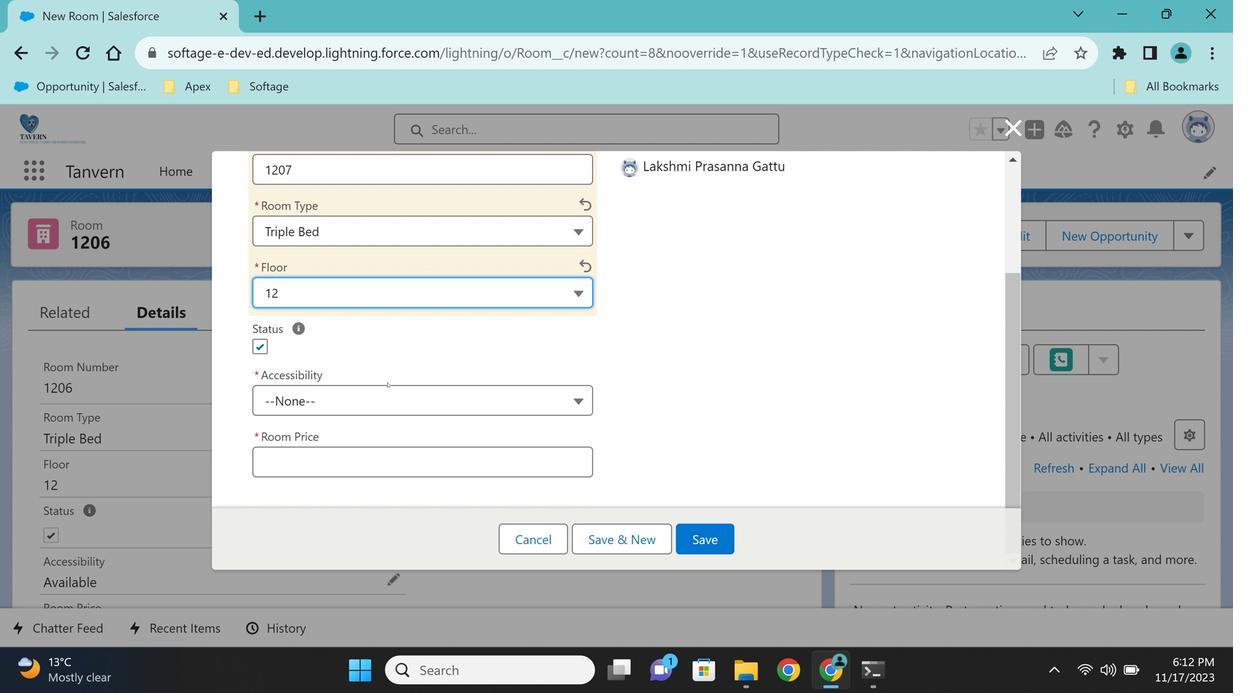 
Action: Mouse moved to (295, 359)
Screenshot: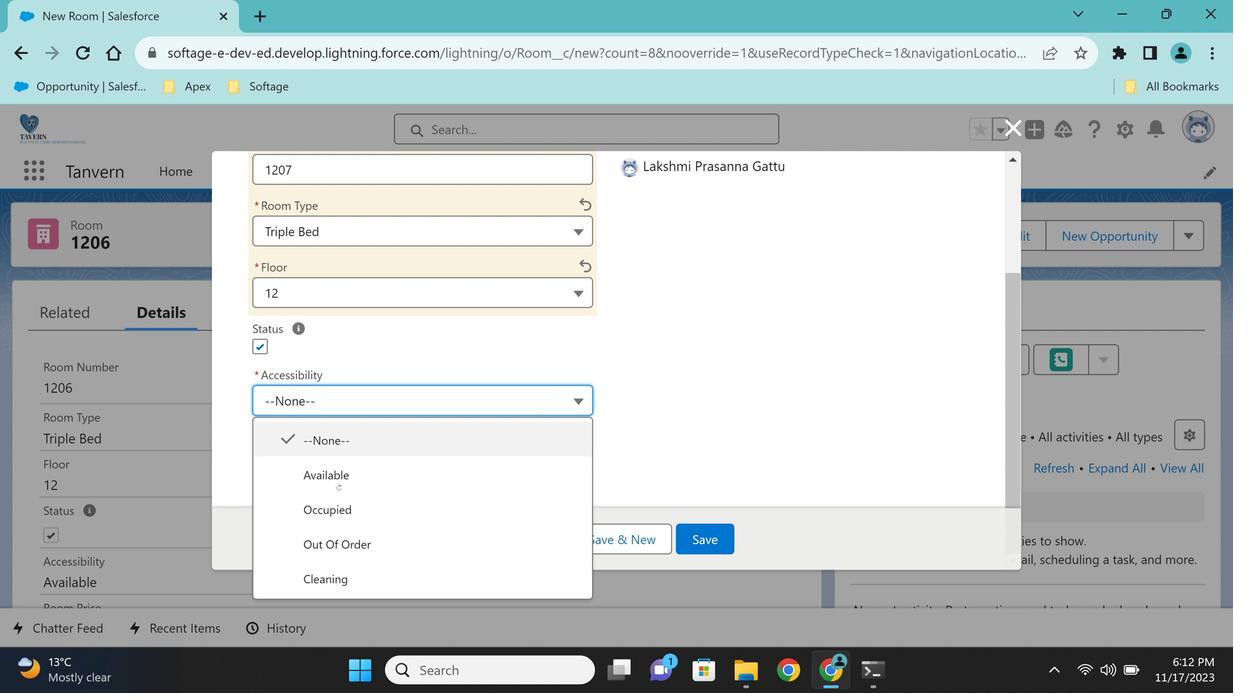 
Action: Mouse pressed left at (295, 359)
Screenshot: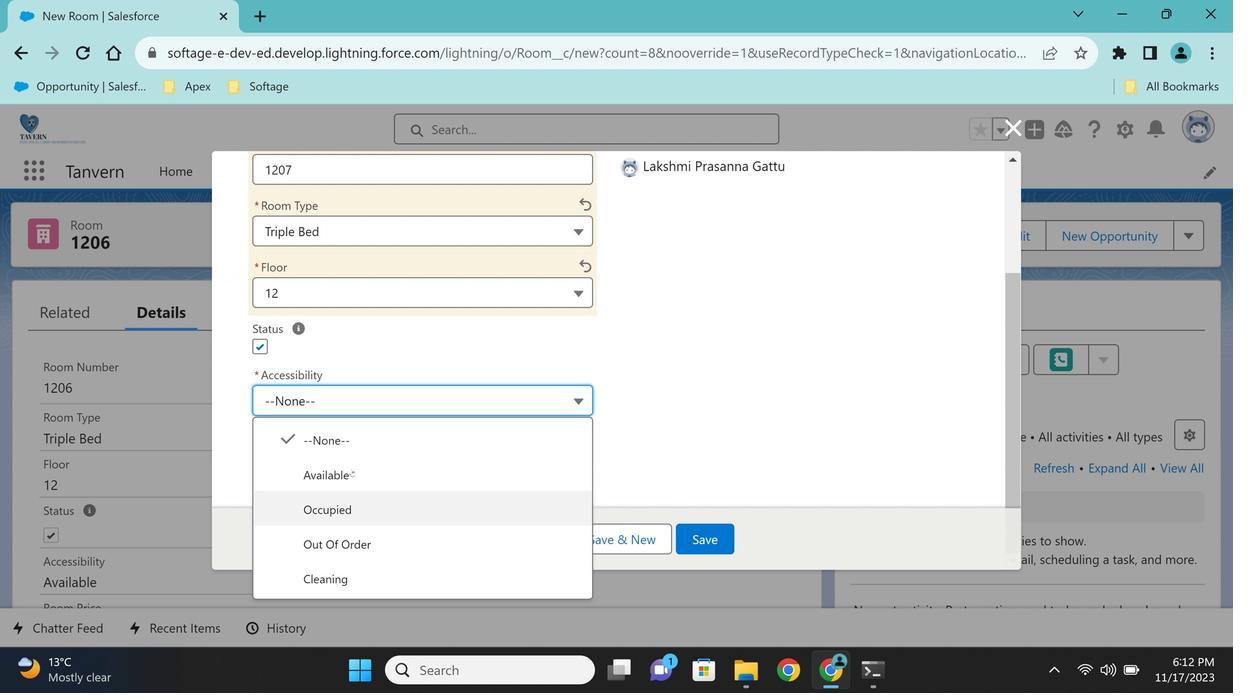 
Action: Mouse moved to (295, 359)
Screenshot: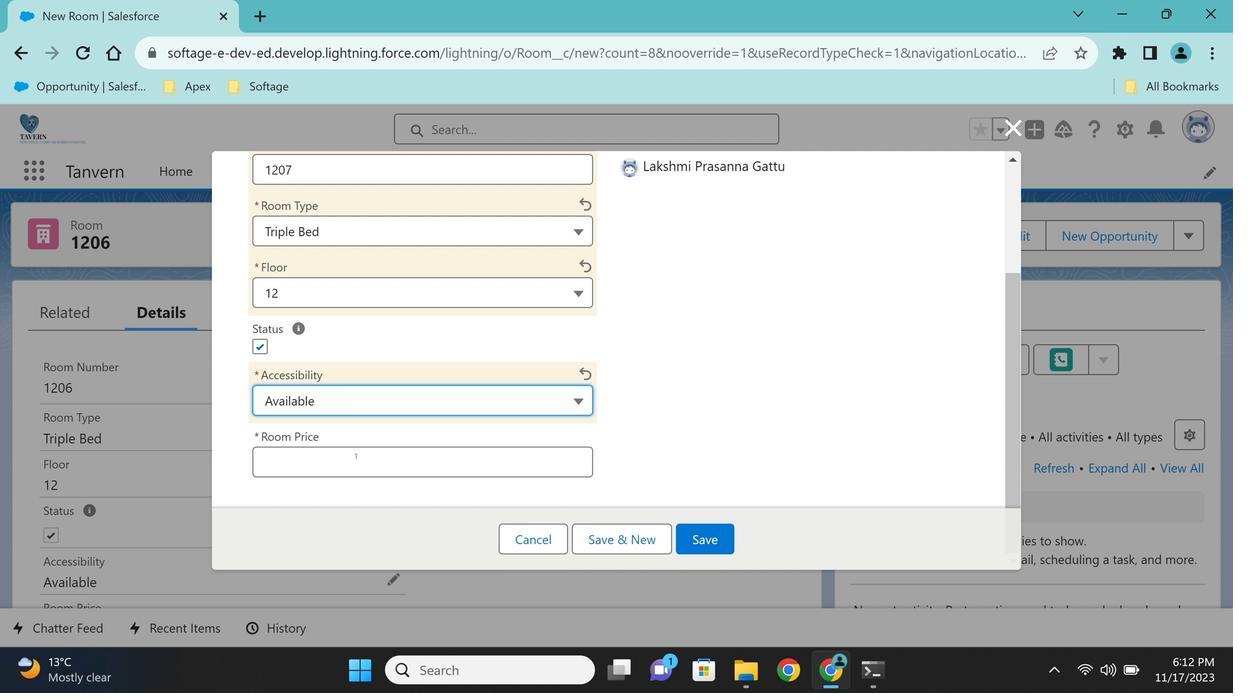 
Action: Mouse pressed left at (295, 359)
Screenshot: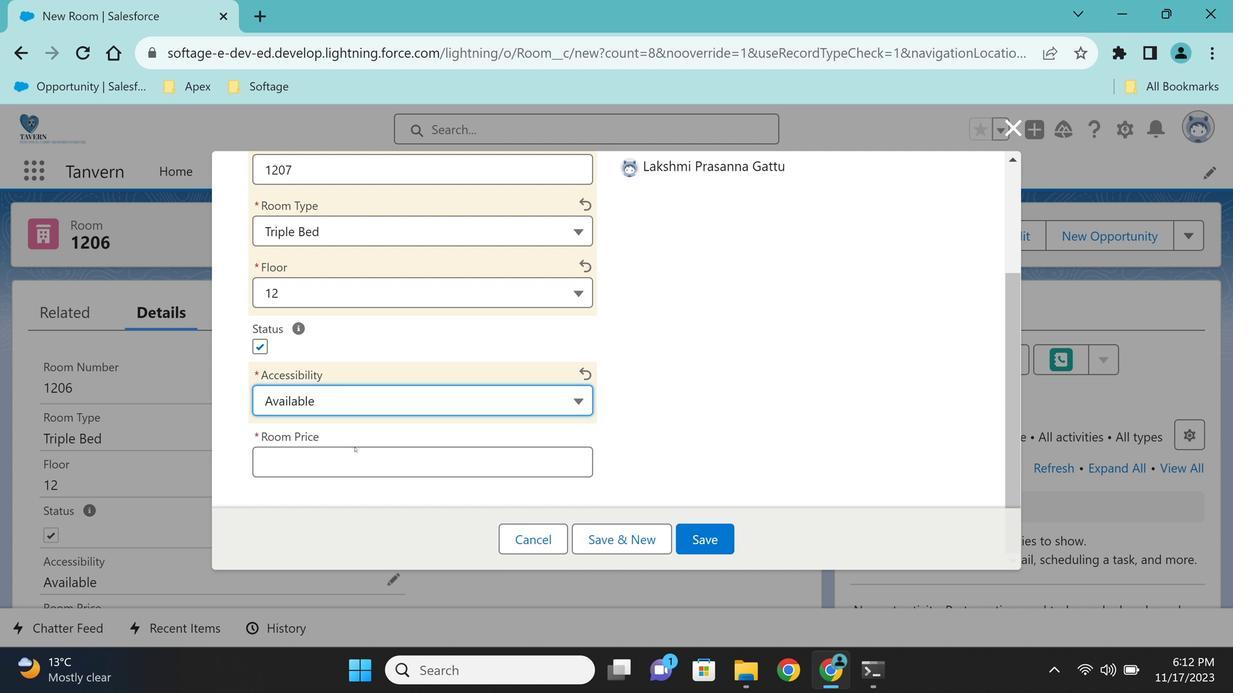 
Action: Key pressed 2000
Screenshot: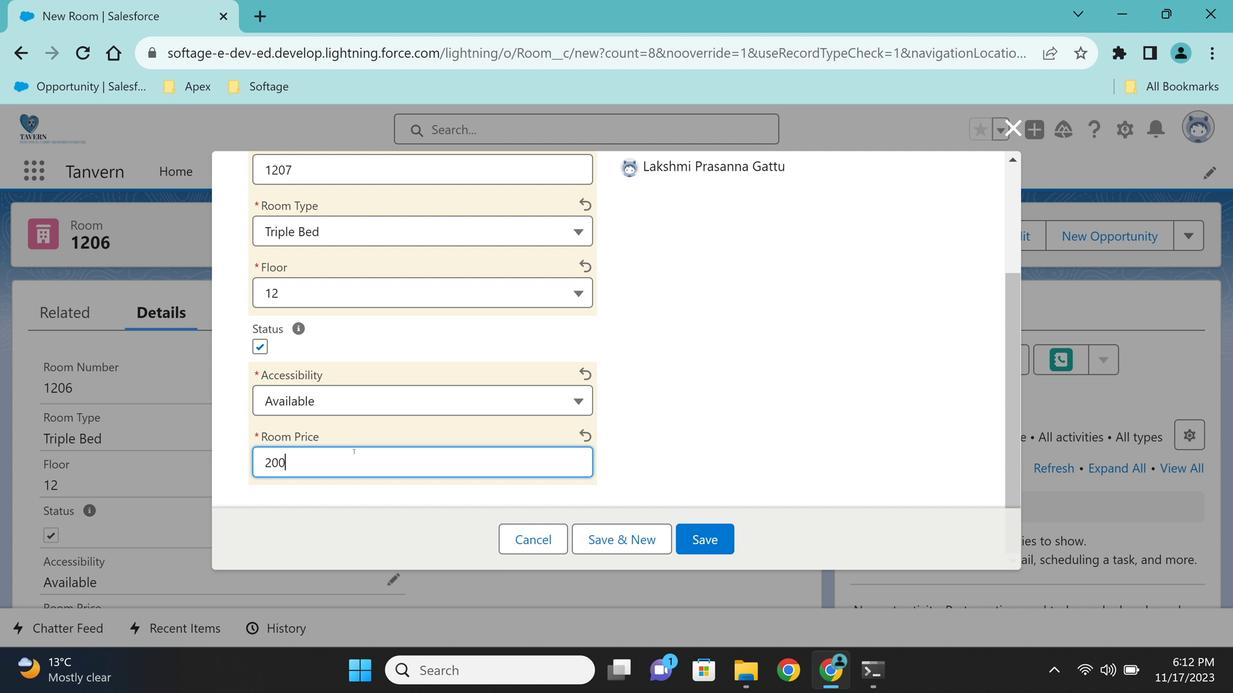 
Action: Mouse moved to (295, 359)
Screenshot: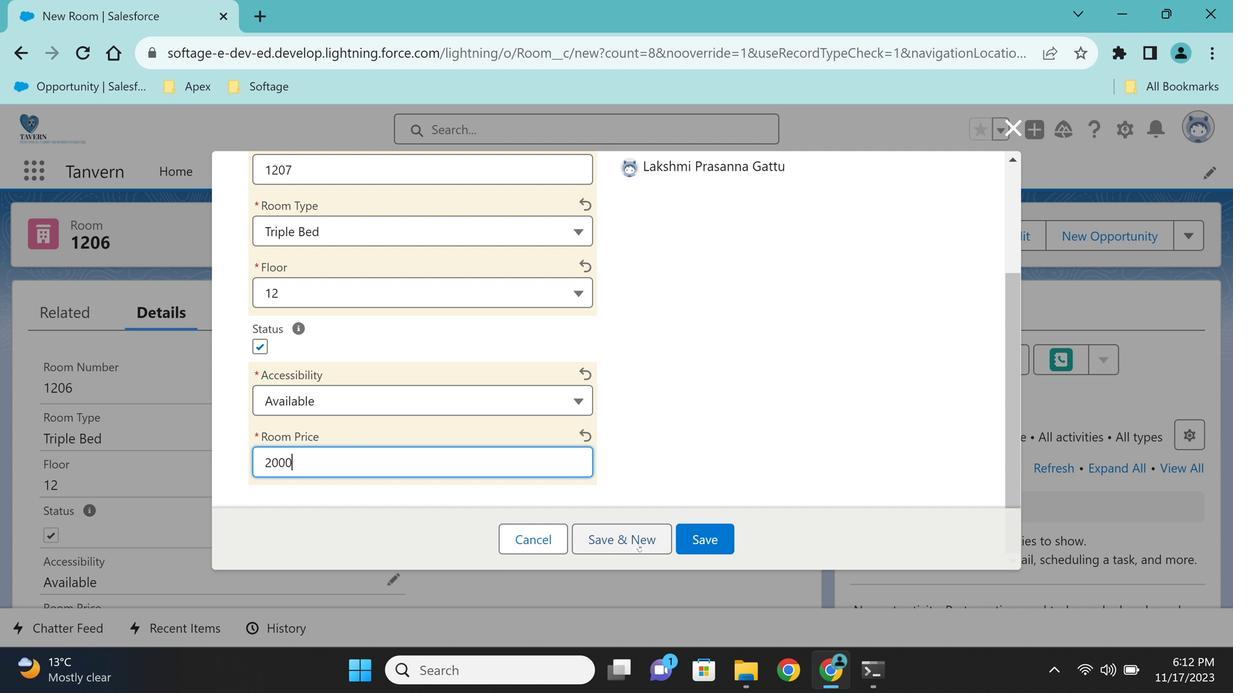 
Action: Mouse pressed left at (295, 359)
Screenshot: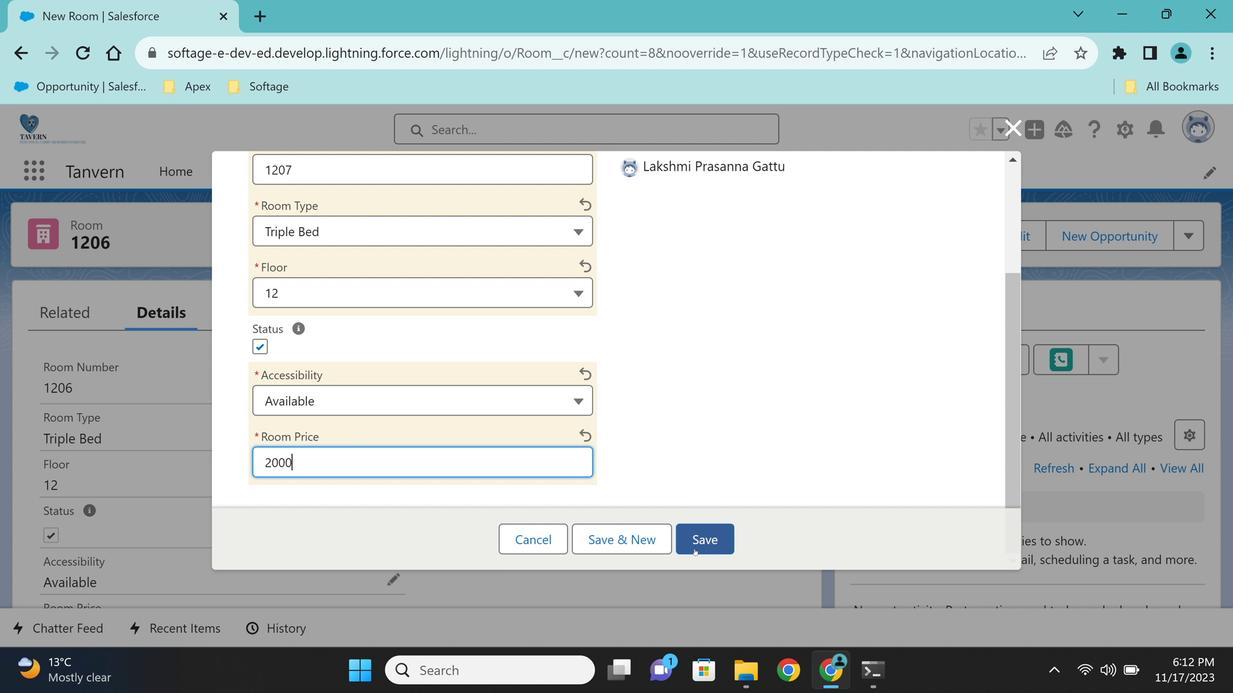 
Action: Mouse moved to (295, 358)
Screenshot: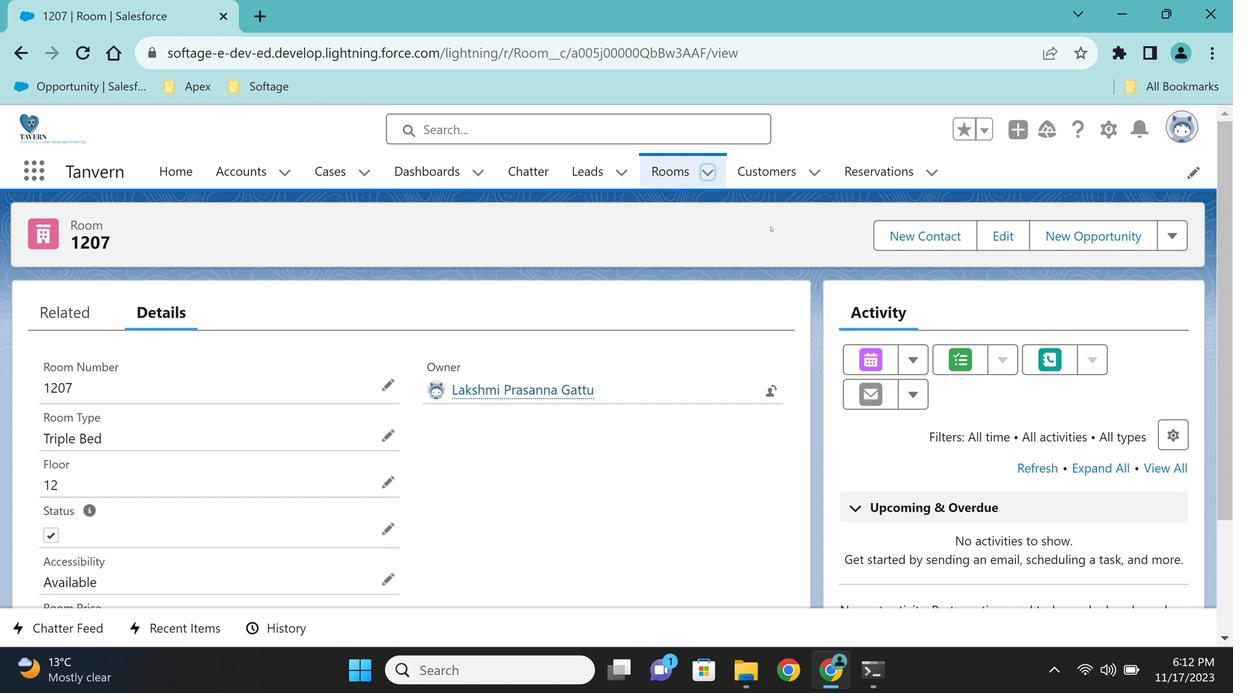 
Action: Mouse pressed left at (295, 358)
Screenshot: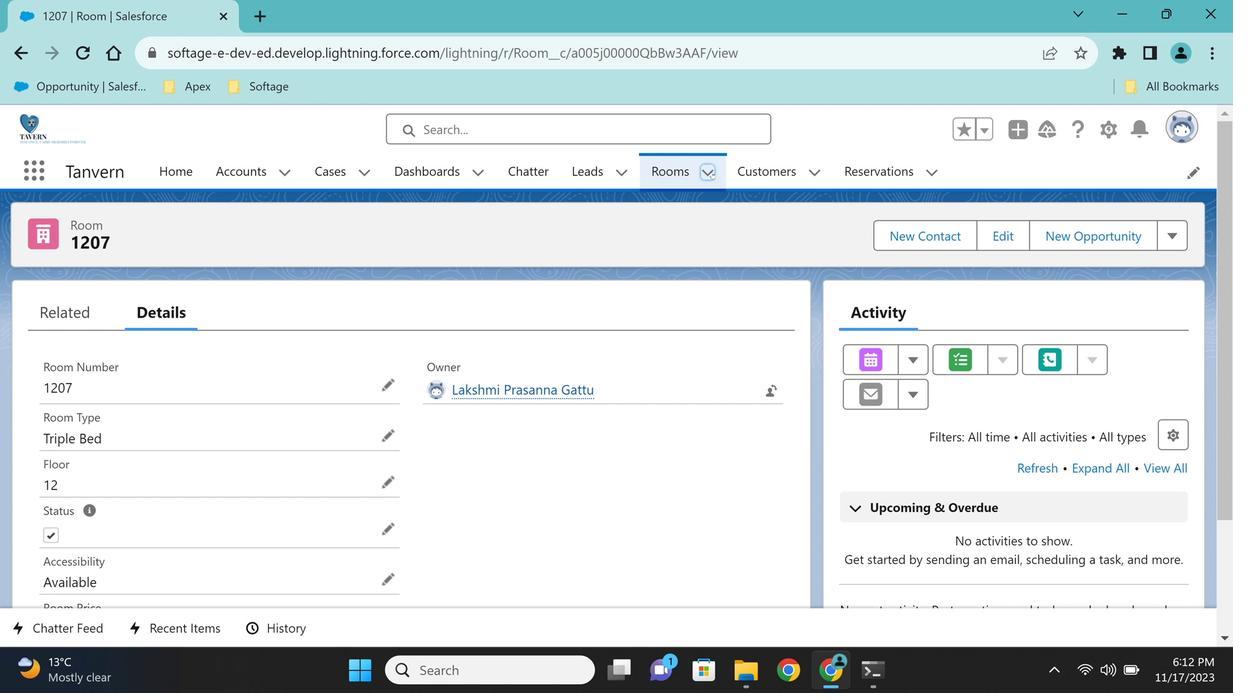 
Action: Mouse moved to (295, 358)
Screenshot: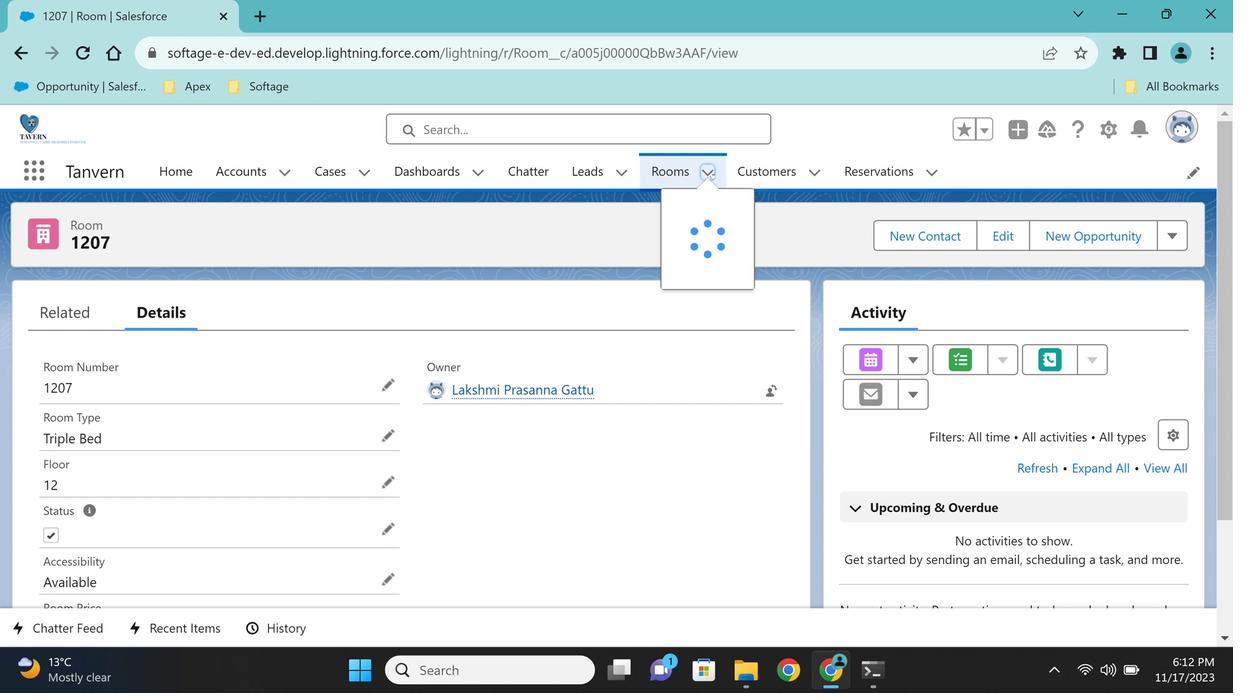 
Action: Mouse pressed left at (295, 358)
Screenshot: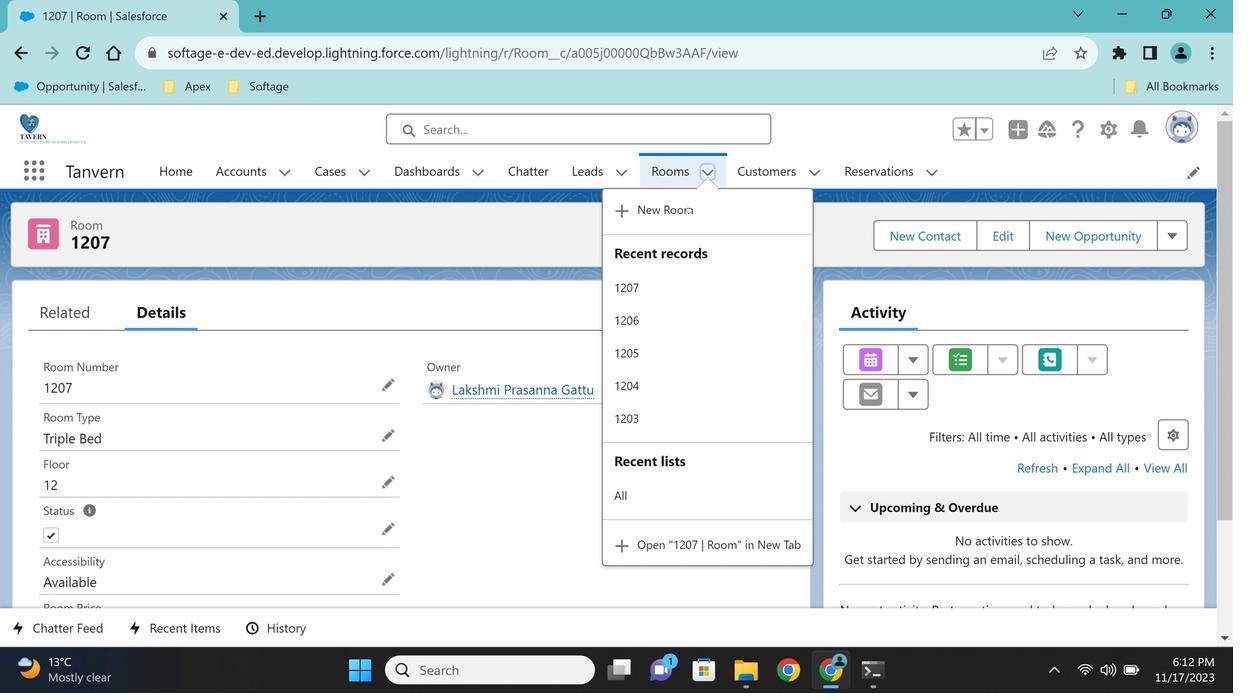 
Action: Mouse moved to (295, 358)
Screenshot: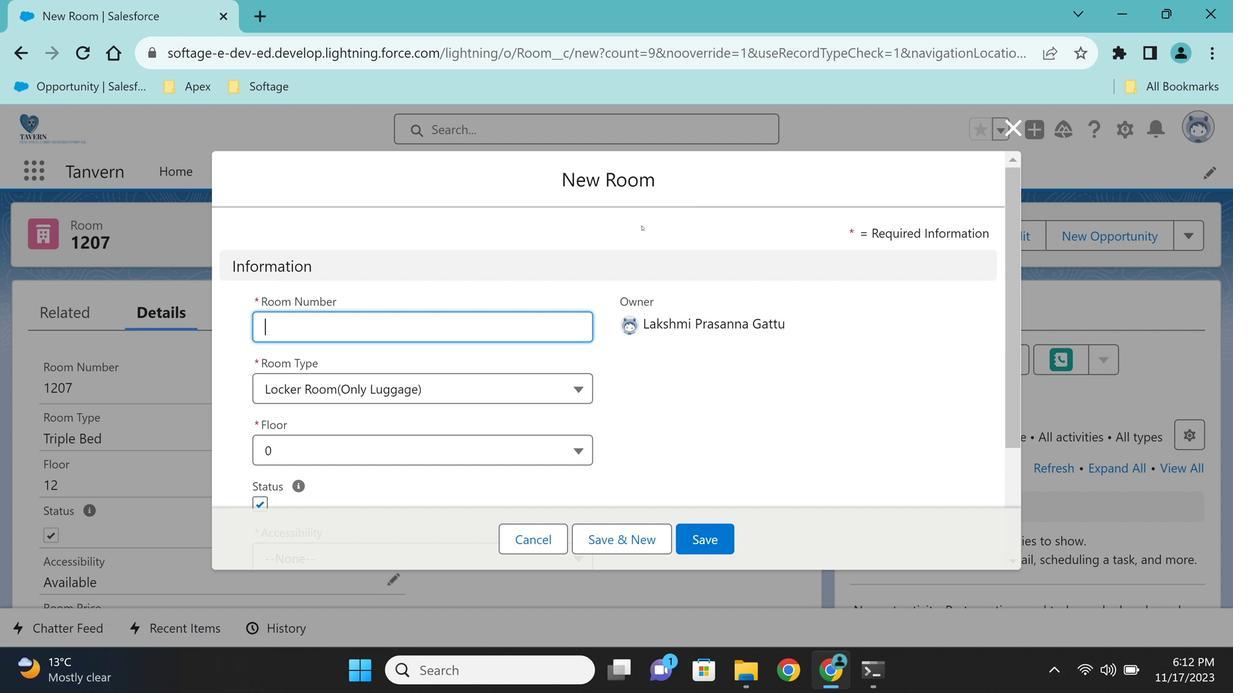 
Action: Key pressed 1208
Screenshot: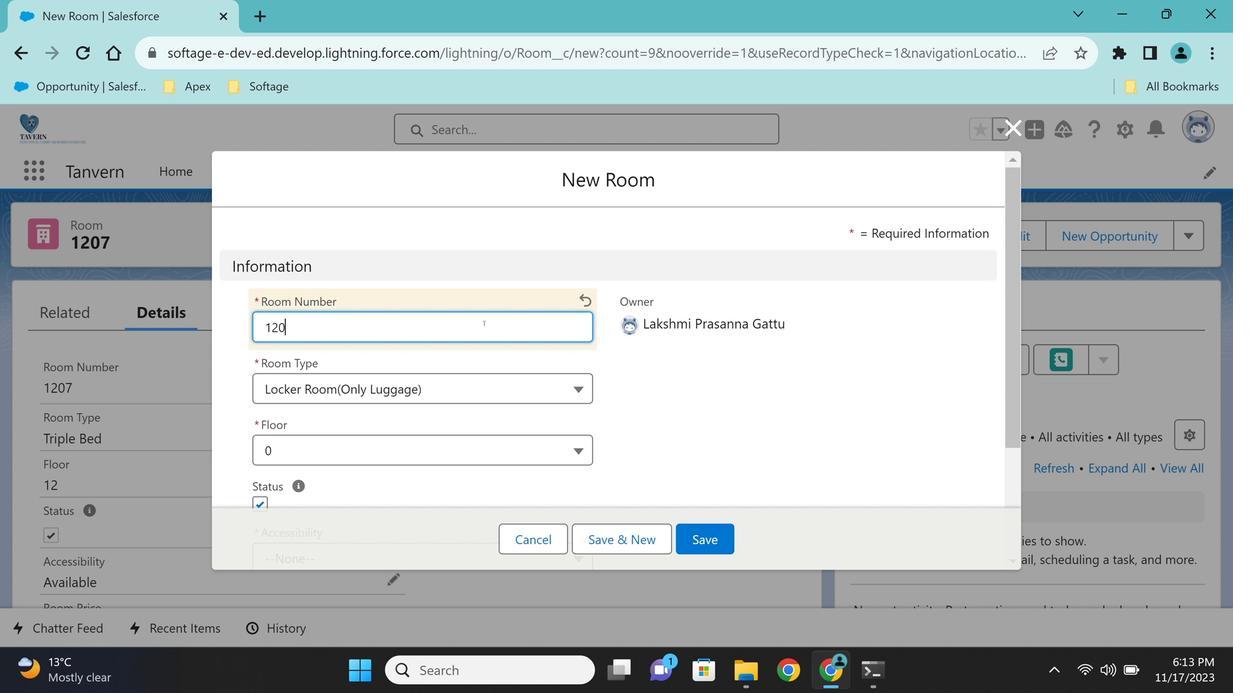 
Action: Mouse moved to (295, 359)
Screenshot: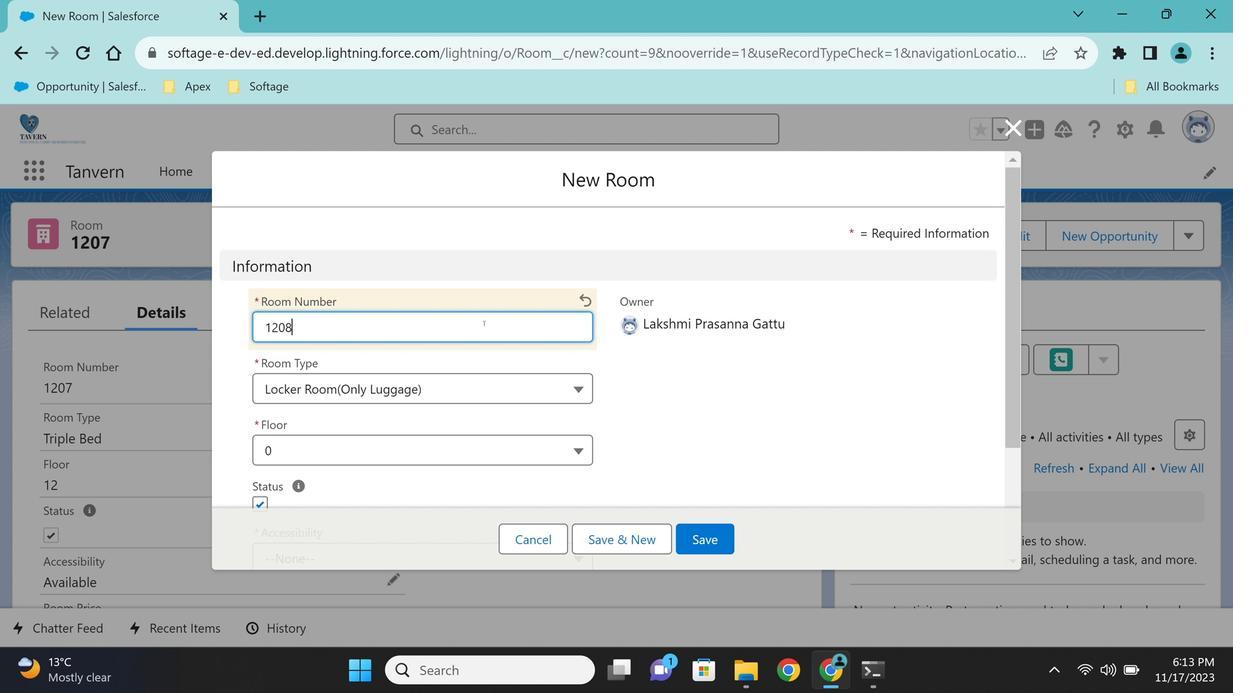 
Action: Mouse pressed left at (295, 359)
Screenshot: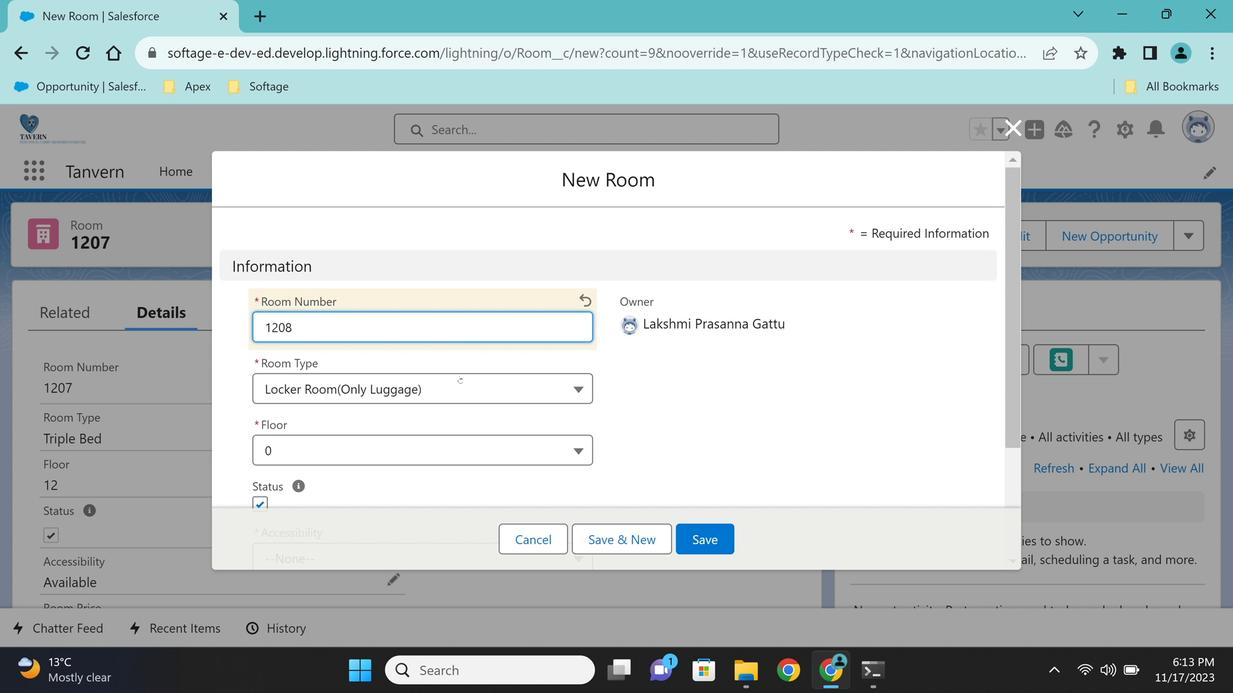 
Action: Mouse moved to (295, 358)
Screenshot: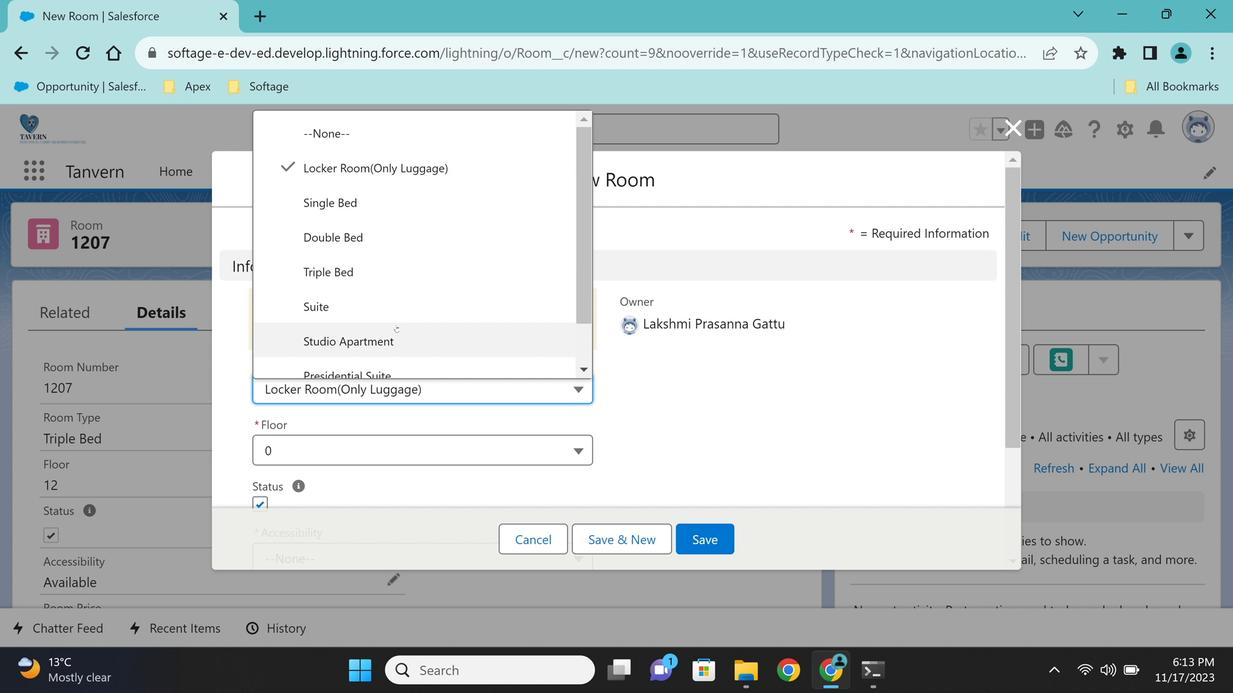 
Action: Mouse pressed left at (295, 358)
Screenshot: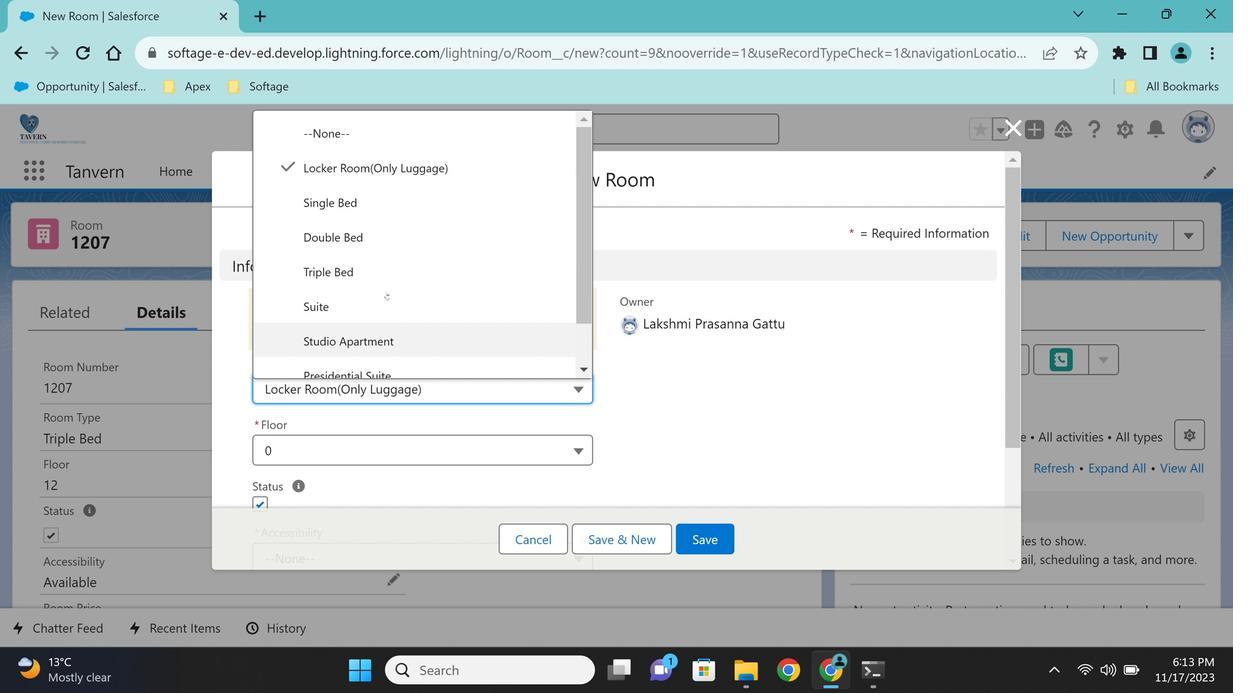 
Action: Mouse moved to (295, 359)
Screenshot: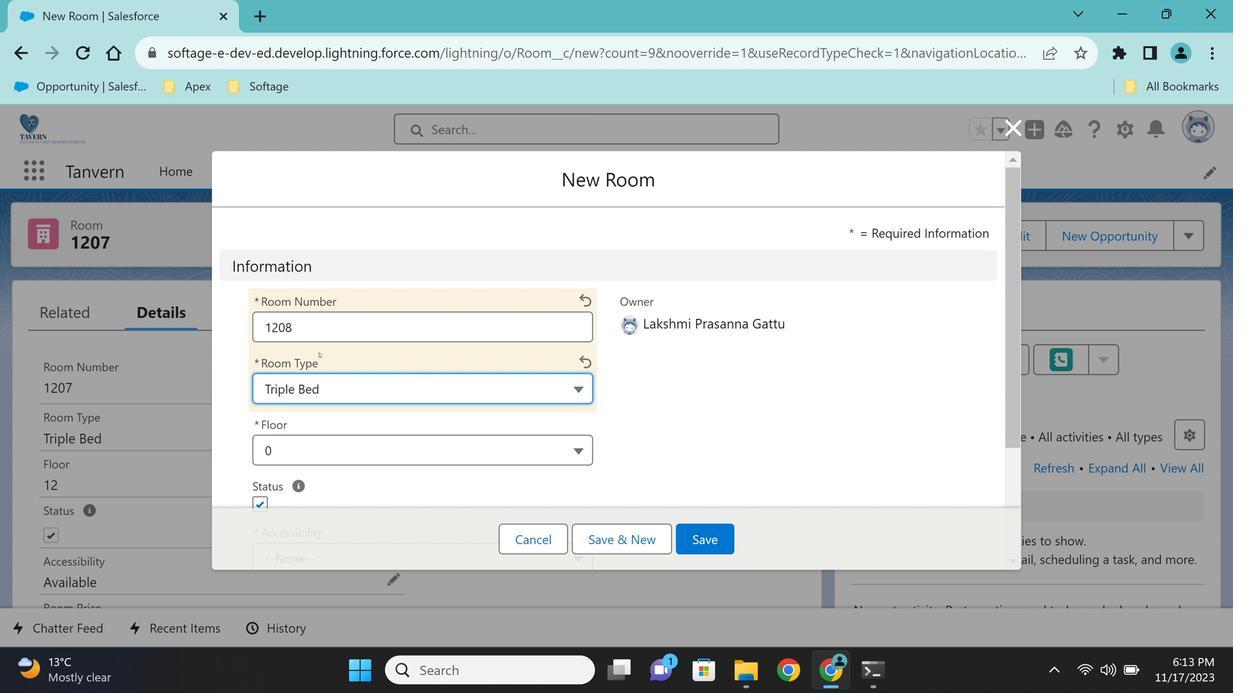 
Action: Mouse pressed left at (295, 359)
Screenshot: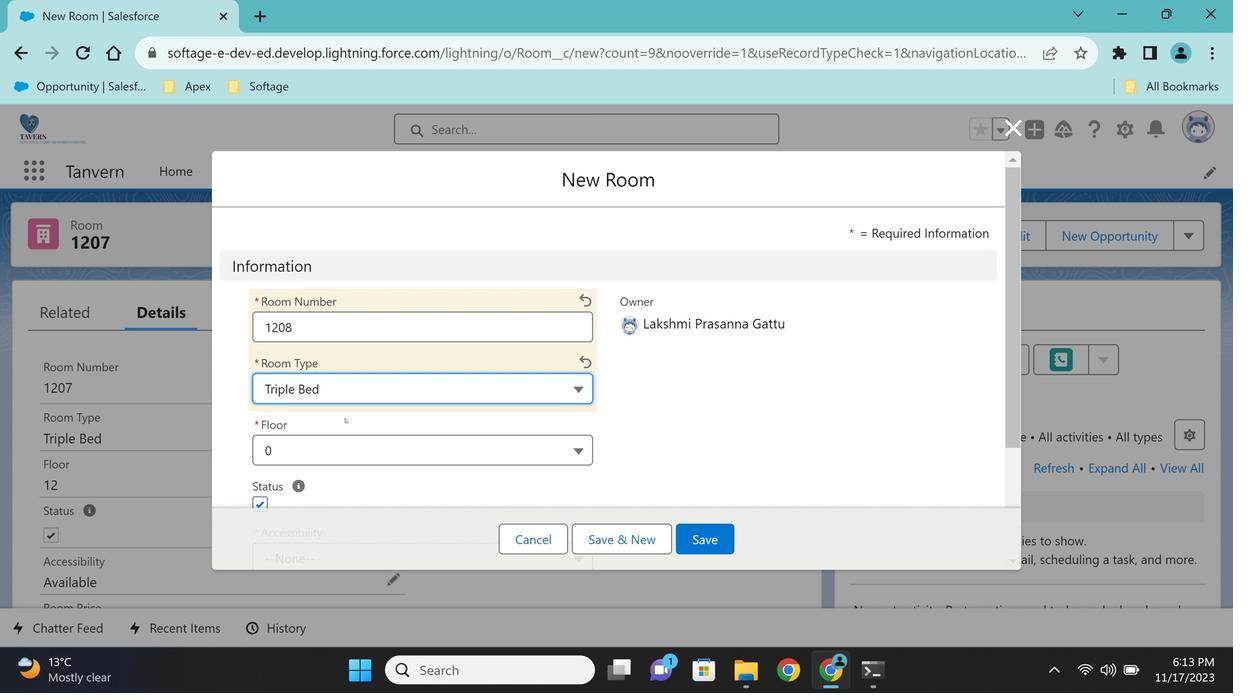 
Action: Mouse moved to (295, 358)
Screenshot: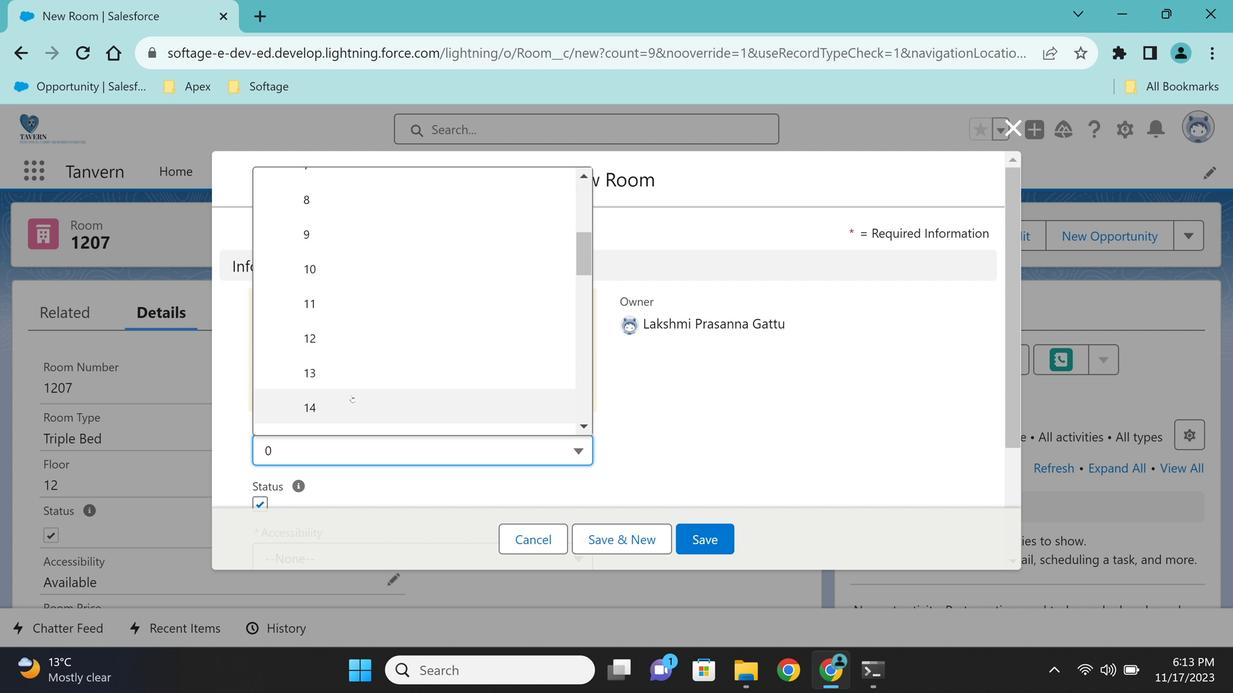 
Action: Mouse pressed left at (295, 358)
Screenshot: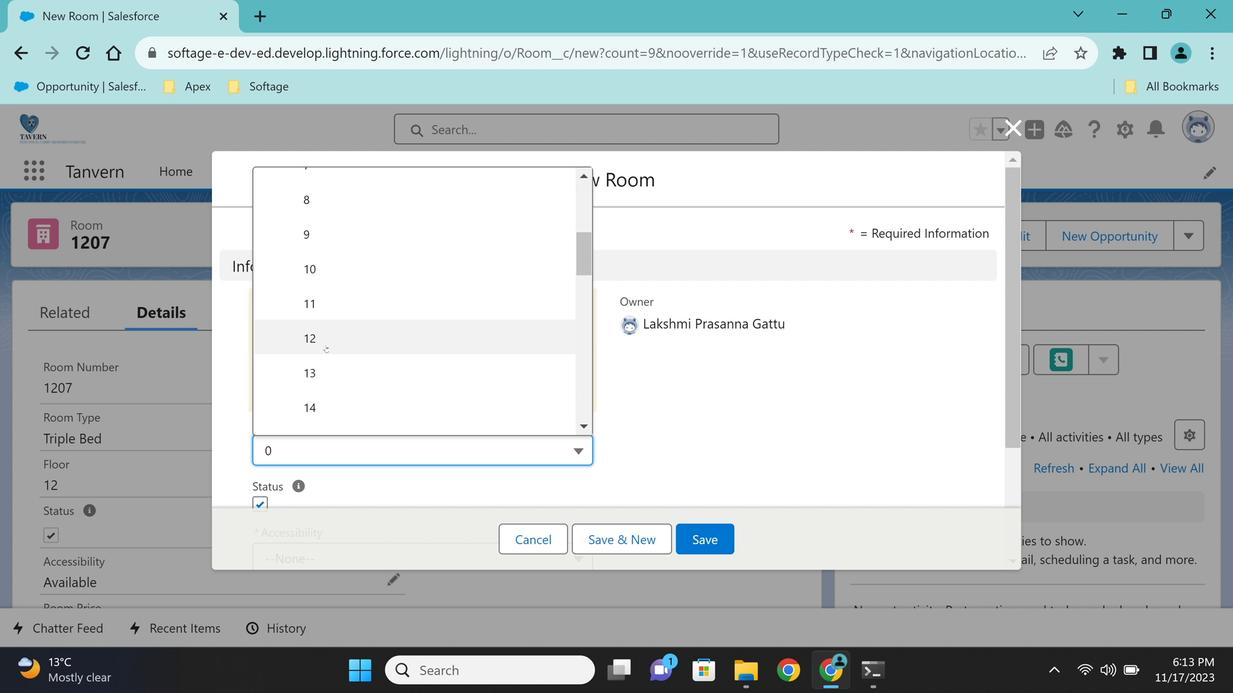 
Action: Mouse moved to (295, 359)
Screenshot: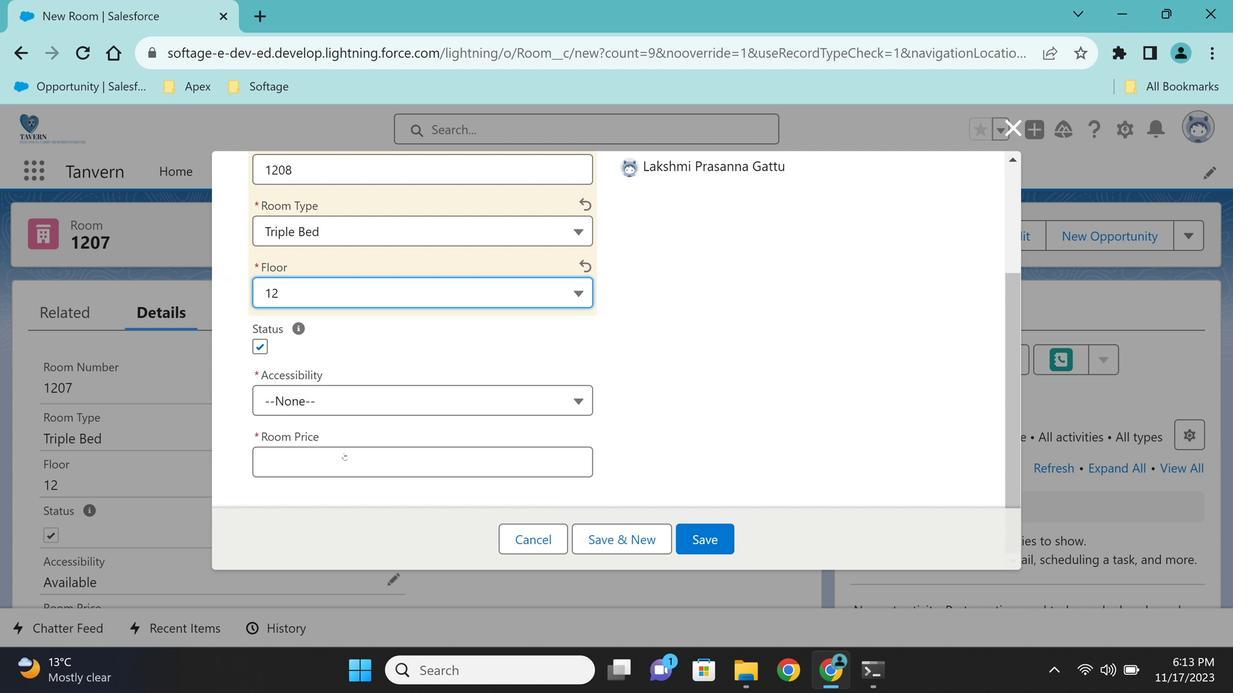 
Action: Mouse pressed left at (295, 359)
Screenshot: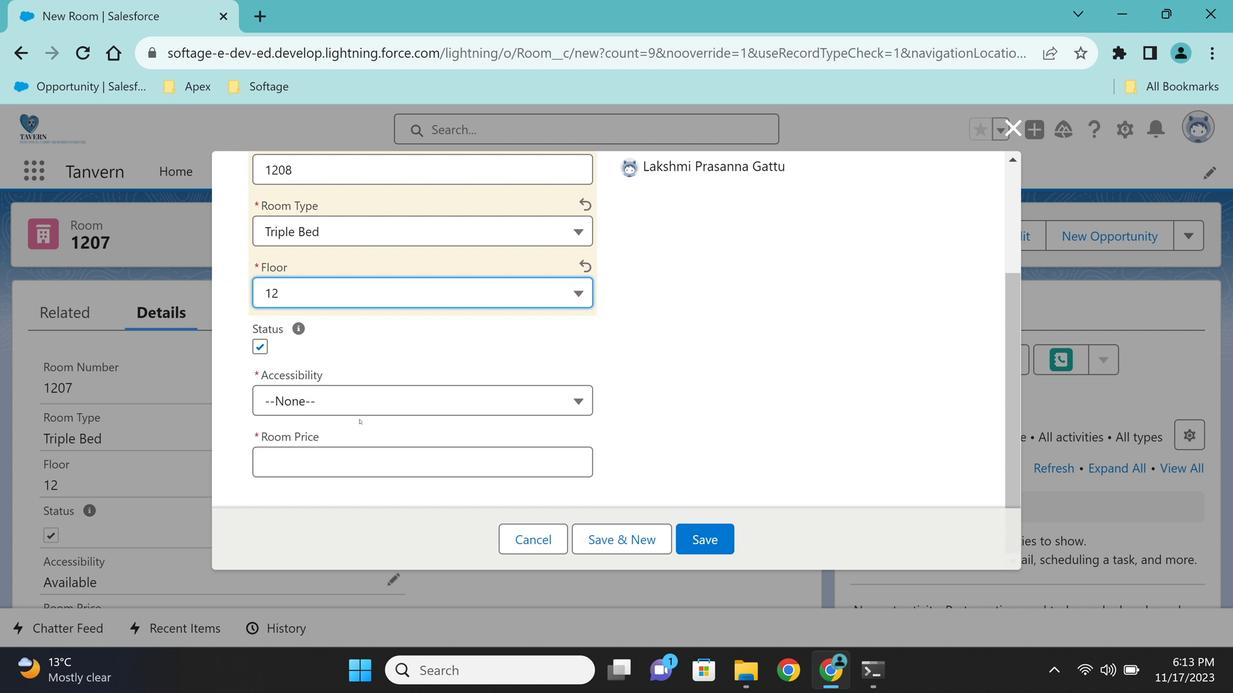 
Action: Mouse moved to (295, 359)
Screenshot: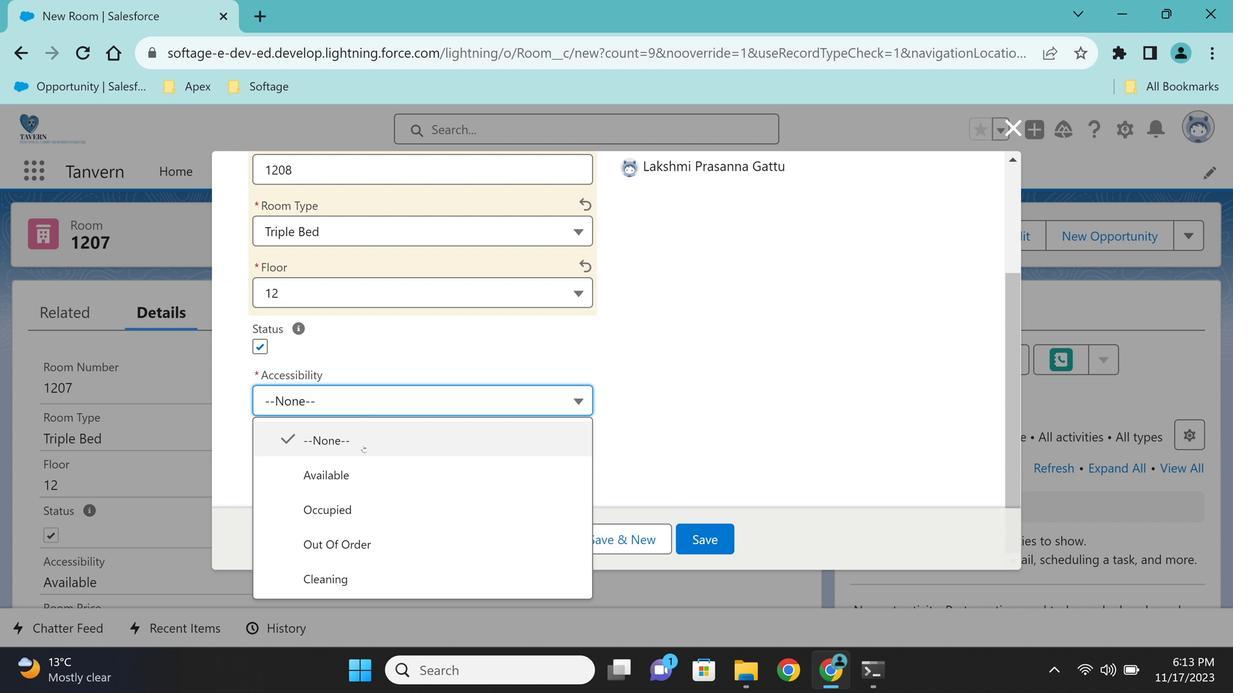 
Action: Mouse pressed left at (295, 359)
Screenshot: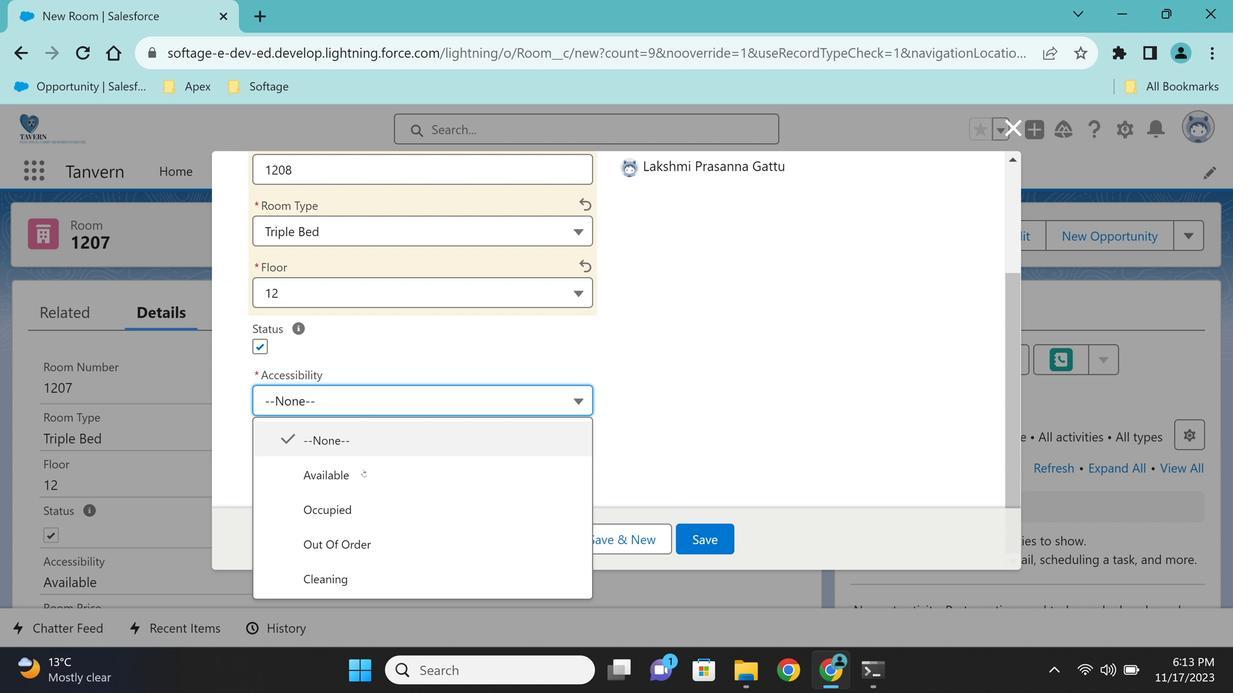
Action: Mouse moved to (295, 359)
Screenshot: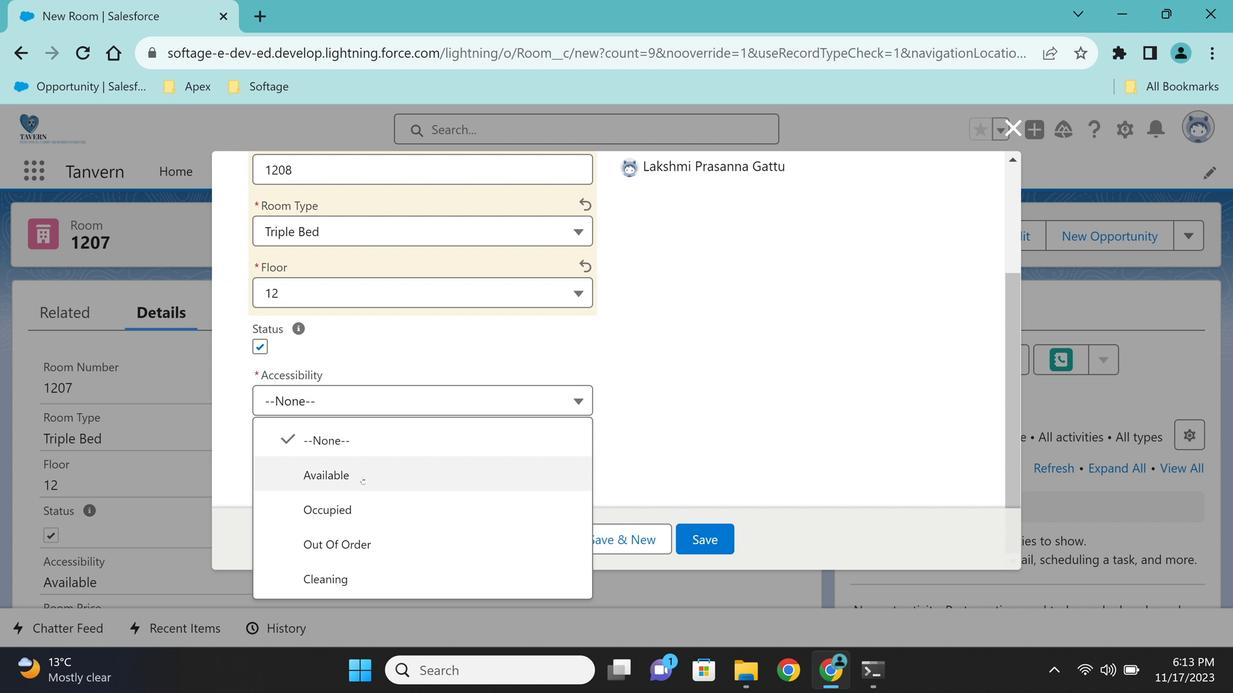 
Action: Mouse pressed left at (295, 359)
Screenshot: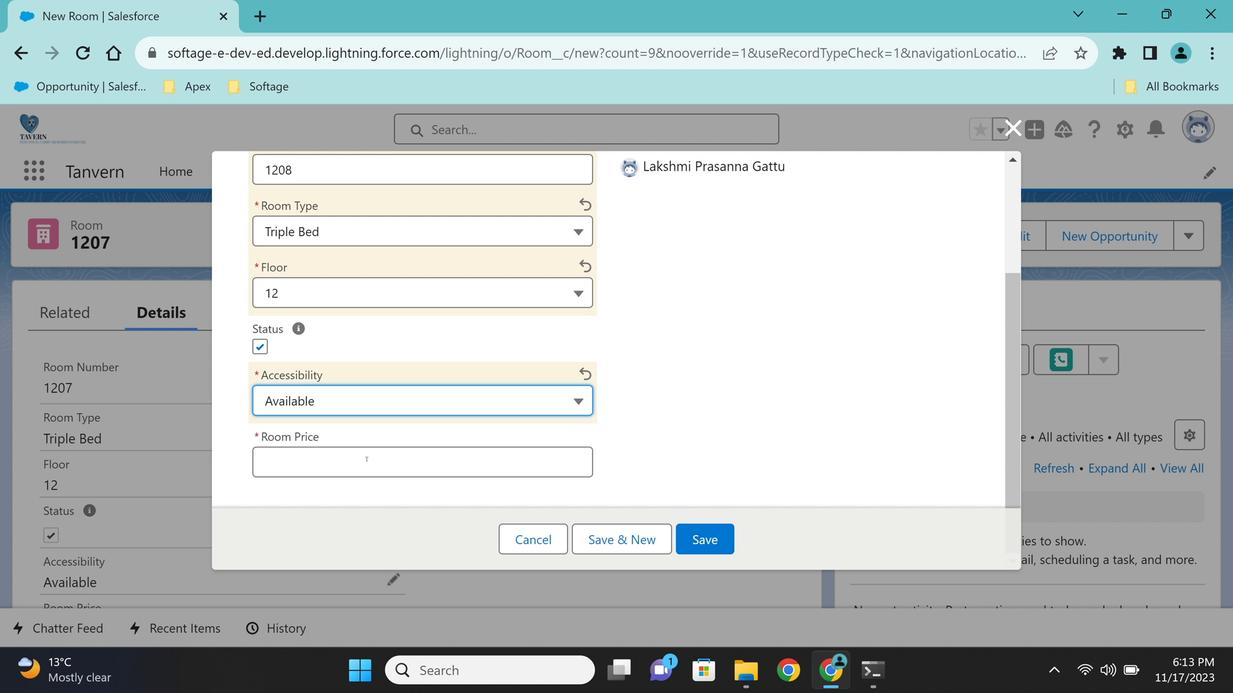 
Action: Key pressed 2000
Screenshot: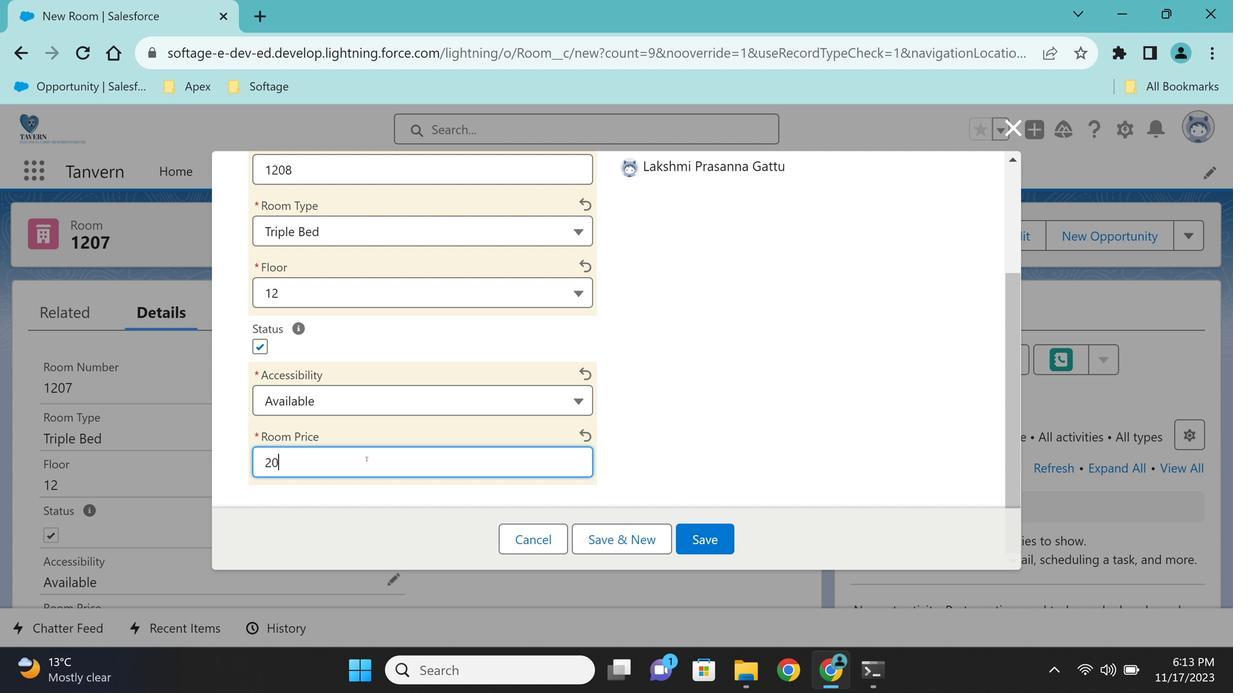 
Action: Mouse moved to (295, 359)
Screenshot: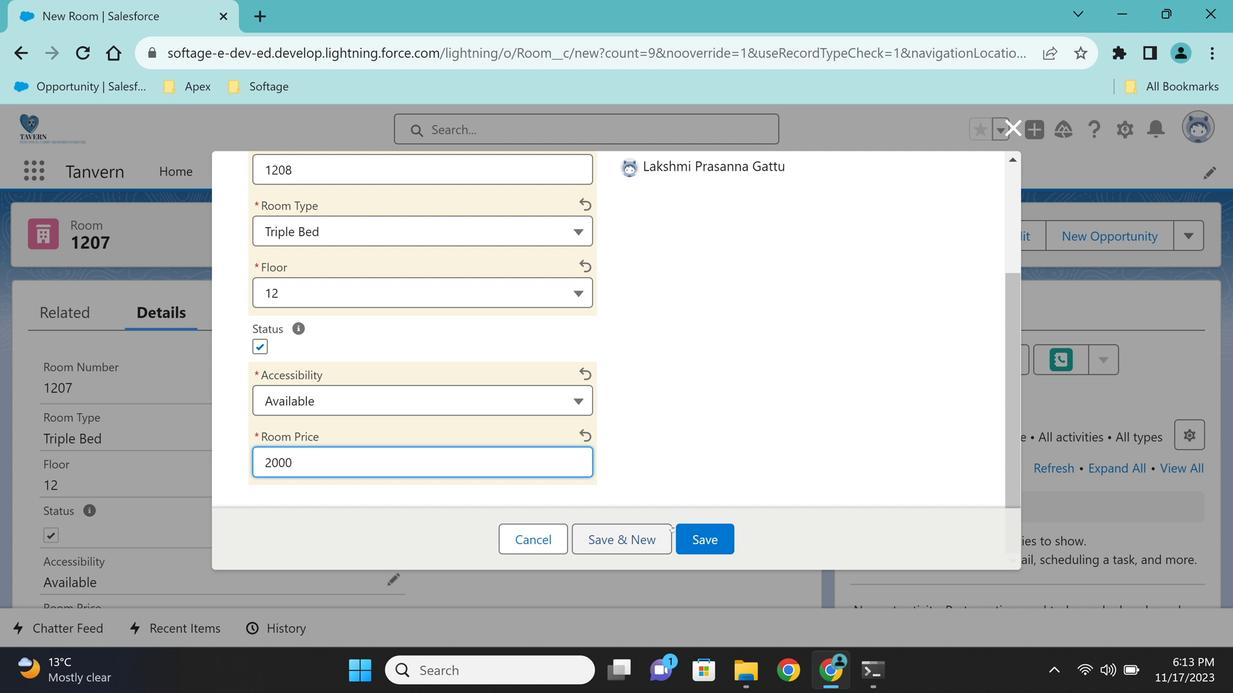 
Action: Mouse pressed left at (295, 359)
Screenshot: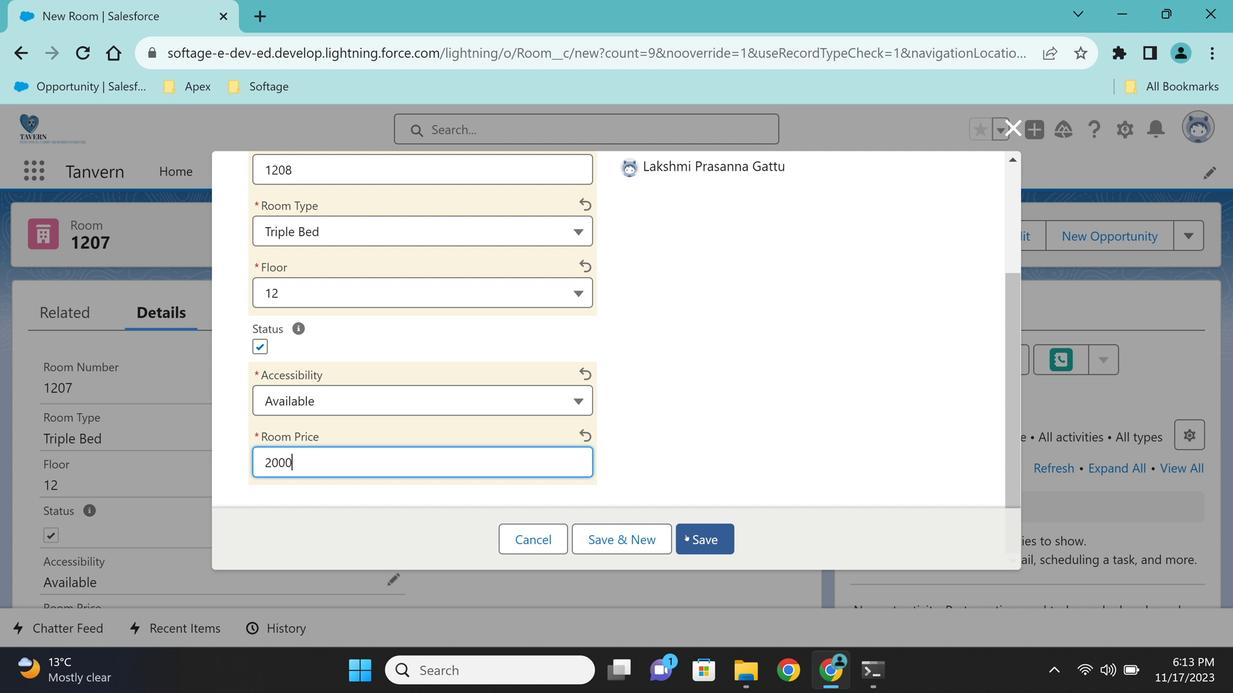 
Action: Mouse moved to (295, 358)
Screenshot: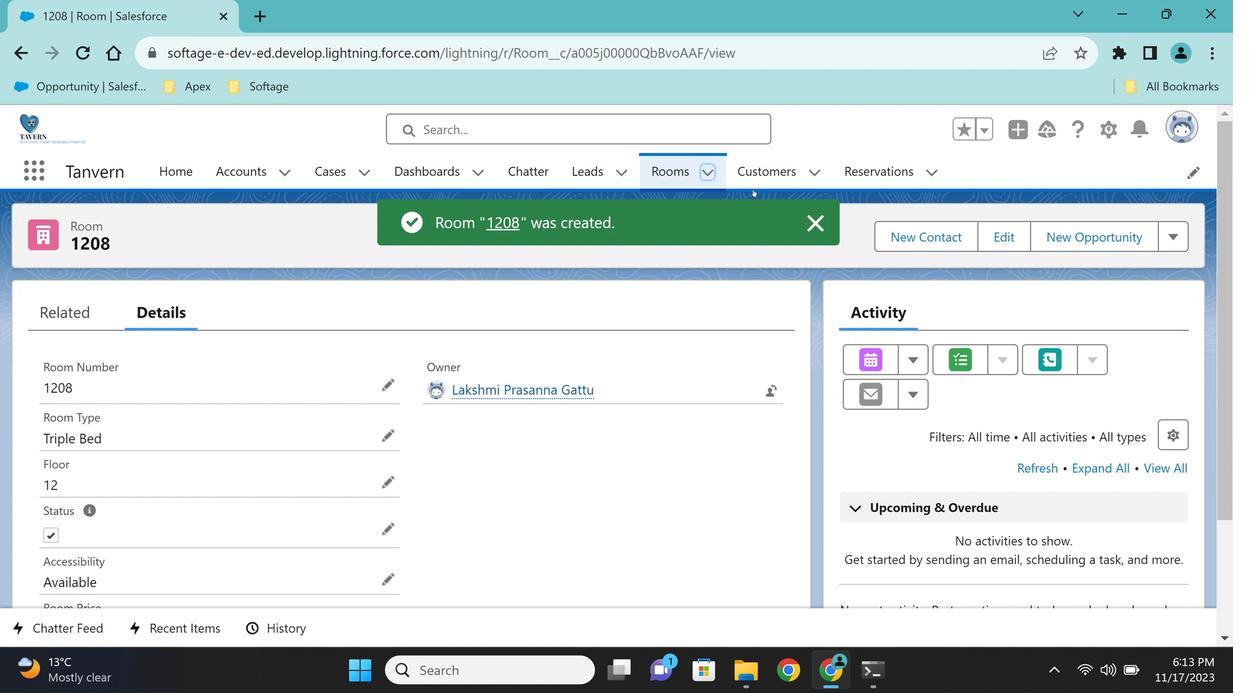 
Action: Mouse pressed left at (295, 358)
Screenshot: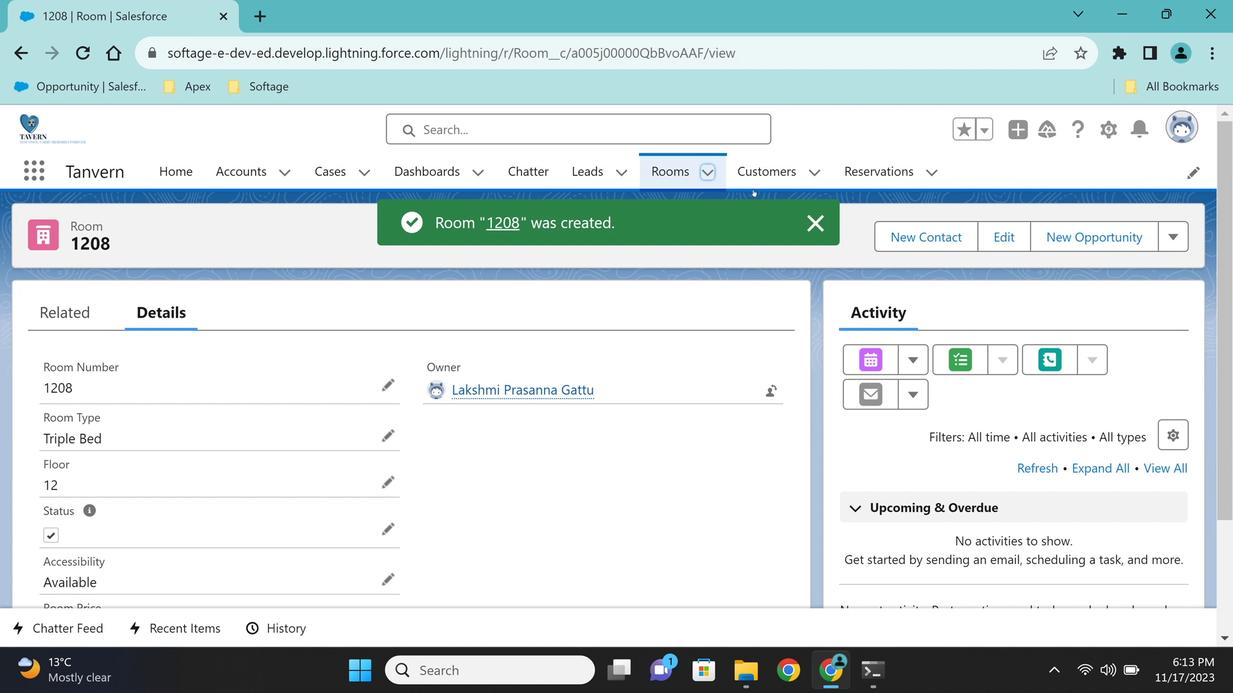 
Action: Mouse moved to (295, 358)
Screenshot: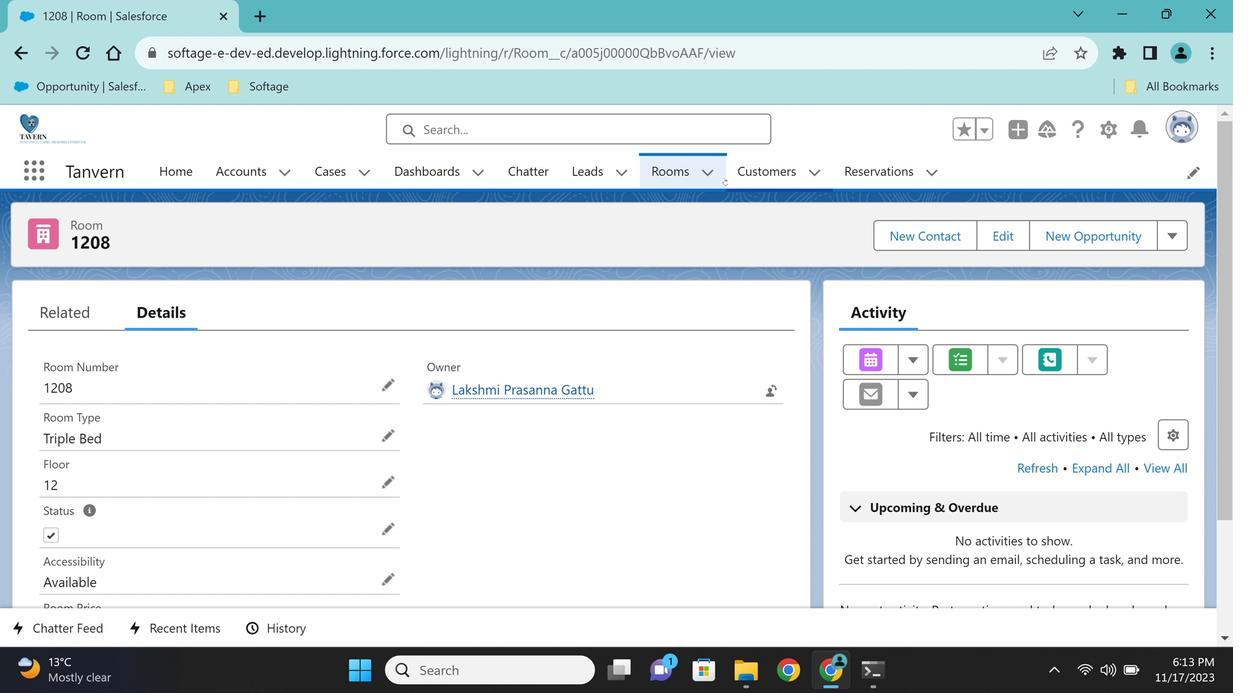 
Action: Mouse pressed left at (295, 358)
Screenshot: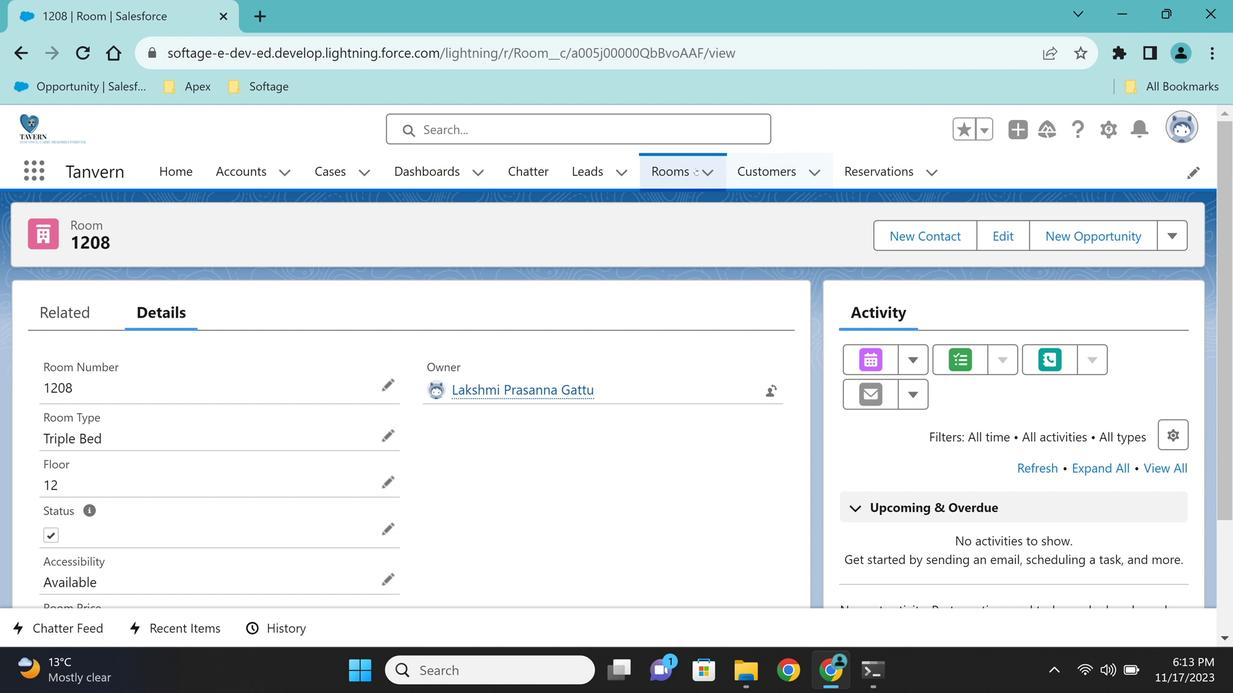 
Action: Mouse moved to (295, 358)
Screenshot: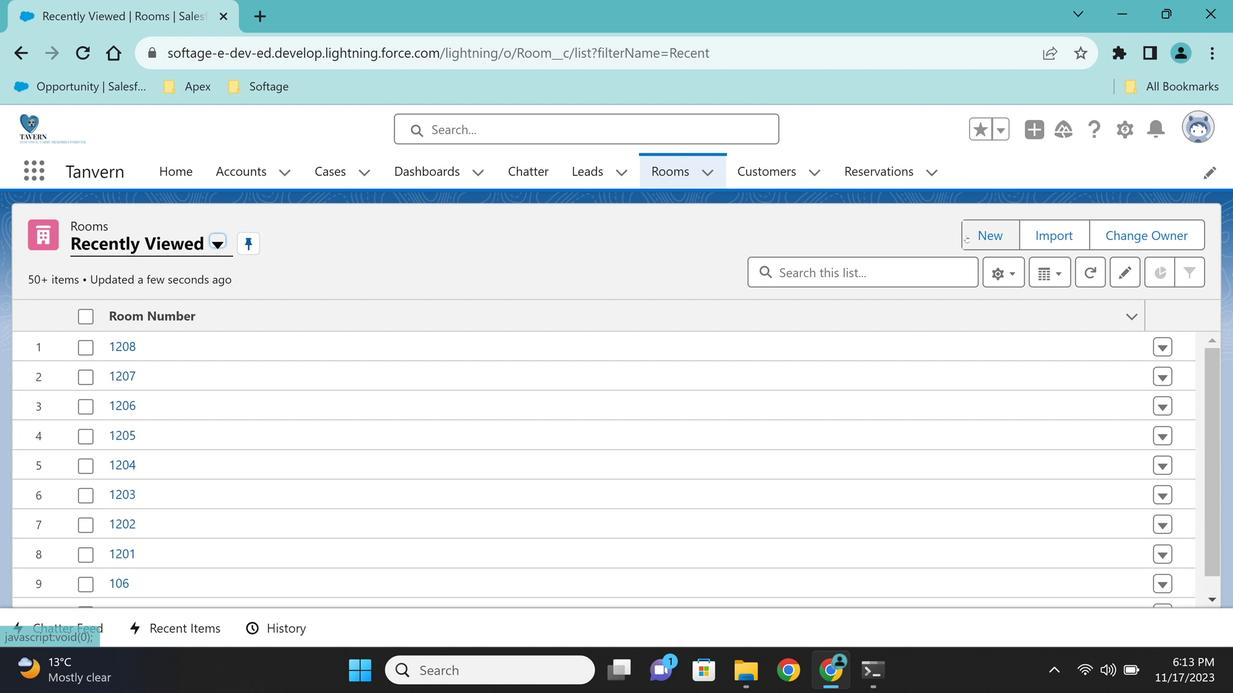 
Action: Mouse pressed left at (295, 358)
Screenshot: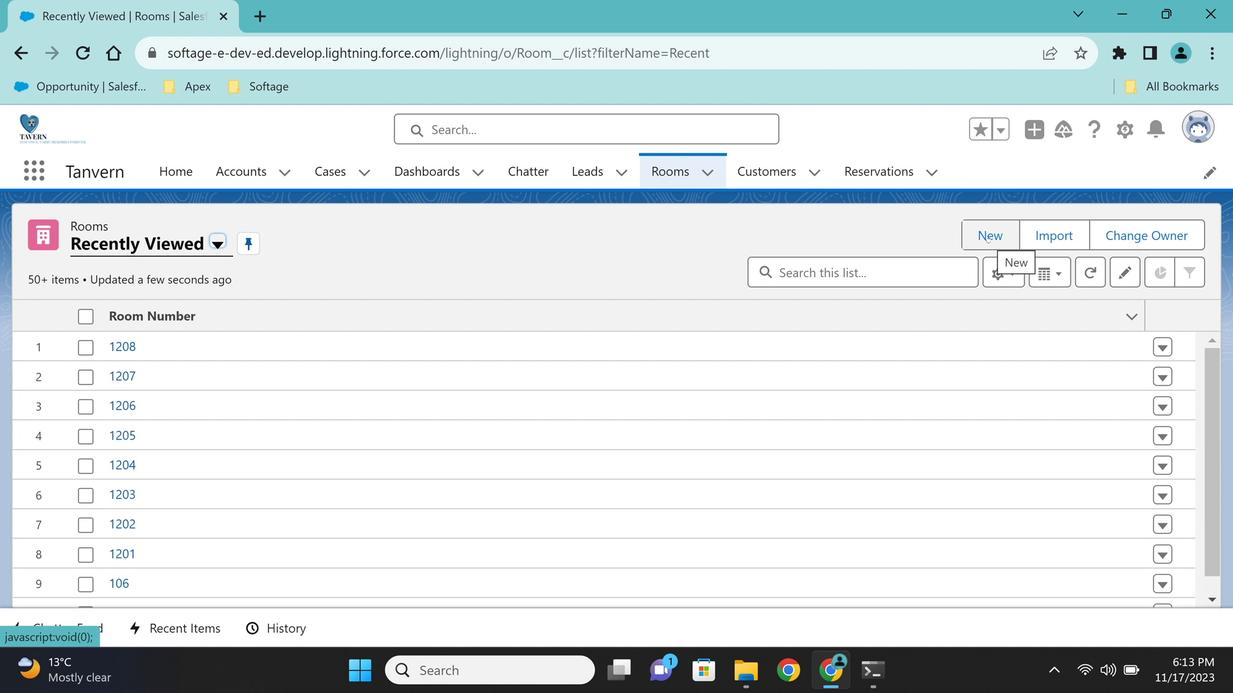 
Action: Mouse moved to (295, 358)
Screenshot: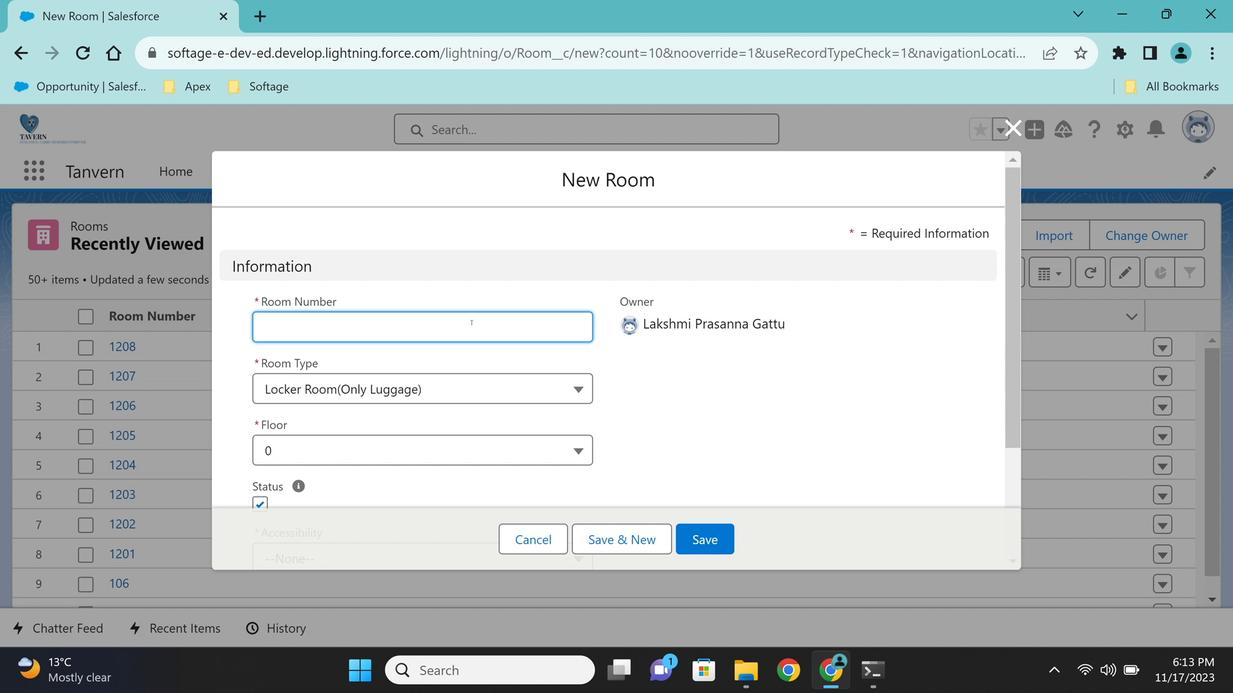 
Action: Key pressed 1209
Screenshot: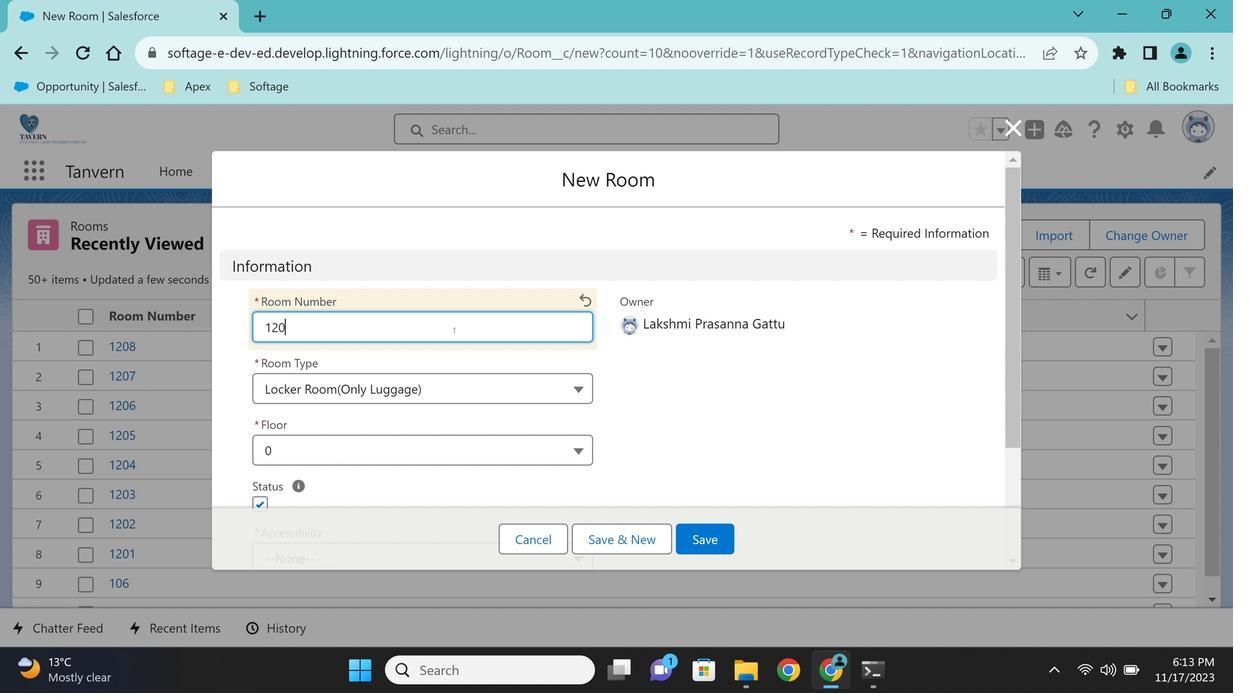 
Action: Mouse moved to (295, 358)
Screenshot: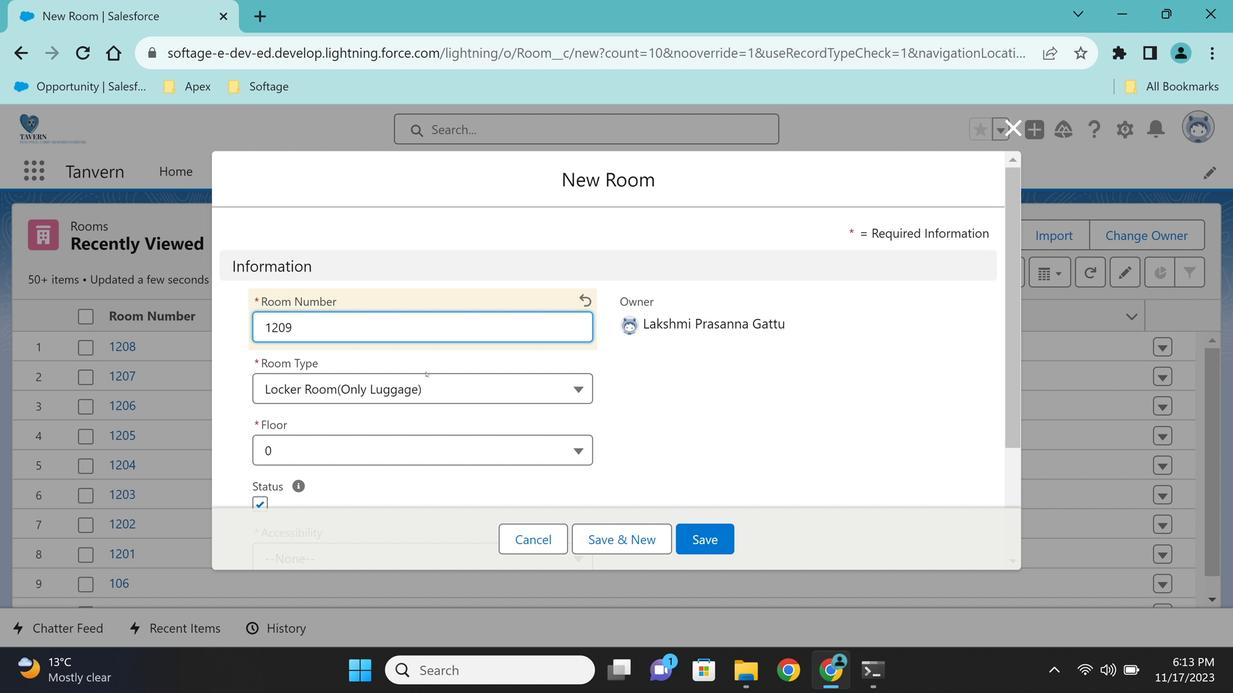 
Action: Mouse pressed left at (295, 358)
Screenshot: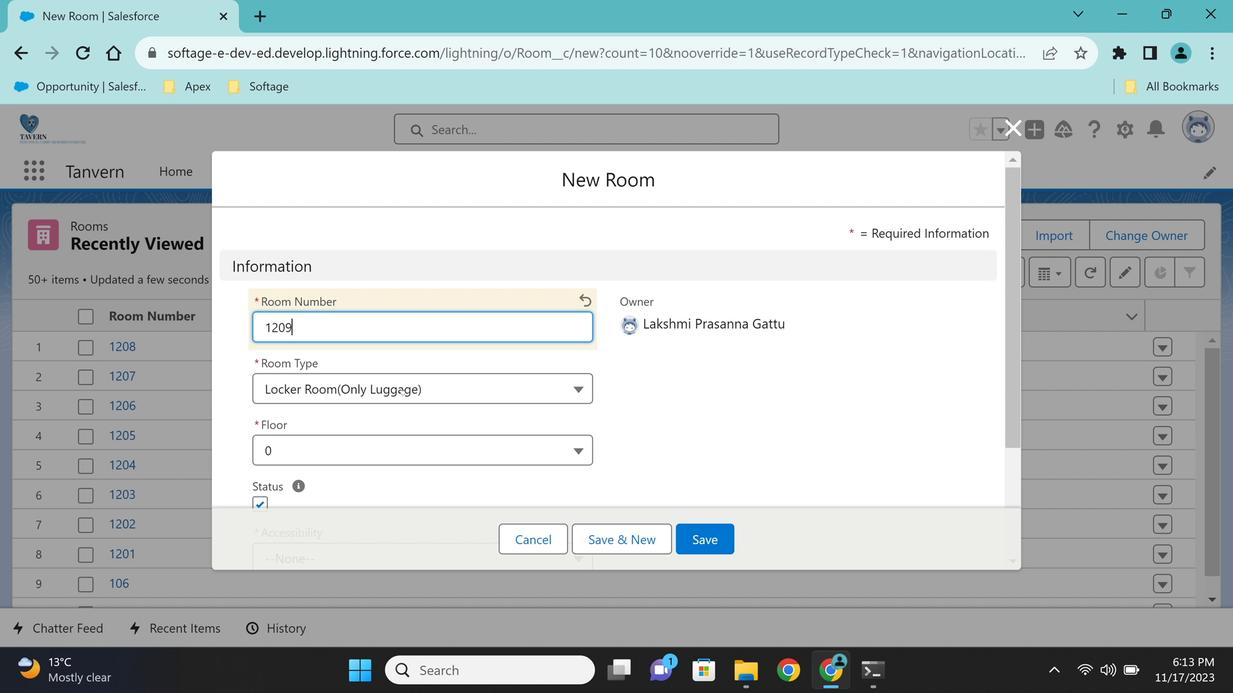 
Action: Mouse moved to (295, 358)
Screenshot: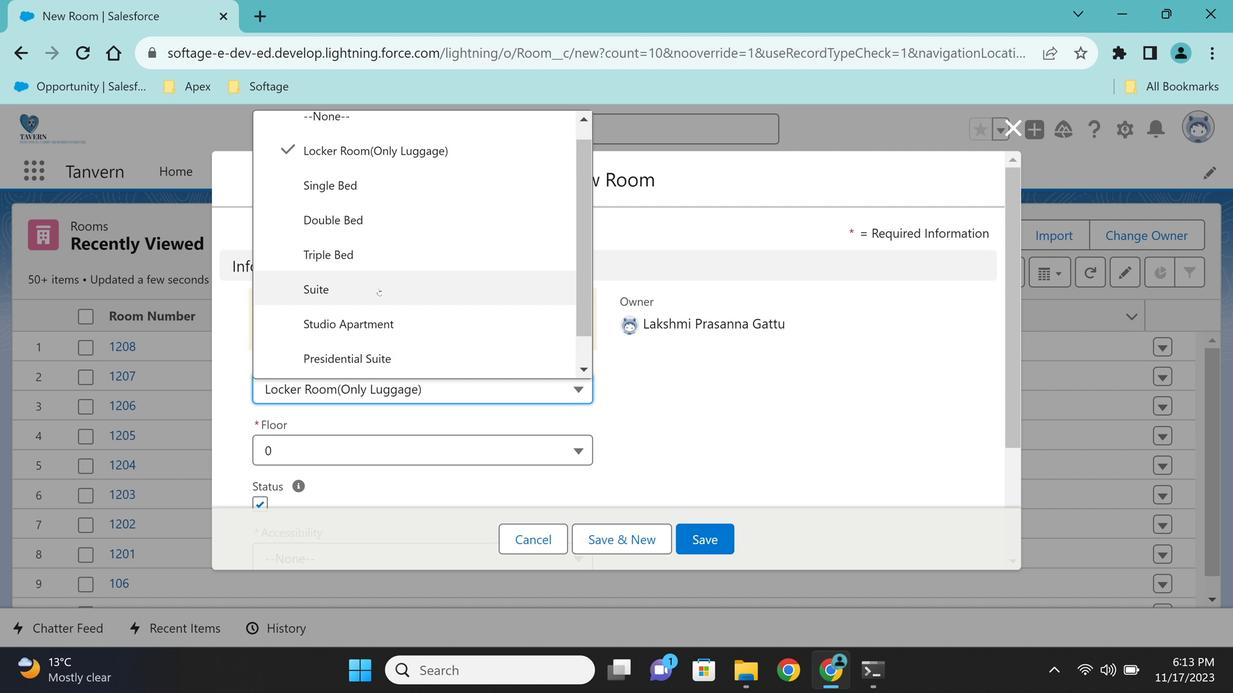 
Action: Mouse pressed left at (295, 358)
Screenshot: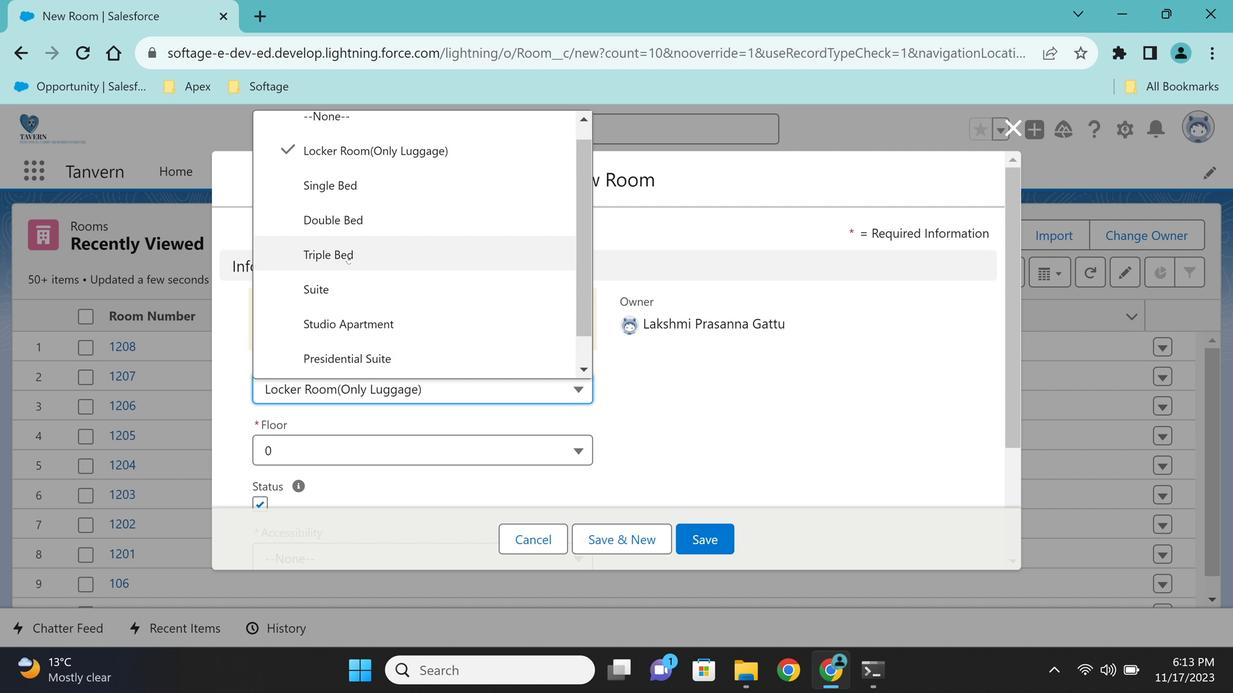 
Action: Mouse moved to (295, 359)
Screenshot: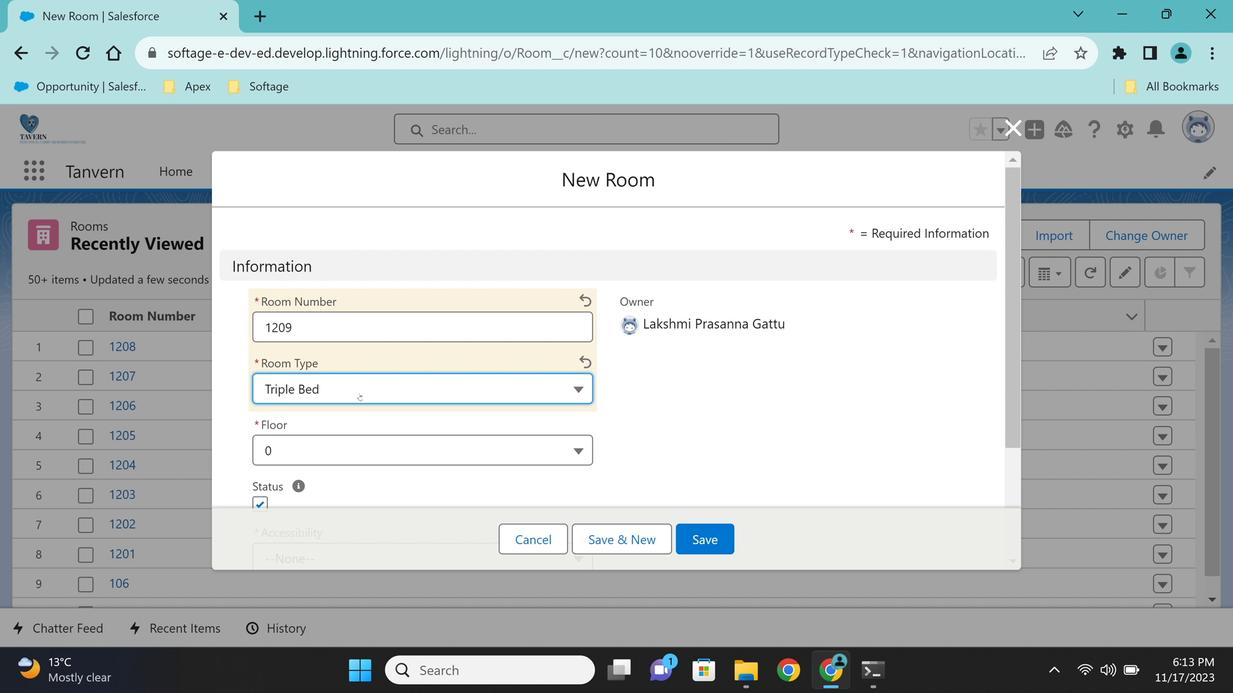 
Action: Mouse pressed left at (295, 359)
Screenshot: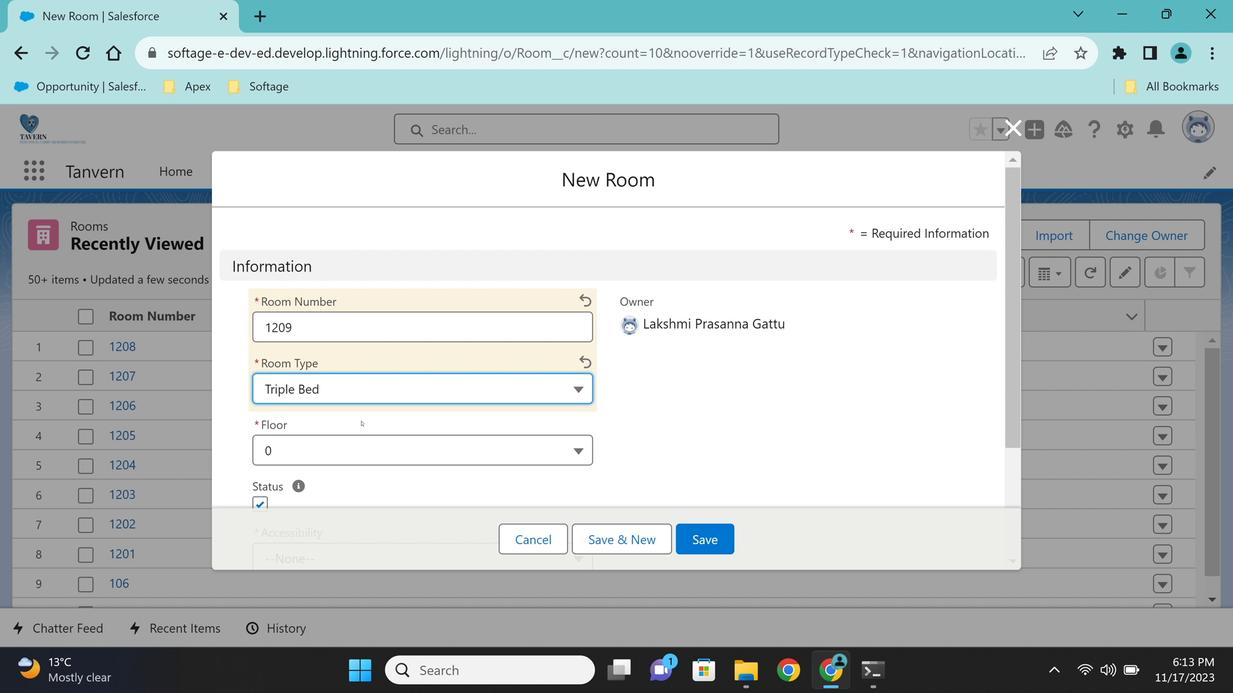 
Action: Mouse moved to (295, 358)
Screenshot: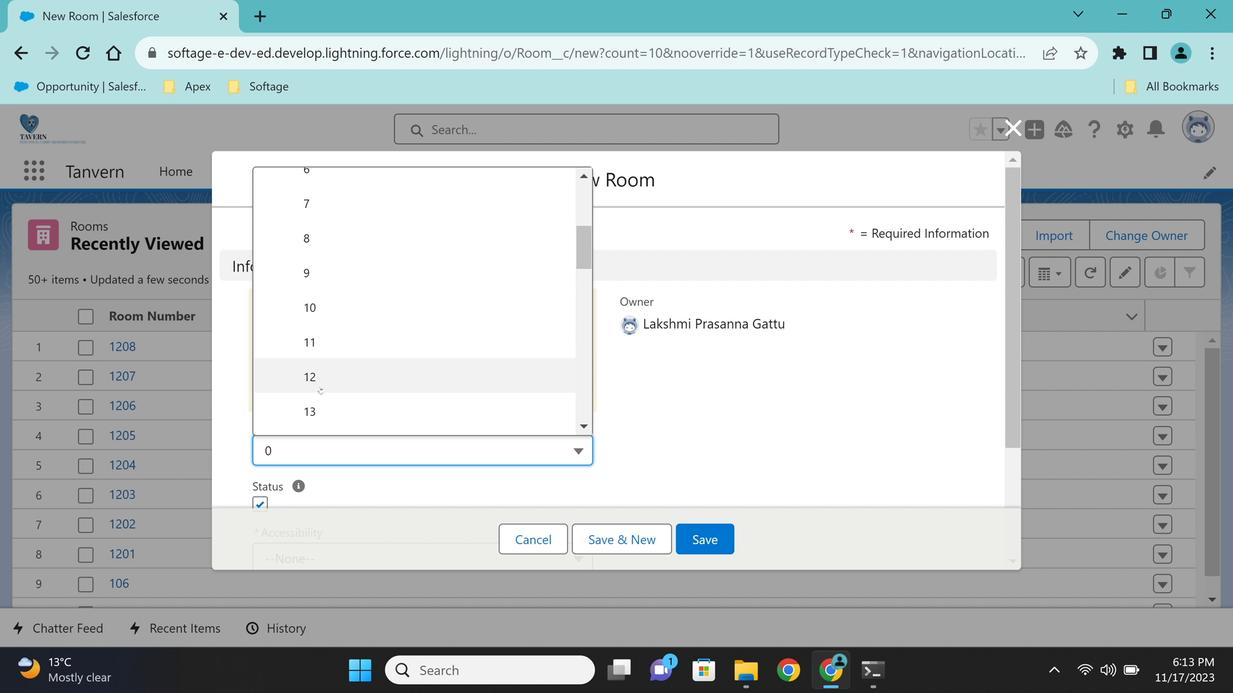 
Action: Mouse pressed left at (295, 358)
Screenshot: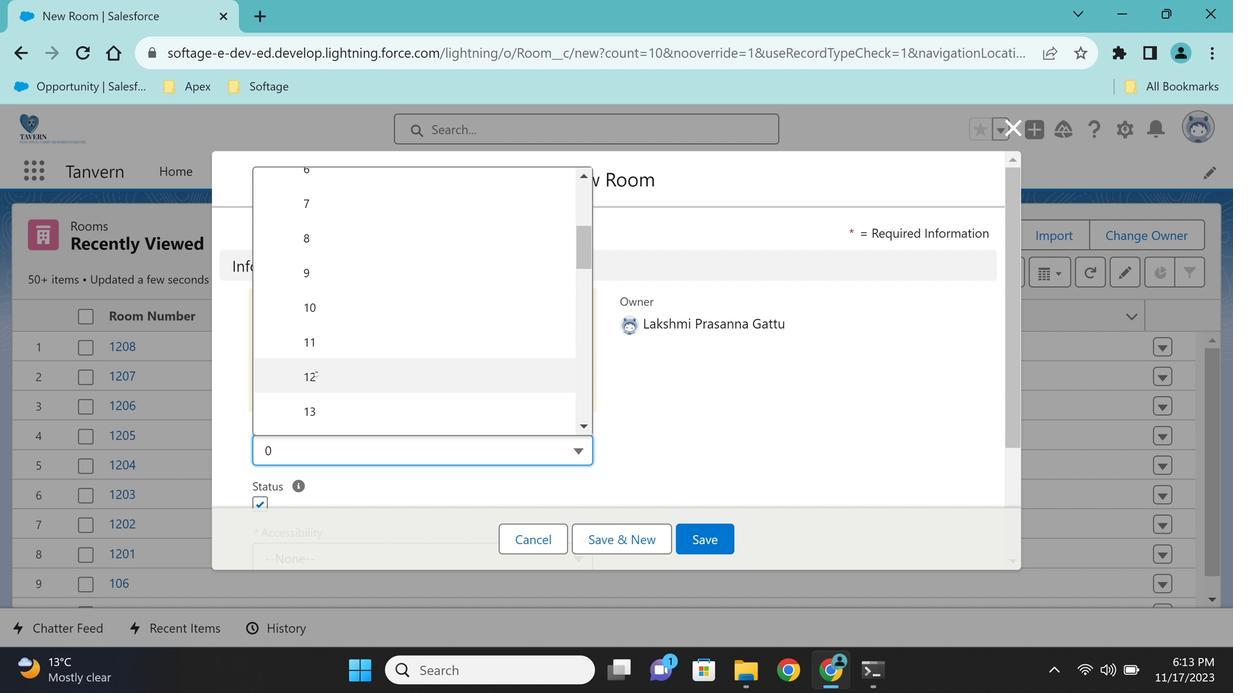 
Action: Mouse moved to (295, 359)
Screenshot: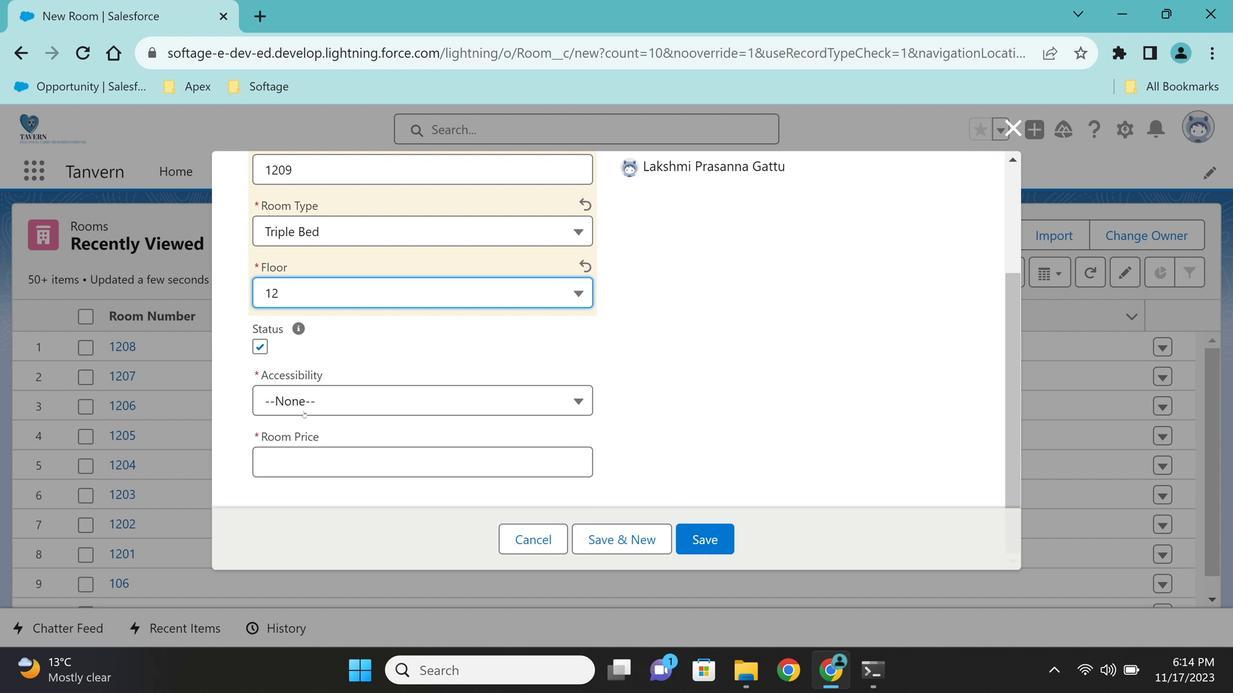 
Action: Mouse pressed left at (295, 359)
Screenshot: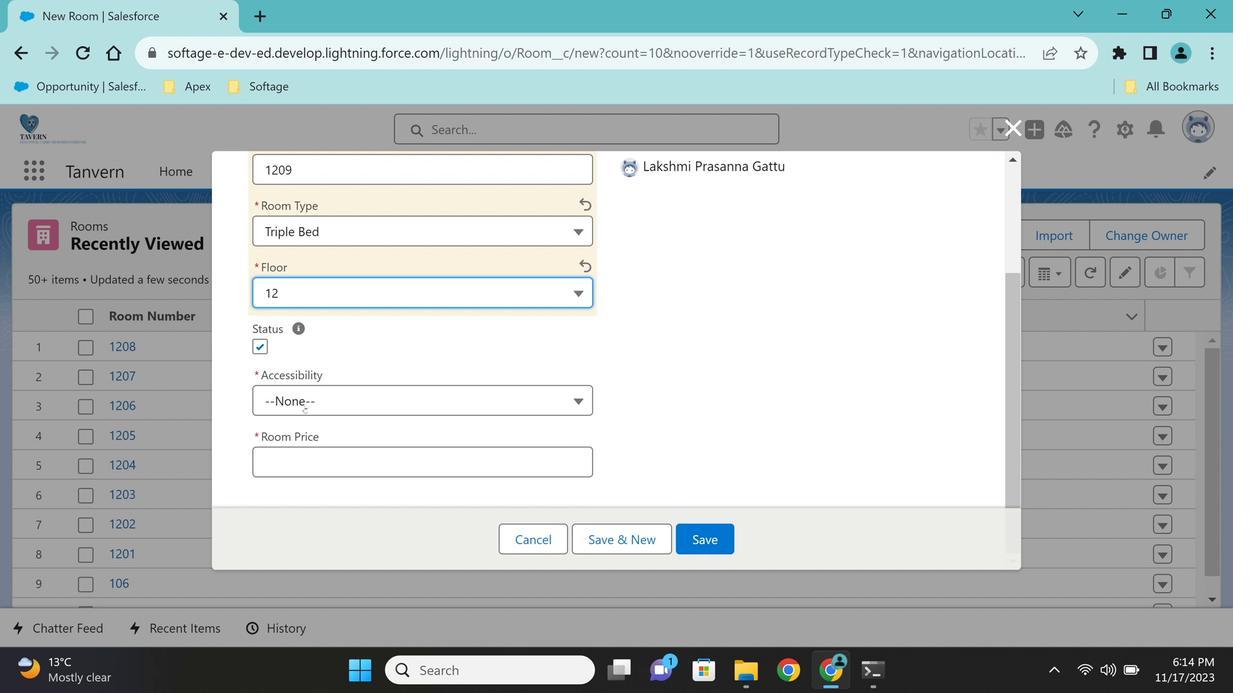 
Action: Mouse moved to (295, 359)
Screenshot: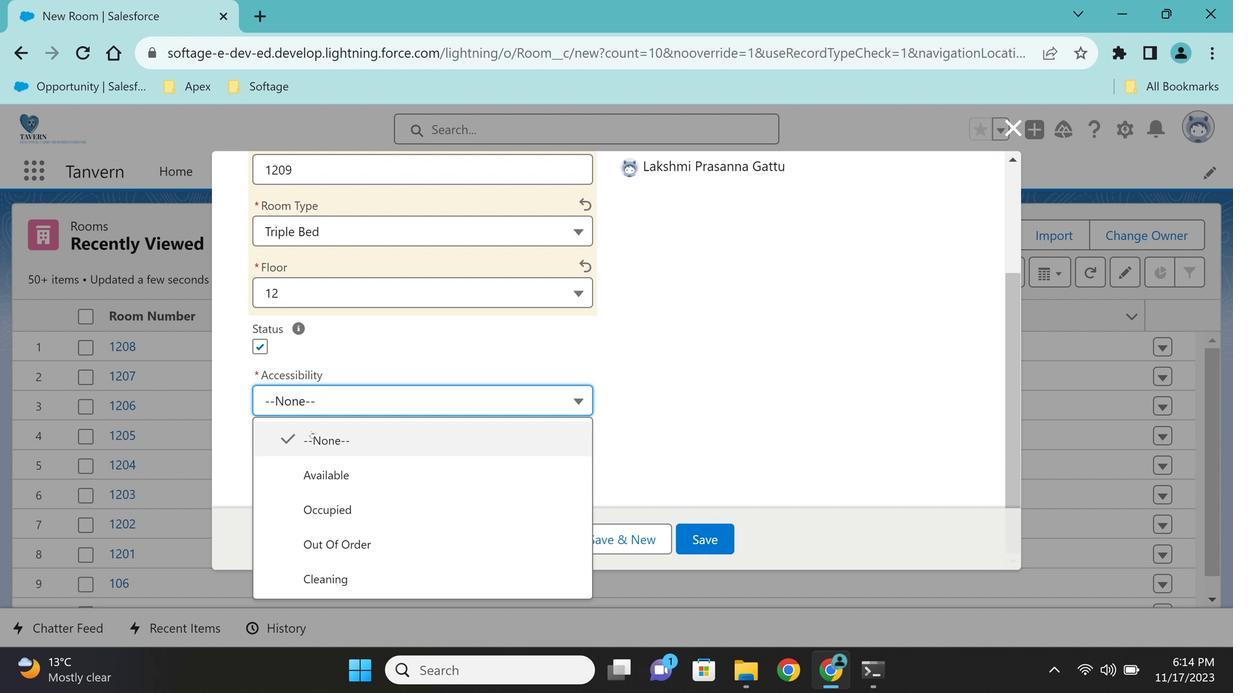 
Action: Mouse pressed left at (295, 359)
Screenshot: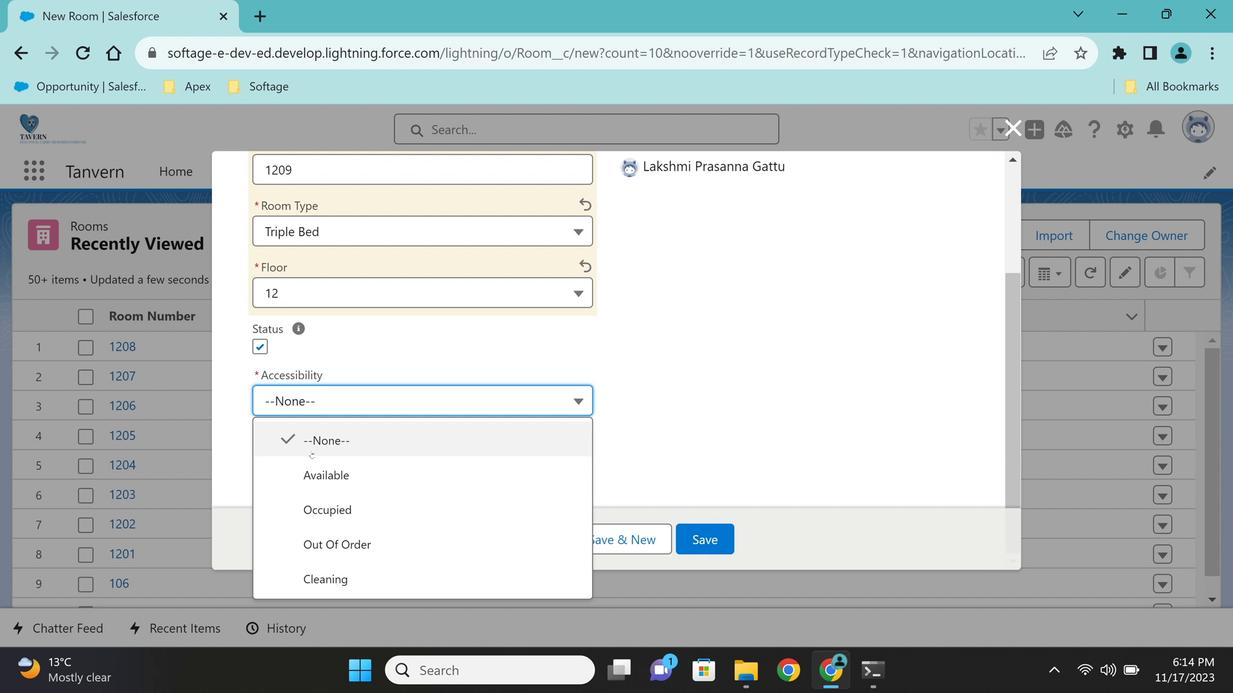 
Action: Mouse pressed left at (295, 359)
Screenshot: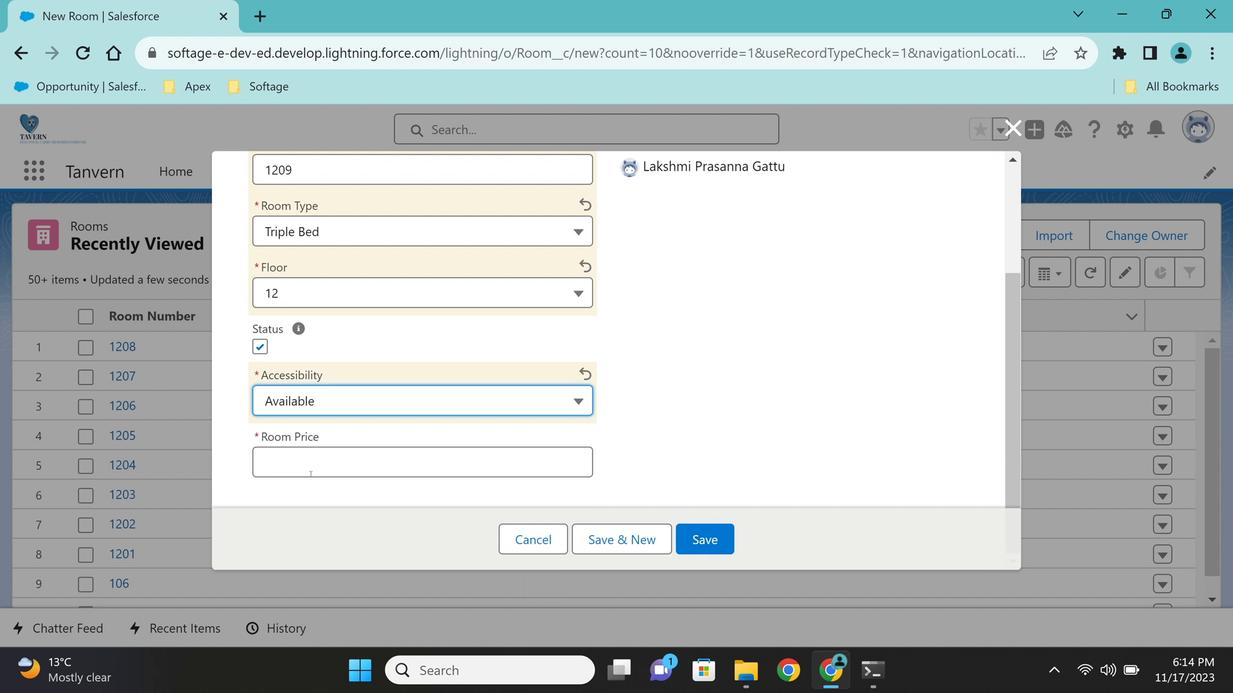 
Action: Key pressed 2000
Screenshot: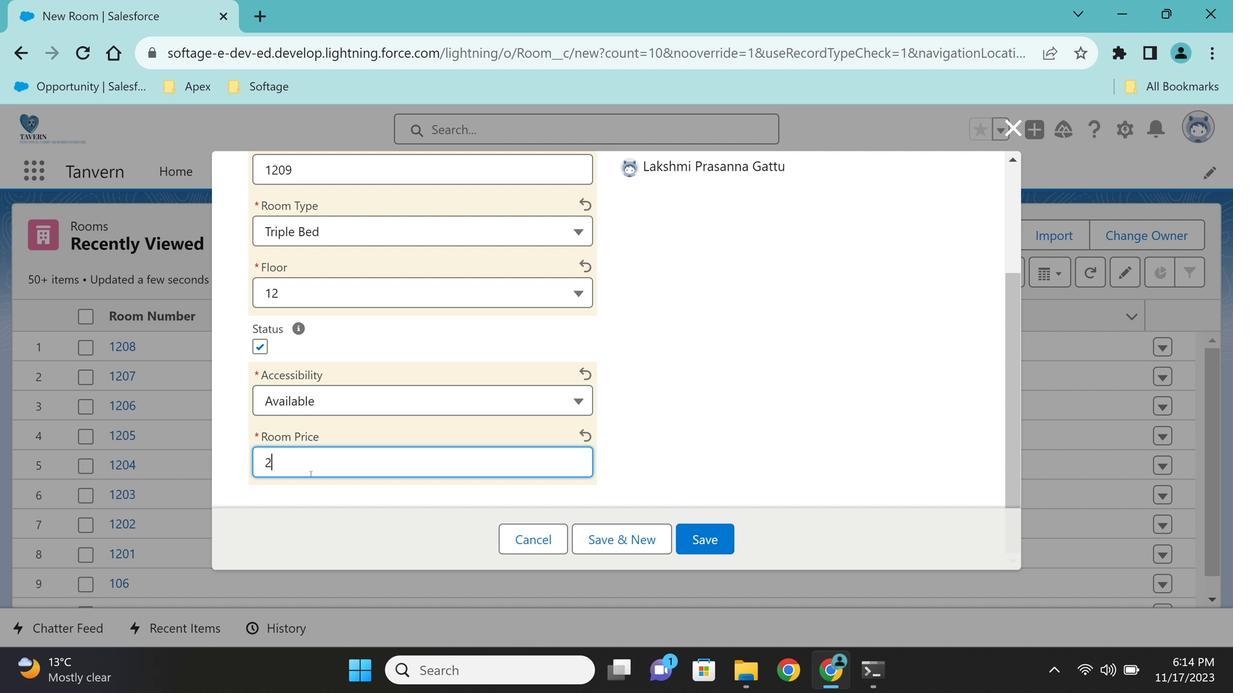 
Action: Mouse moved to (295, 359)
Screenshot: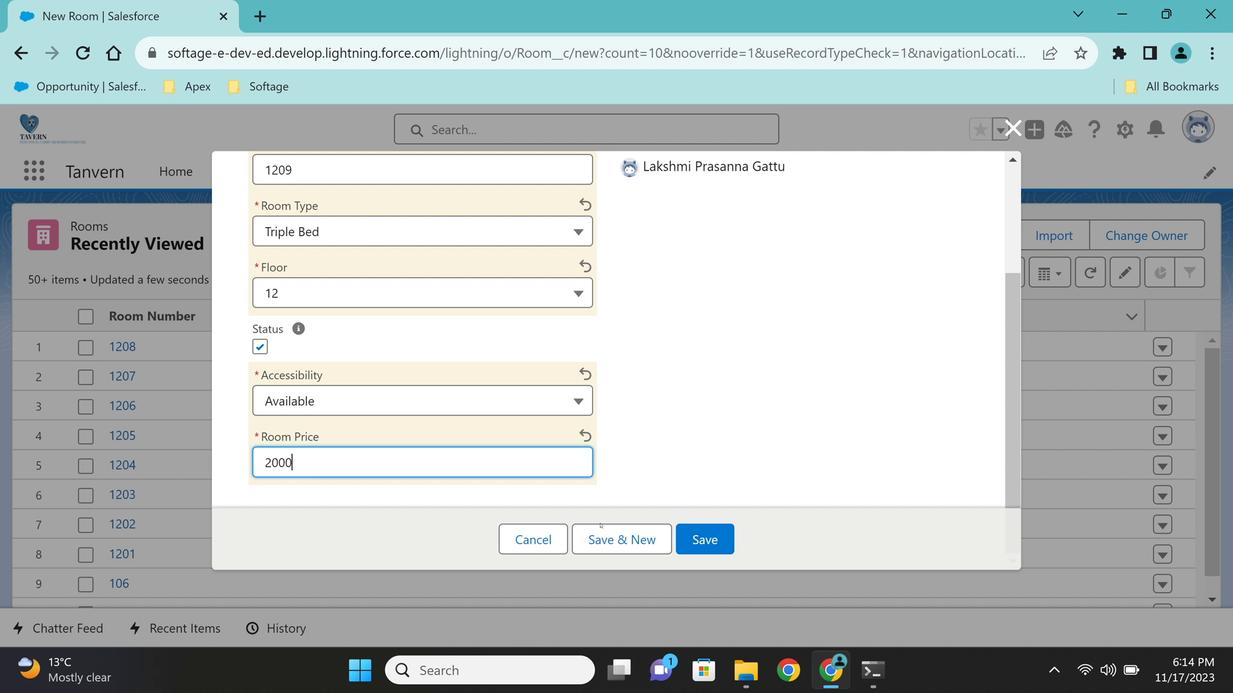 
Action: Mouse pressed left at (295, 359)
Screenshot: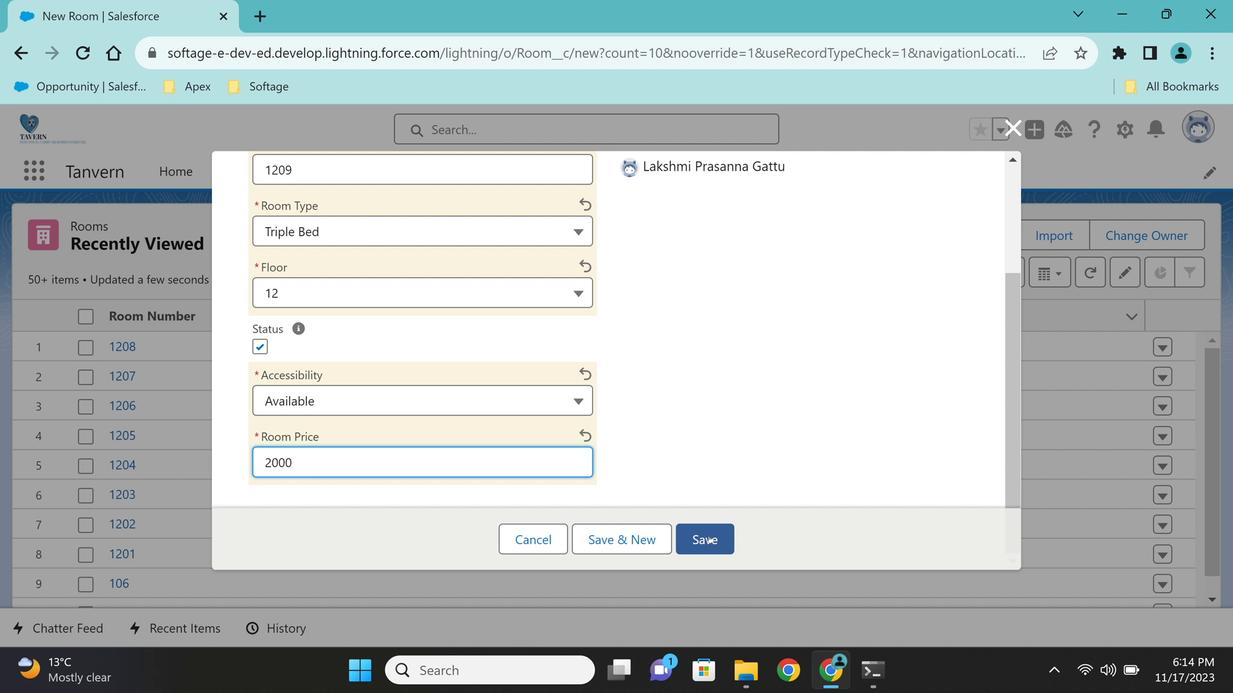 
Action: Mouse moved to (295, 358)
Screenshot: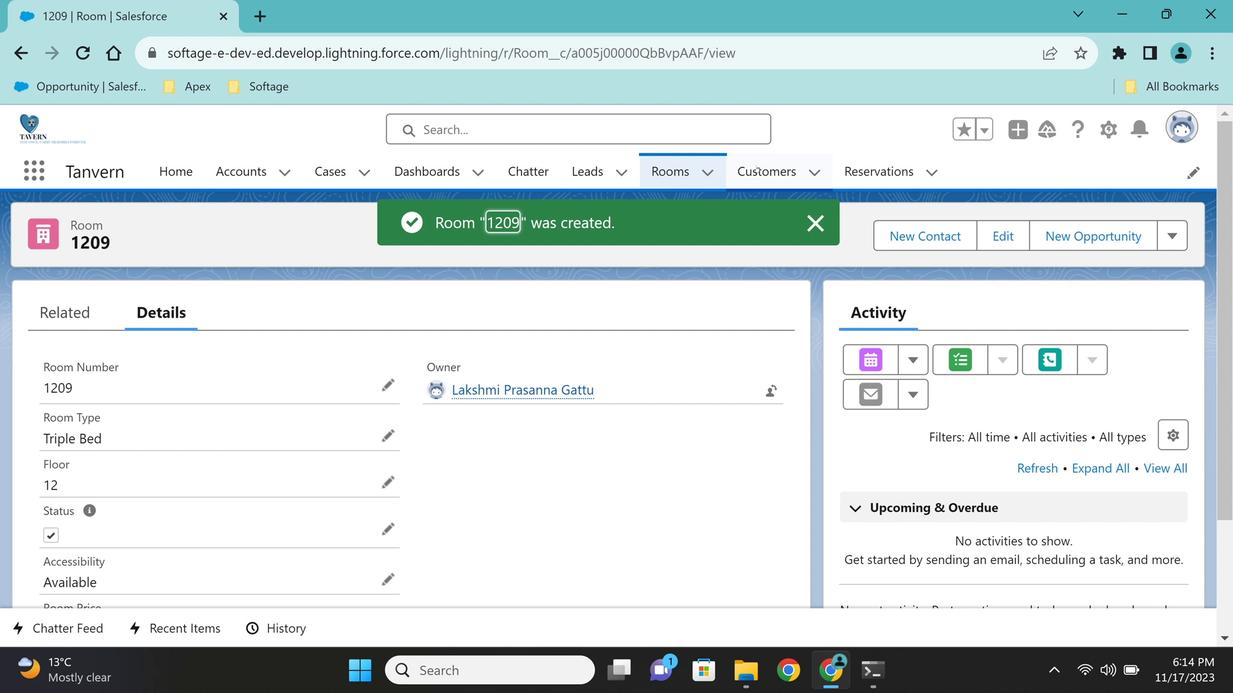 
Action: Mouse pressed left at (295, 358)
Screenshot: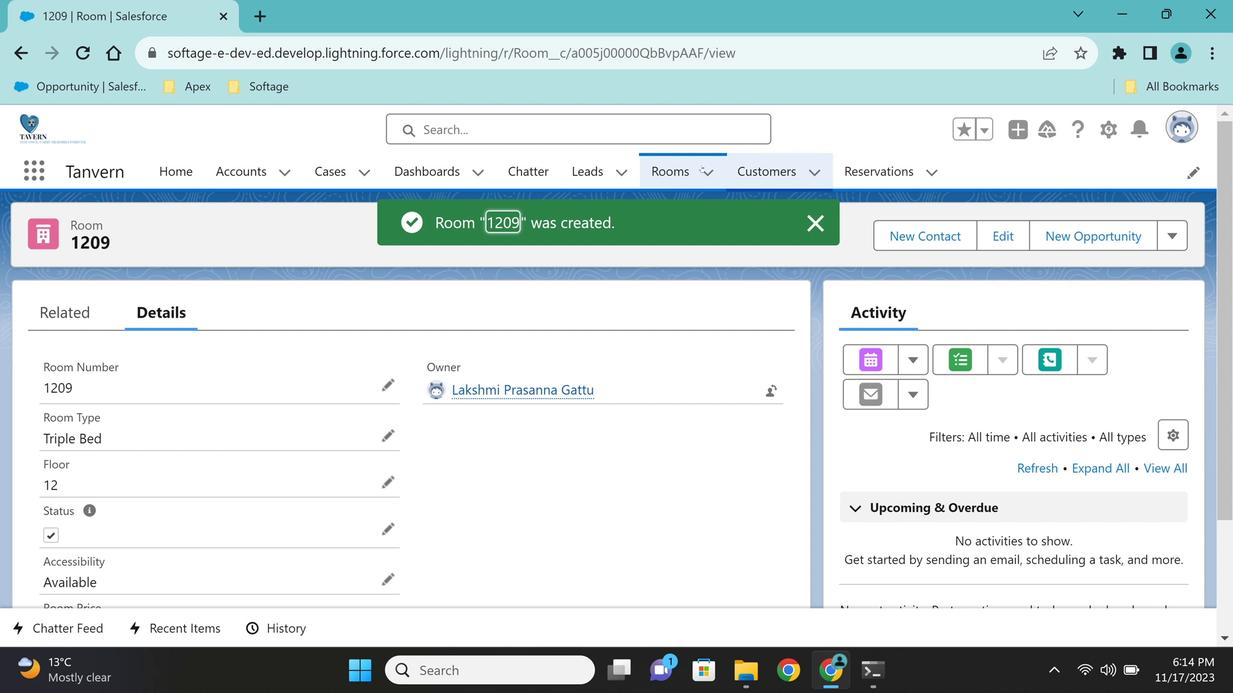 
Action: Mouse moved to (295, 358)
Screenshot: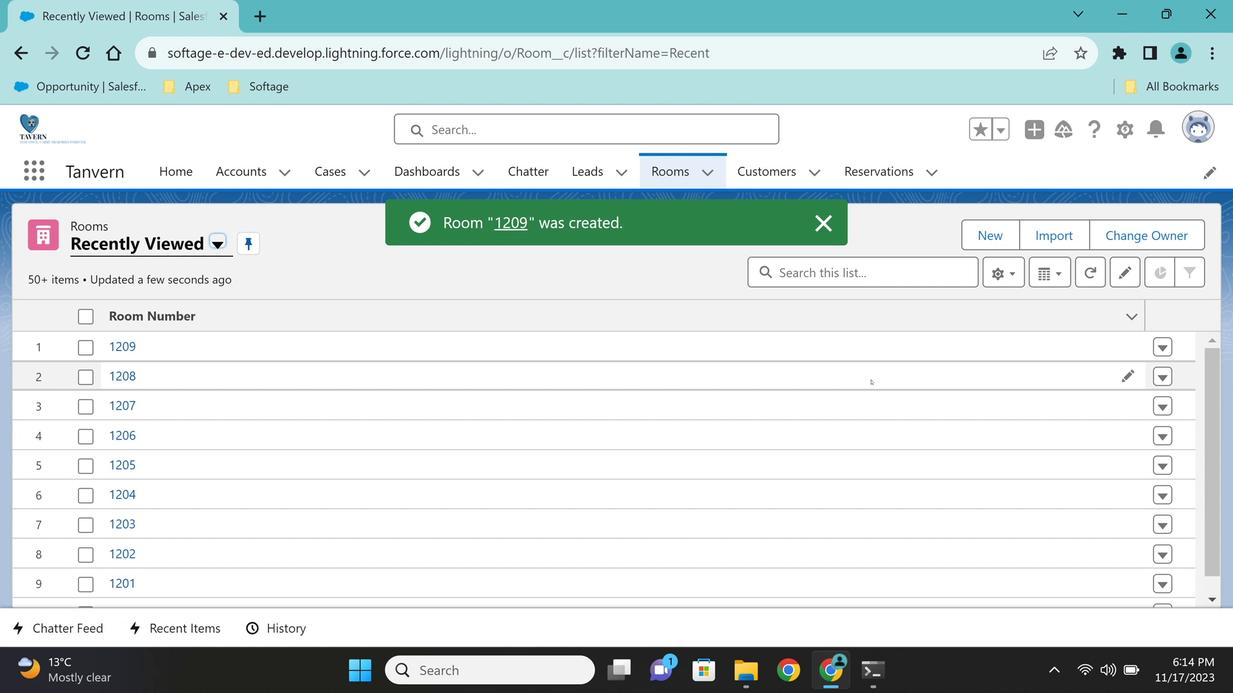 
Action: Mouse pressed left at (295, 358)
Screenshot: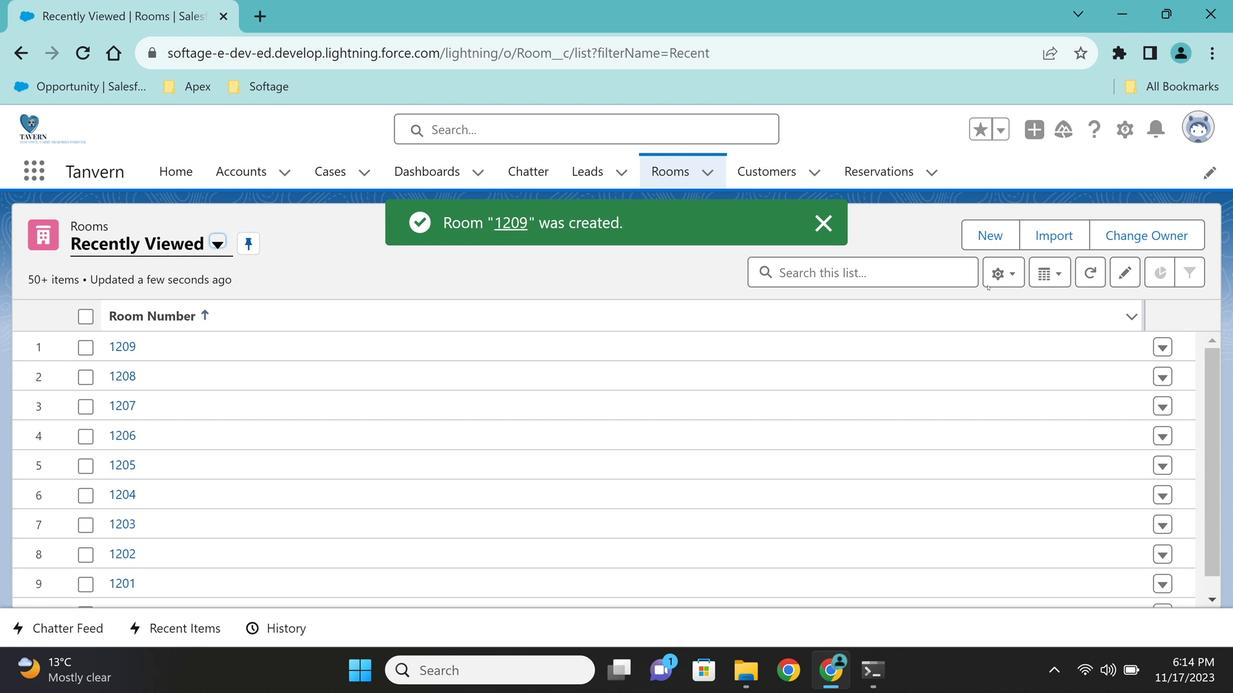 
Action: Mouse moved to (295, 358)
Screenshot: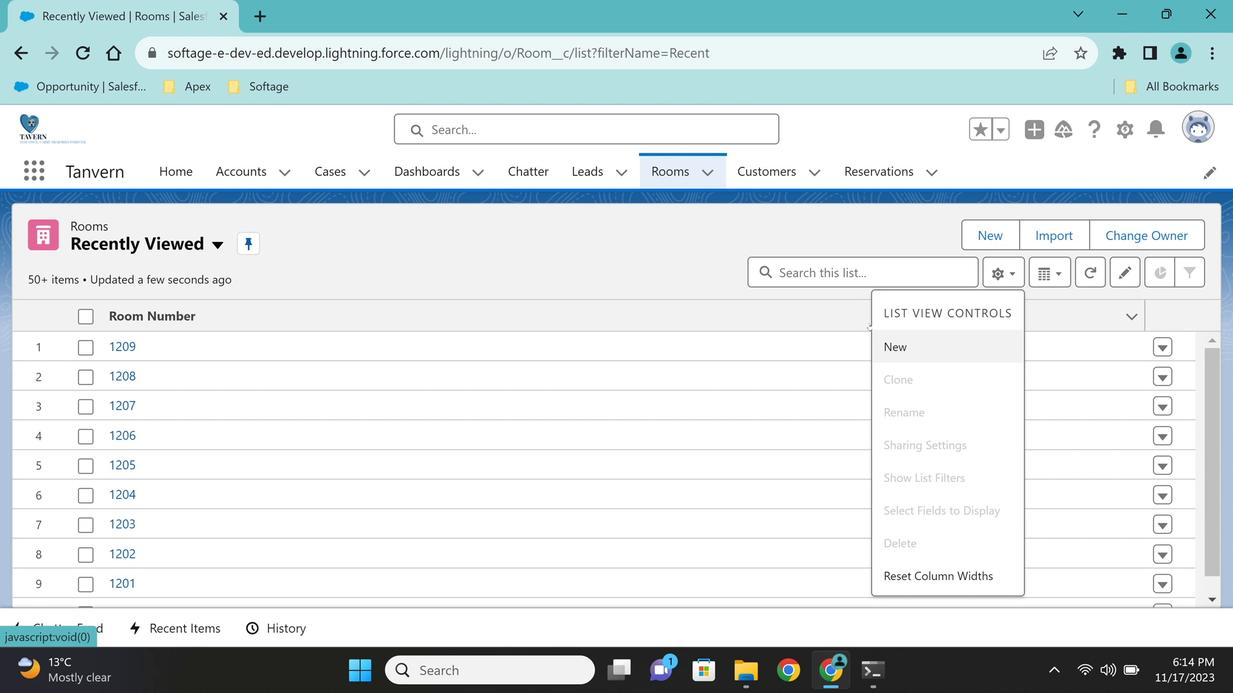 
Action: Mouse pressed left at (295, 358)
Screenshot: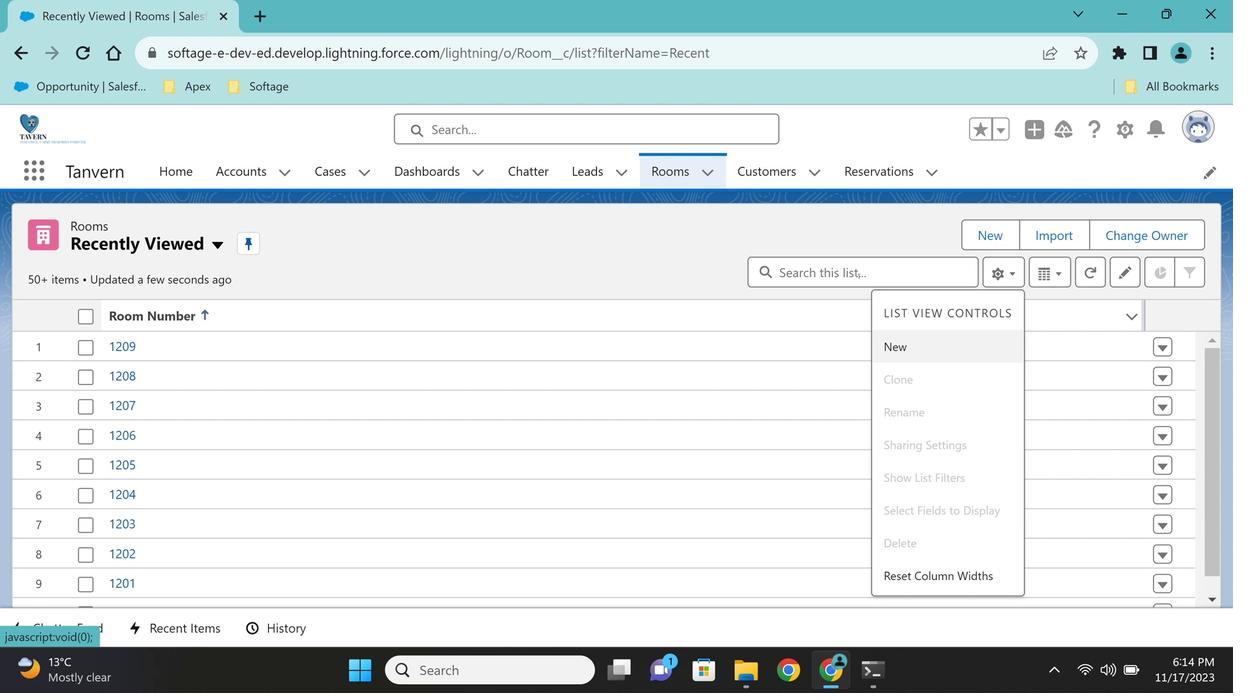 
Action: Mouse moved to (295, 358)
Screenshot: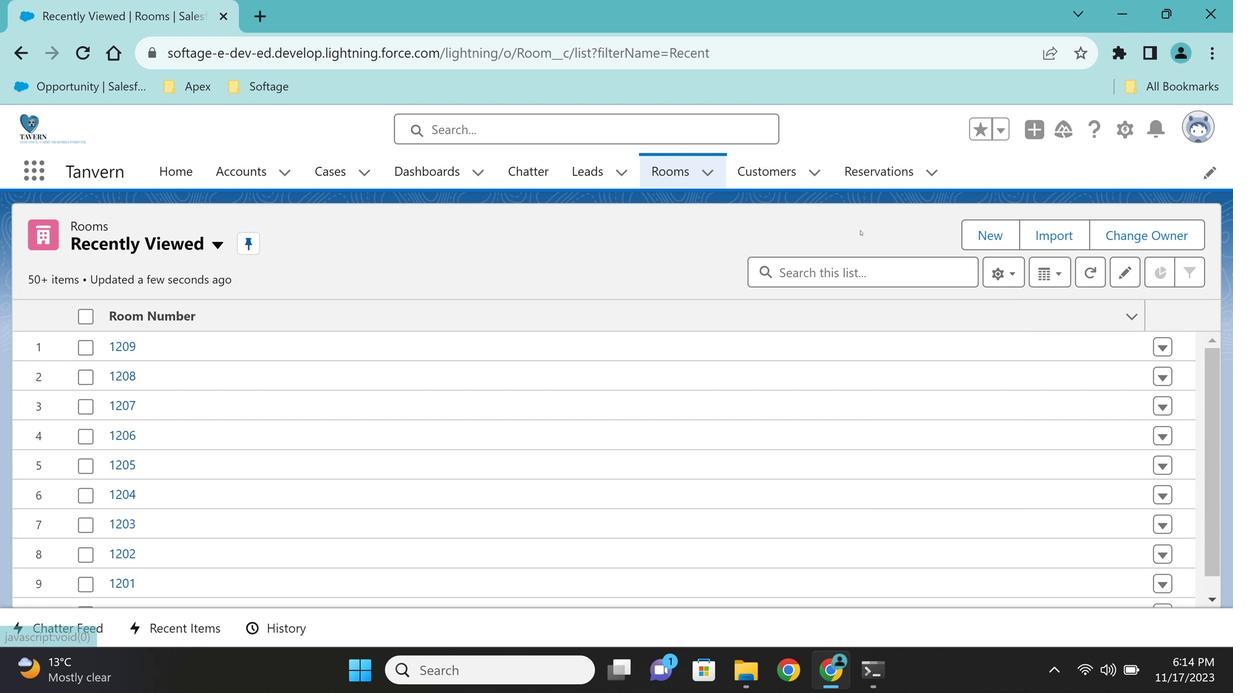 
Action: Mouse pressed left at (295, 358)
Screenshot: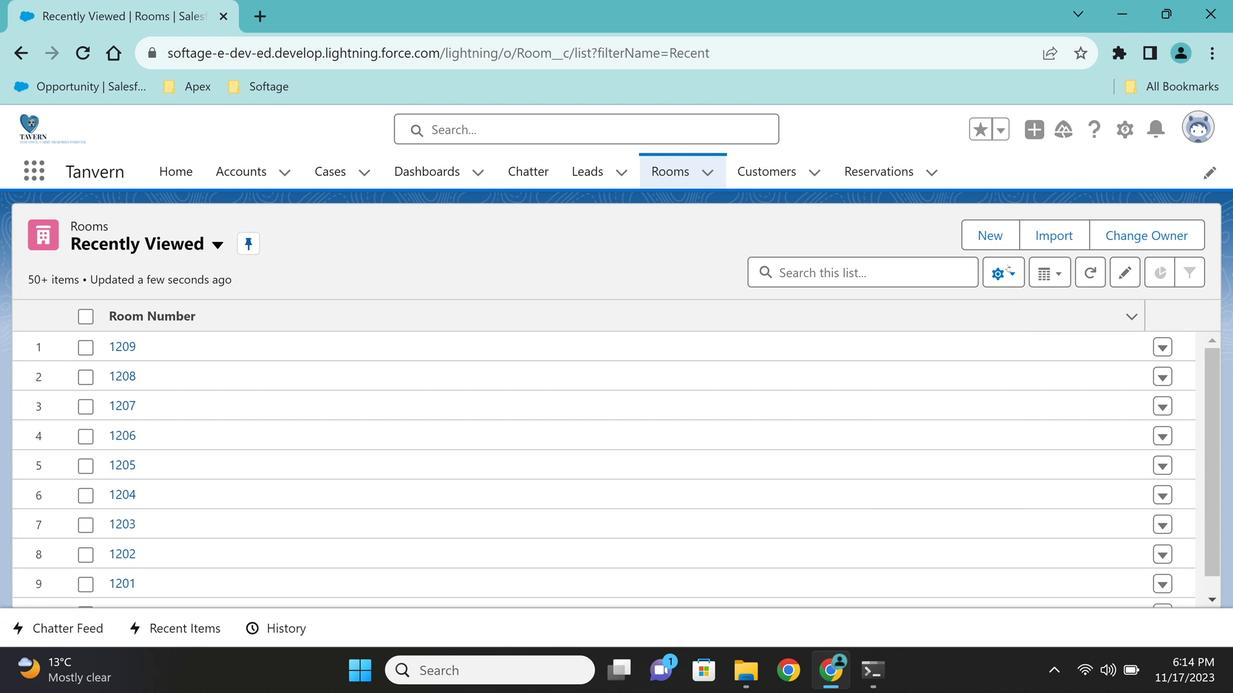 
Action: Mouse moved to (295, 358)
Screenshot: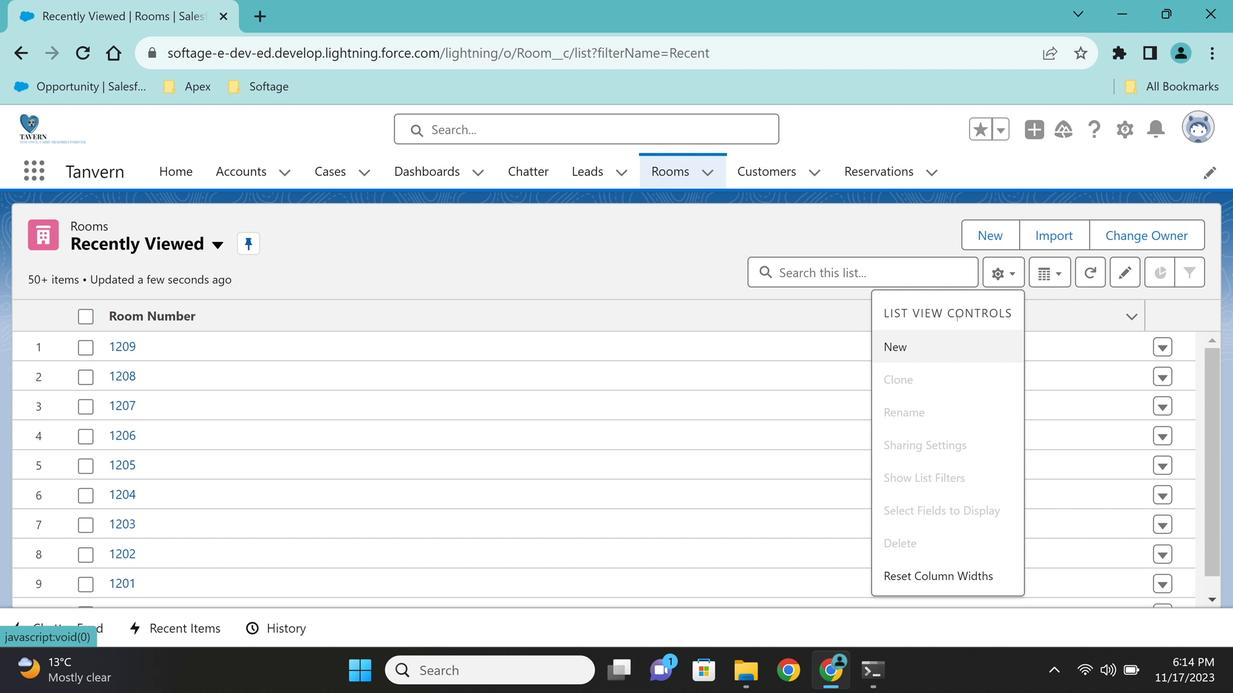 
Action: Mouse pressed left at (295, 358)
Screenshot: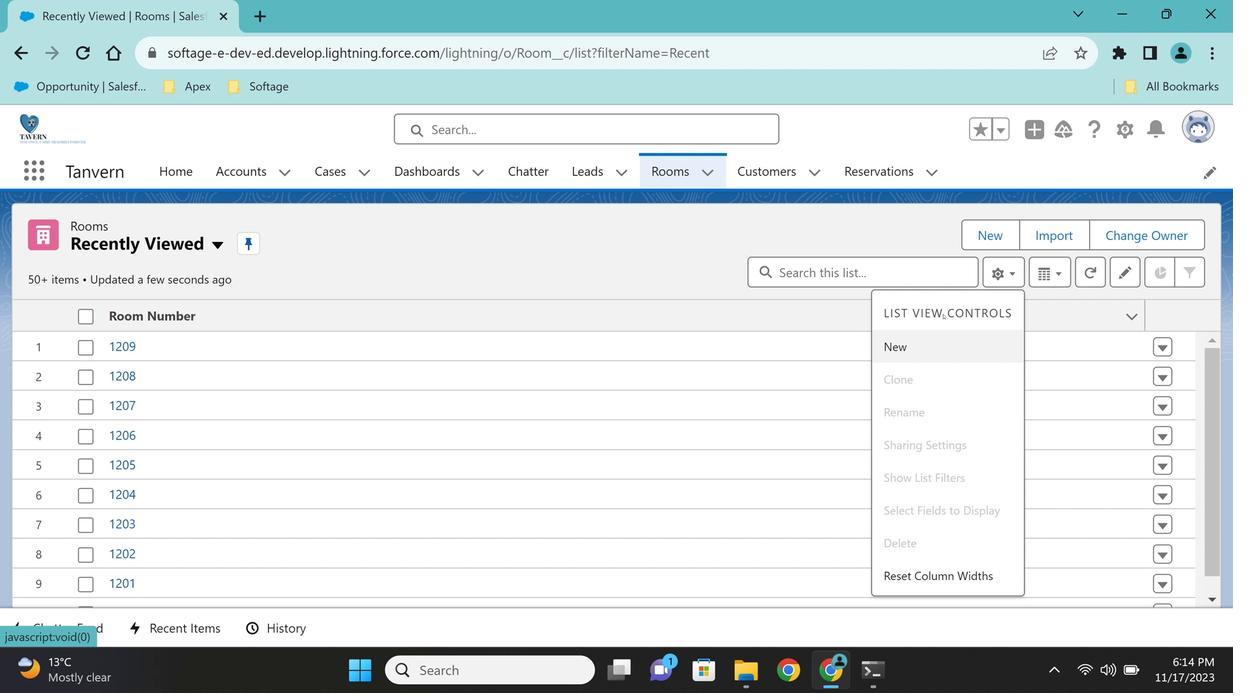 
Action: Mouse moved to (295, 358)
Screenshot: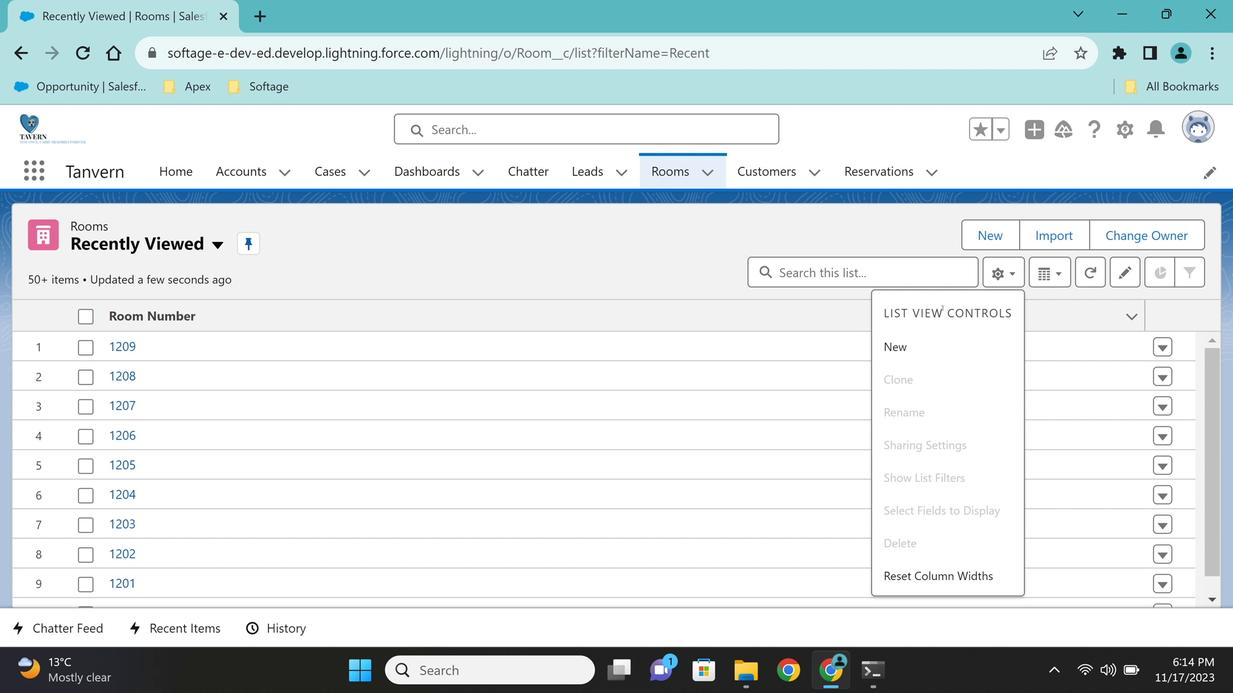 
Action: Mouse pressed left at (295, 358)
Screenshot: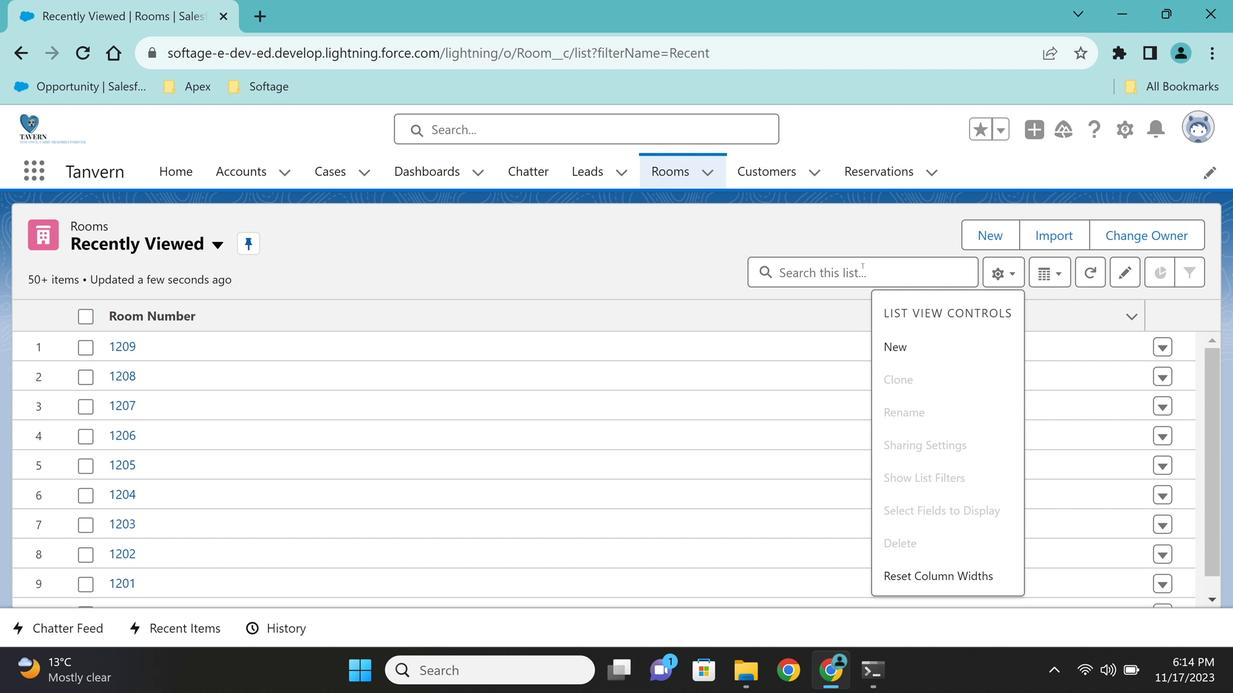 
Action: Mouse moved to (295, 358)
Screenshot: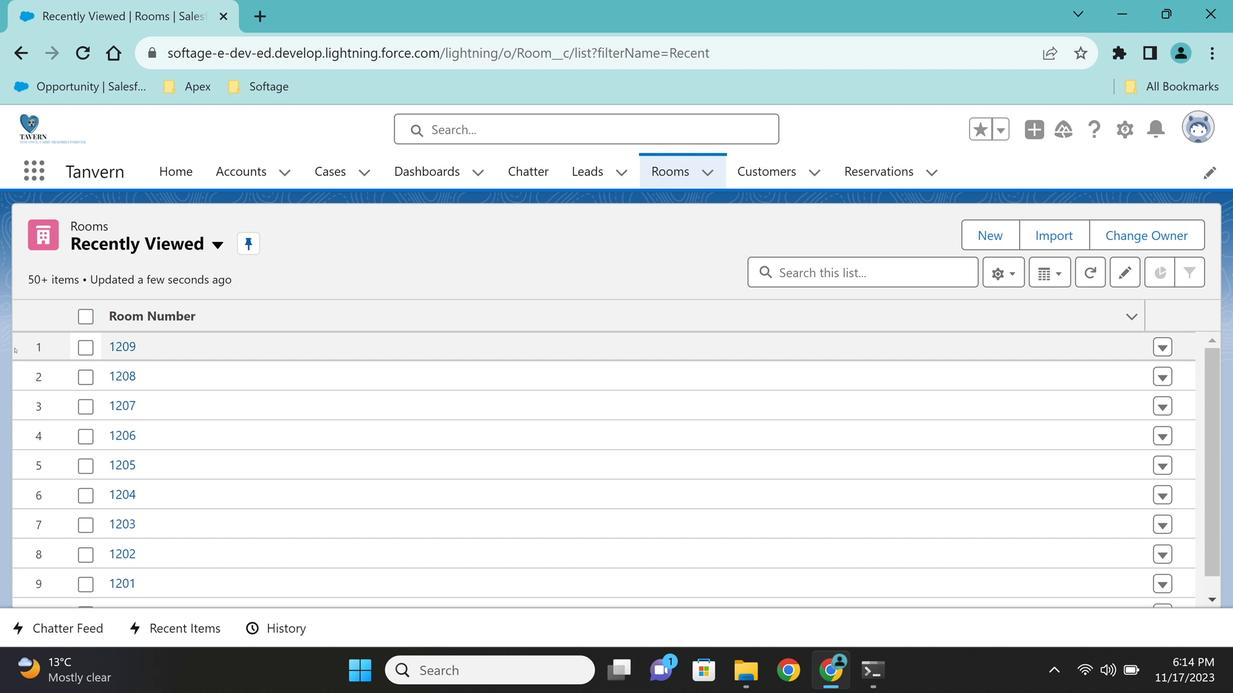 
Action: Mouse pressed left at (295, 358)
Screenshot: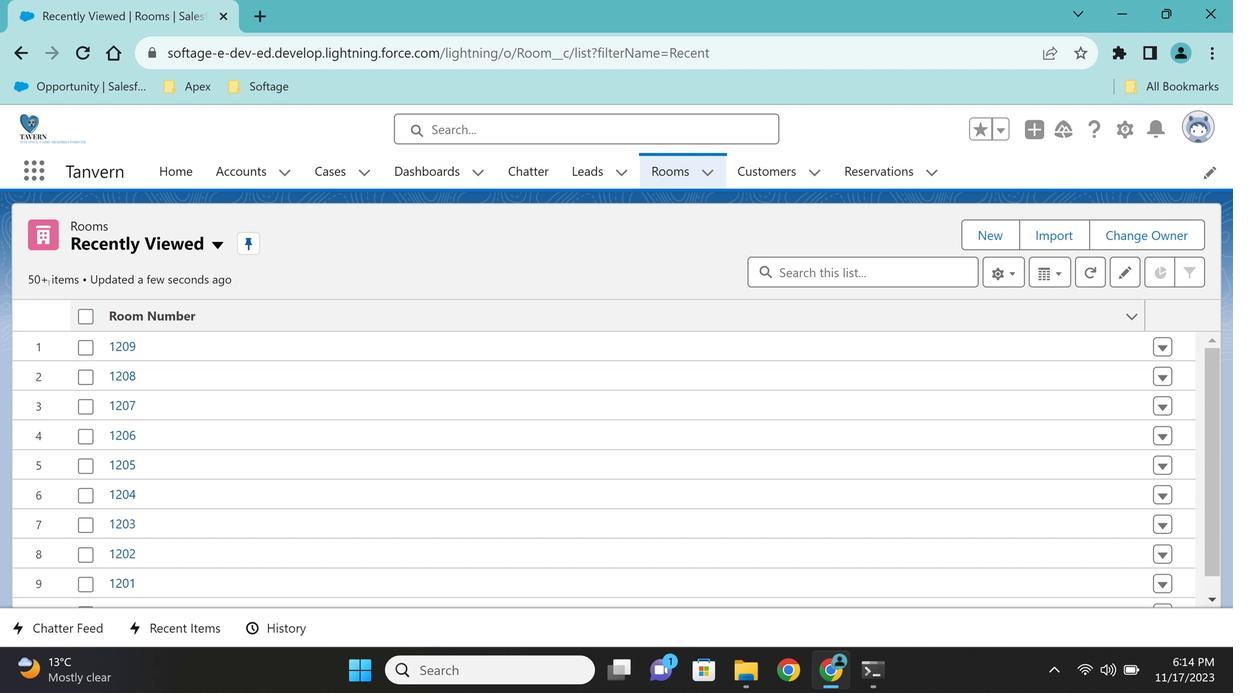 
Action: Mouse moved to (295, 358)
Screenshot: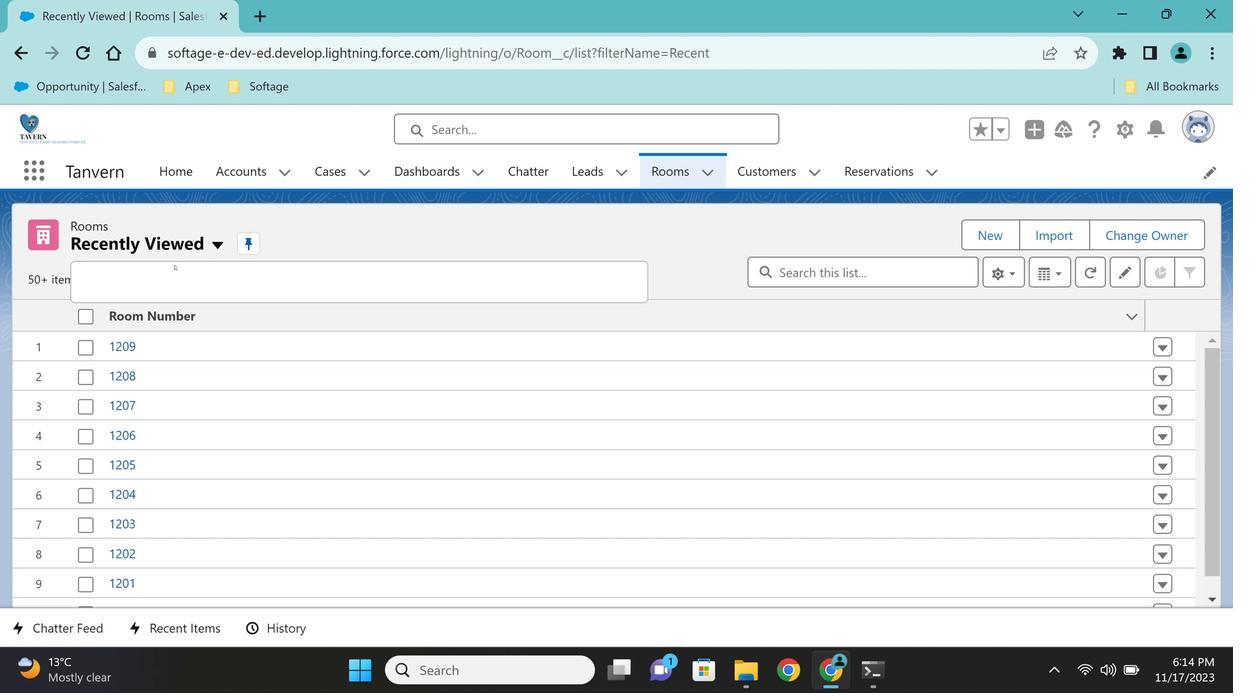 
Action: Mouse pressed left at (295, 358)
Screenshot: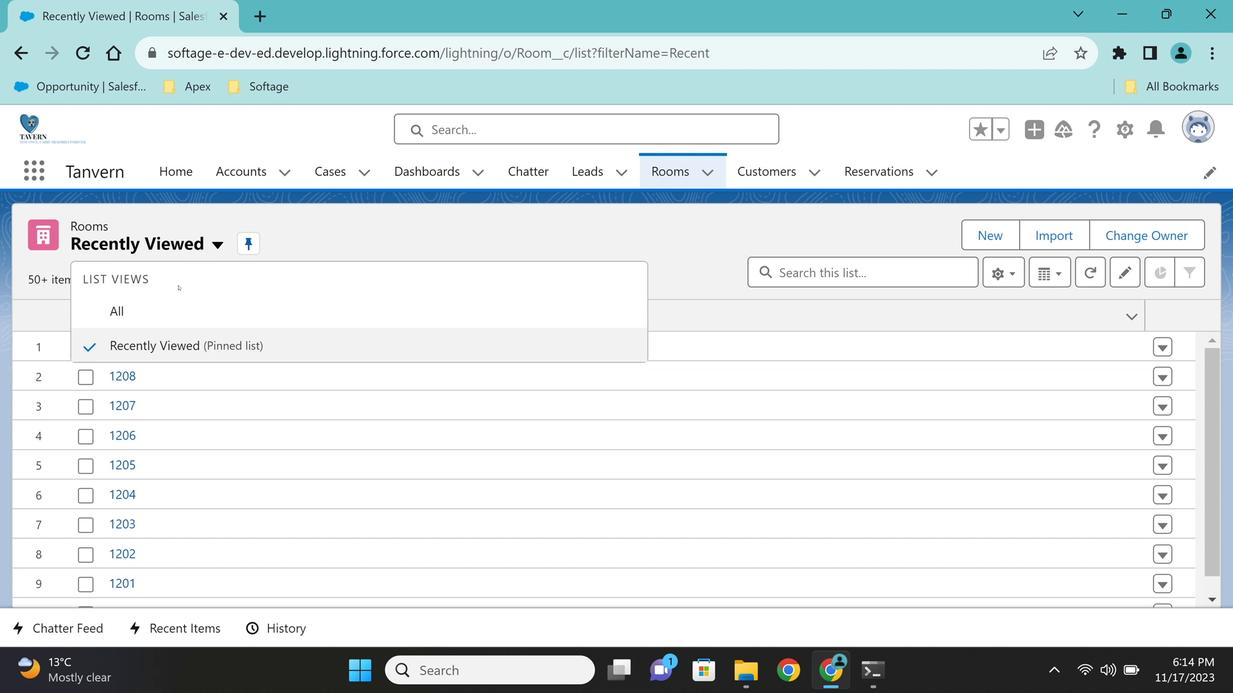 
Action: Mouse moved to (295, 358)
Screenshot: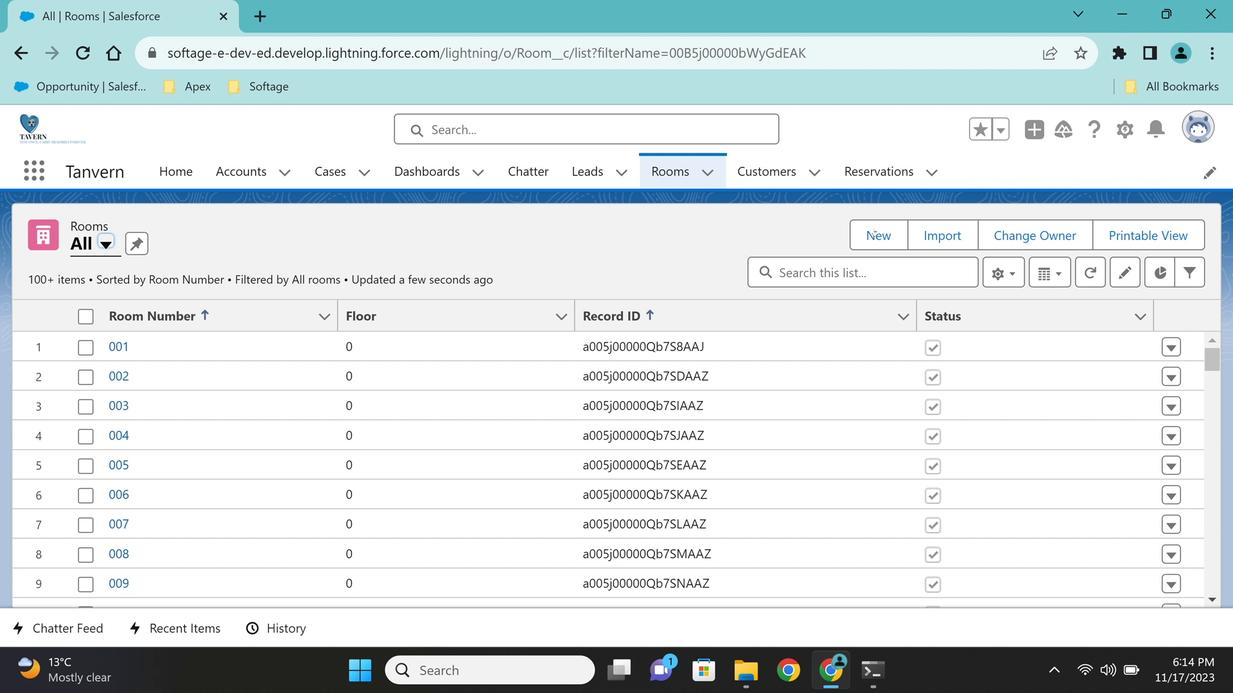 
Action: Mouse pressed left at (295, 358)
Screenshot: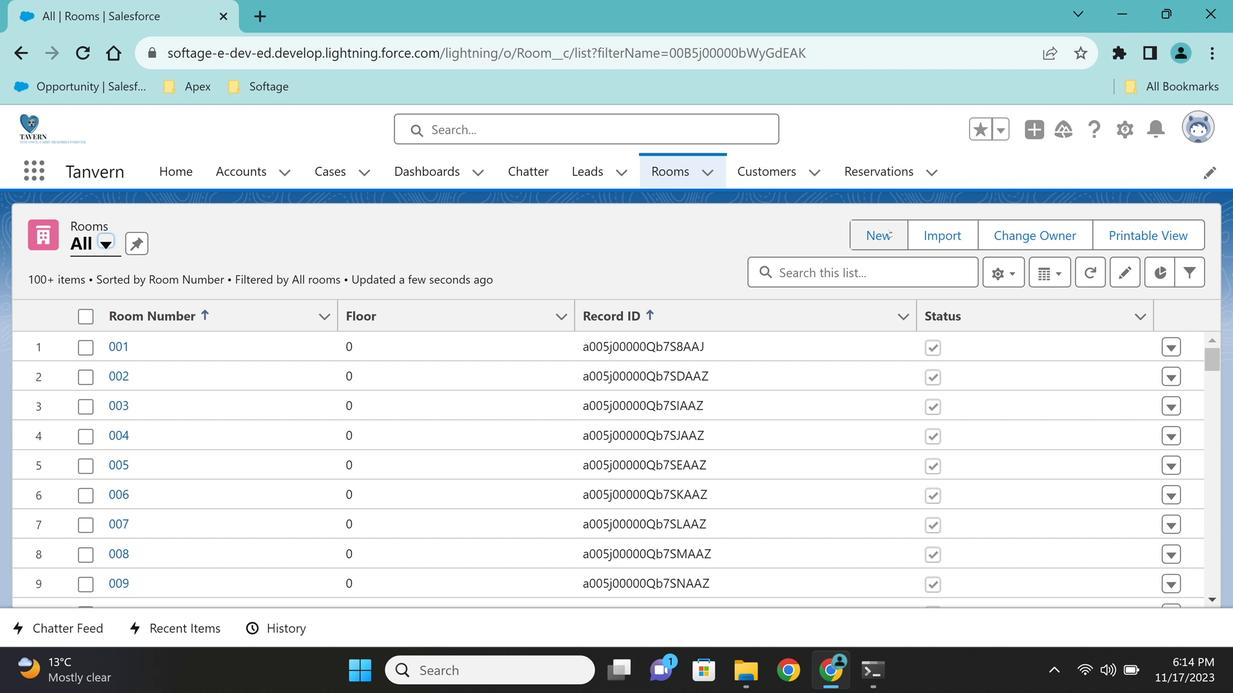 
Action: Mouse moved to (295, 358)
Screenshot: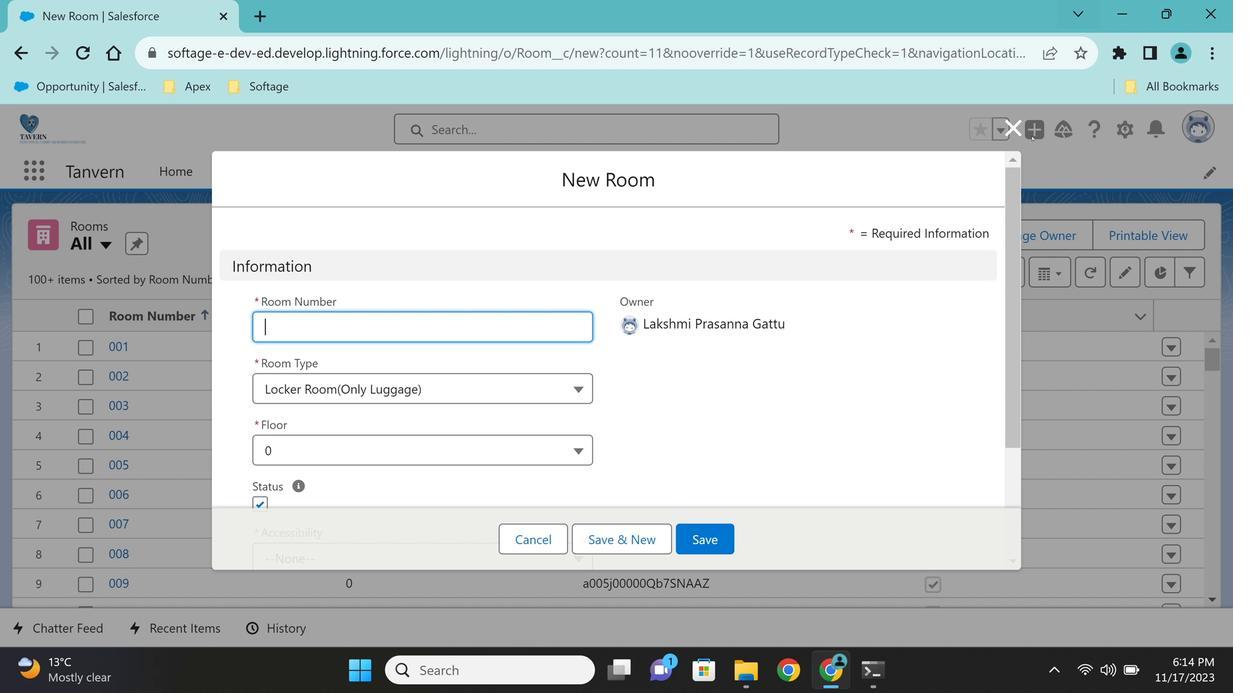 
Action: Mouse pressed left at (295, 358)
Screenshot: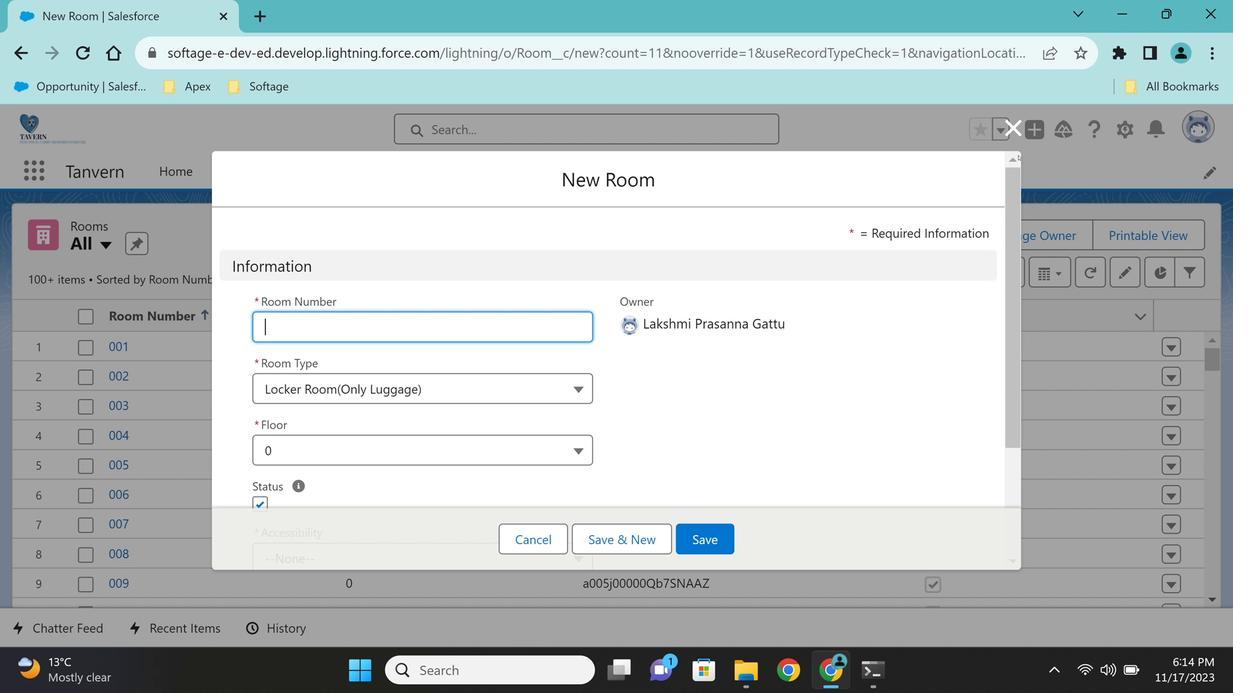 
Action: Mouse moved to (295, 358)
Screenshot: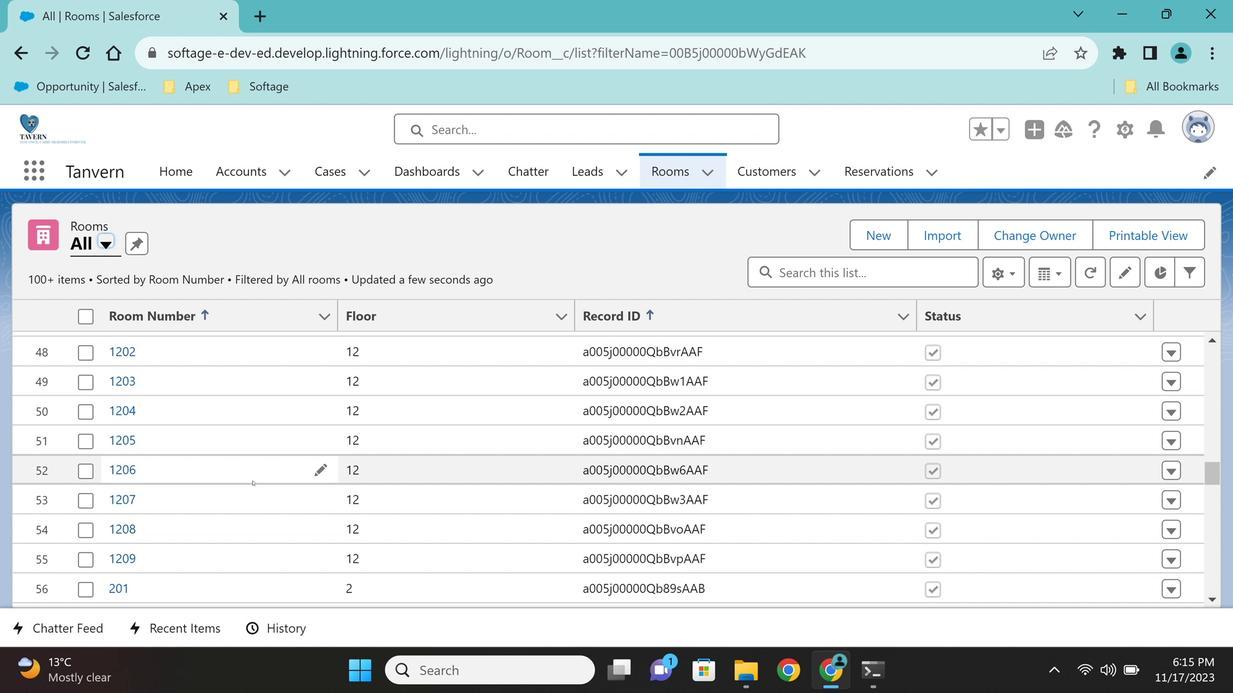 
Action: Mouse pressed left at (295, 358)
Screenshot: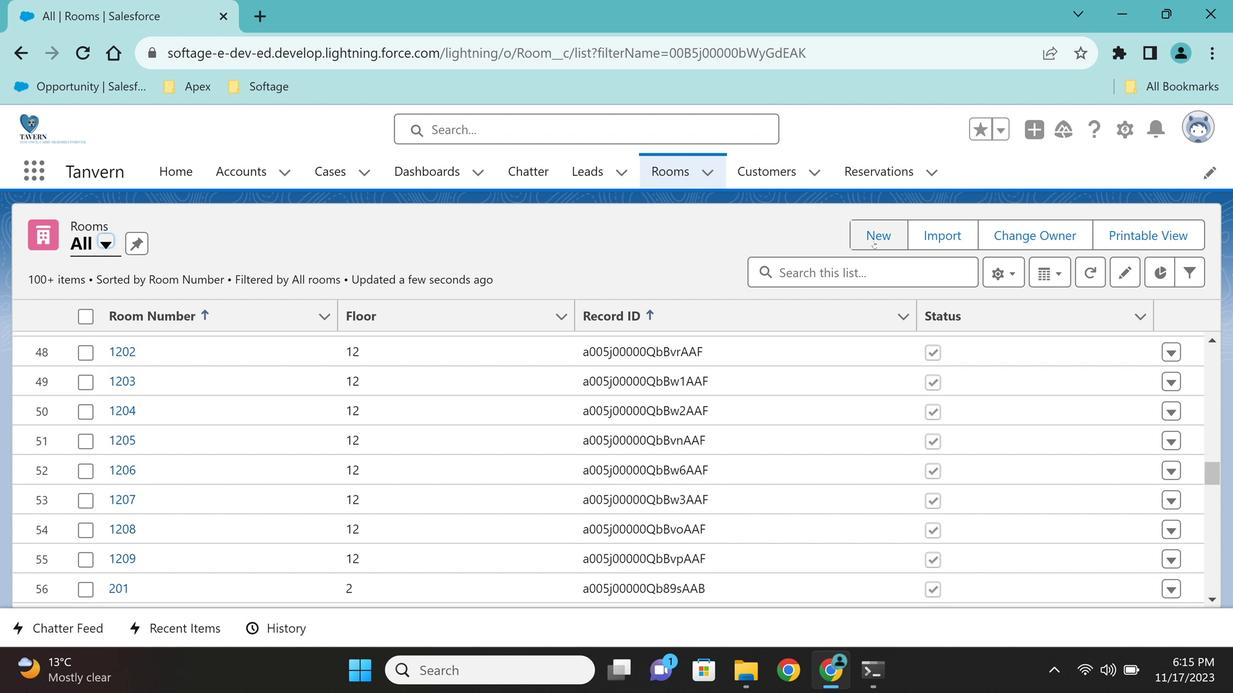 
Action: Mouse moved to (295, 358)
Screenshot: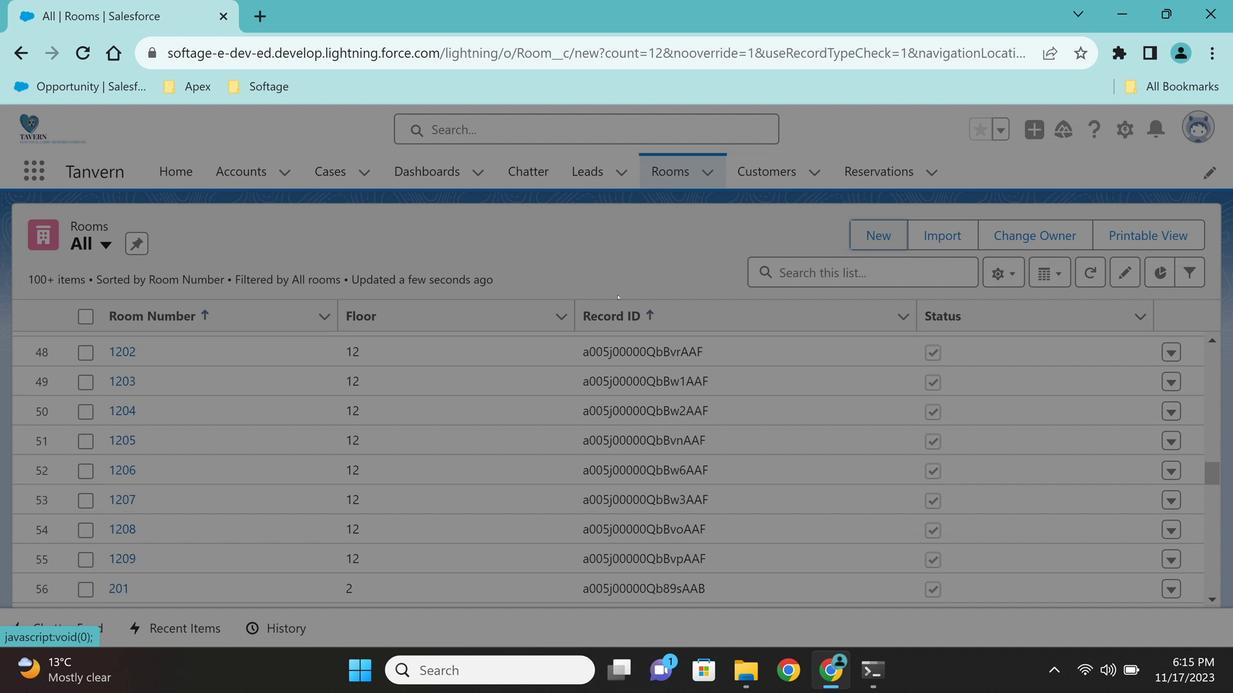 
Action: Key pressed 1210
Screenshot: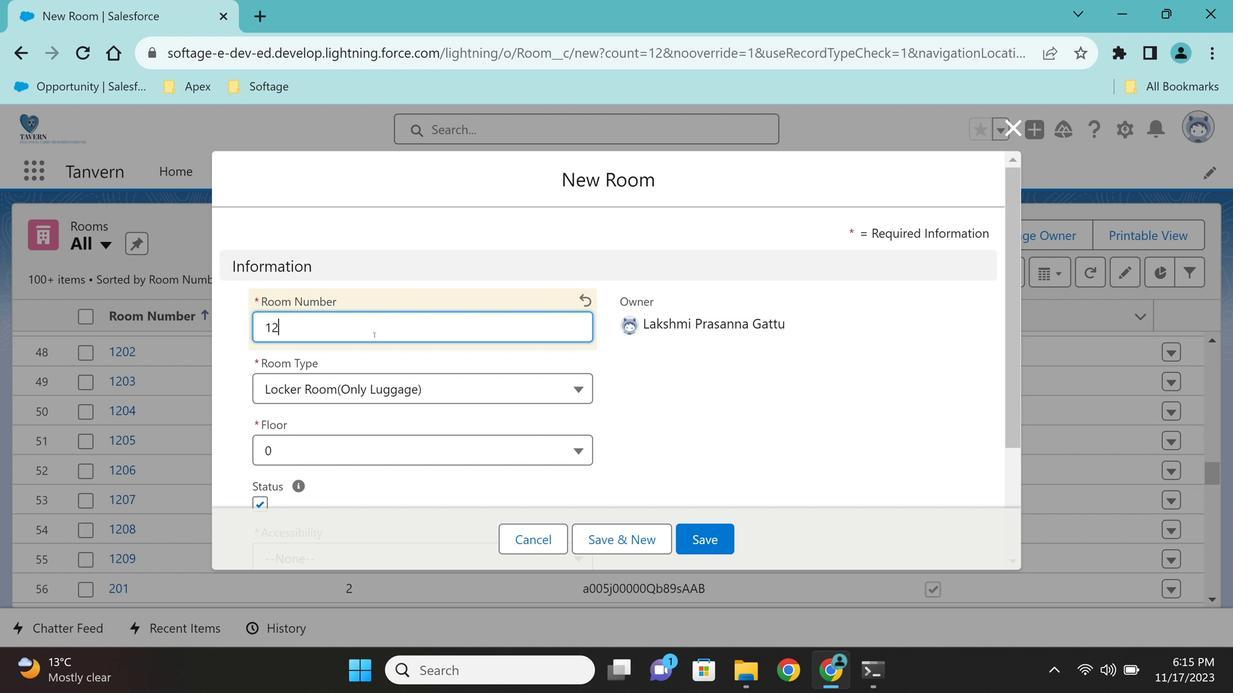 
Action: Mouse moved to (295, 358)
Screenshot: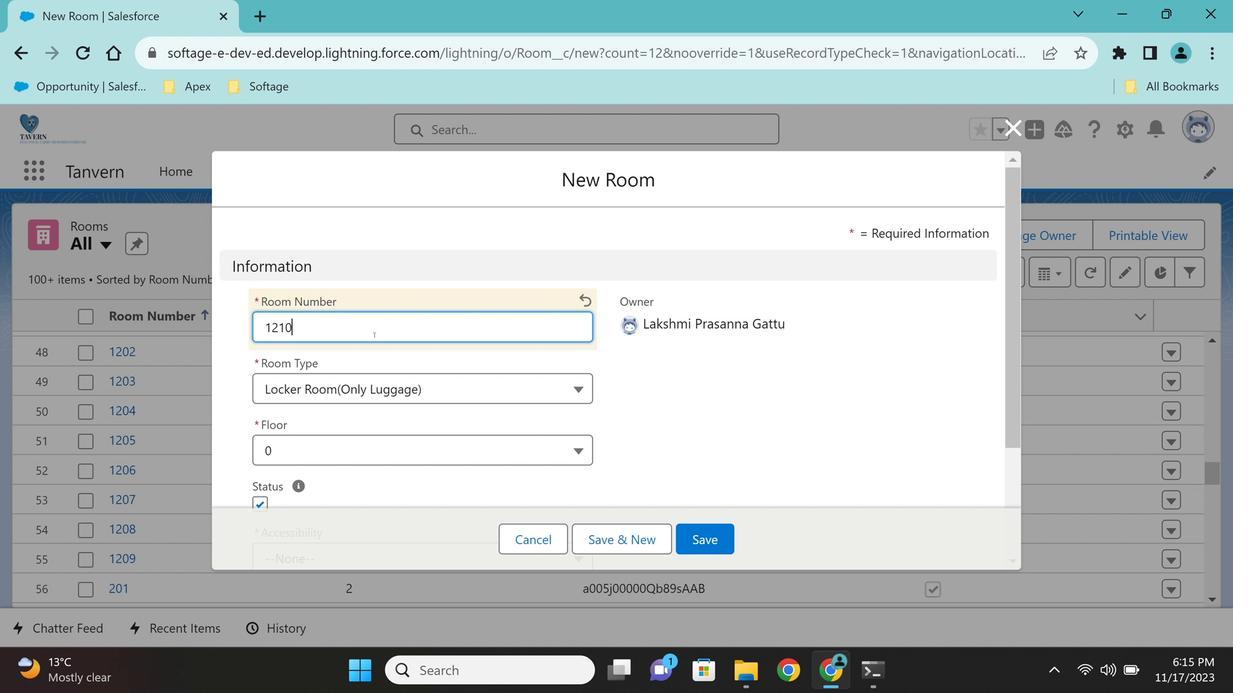 
Action: Mouse pressed left at (295, 358)
